 Task: Open a blank google sheet and write heading  Budget GuruAdd Categories in a column and its values below  'Housing, Transportation, Groceries, Utilities, Entertainment, Dining Out, Health, Miscellaneous, Savings & Total. 'Add Budgeted amount in next column and its values below  $1,500, $300, $400, $200, $150, $250, $100, $200, $500 & $4,600. Add Actual amountin next column and its values below   $1,400, $280, $420, $180, $170, $230, $120, $180, $520 & $4,500. Add Difference  in next column and its values below   -$100, -$20, +$20, -$20, +$20, -$20, +$20, -$20, +$20 & -$100Save page  Dollar Sense book
Action: Key pressed <Key.caps_lock>B<Key.caps_lock>udget<Key.space><Key.caps_lock>G<Key.caps_lock>uru
Screenshot: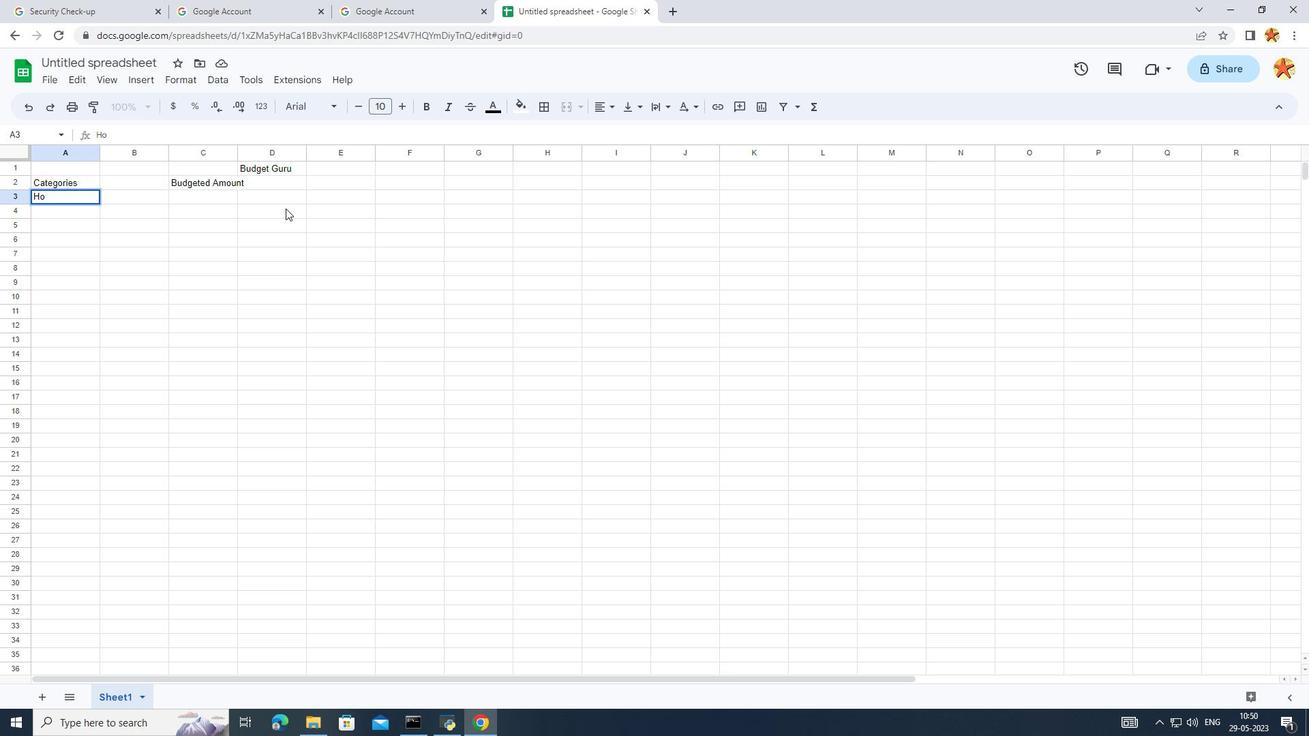 
Action: Mouse moved to (253, 315)
Screenshot: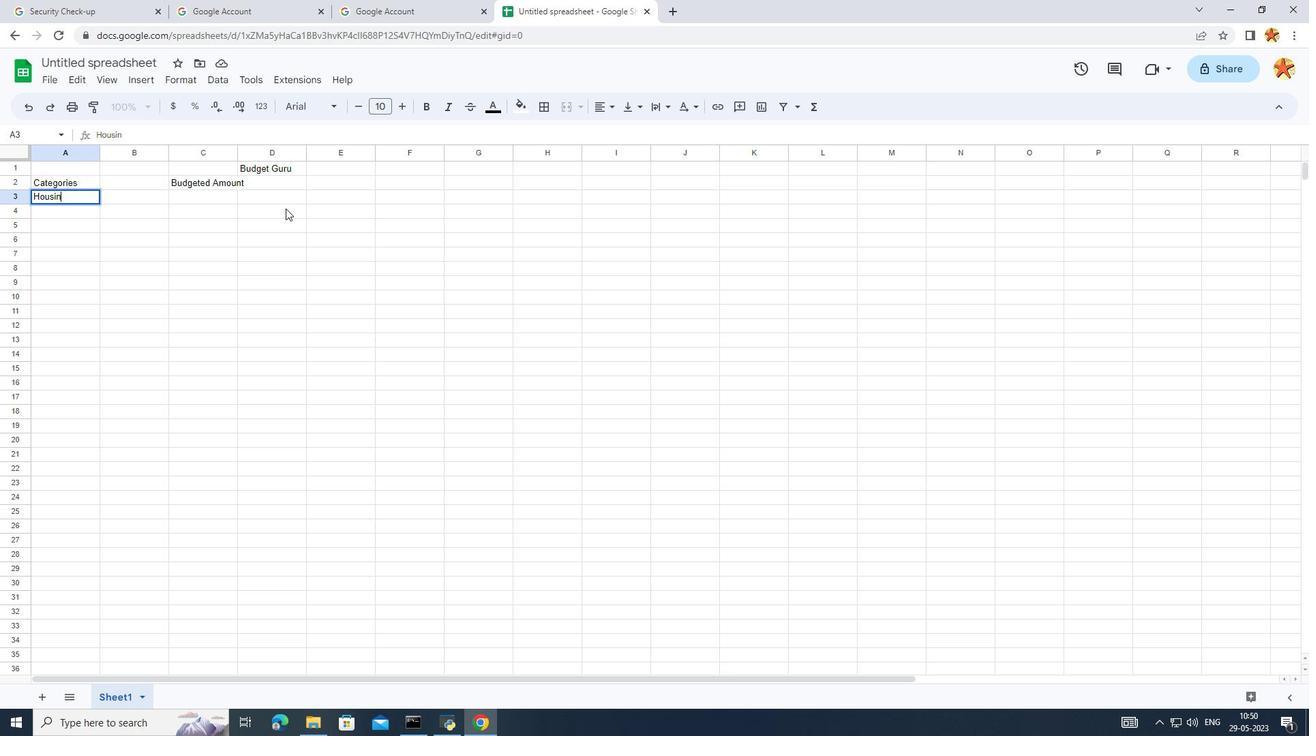 
Action: Mouse pressed left at (253, 315)
Screenshot: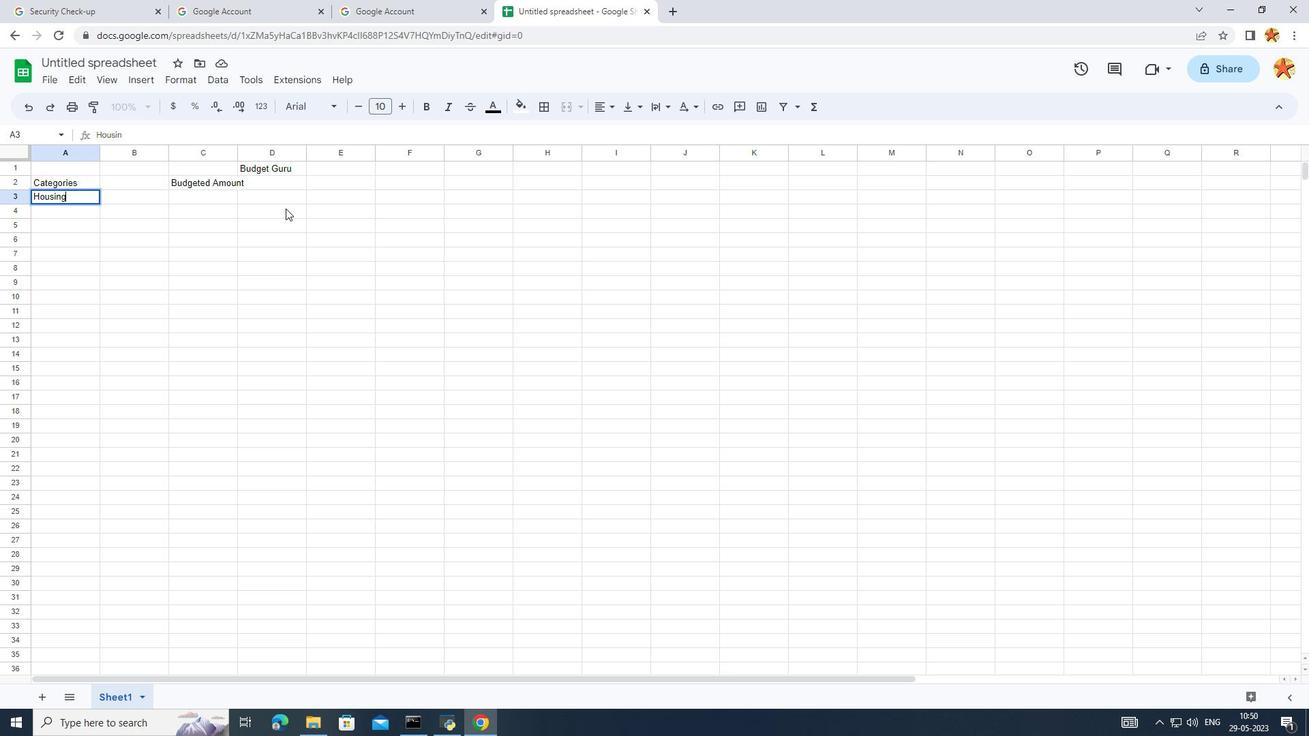 
Action: Mouse moved to (58, 190)
Screenshot: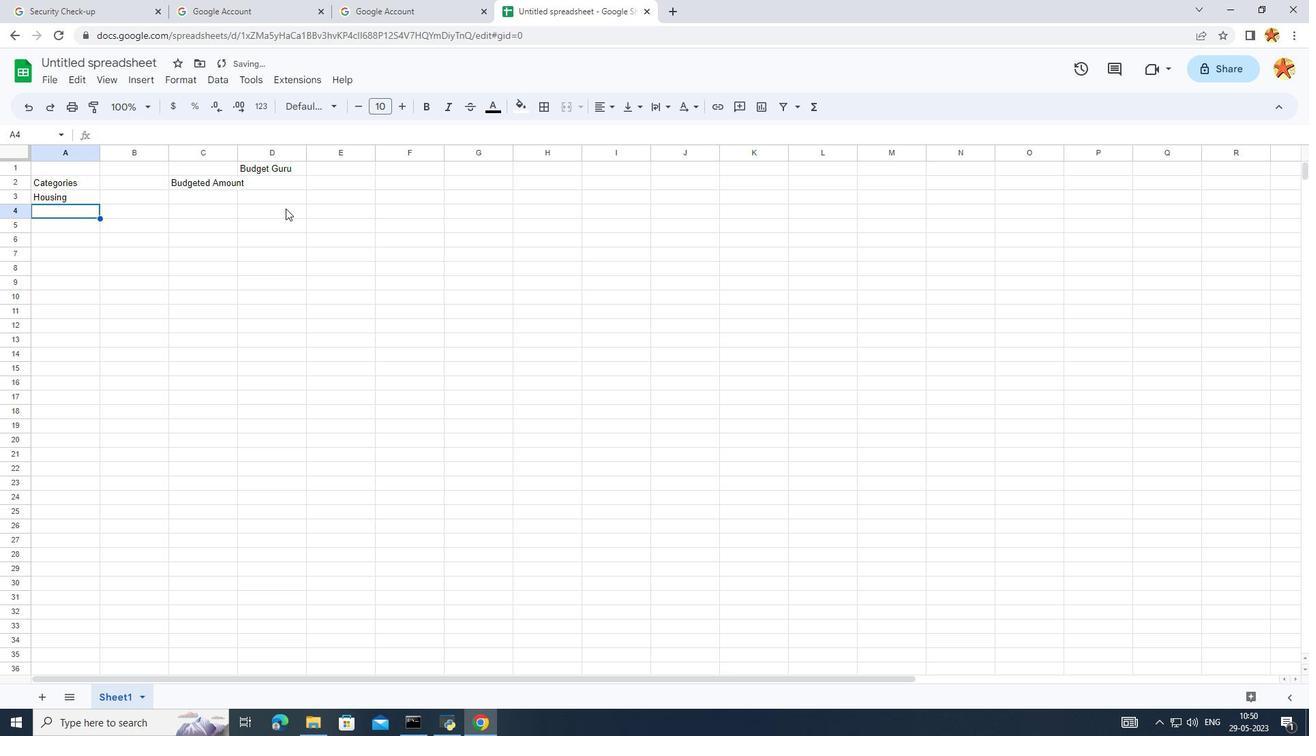 
Action: Mouse pressed left at (58, 190)
Screenshot: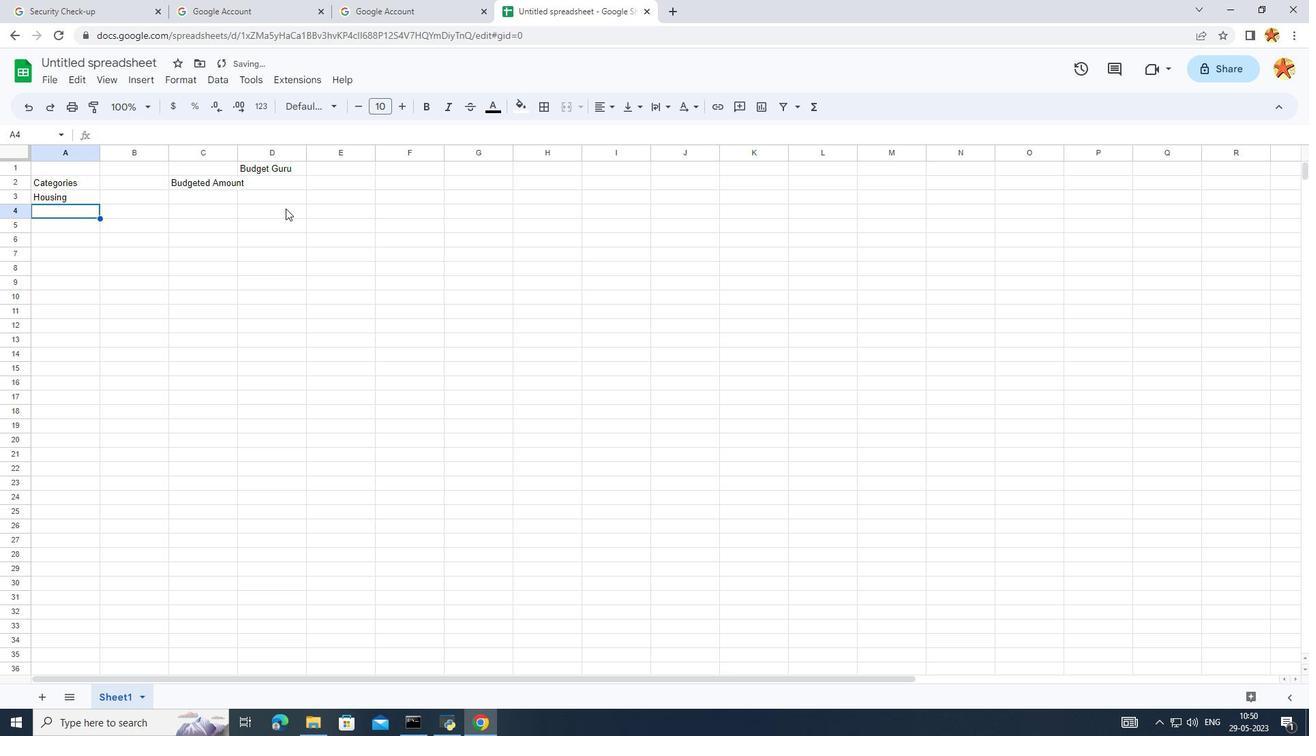 
Action: Mouse moved to (88, 169)
Screenshot: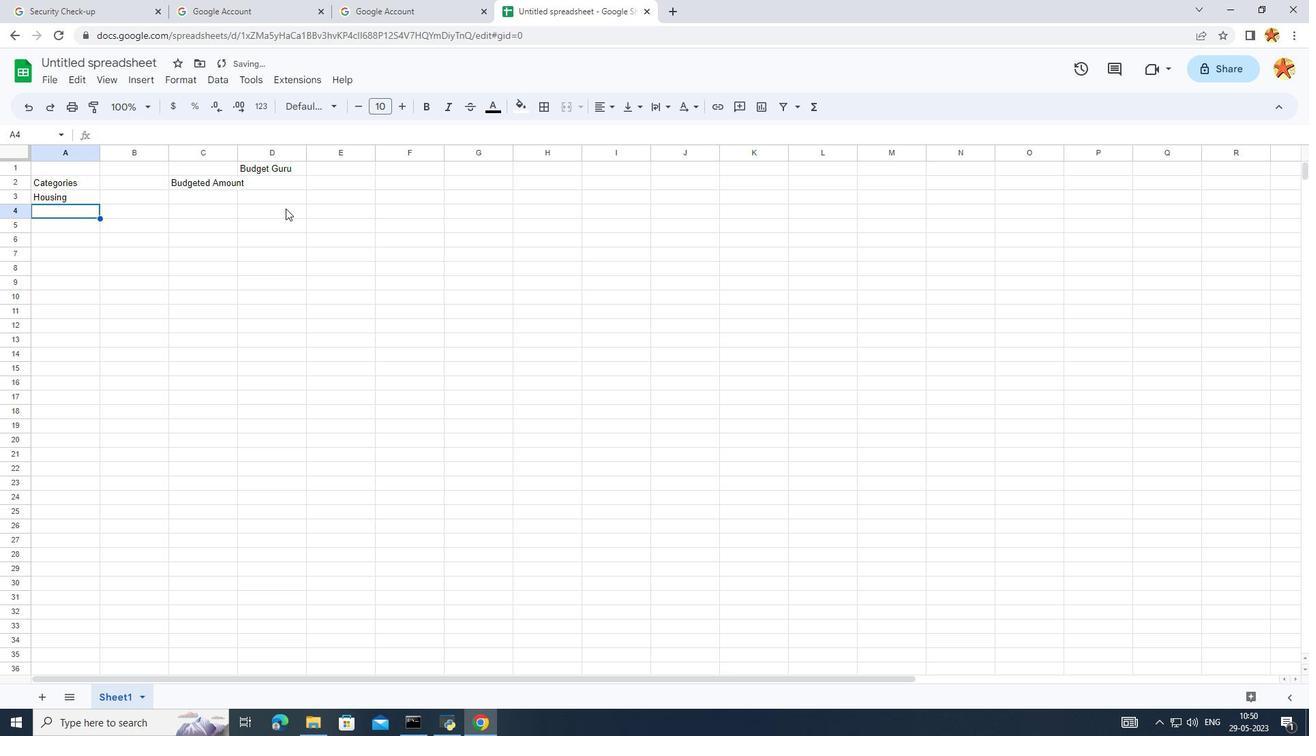 
Action: Mouse pressed left at (88, 169)
Screenshot: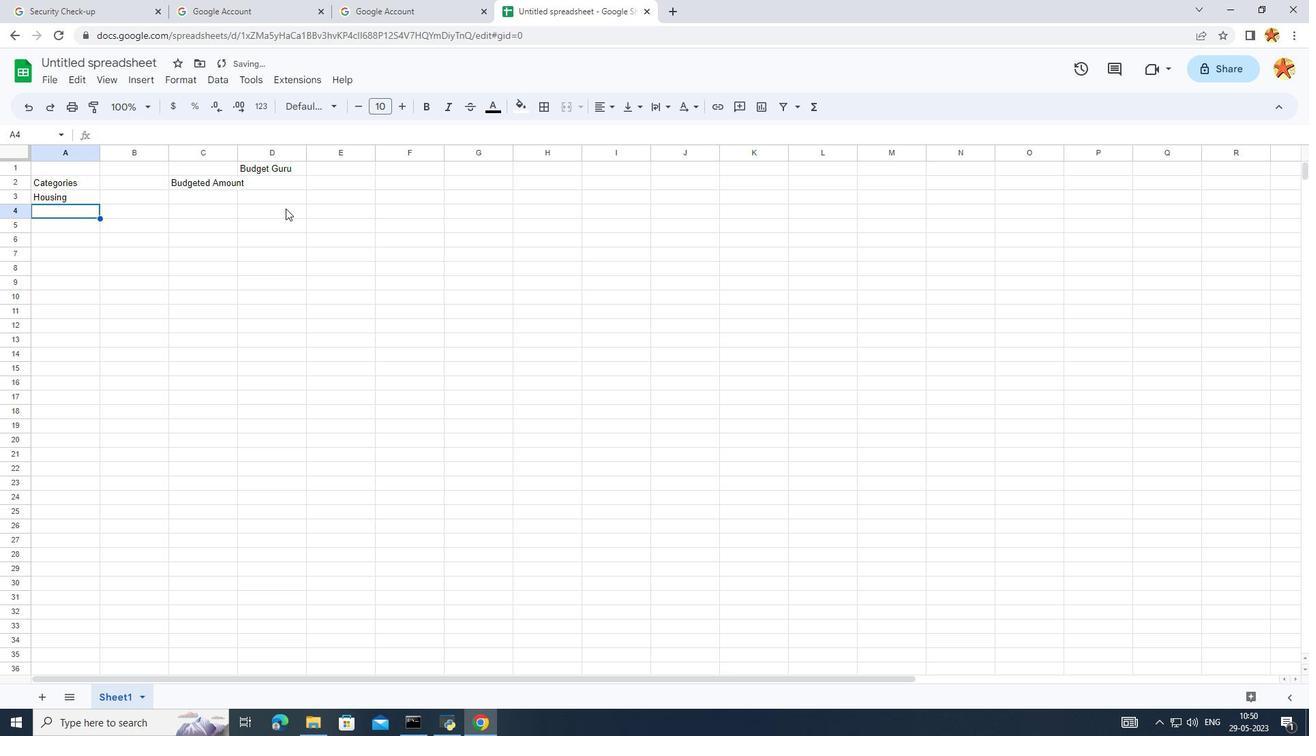 
Action: Mouse moved to (75, 179)
Screenshot: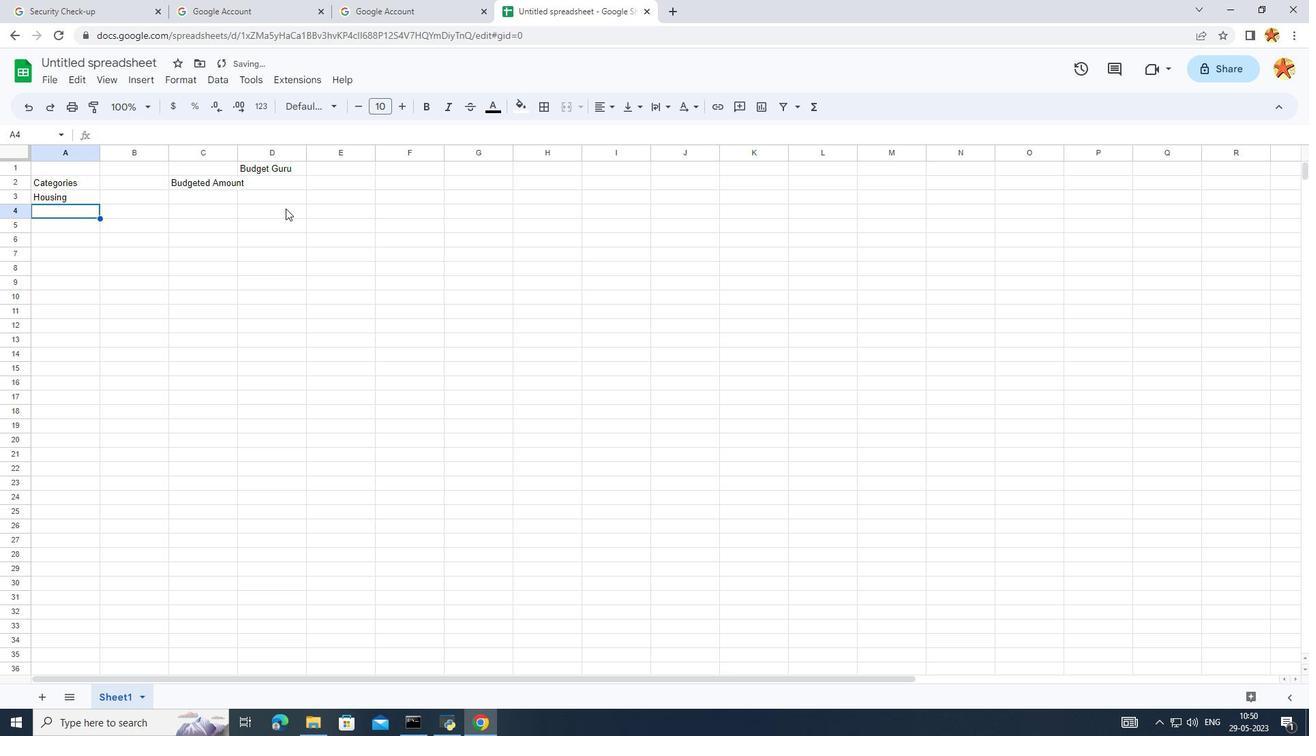 
Action: Mouse pressed left at (75, 179)
Screenshot: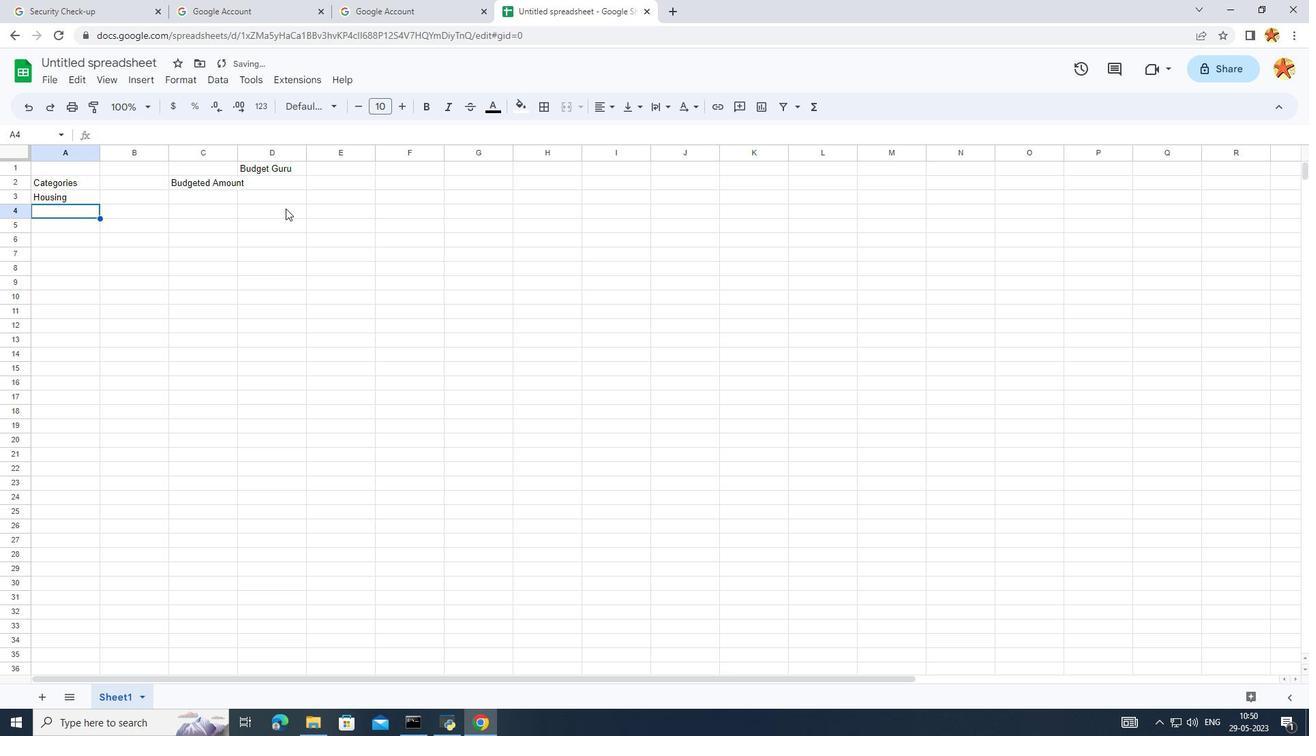 
Action: Mouse pressed left at (75, 179)
Screenshot: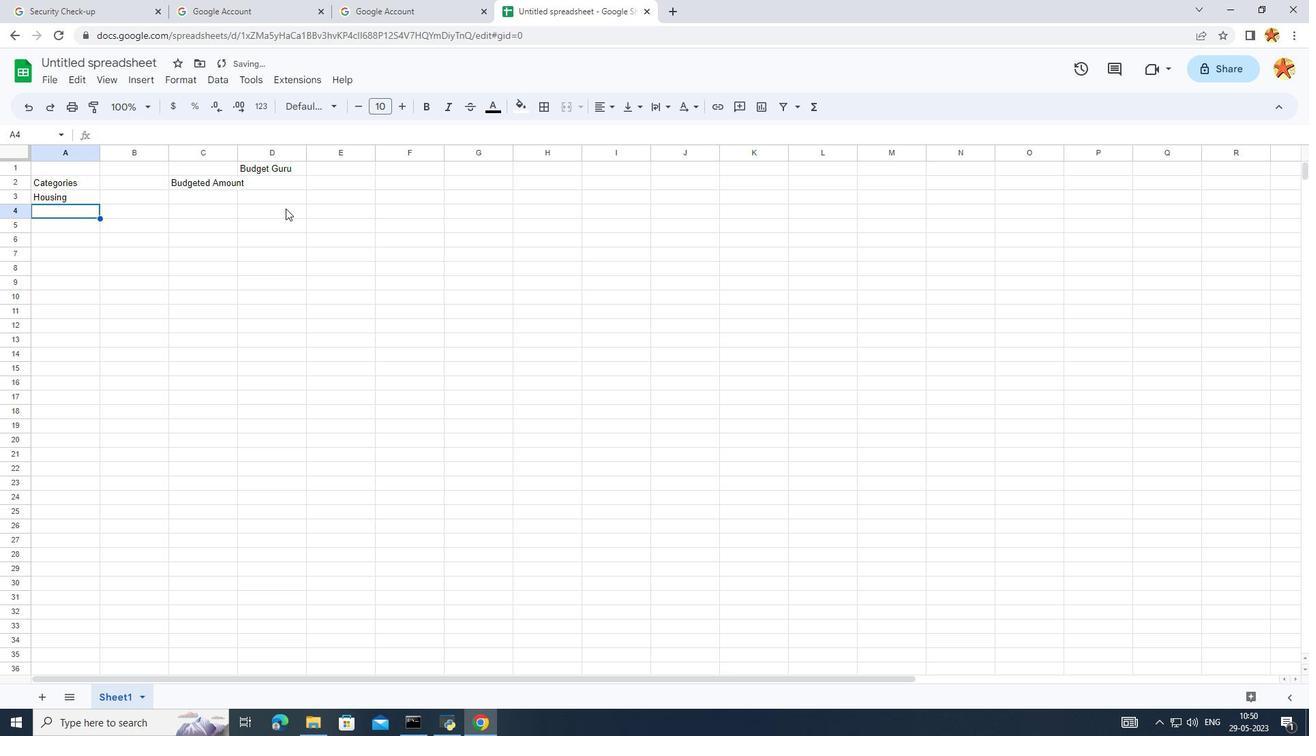 
Action: Key pressed <Key.caps_lock>C<Key.caps_lock>atef<Key.backspace>gories
Screenshot: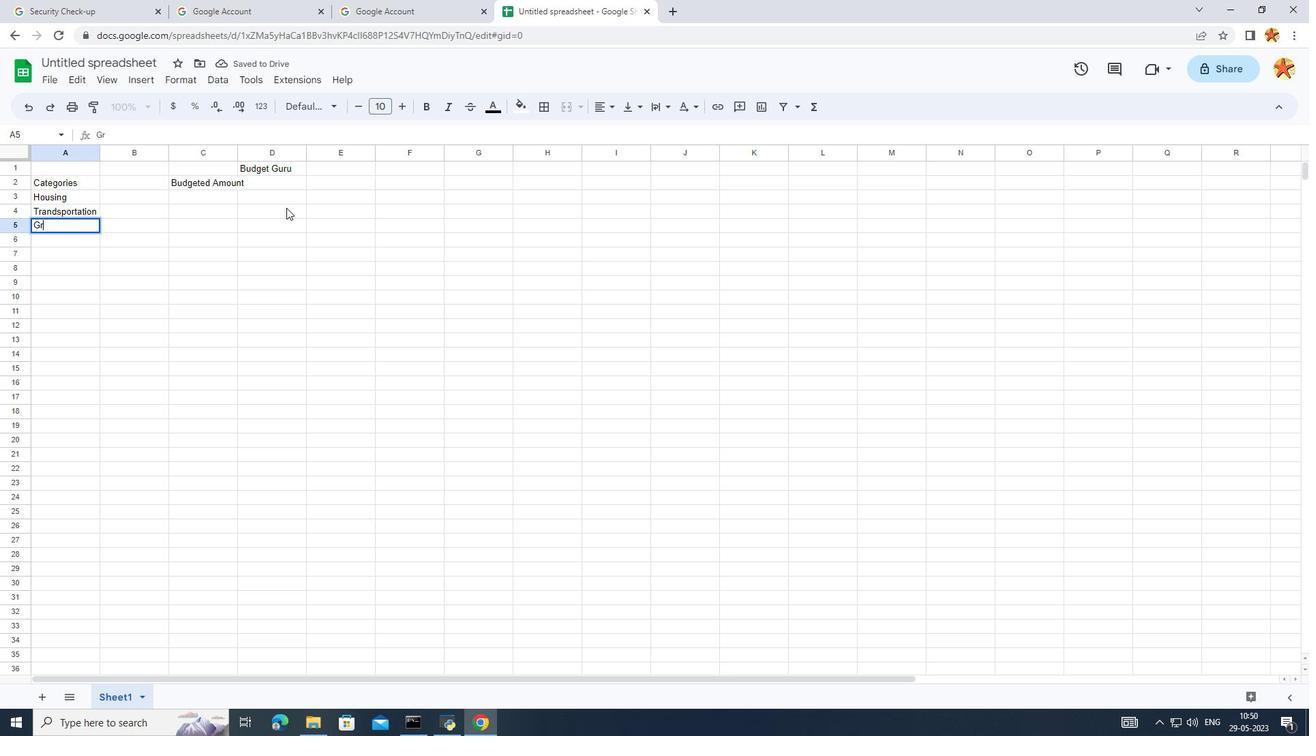 
Action: Mouse moved to (219, 179)
Screenshot: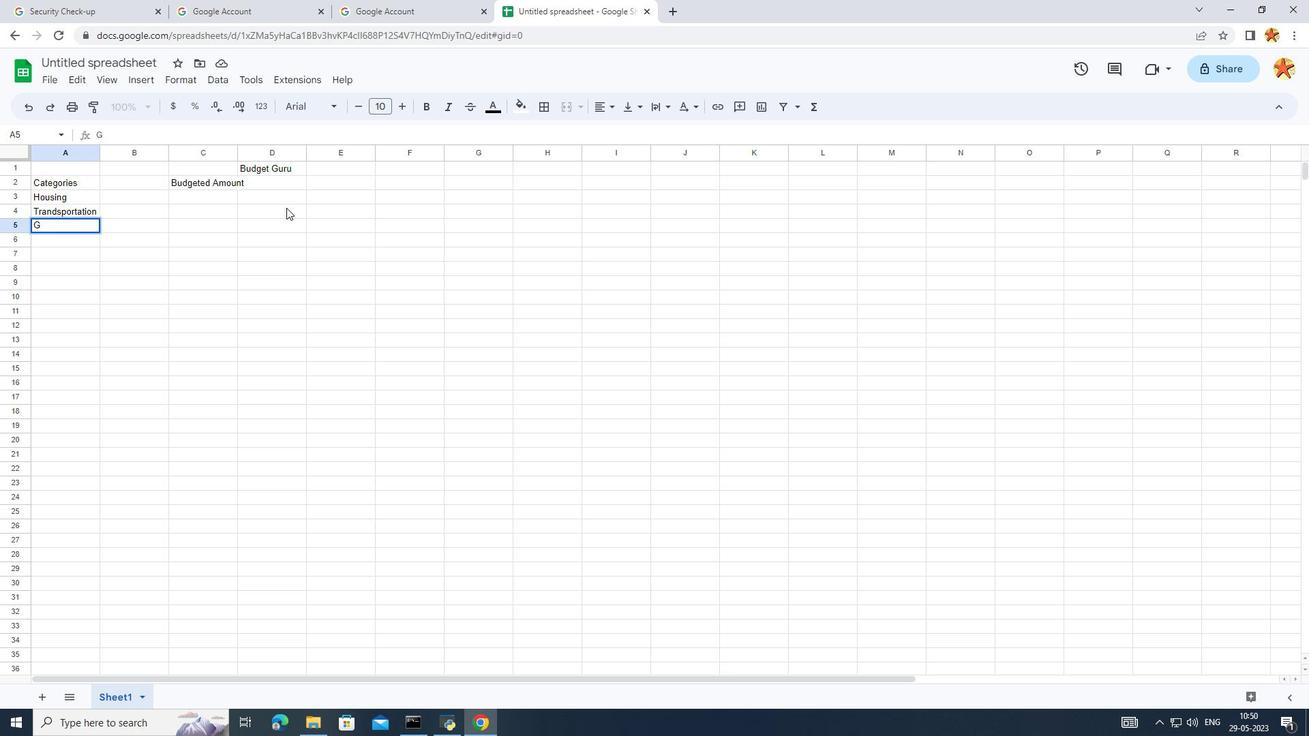 
Action: Mouse pressed left at (219, 179)
Screenshot: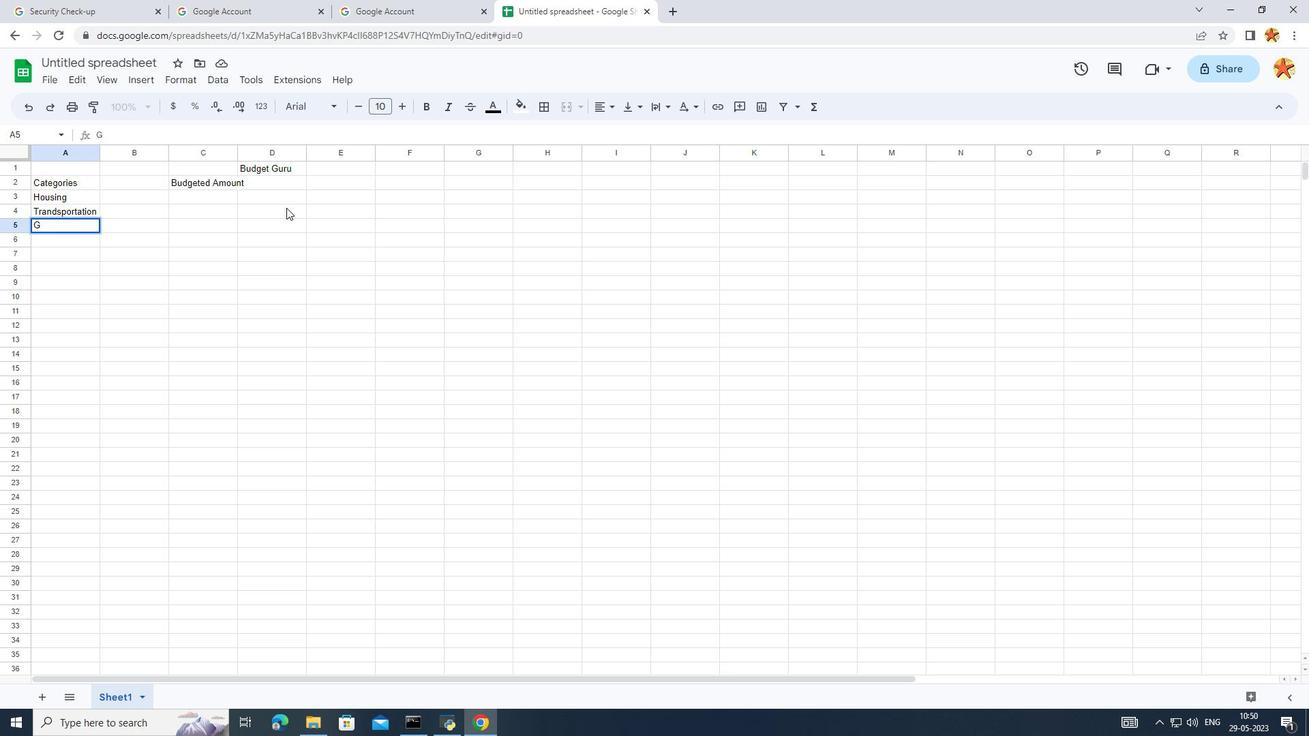 
Action: Mouse moved to (259, 179)
Screenshot: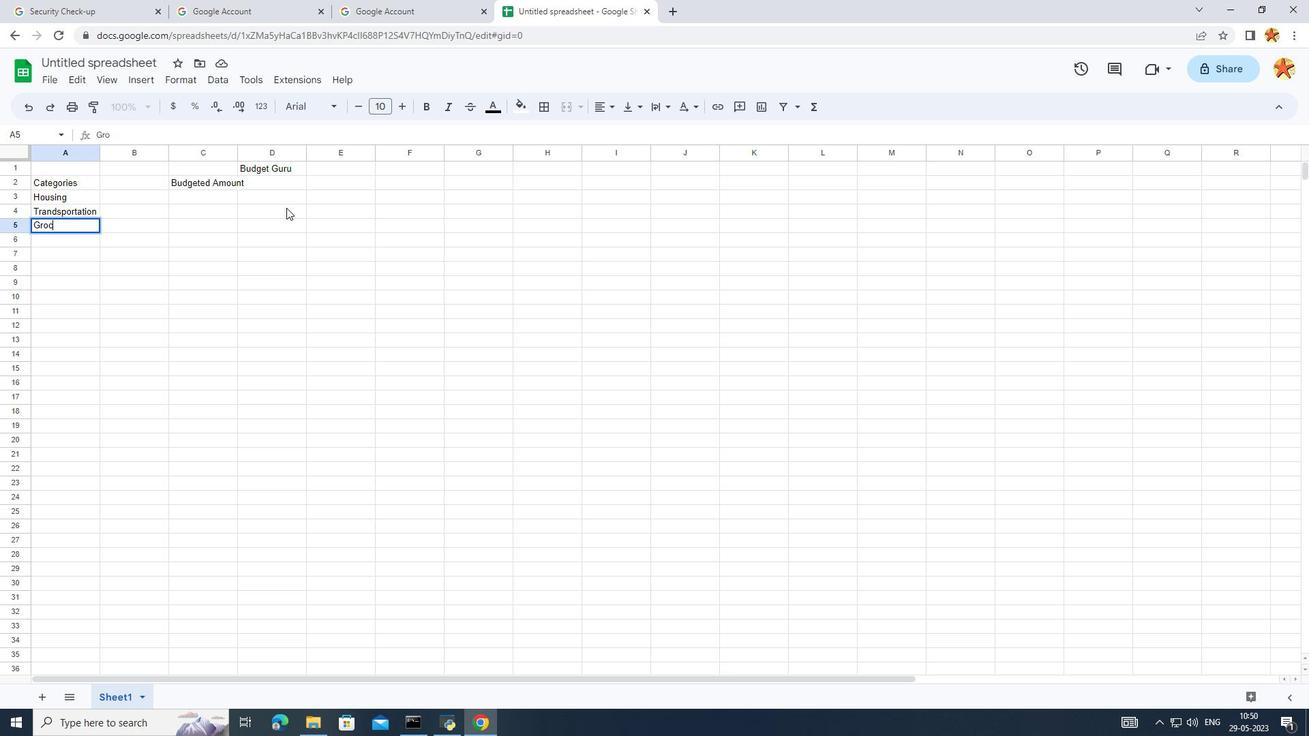 
Action: Mouse pressed left at (259, 179)
Screenshot: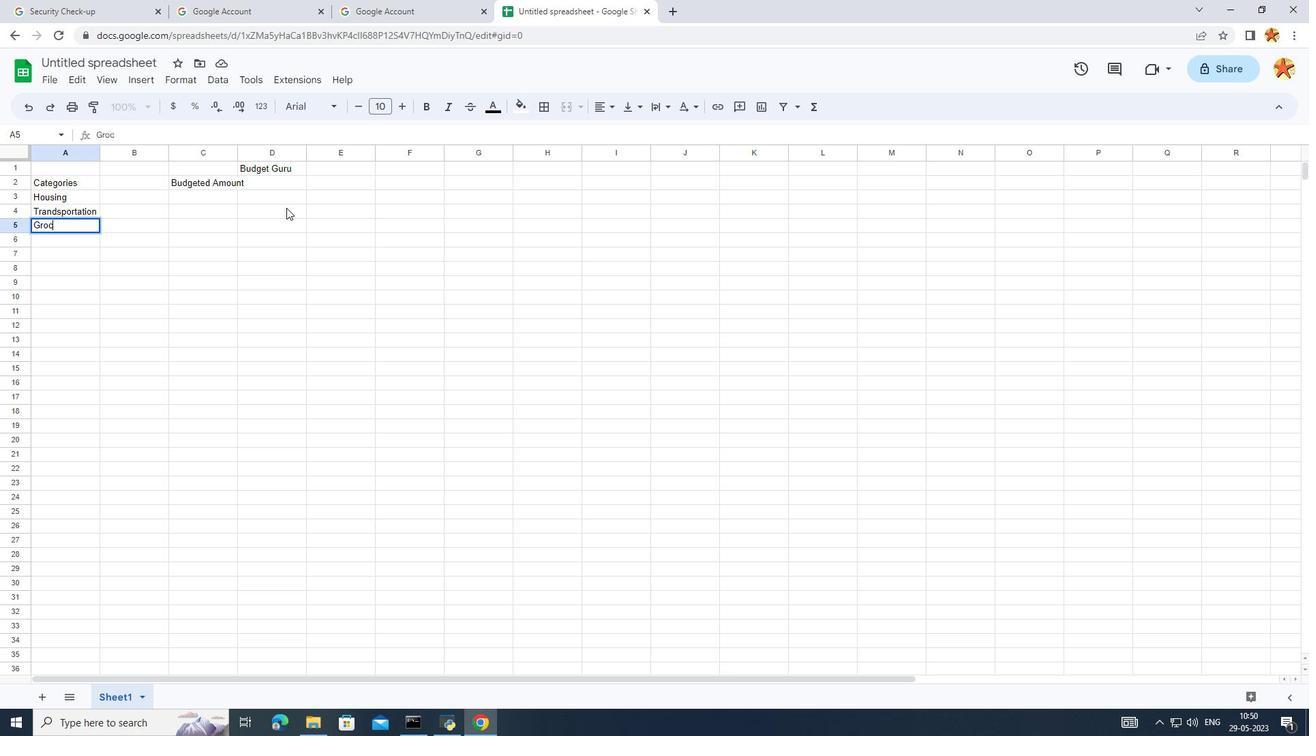 
Action: Mouse moved to (215, 183)
Screenshot: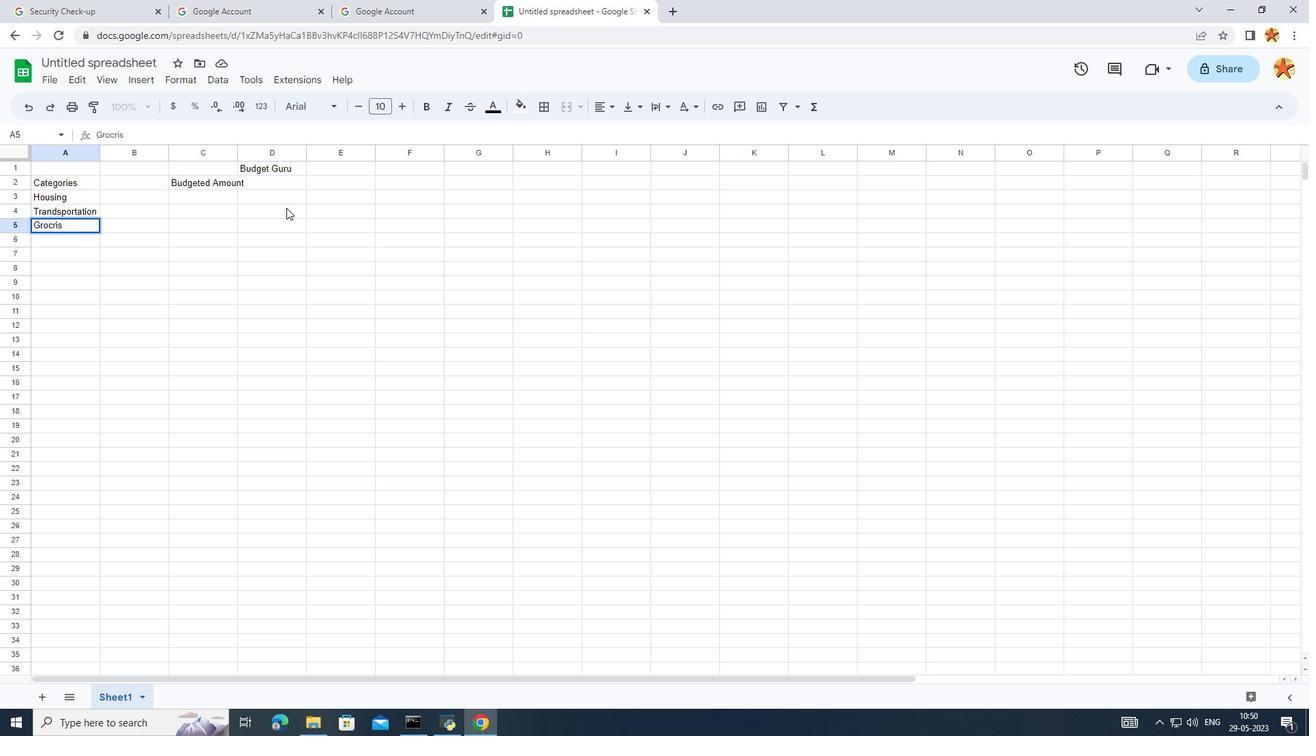 
Action: Mouse pressed left at (215, 183)
Screenshot: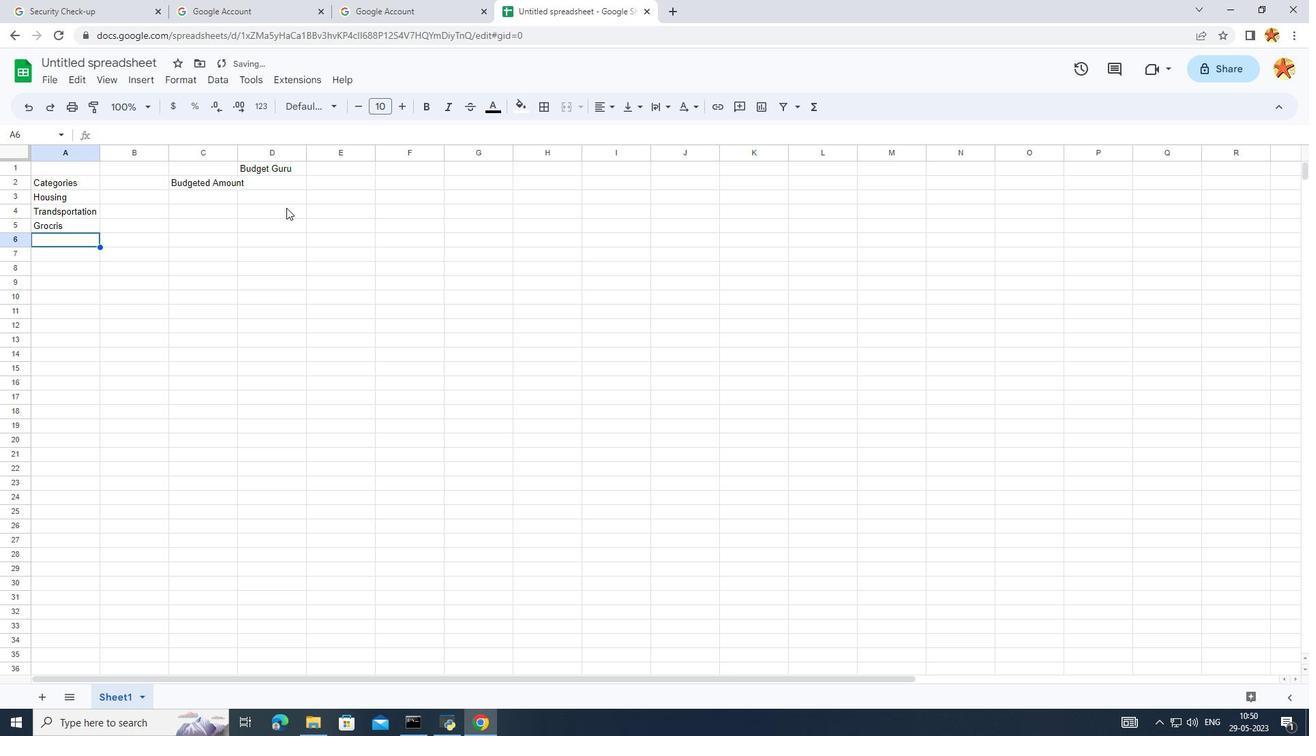 
Action: Mouse pressed left at (215, 183)
Screenshot: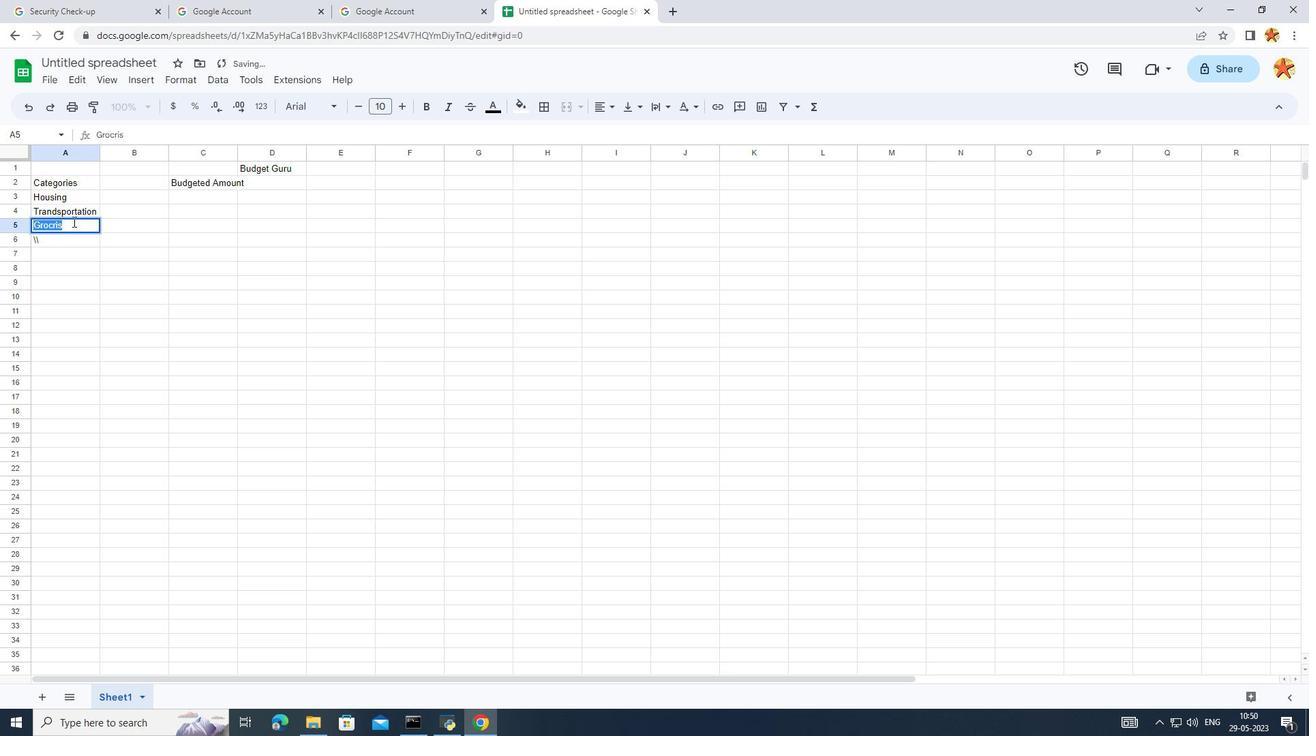 
Action: Mouse pressed left at (215, 183)
Screenshot: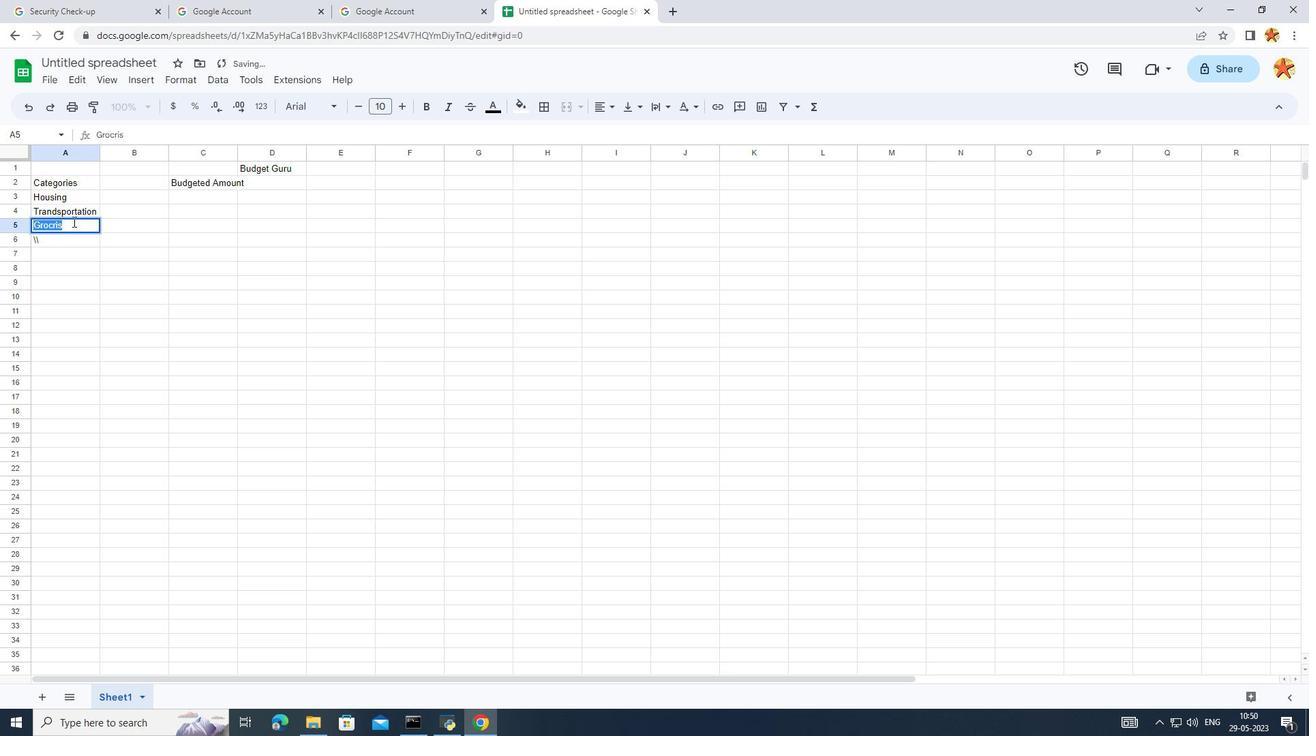 
Action: Key pressed <Key.caps_lock>B<Key.caps_lock>udgeted<Key.space><Key.caps_lock>AMOU<Key.backspace><Key.backspace><Key.backspace>M<Key.backspace><Key.caps_lock>ount
Screenshot: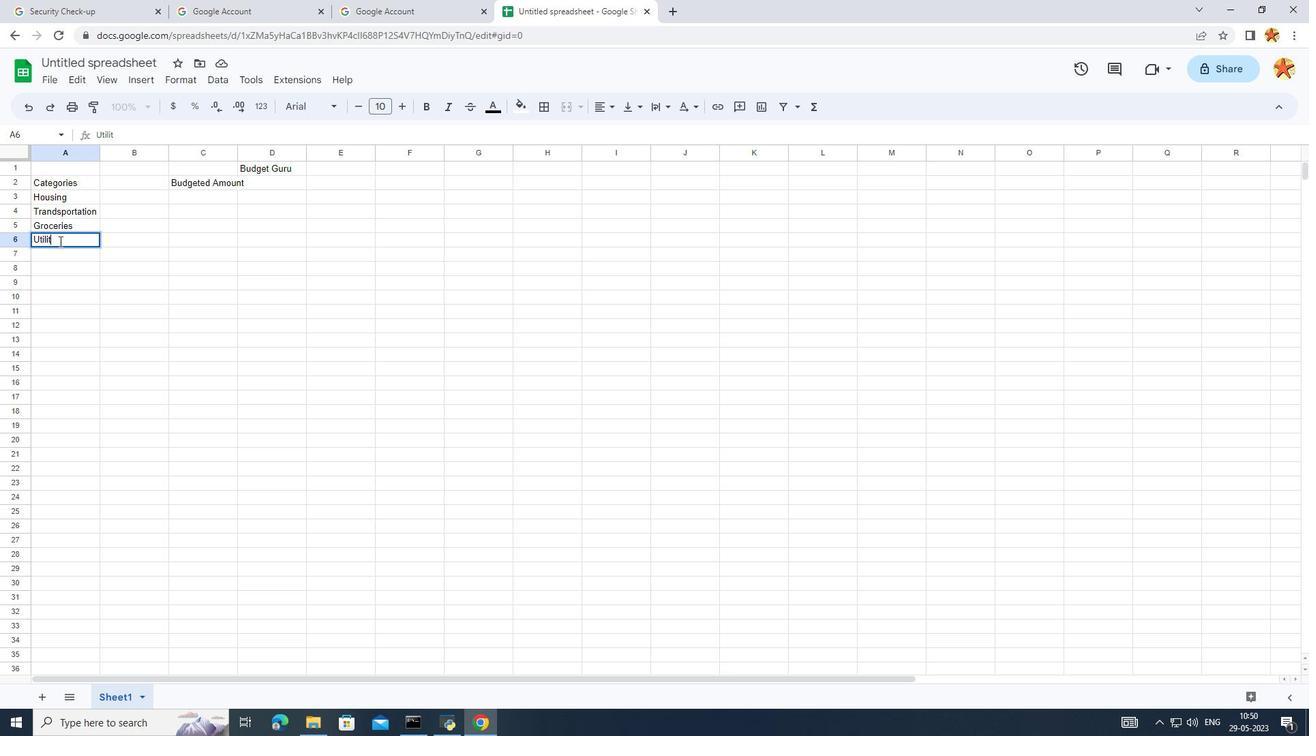 
Action: Mouse scrolled (215, 184) with delta (0, 0)
Screenshot: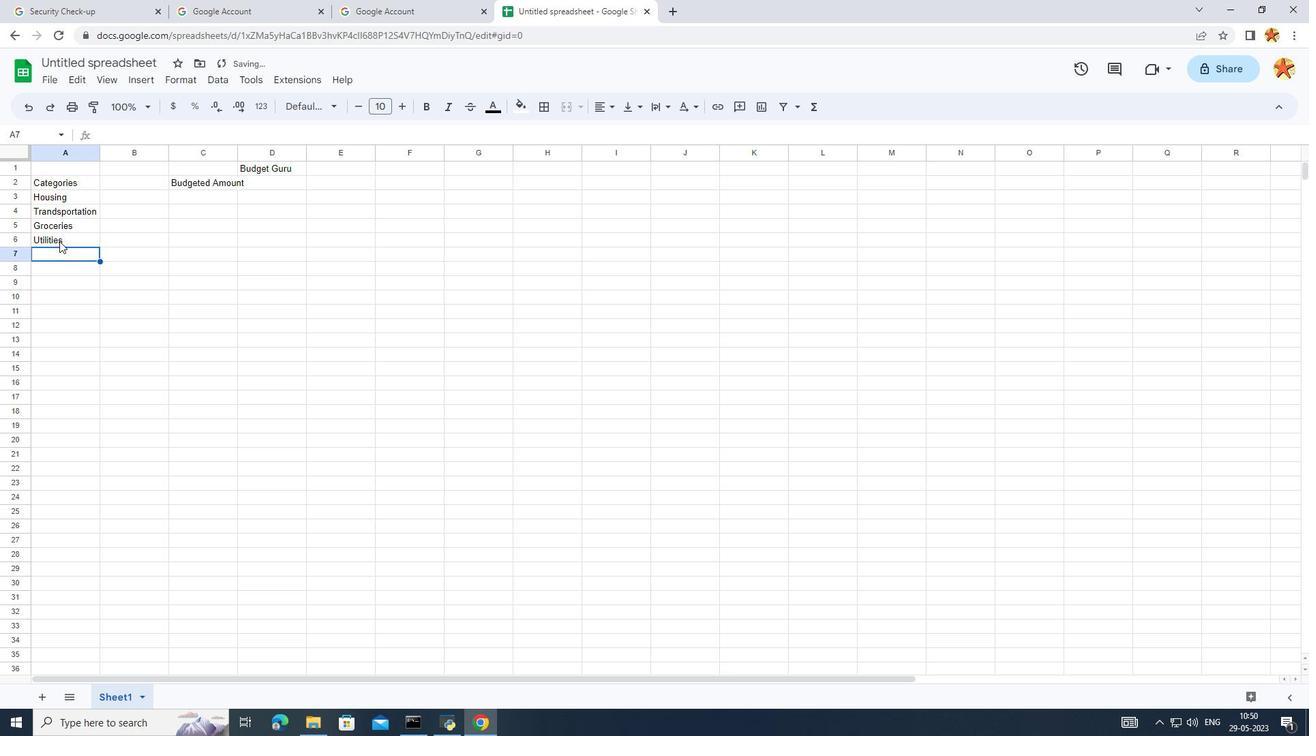 
Action: Mouse moved to (214, 182)
Screenshot: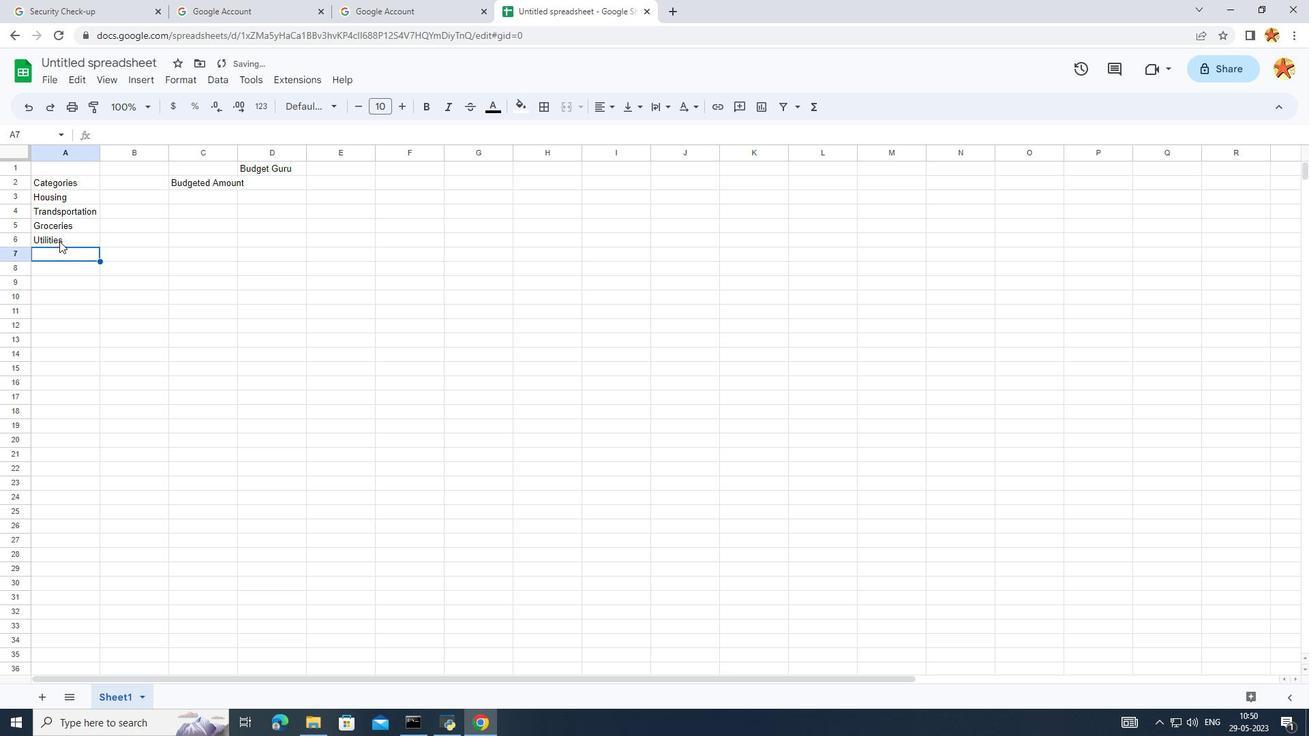 
Action: Mouse pressed left at (214, 182)
Screenshot: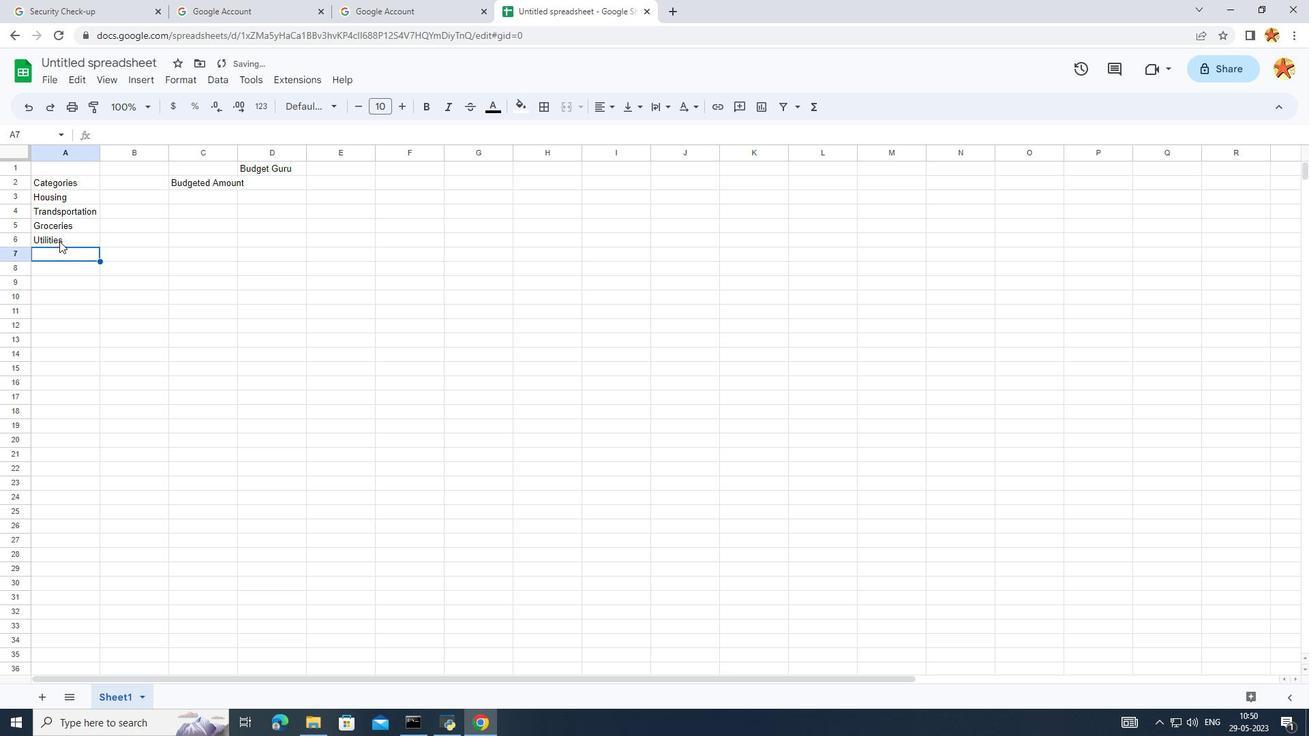 
Action: Key pressed m
Screenshot: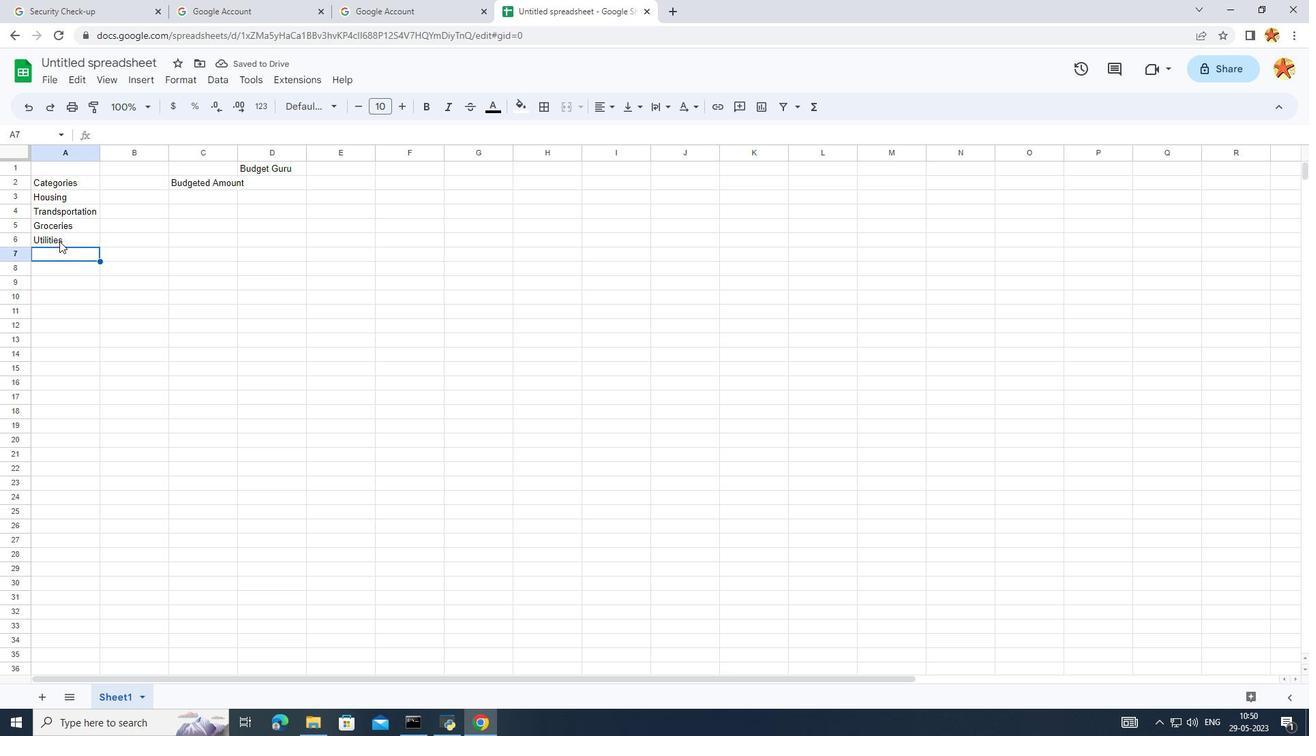 
Action: Mouse moved to (58, 205)
Screenshot: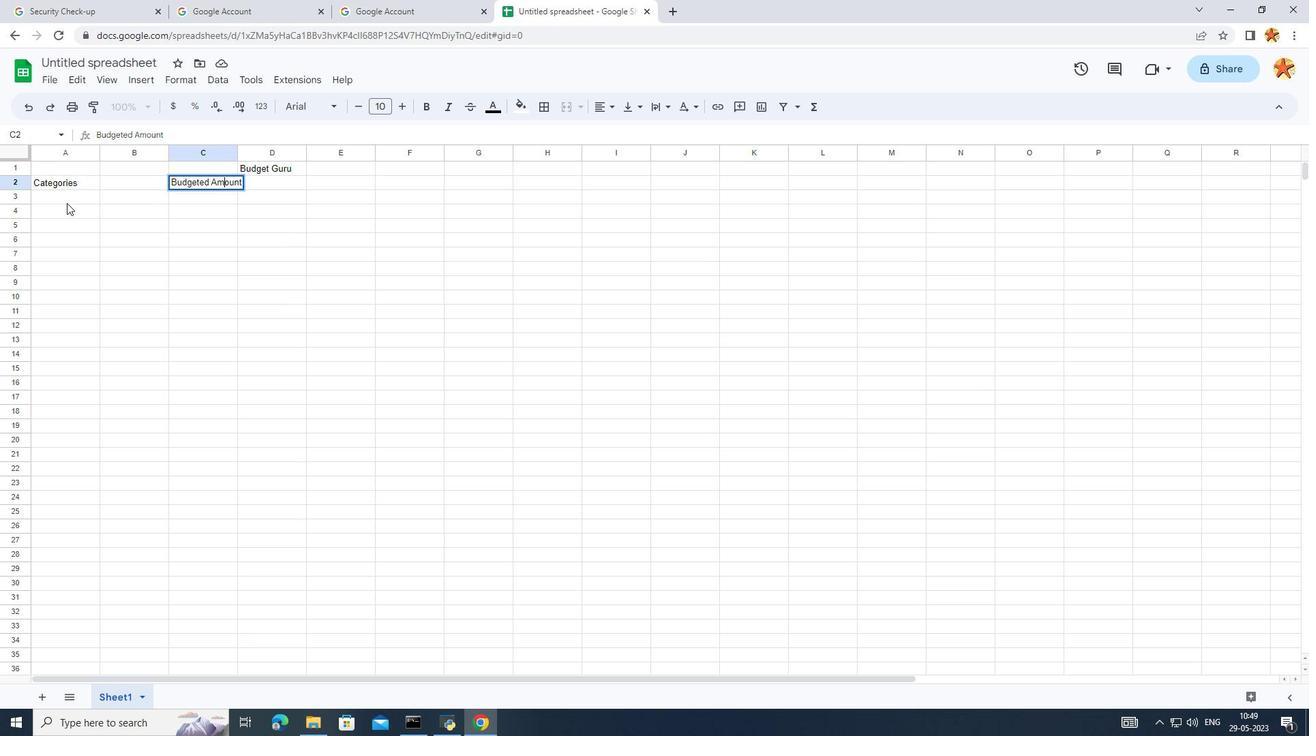 
Action: Mouse pressed left at (58, 205)
Screenshot: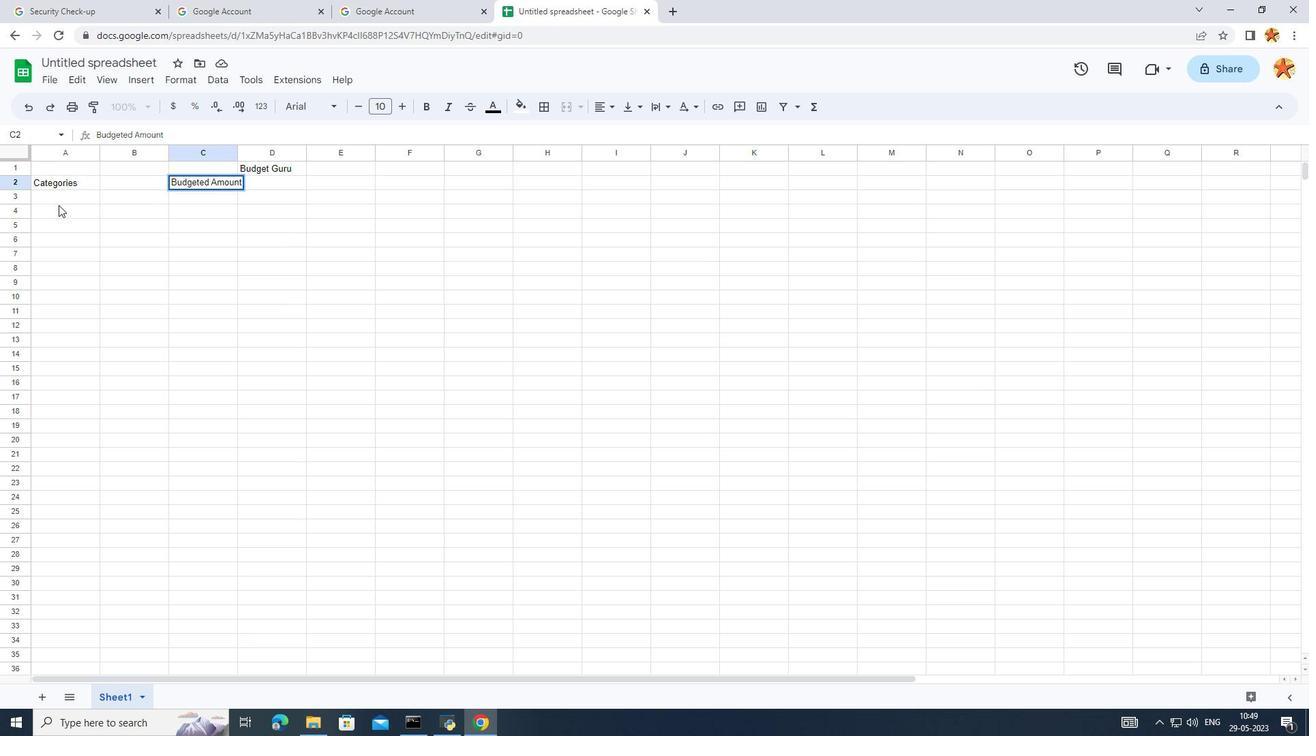 
Action: Mouse moved to (66, 196)
Screenshot: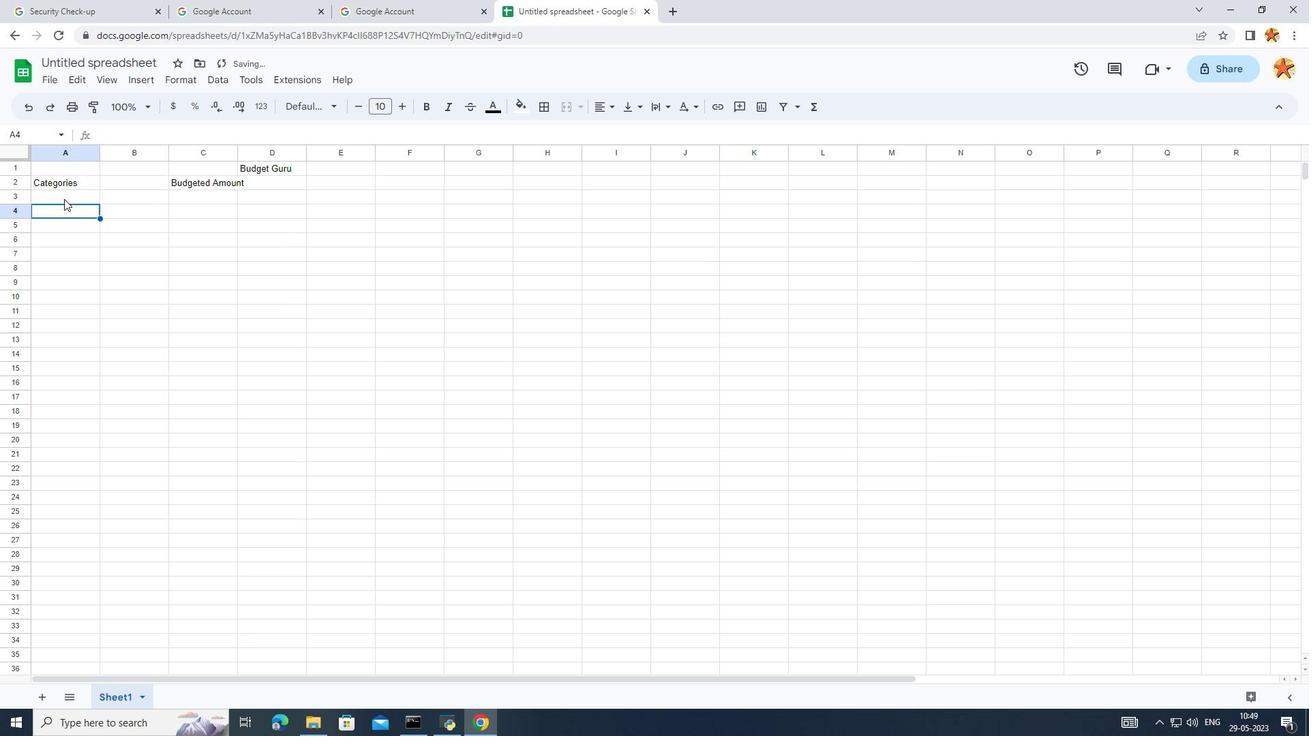 
Action: Mouse pressed left at (66, 196)
Screenshot: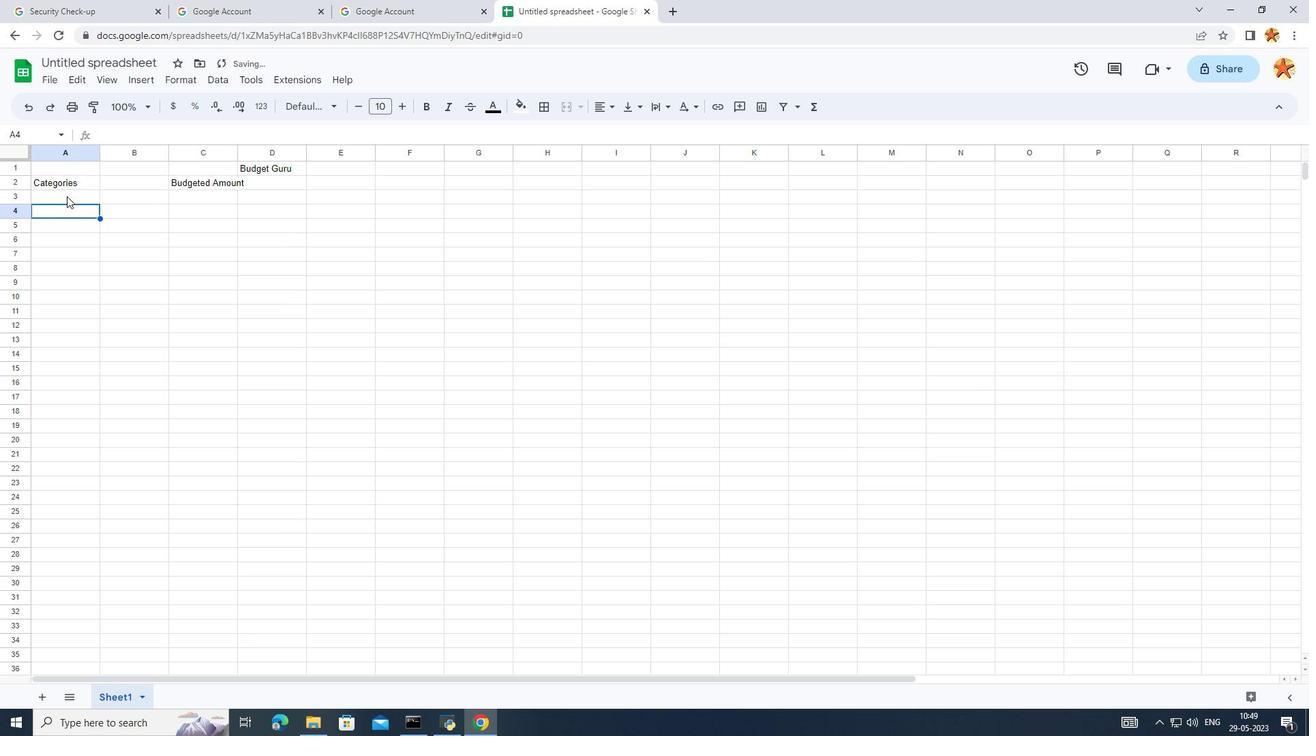 
Action: Mouse moved to (285, 208)
Screenshot: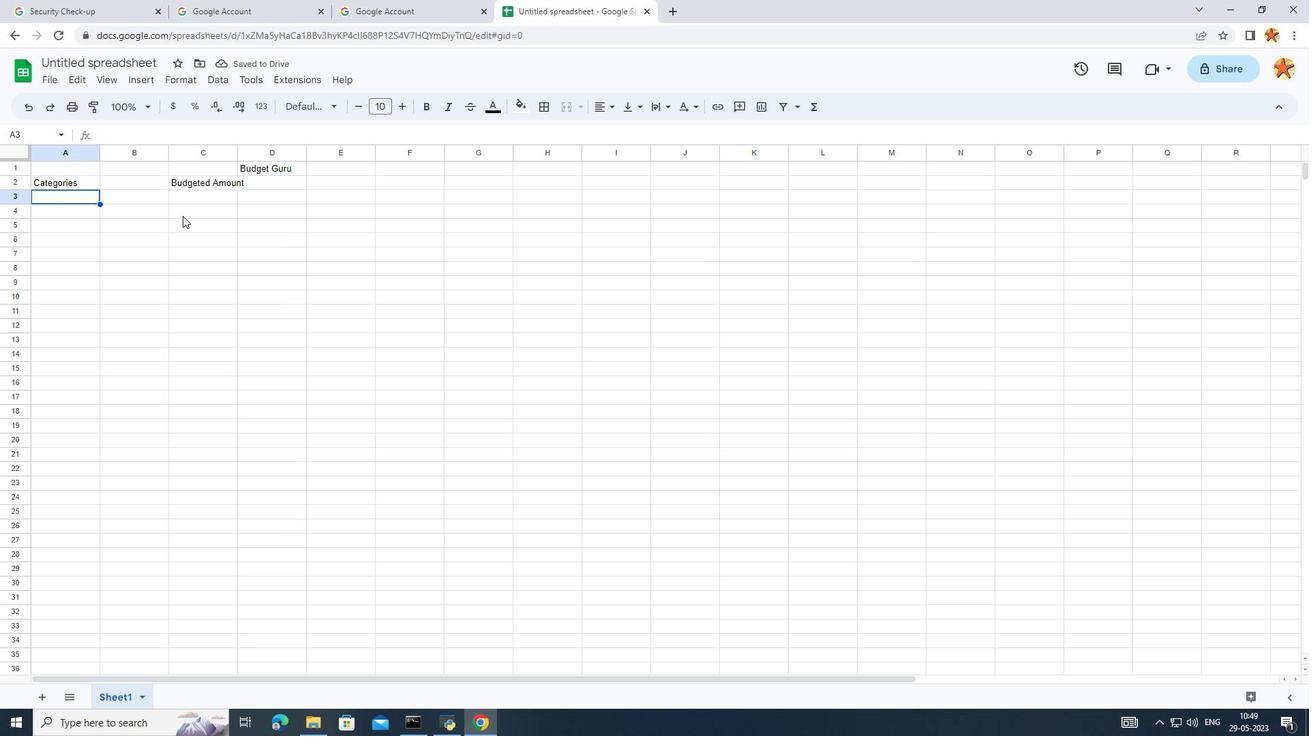 
Action: Key pressed <Key.caps_lock>H<Key.caps_lock>oys<Key.backspace><Key.backspace>using<Key.enter><Key.caps_lock>T
Screenshot: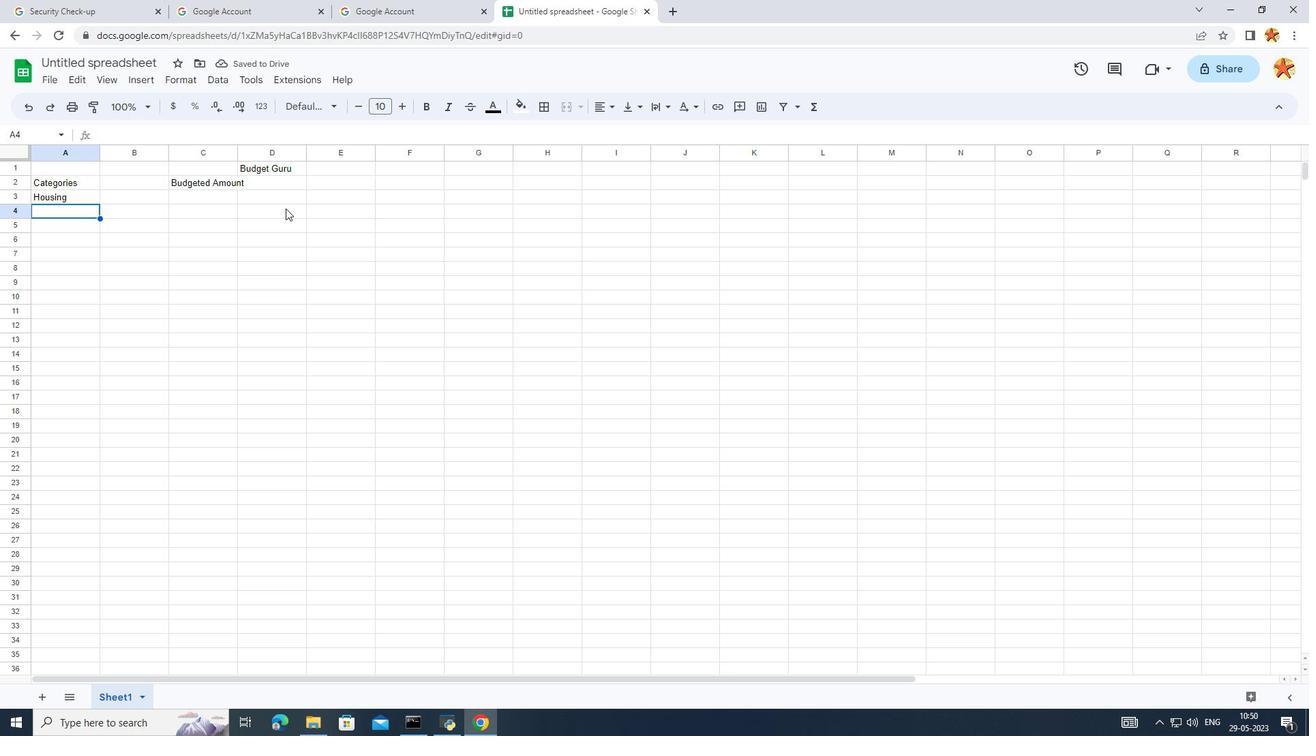 
Action: Mouse moved to (286, 208)
Screenshot: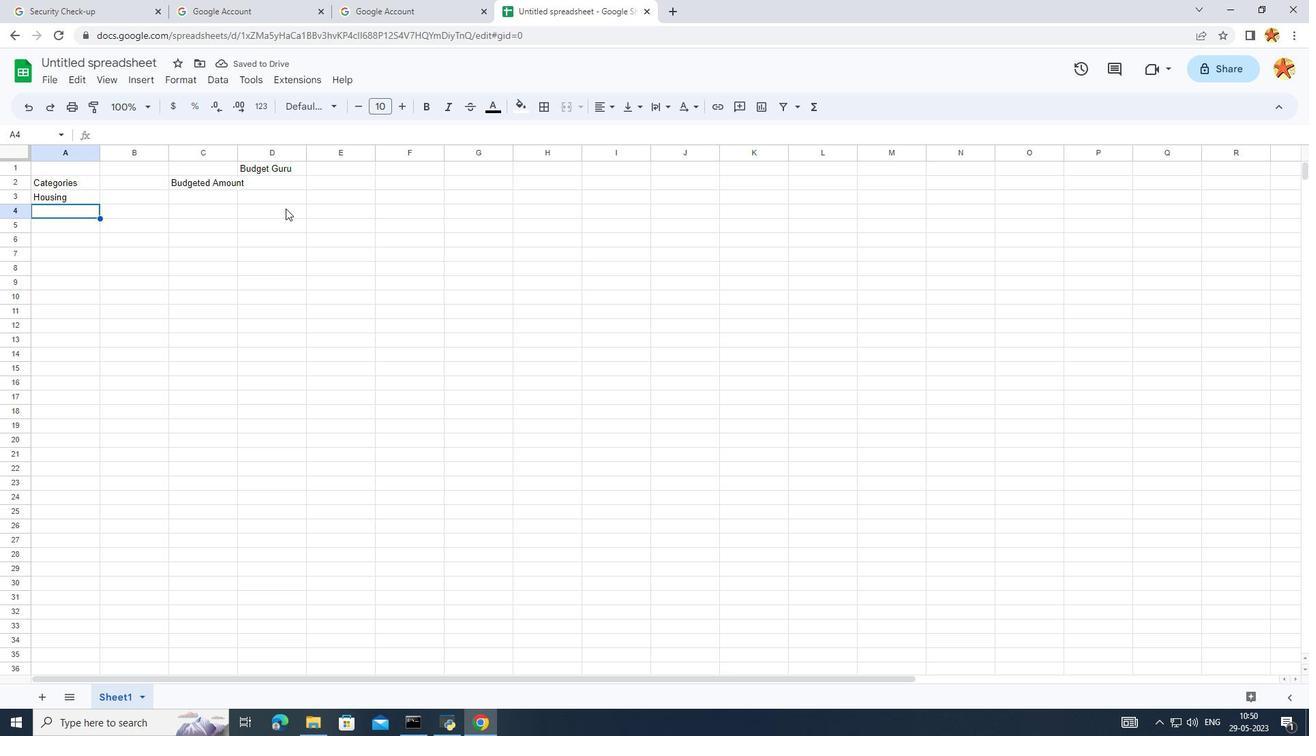 
Action: Key pressed <Key.caps_lock>randsportation<Key.enter><Key.caps_lock>G<Key.caps_lock>ri<Key.backspace><Key.backspace>rocris<Key.enter>\\
Screenshot: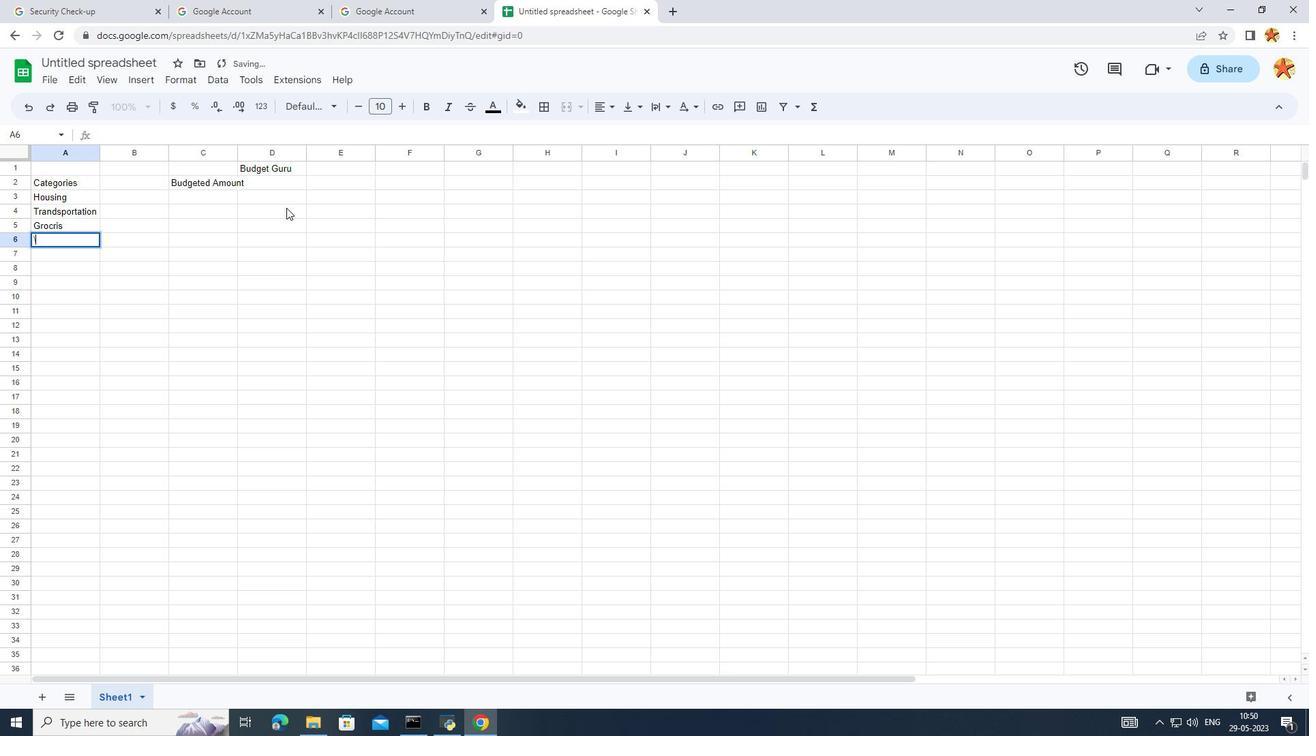 
Action: Mouse moved to (273, 5)
Screenshot: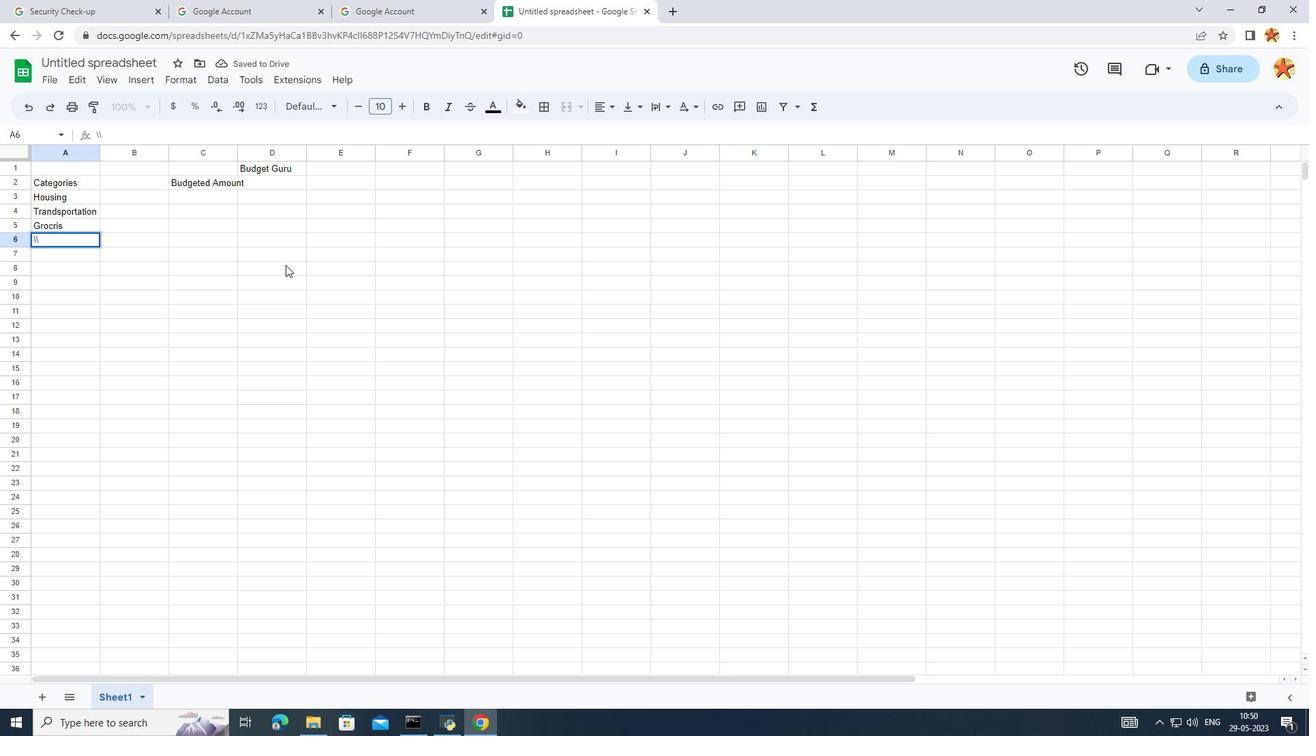 
Action: Mouse scrolled (291, 242) with delta (0, 0)
Screenshot: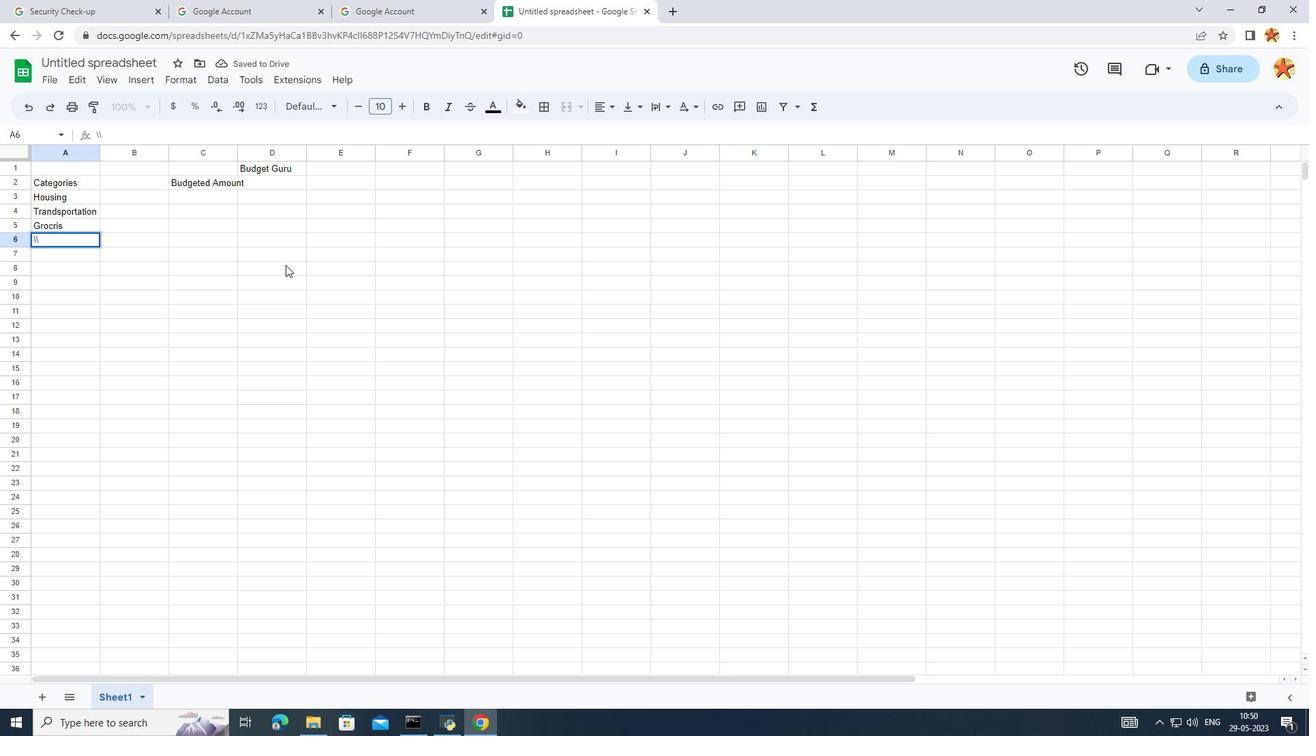 
Action: Mouse moved to (273, 4)
Screenshot: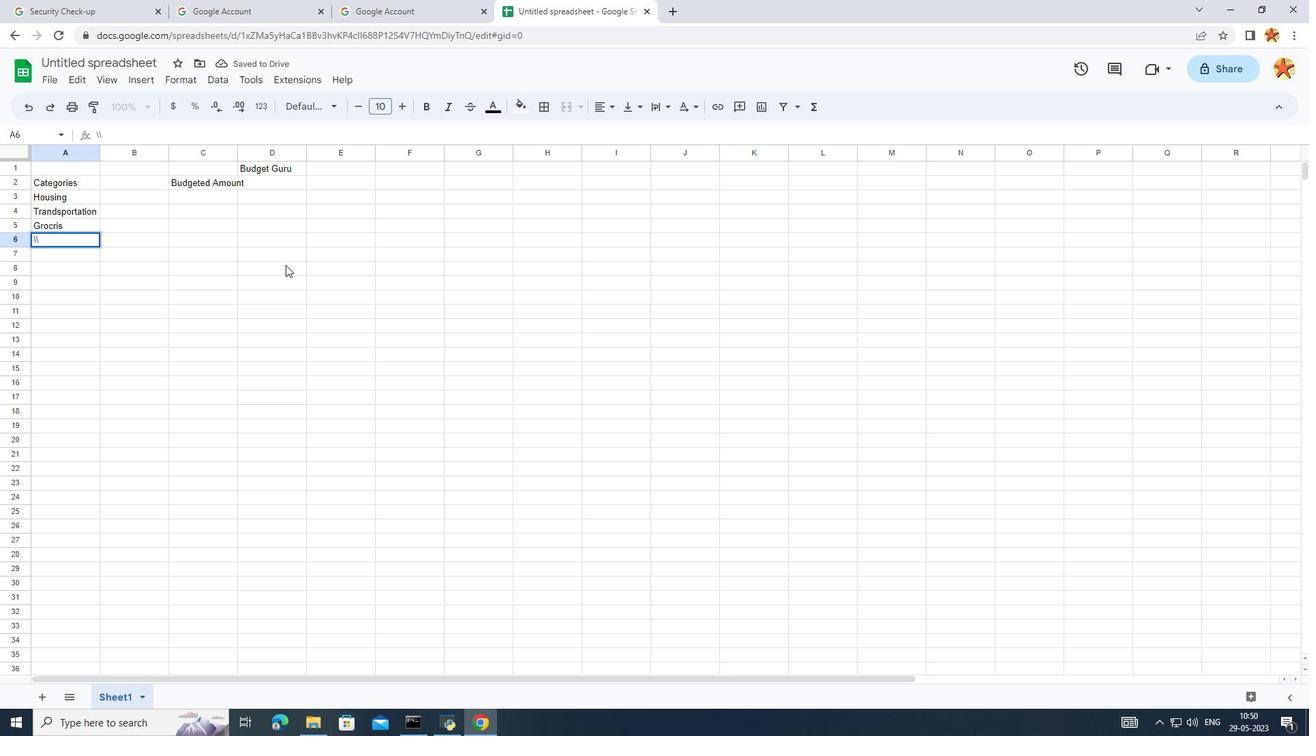 
Action: Mouse scrolled (273, 6) with delta (0, 0)
Screenshot: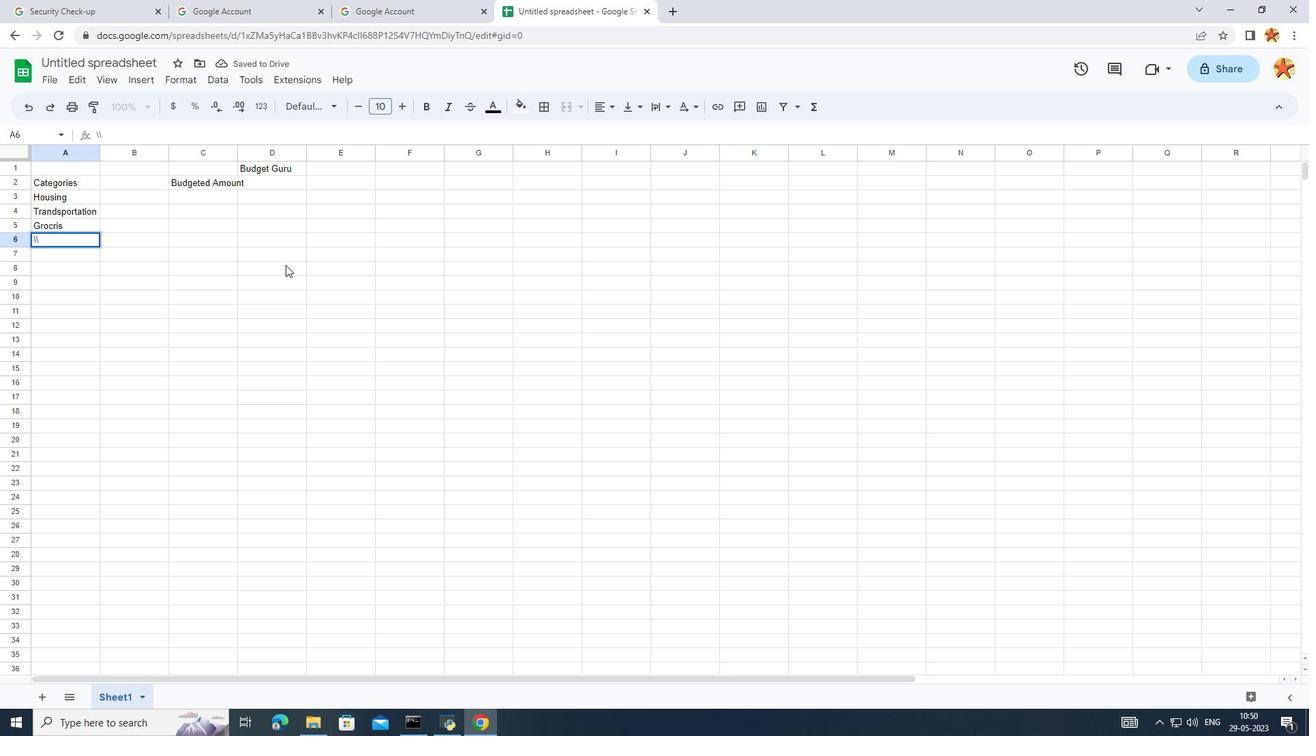 
Action: Mouse moved to (72, 221)
Screenshot: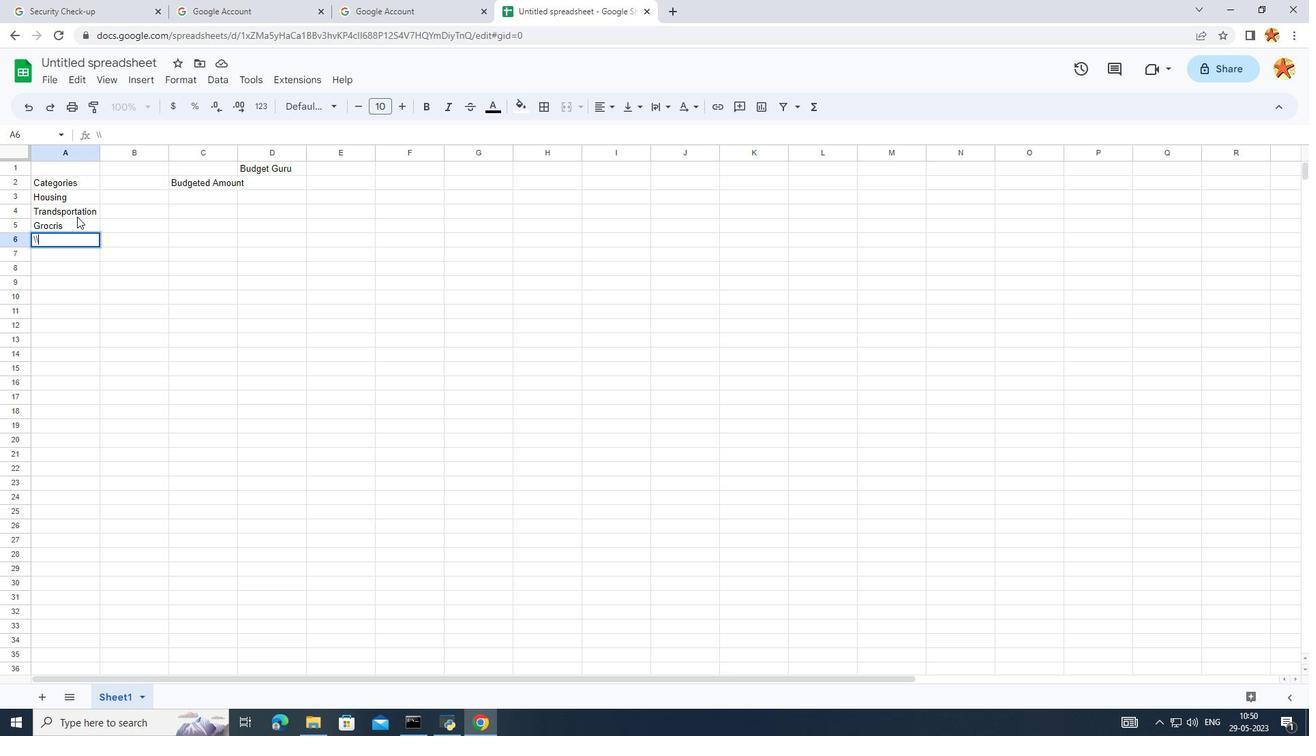 
Action: Mouse pressed left at (72, 221)
Screenshot: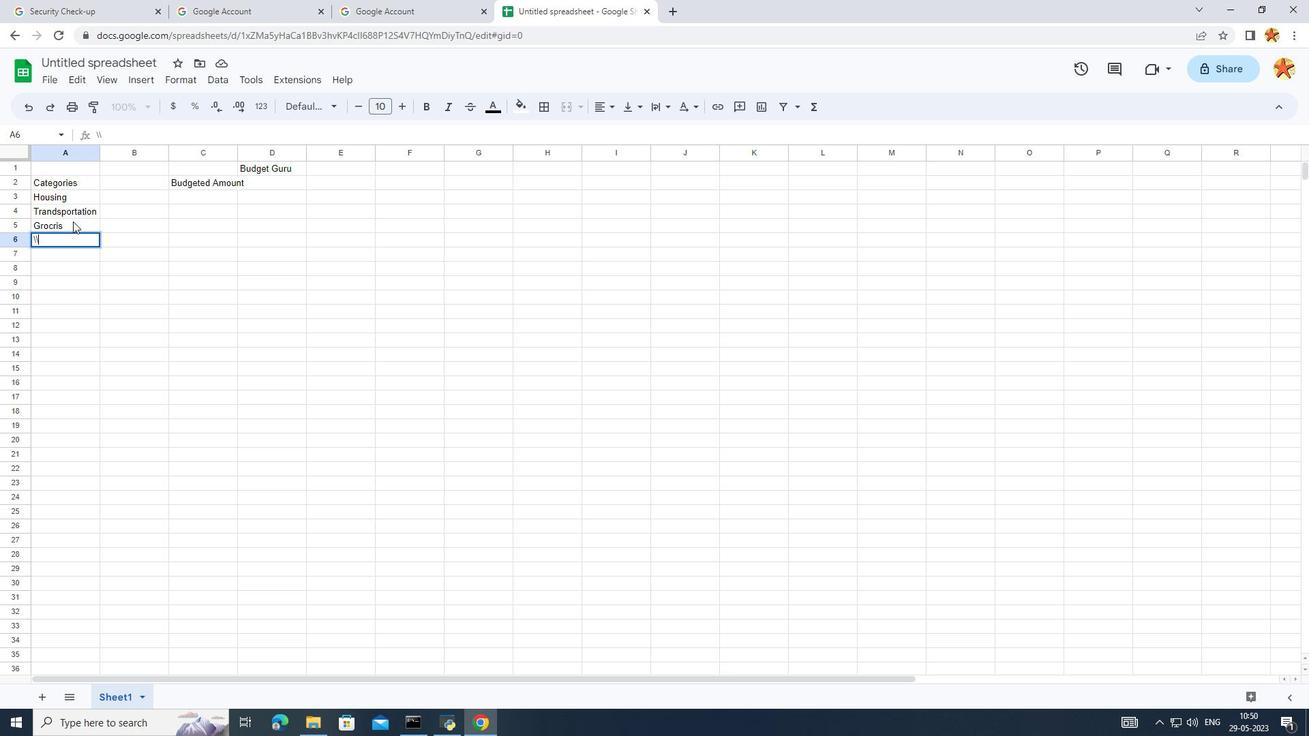
Action: Mouse pressed left at (72, 221)
Screenshot: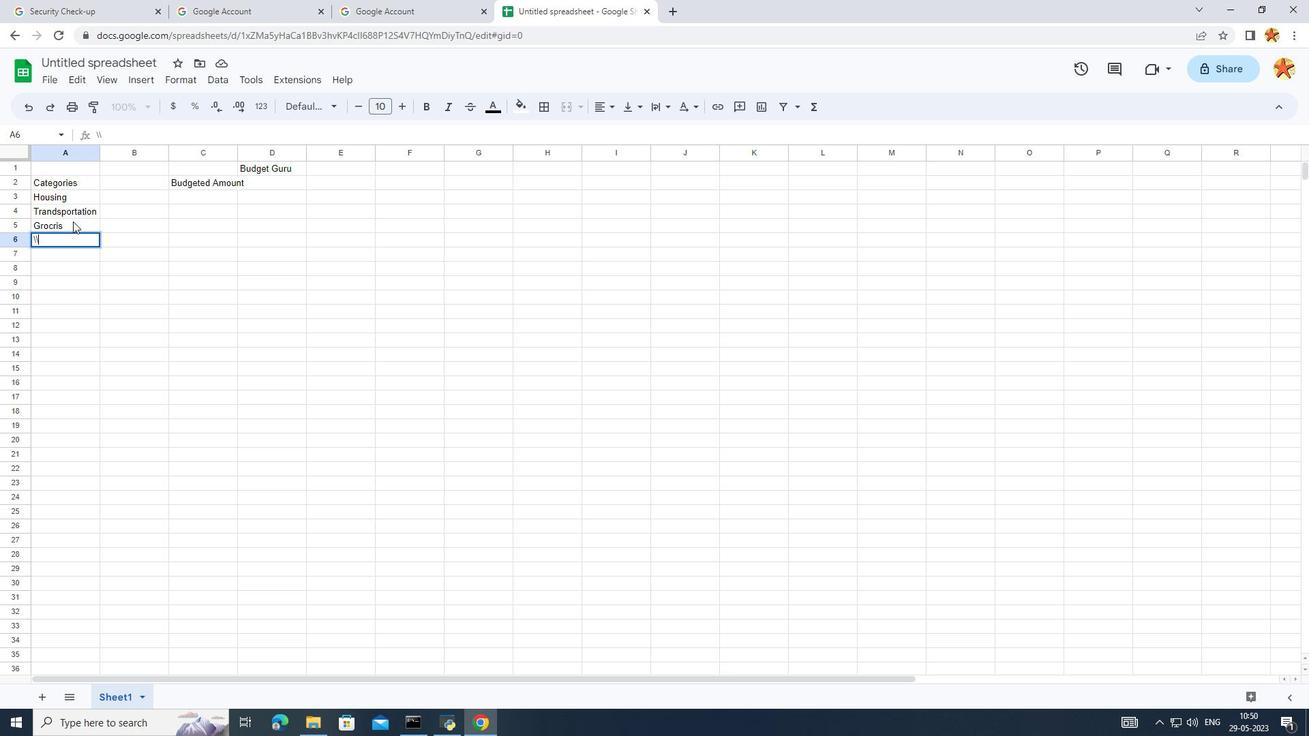 
Action: Mouse pressed left at (72, 221)
Screenshot: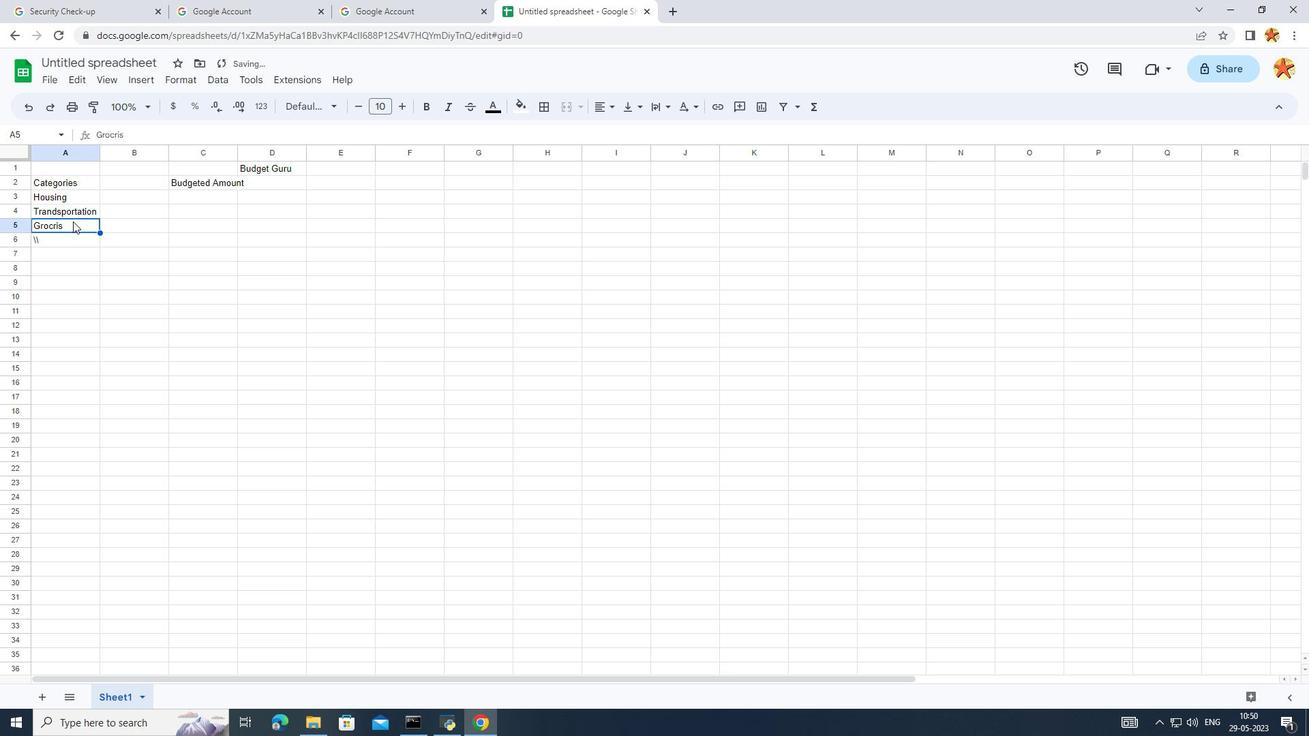 
Action: Key pressed <Key.backspace><Key.caps_lock>G<Key.caps_lock>ri<Key.backspace>oceries
Screenshot: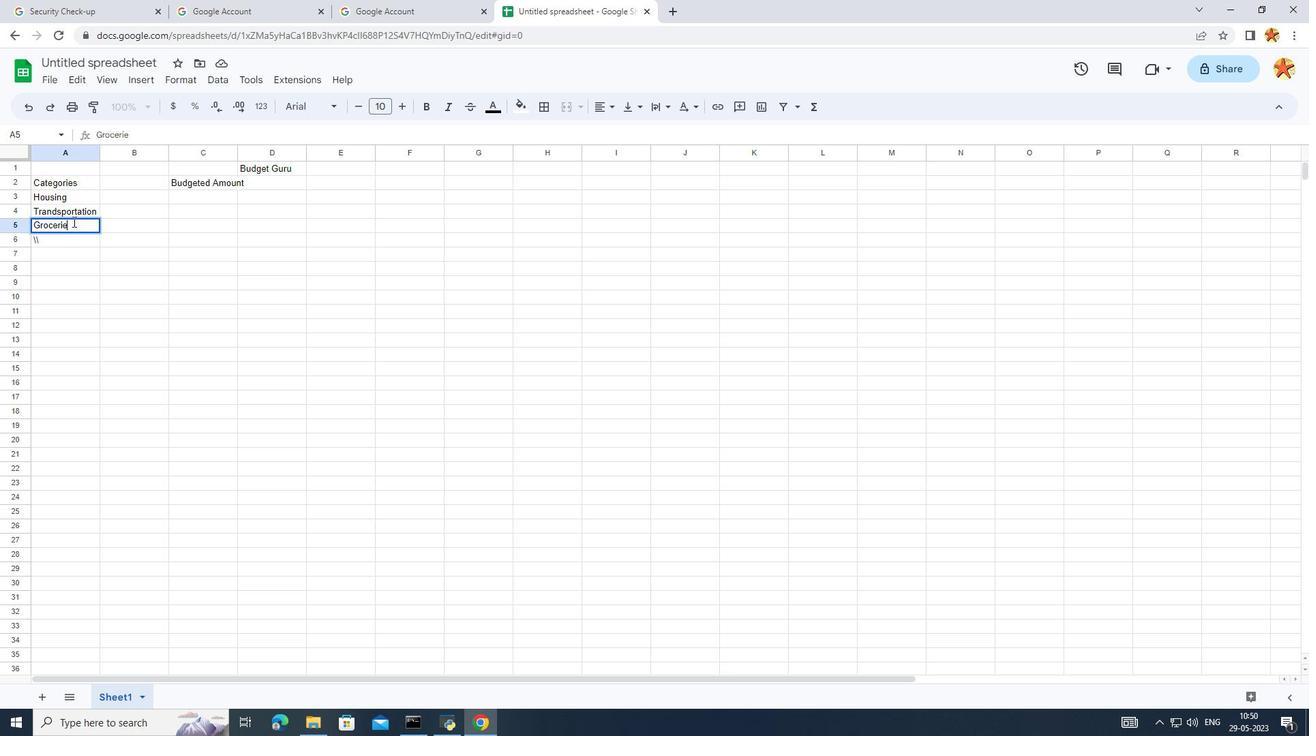 
Action: Mouse pressed left at (72, 221)
Screenshot: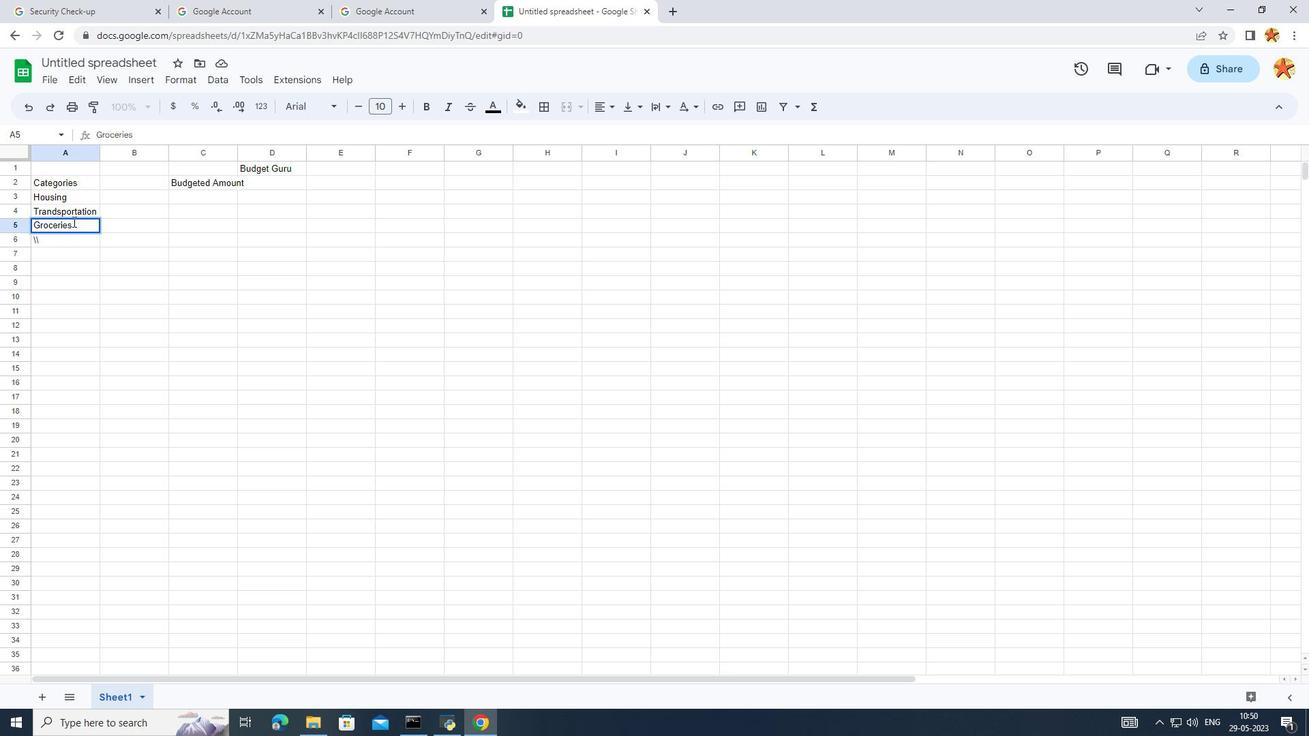 
Action: Mouse moved to (64, 236)
Screenshot: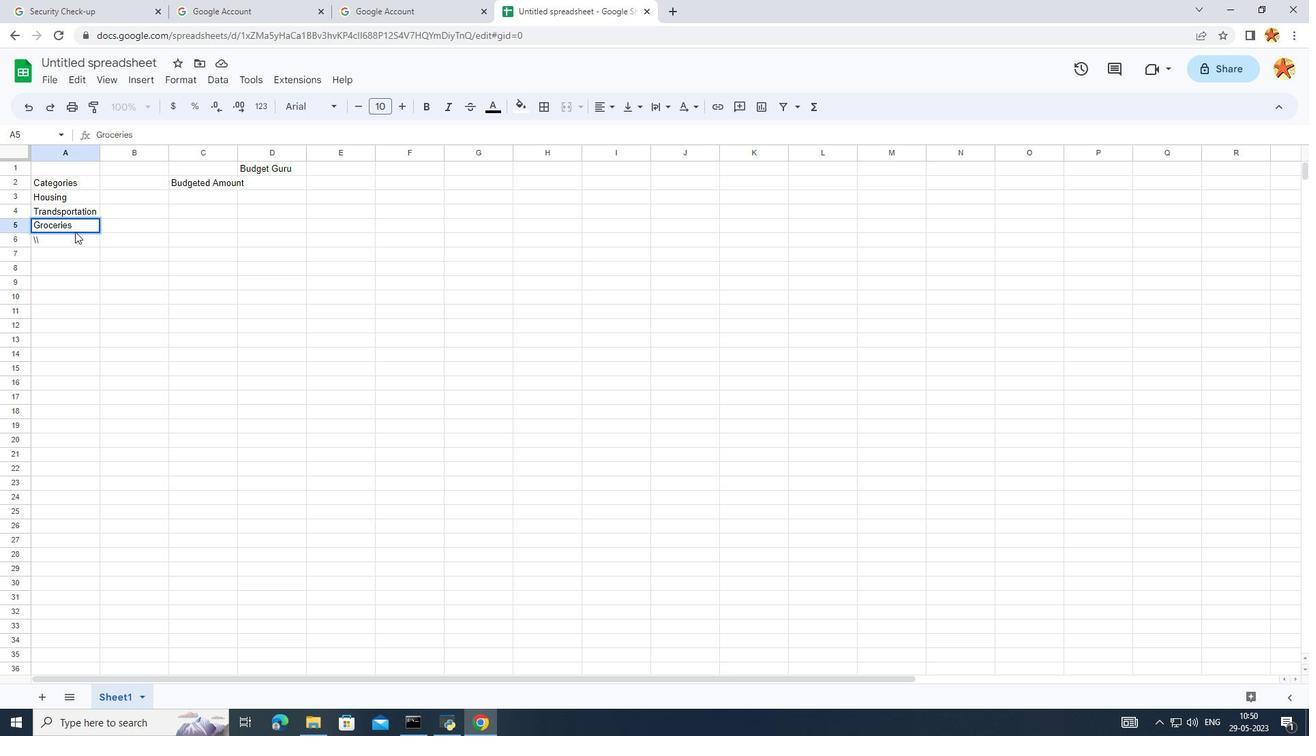 
Action: Mouse pressed left at (64, 236)
Screenshot: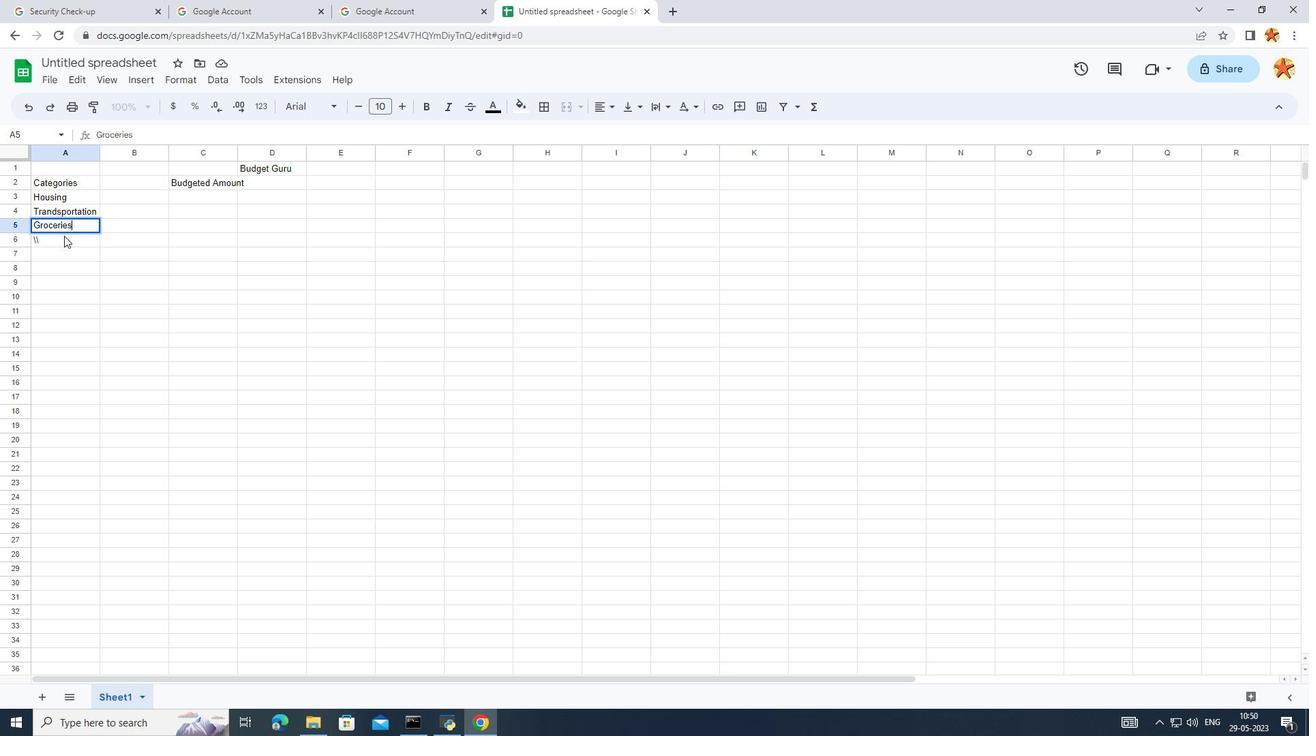 
Action: Mouse pressed left at (64, 236)
Screenshot: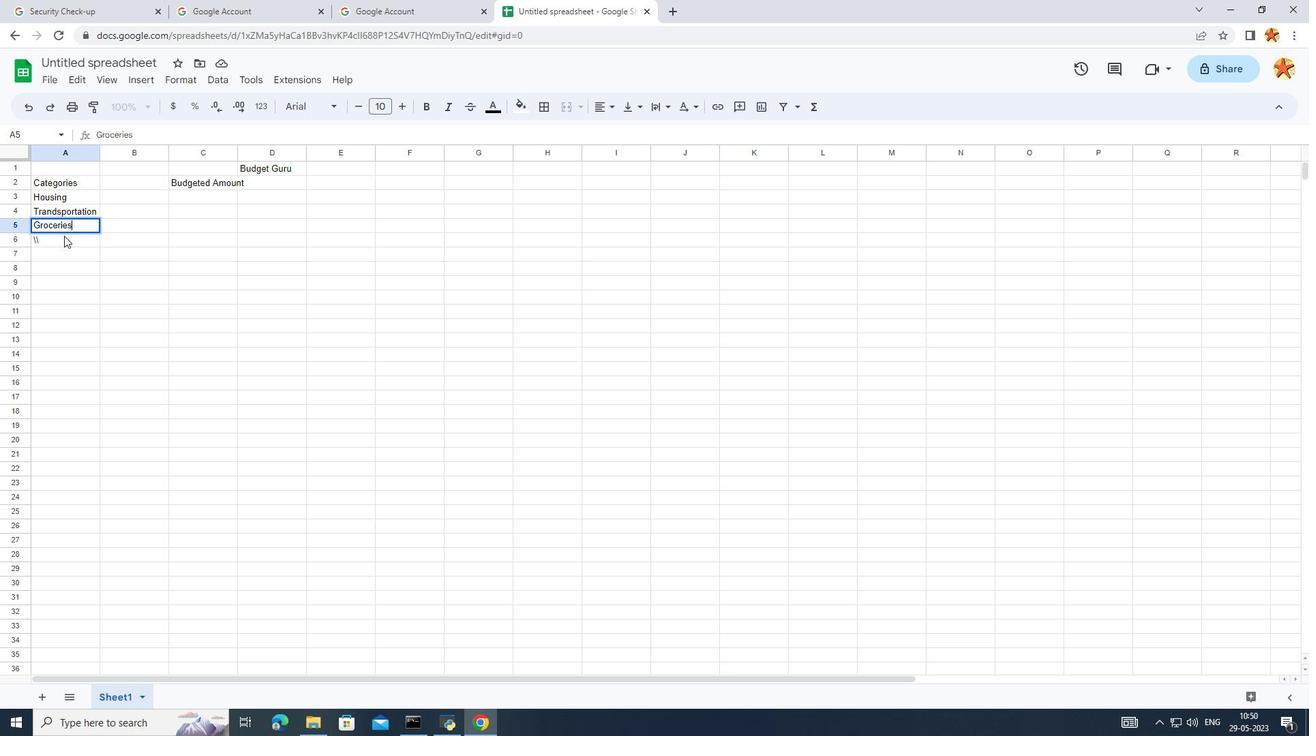 
Action: Mouse moved to (59, 241)
Screenshot: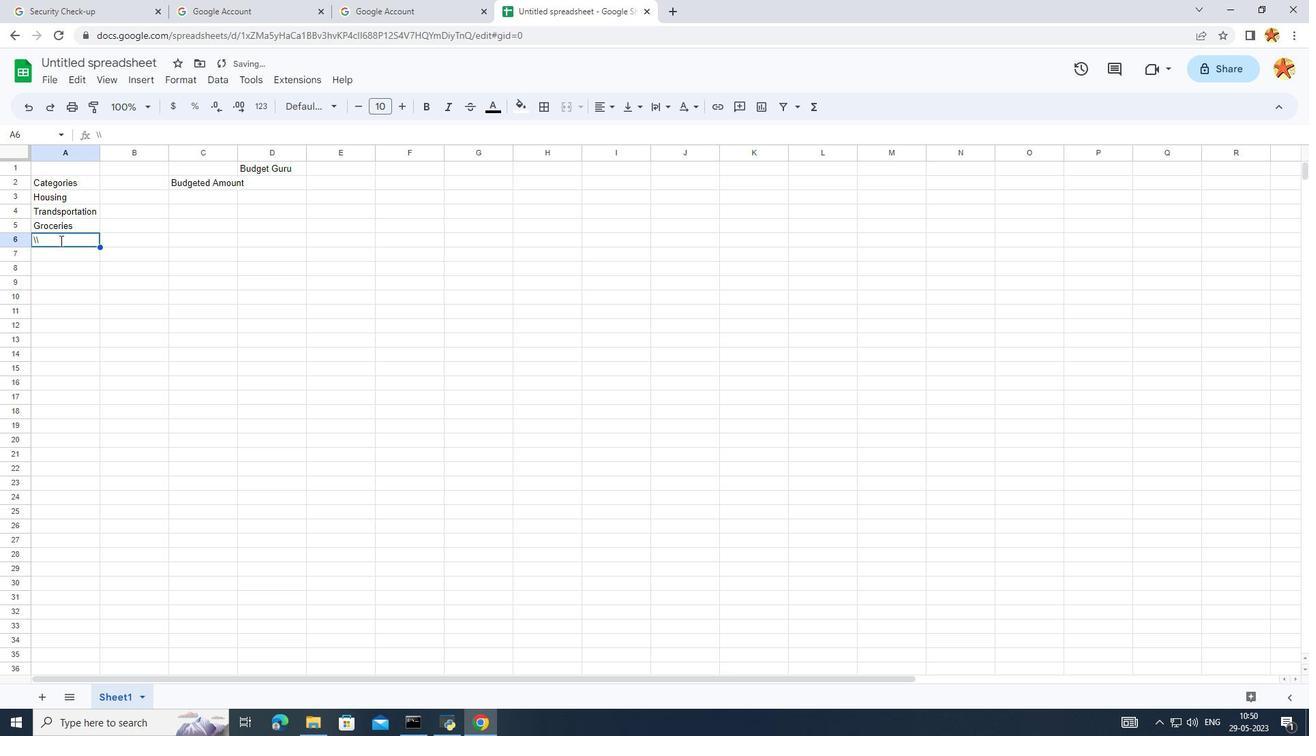 
Action: Mouse pressed left at (59, 241)
Screenshot: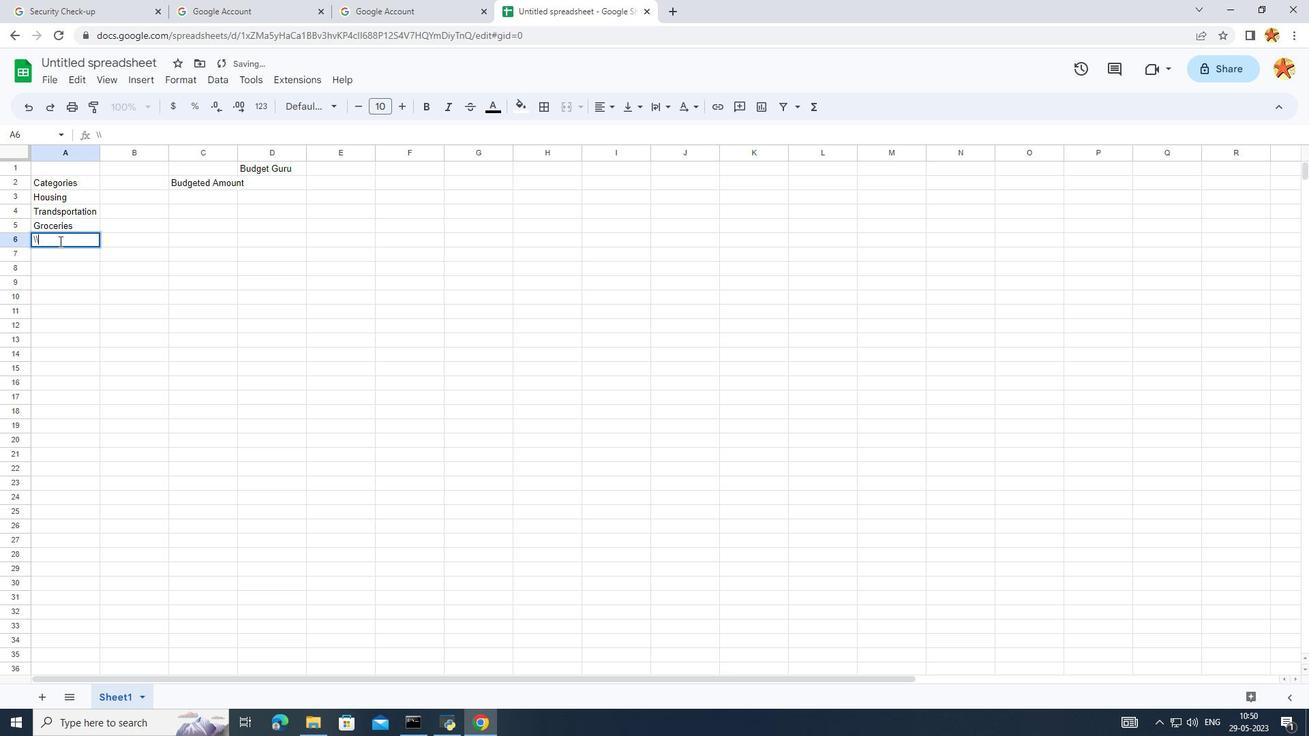 
Action: Key pressed <Key.backspace><Key.backspace><Key.caps_lock>U<Key.caps_lock>tilities<Key.enter><Key.caps_lock>E<Key.caps_lock>ntertainment
Screenshot: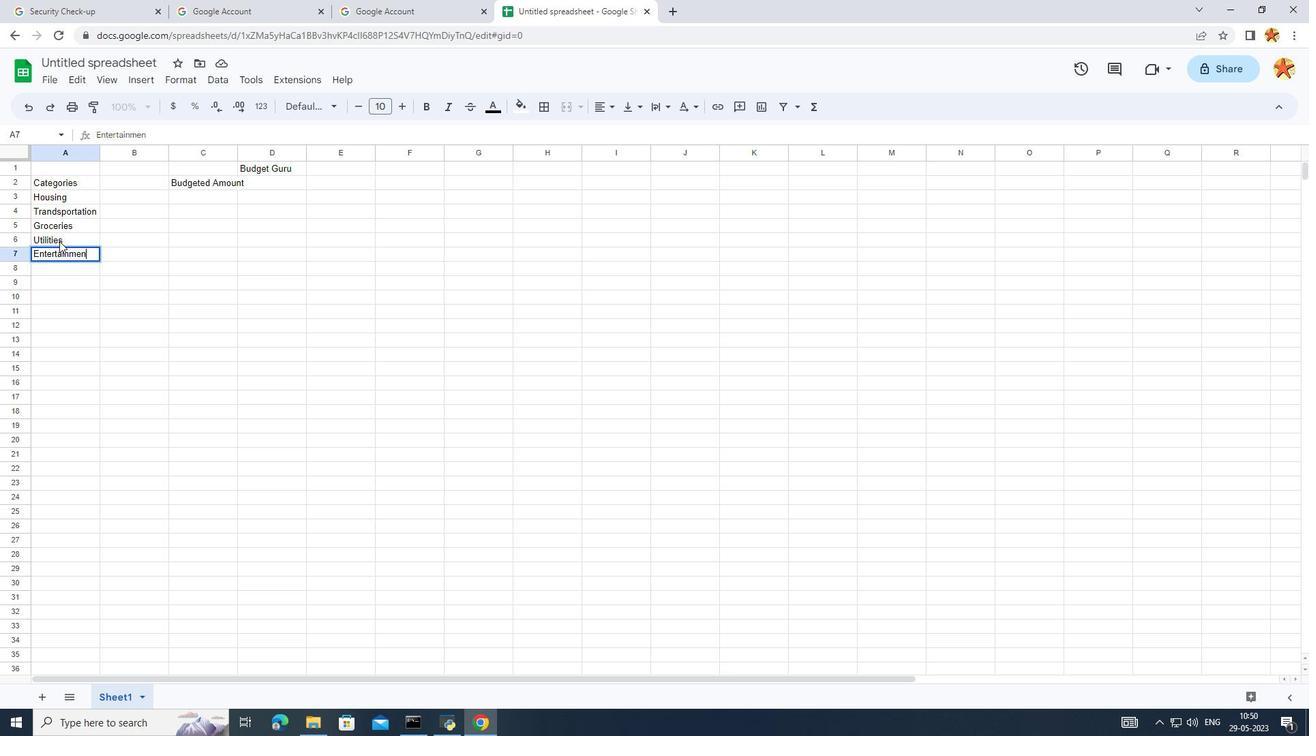 
Action: Mouse moved to (55, 279)
Screenshot: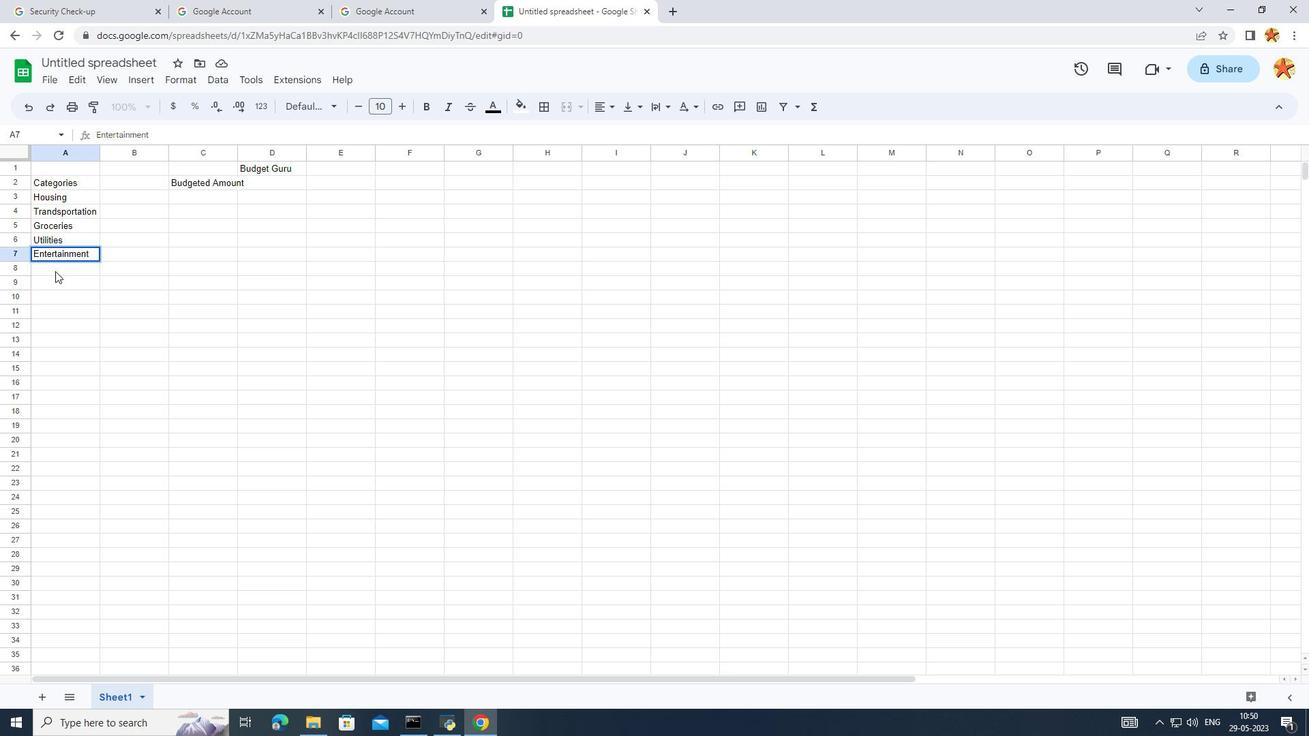 
Action: Mouse pressed left at (55, 279)
Screenshot: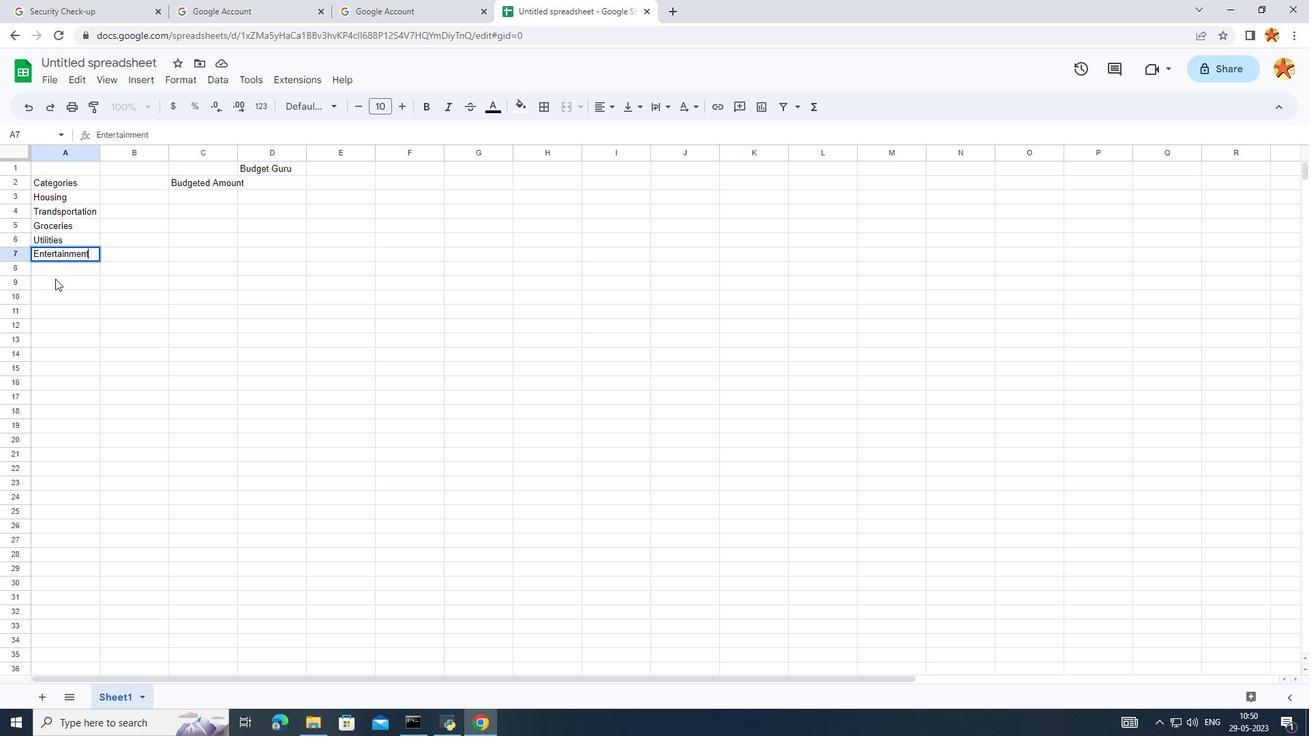 
Action: Mouse moved to (78, 259)
Screenshot: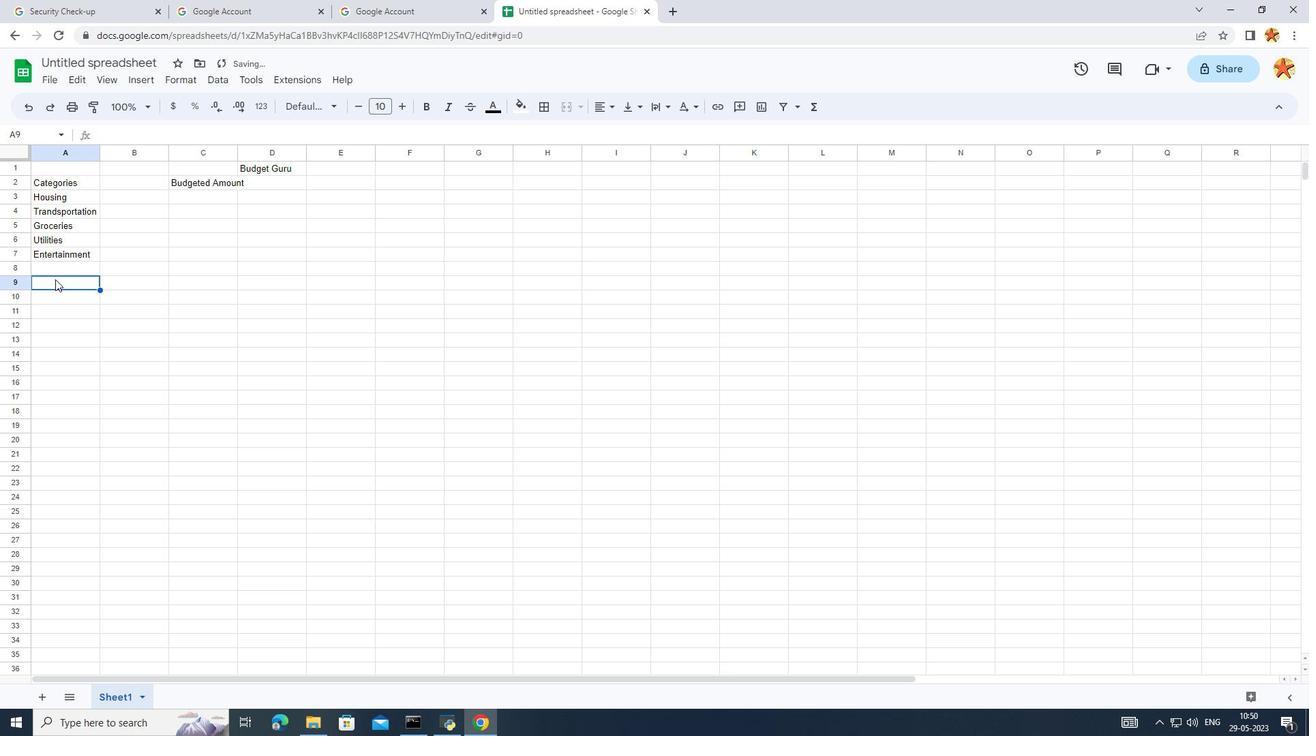 
Action: Mouse pressed left at (78, 259)
Screenshot: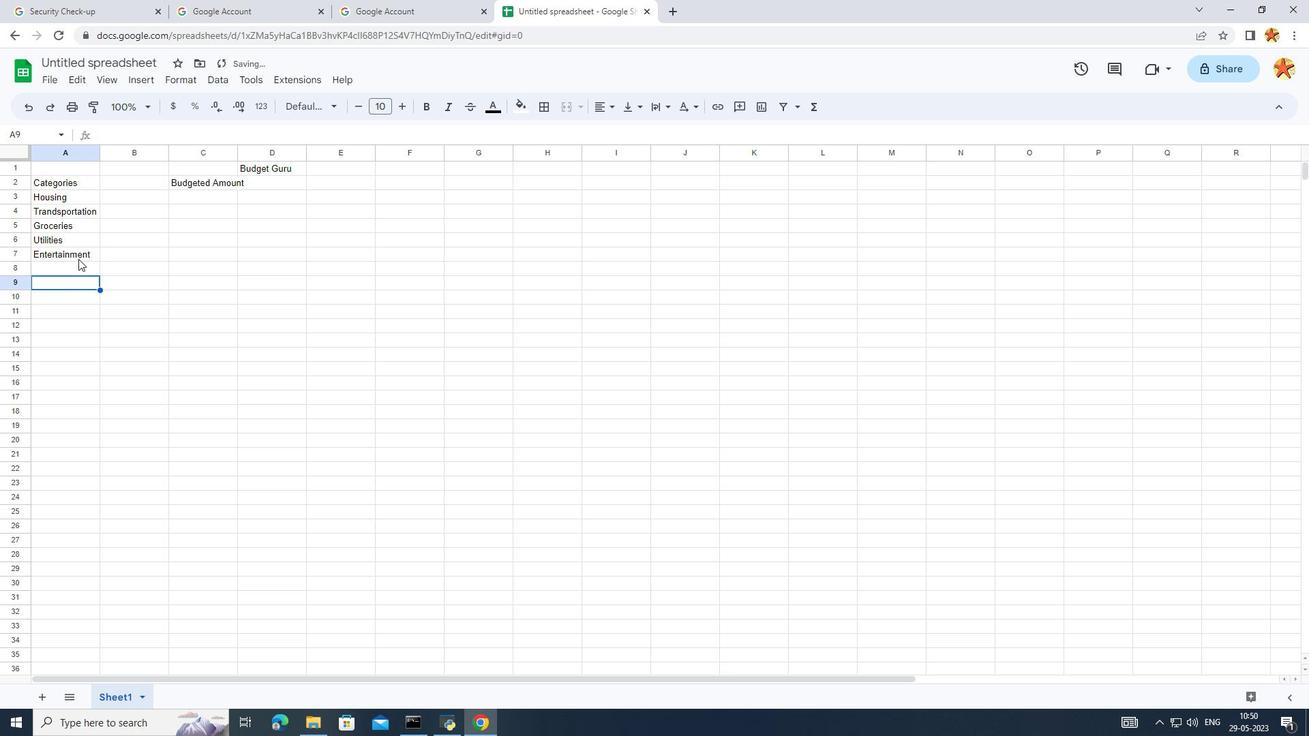 
Action: Mouse moved to (70, 265)
Screenshot: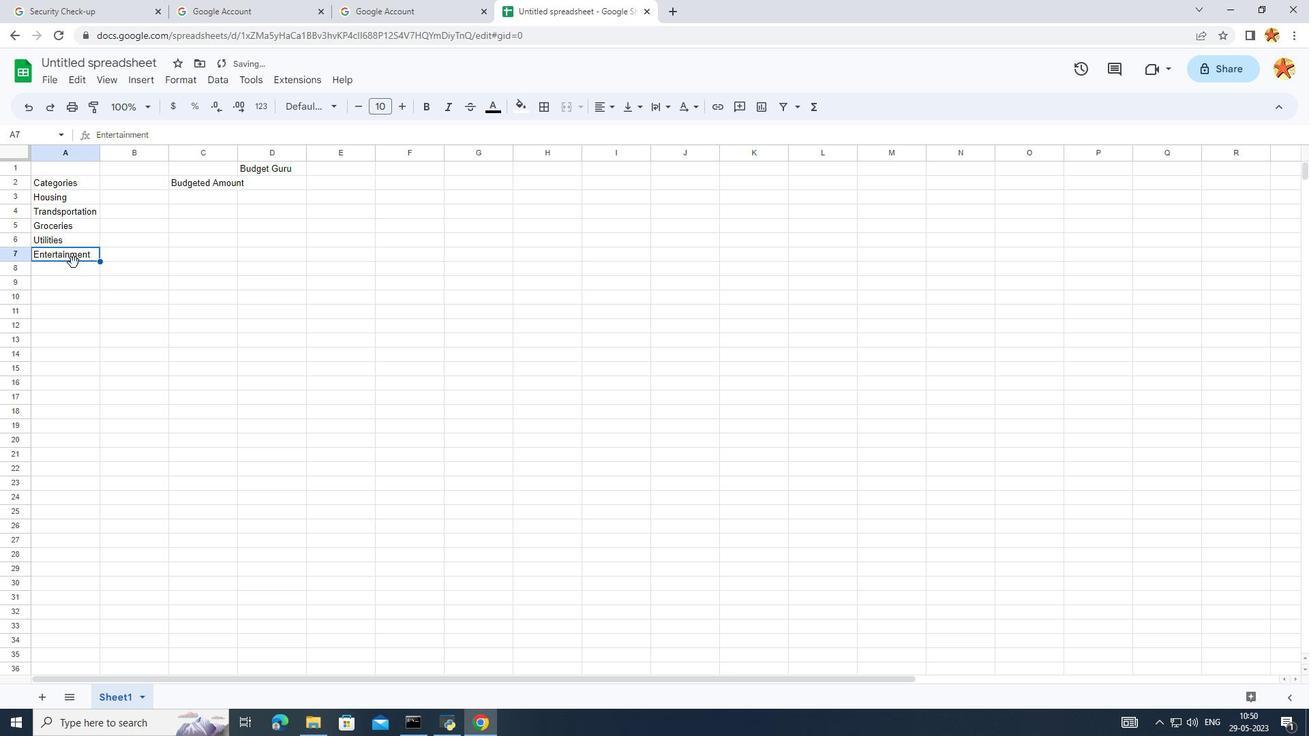 
Action: Mouse pressed left at (70, 265)
Screenshot: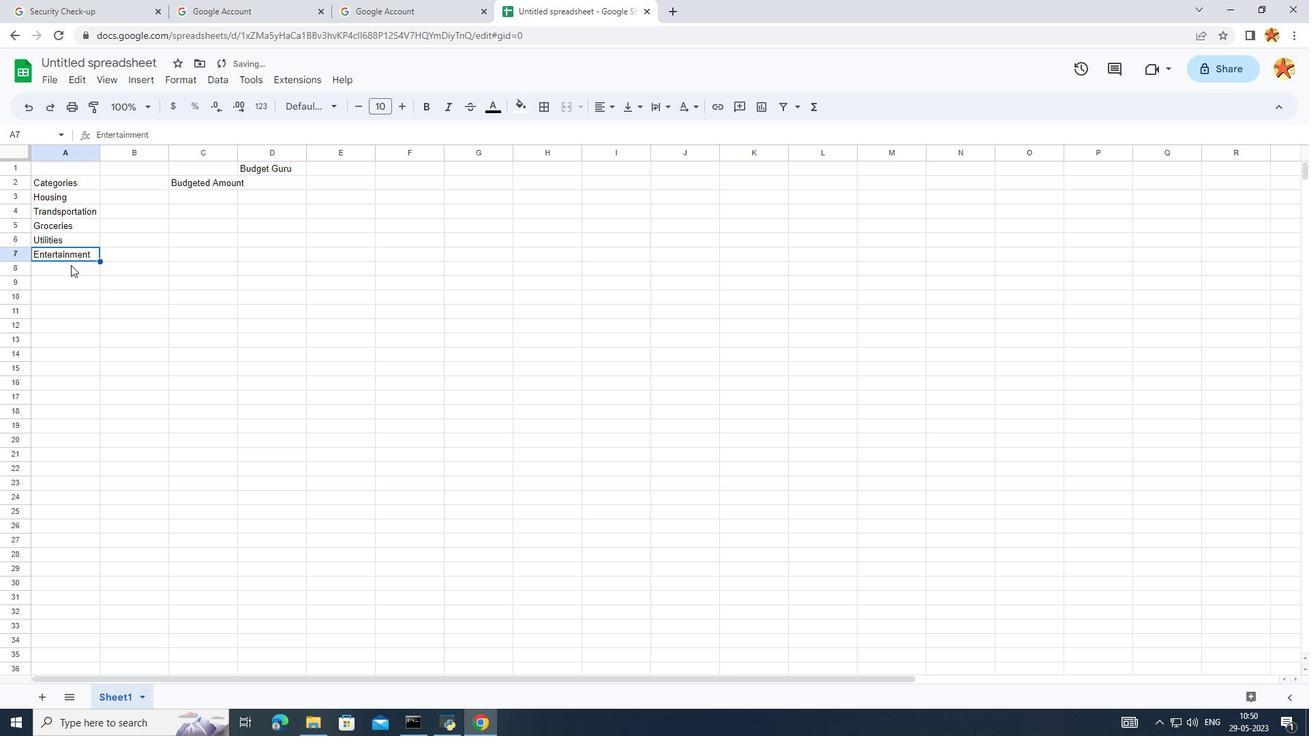 
Action: Mouse pressed left at (70, 265)
Screenshot: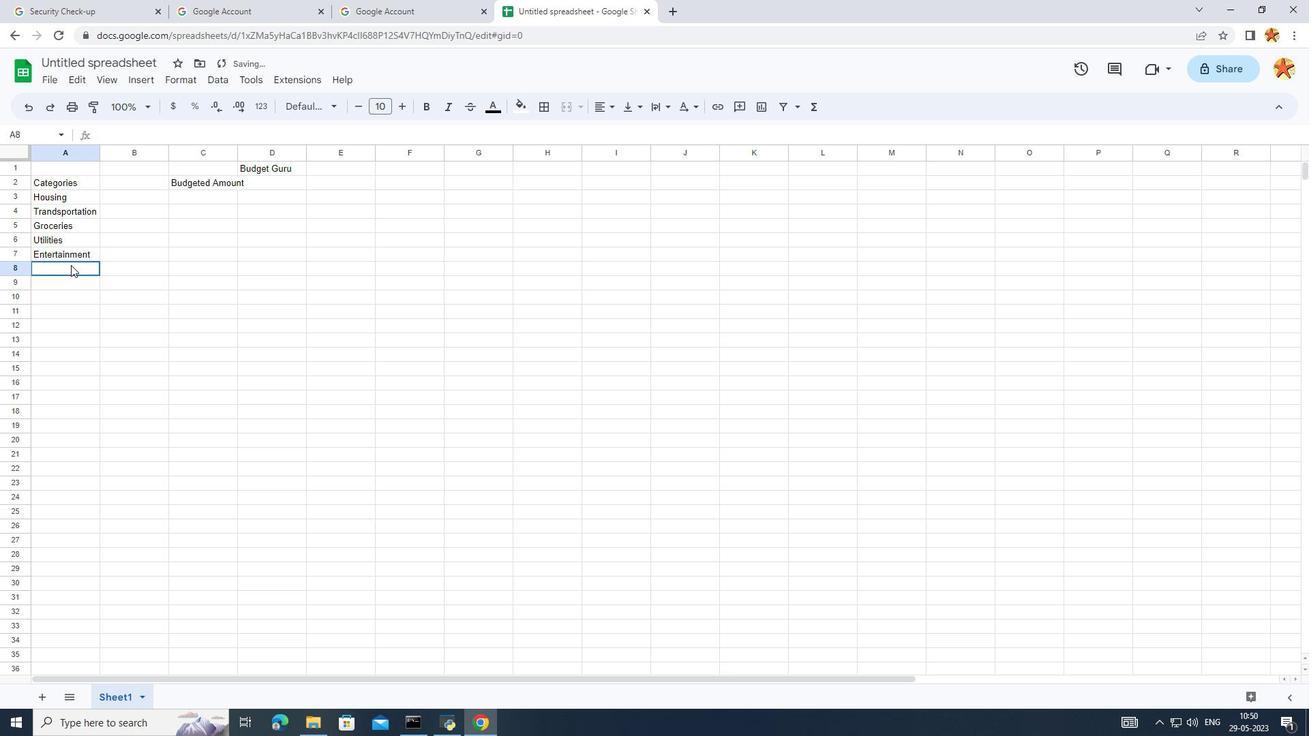
Action: Key pressed <Key.caps_lock>D<Key.caps_lock>ining<Key.space><Key.caps_lock>O<Key.caps_lock>ut
Screenshot: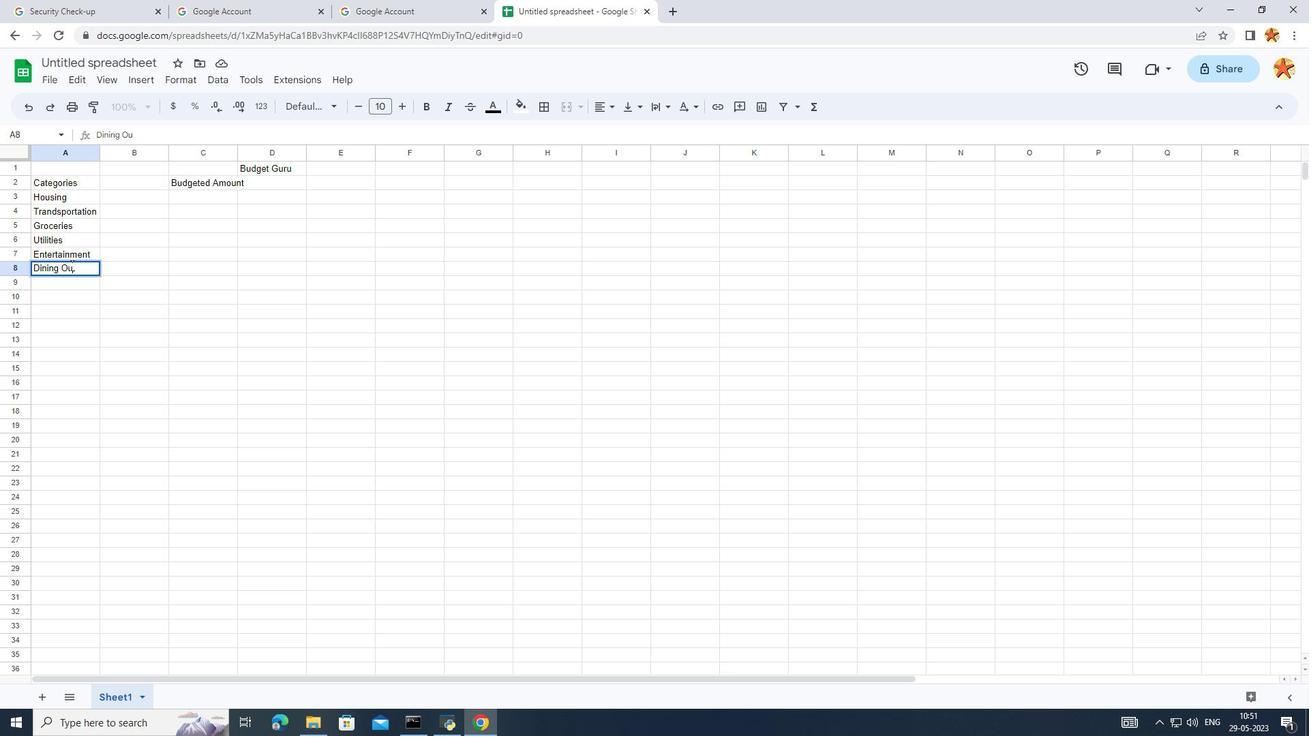 
Action: Mouse moved to (49, 290)
Screenshot: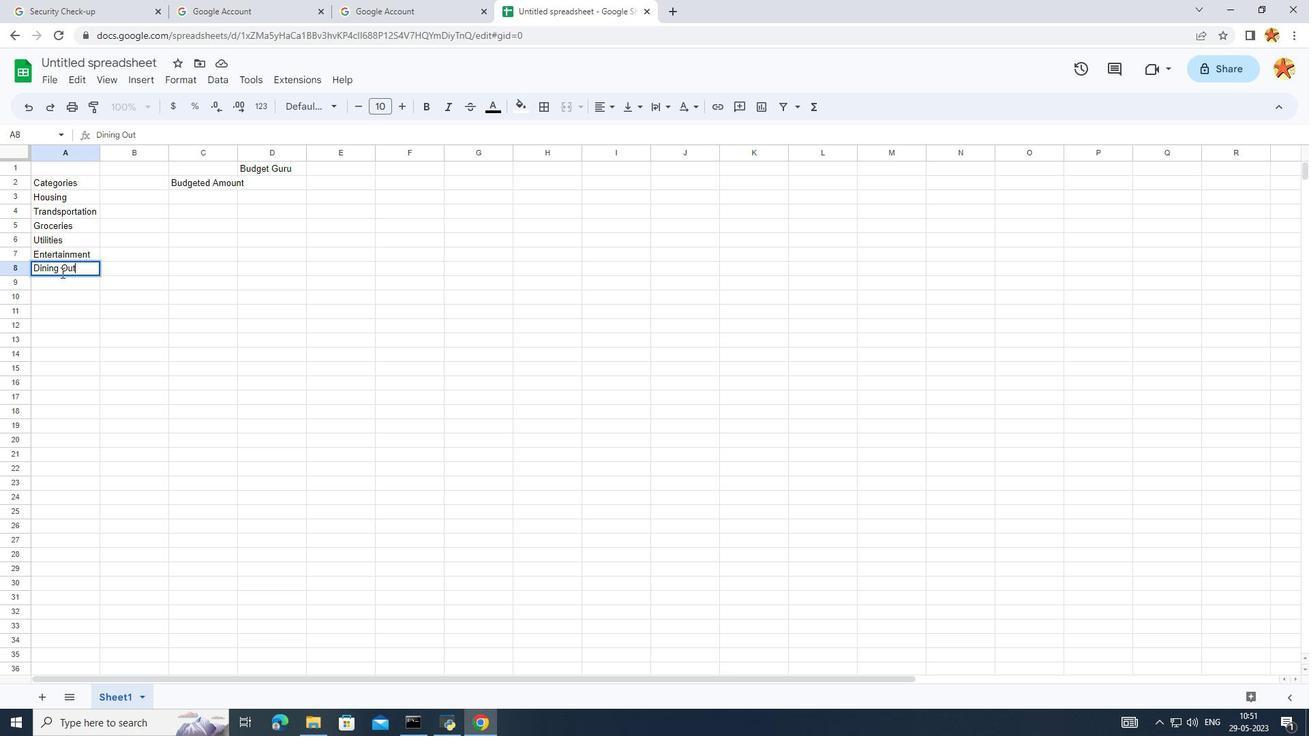 
Action: Mouse pressed left at (49, 290)
Screenshot: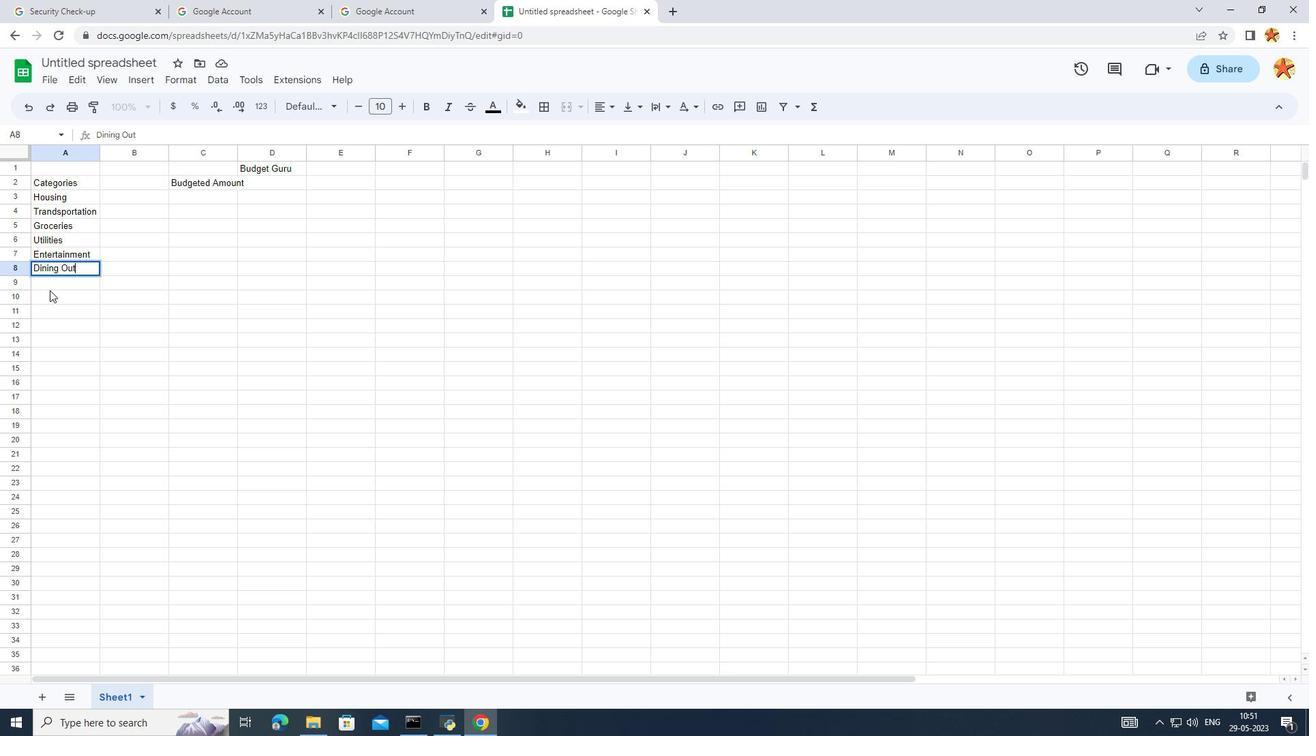 
Action: Mouse pressed left at (49, 290)
Screenshot: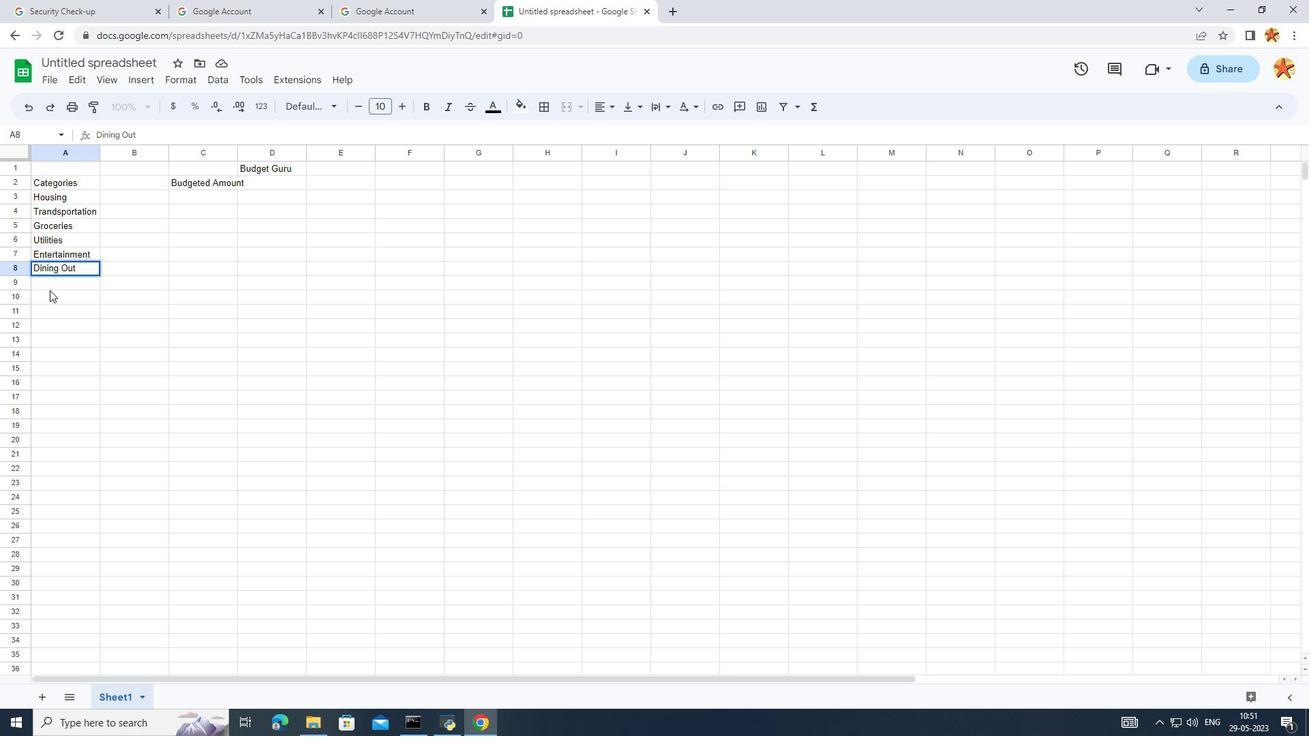
Action: Key pressed <Key.caps_lock>H<Key.caps_lock>ealth<Key.enter>m<Key.caps_lock>ISCELLANIOUS<Key.enter>
Screenshot: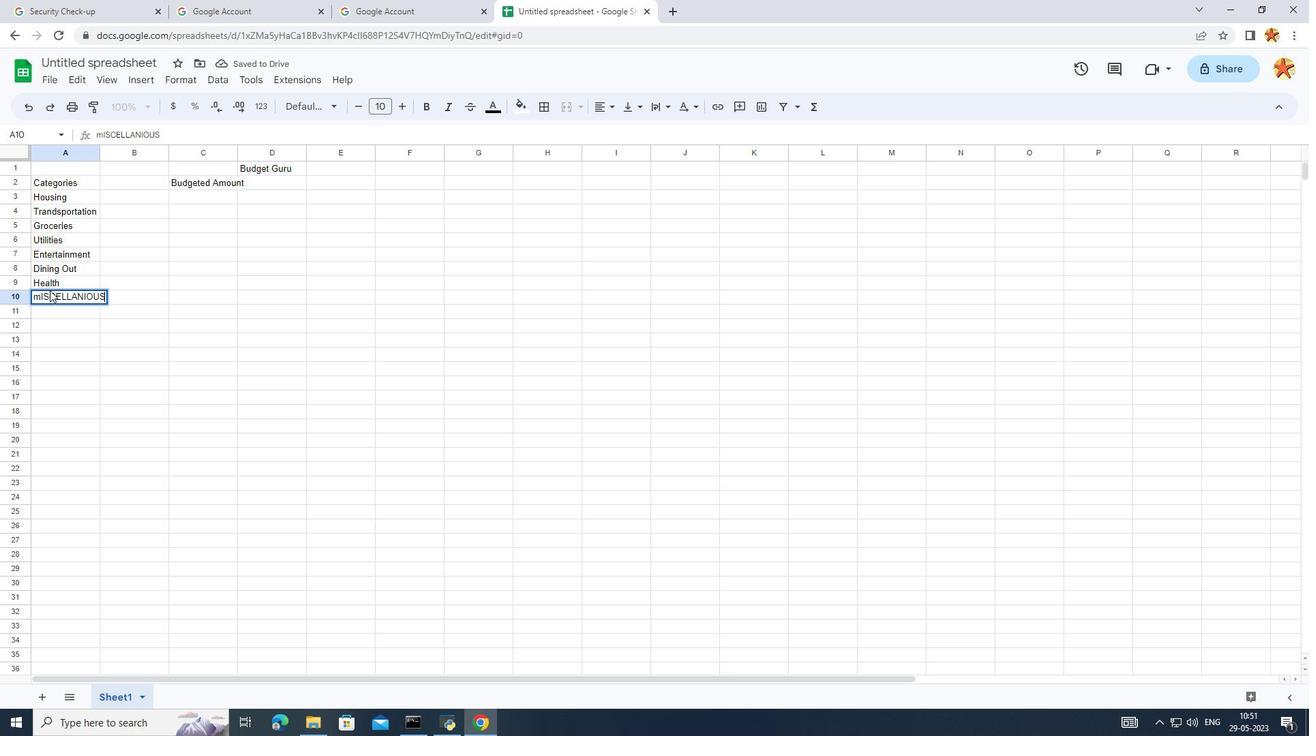 
Action: Mouse moved to (68, 287)
Screenshot: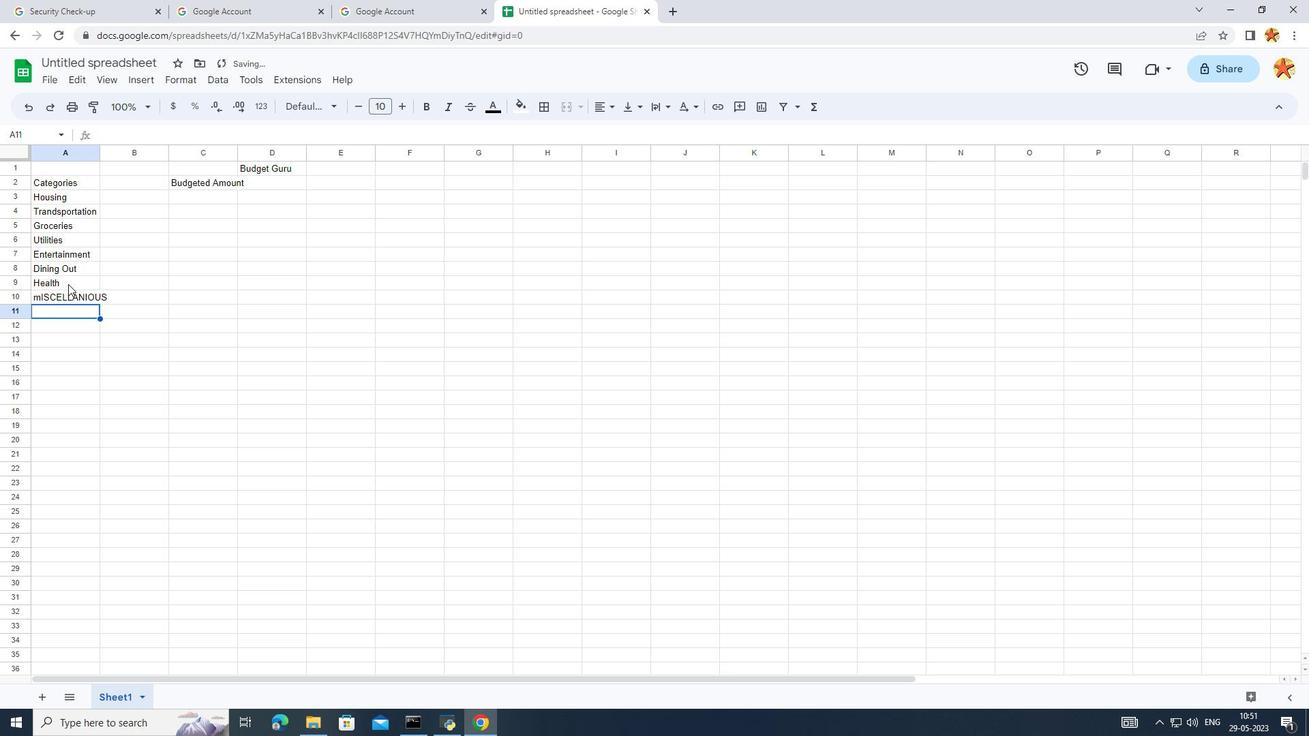 
Action: Mouse pressed left at (68, 287)
Screenshot: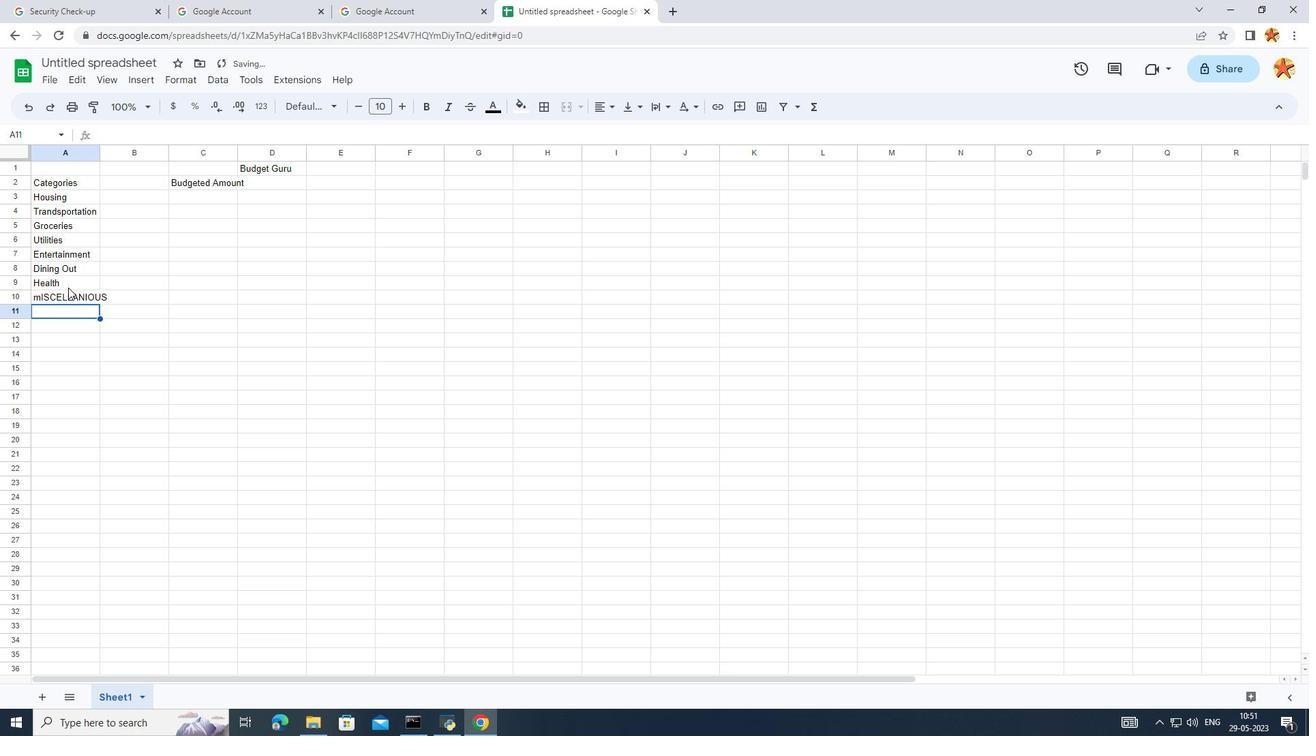 
Action: Mouse pressed left at (68, 287)
Screenshot: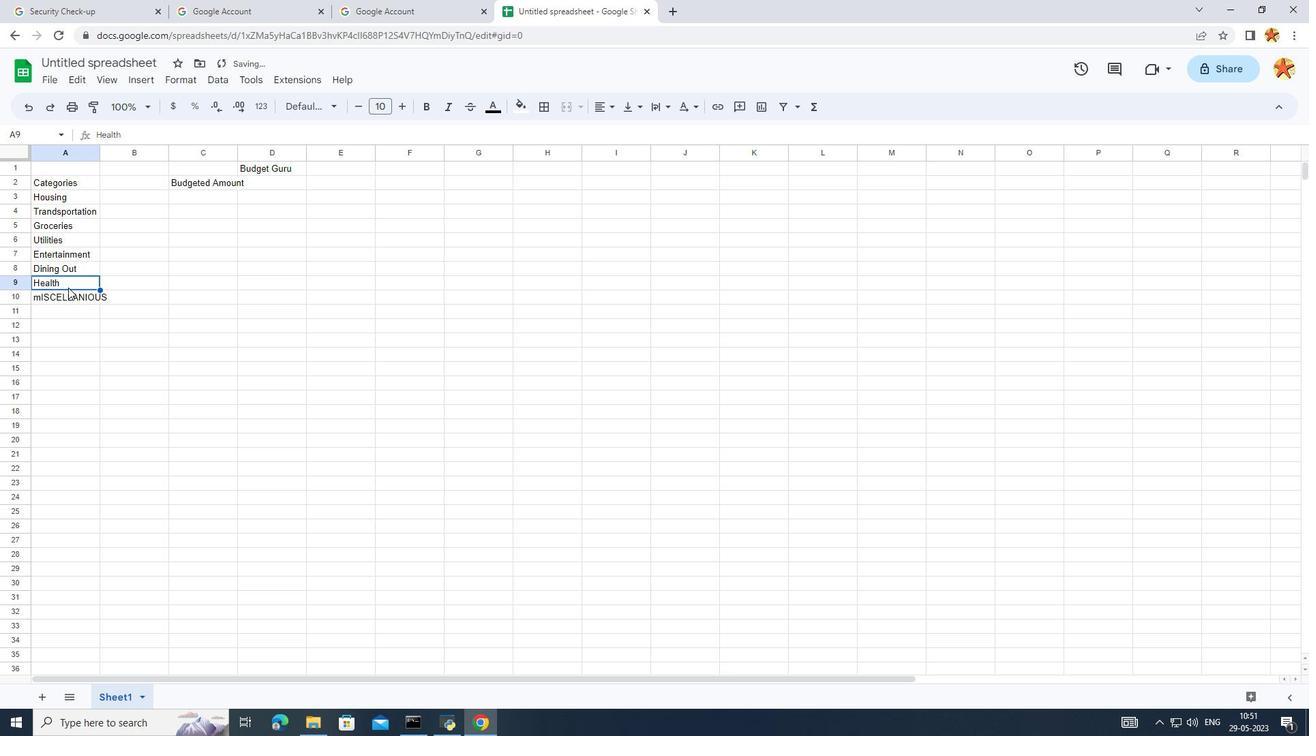 
Action: Mouse moved to (65, 296)
Screenshot: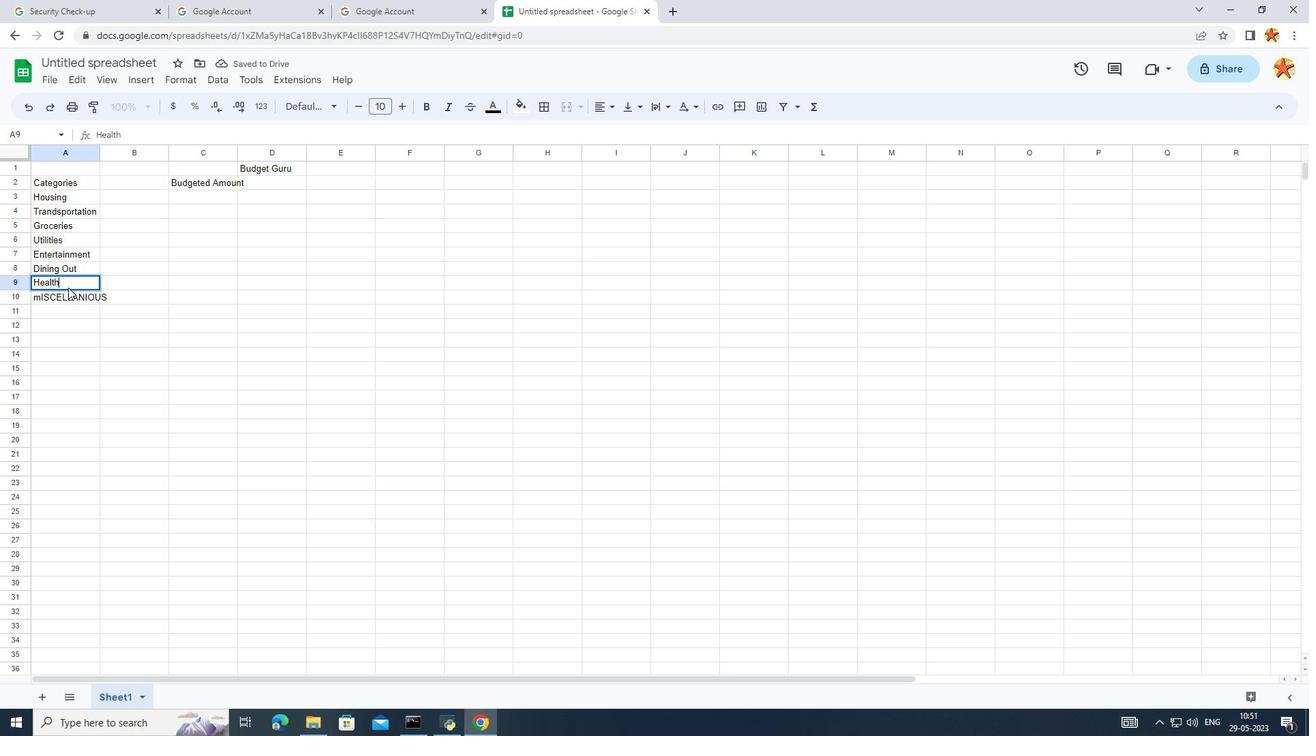 
Action: Mouse pressed left at (65, 296)
Screenshot: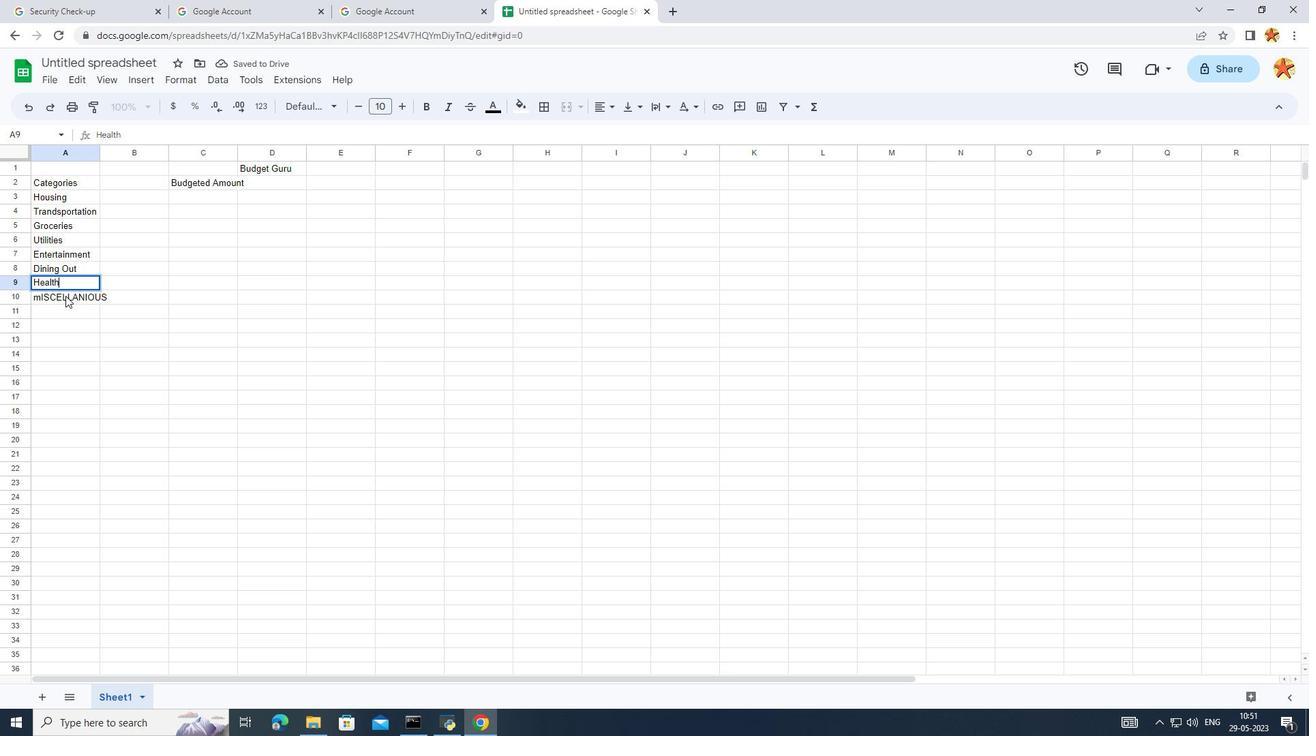 
Action: Mouse pressed left at (65, 296)
Screenshot: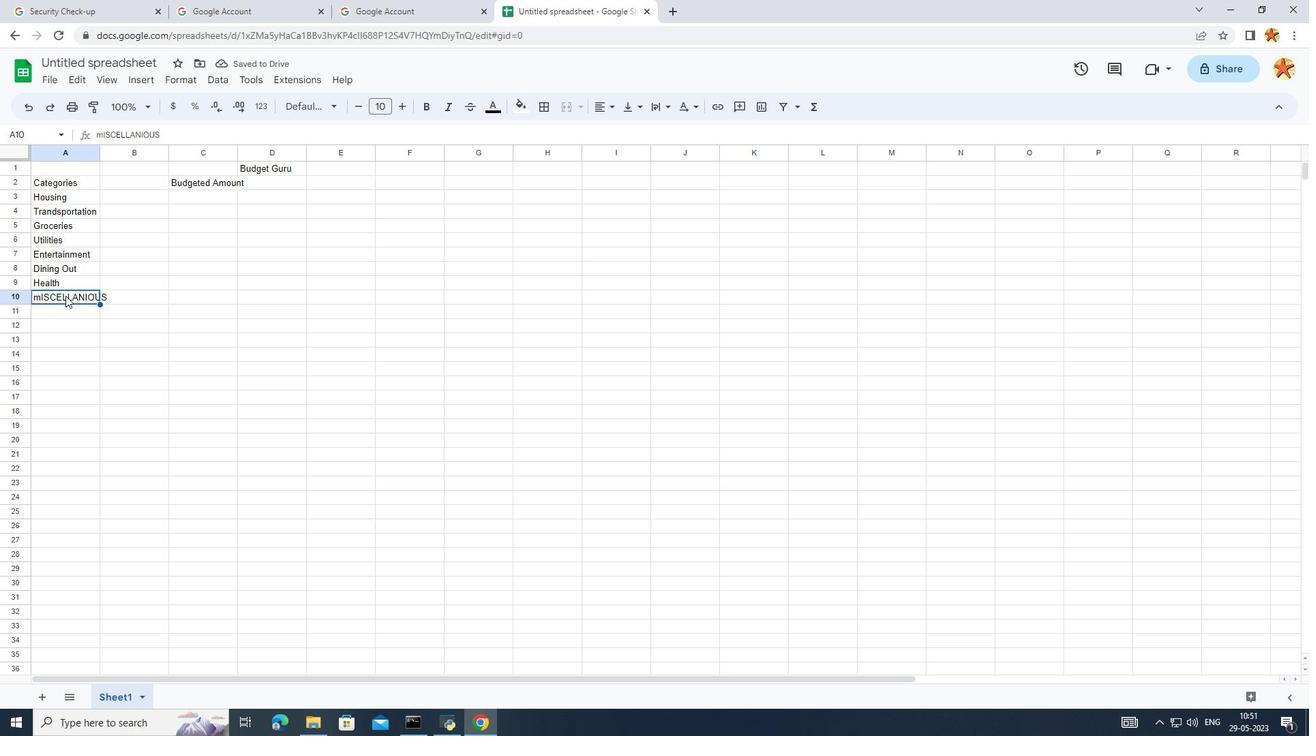 
Action: Mouse moved to (105, 276)
Screenshot: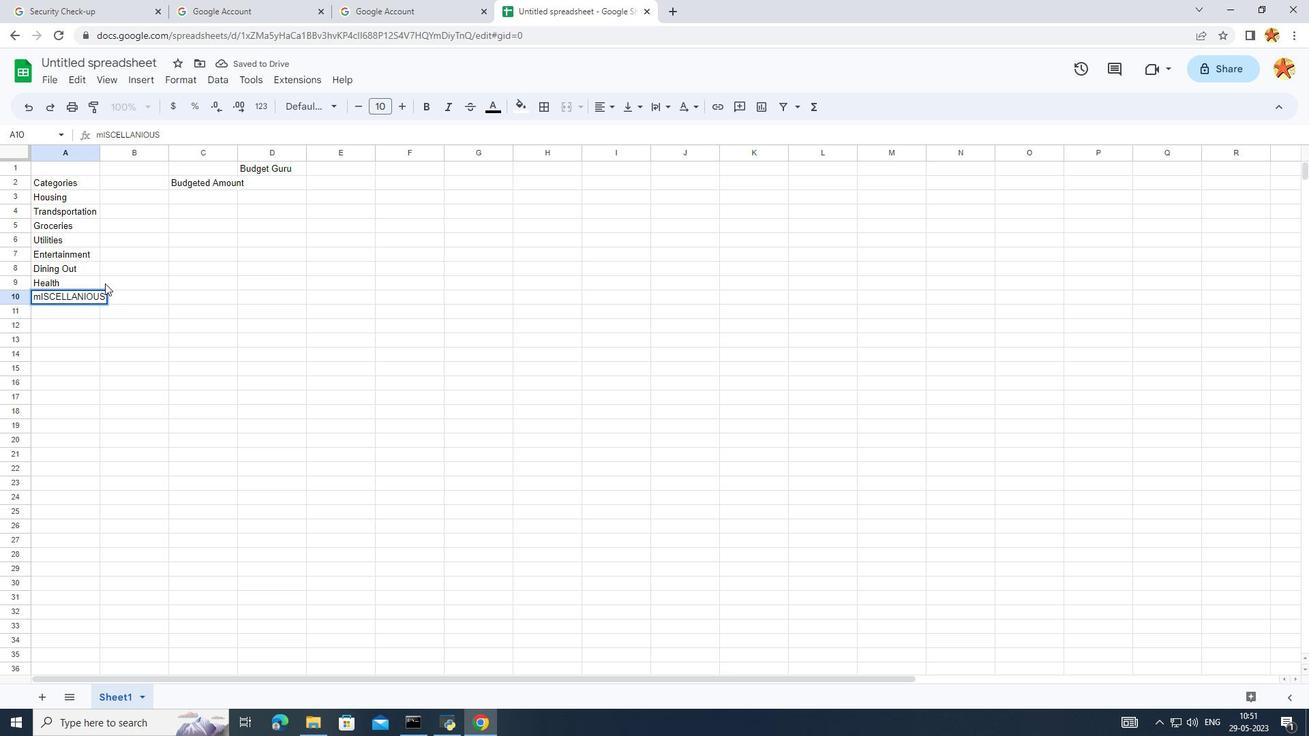
Action: Key pressed <Key.backspace><Key.backspace><Key.backspace><Key.backspace><Key.backspace><Key.backspace><Key.backspace><Key.backspace><Key.backspace><Key.backspace><Key.backspace><Key.backspace><Key.backspace><Key.backspace><Key.backspace><Key.backspace><Key.backspace><Key.backspace>M<Key.caps_lock>ixcellanious
Screenshot: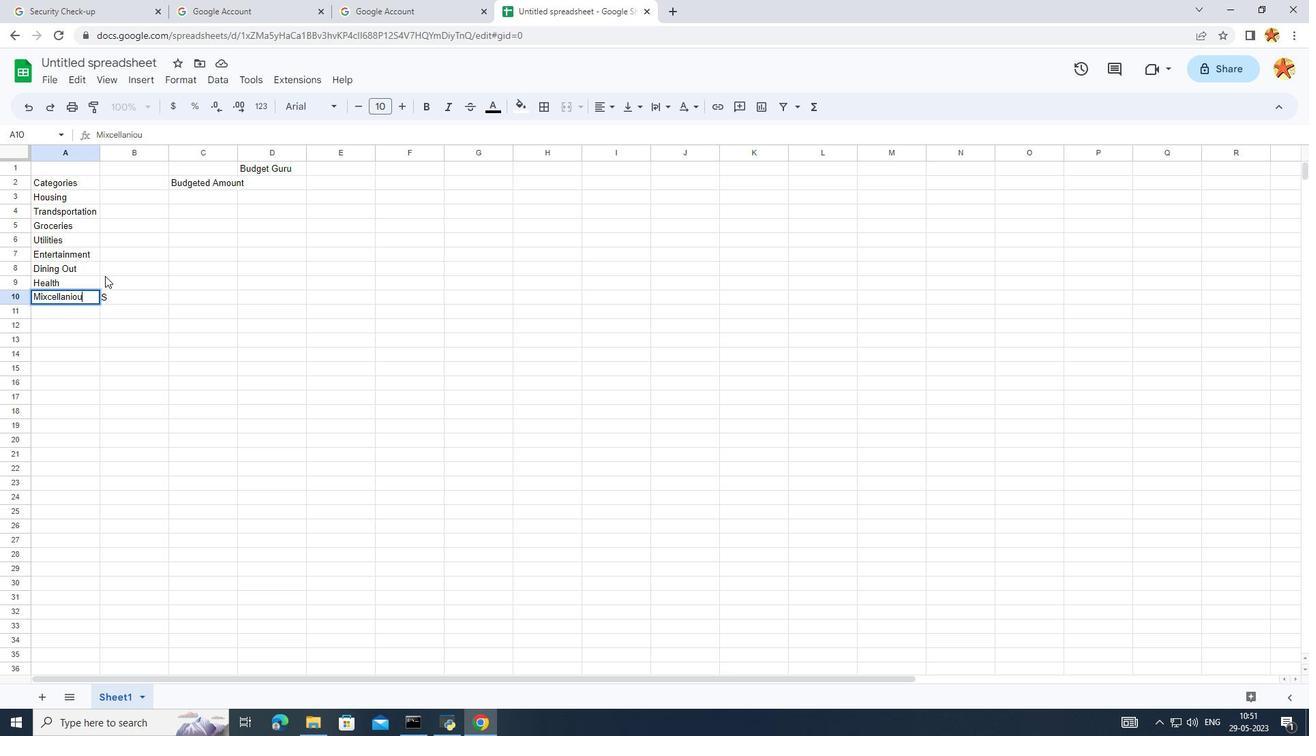
Action: Mouse moved to (45, 289)
Screenshot: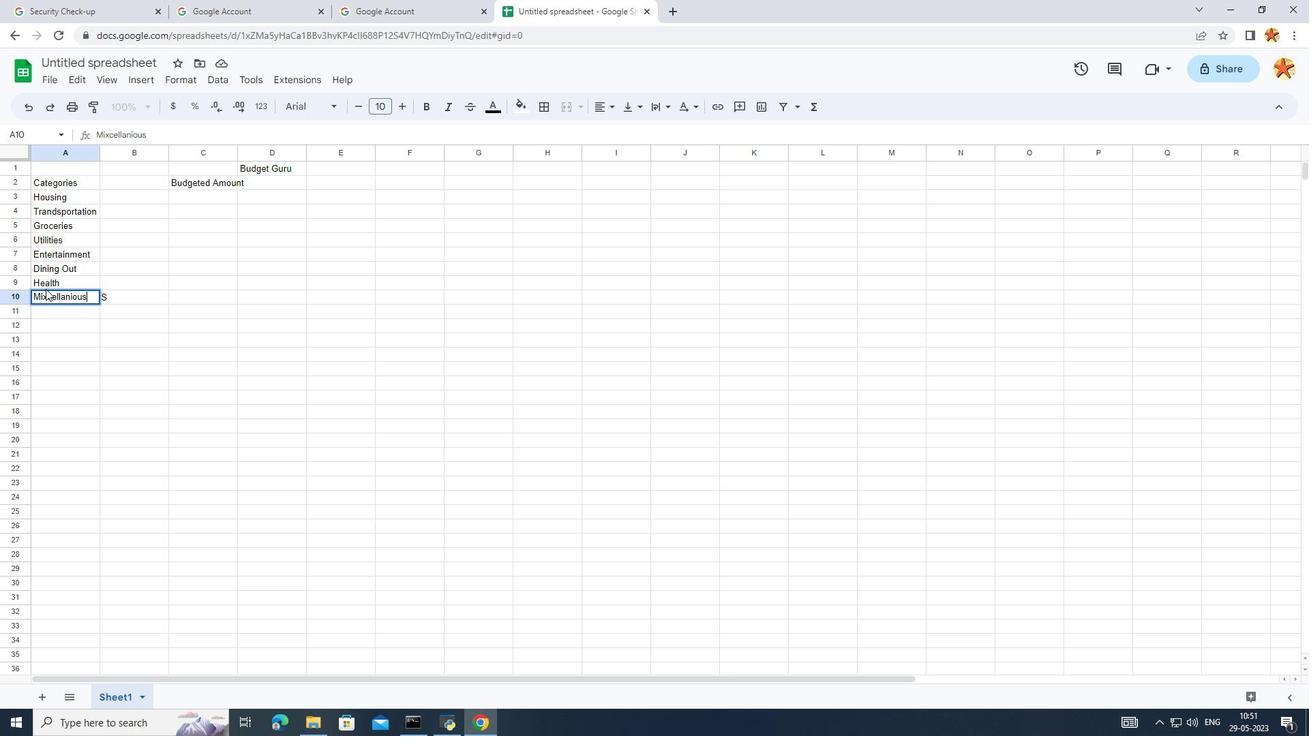 
Action: Mouse pressed left at (45, 289)
Screenshot: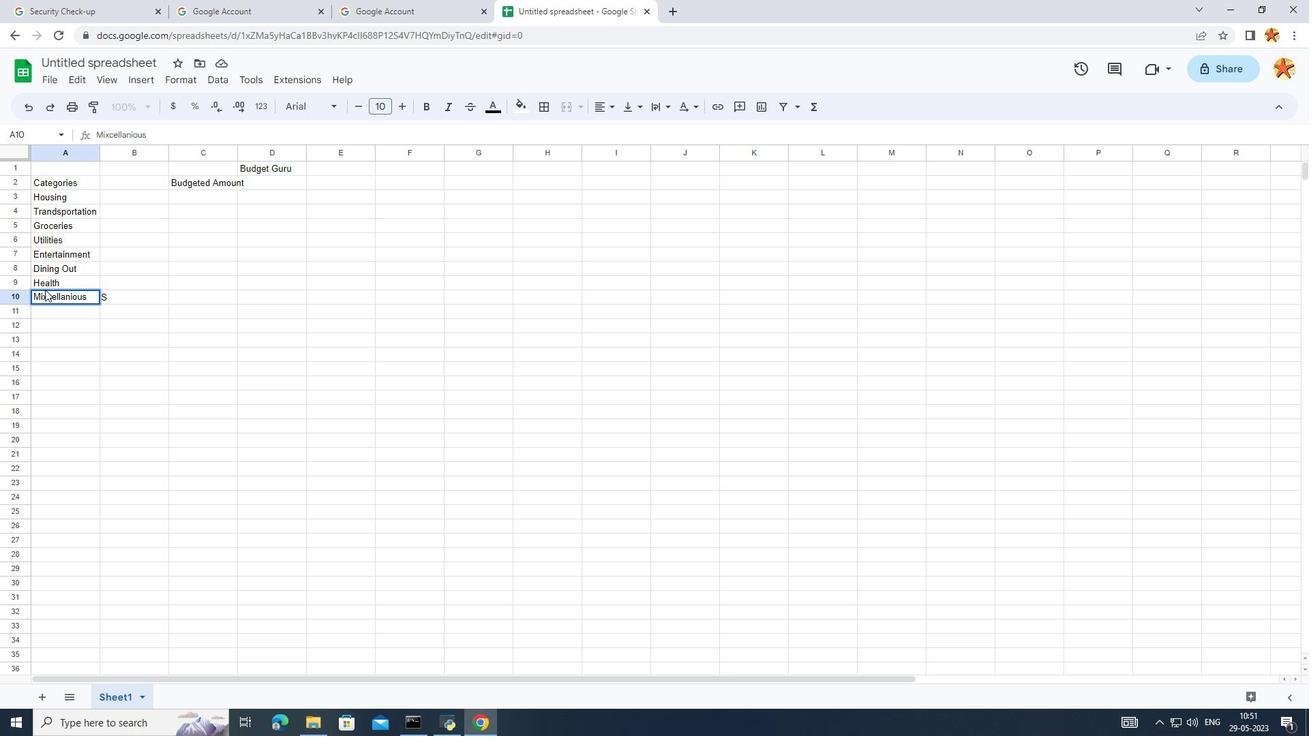 
Action: Mouse pressed left at (45, 289)
Screenshot: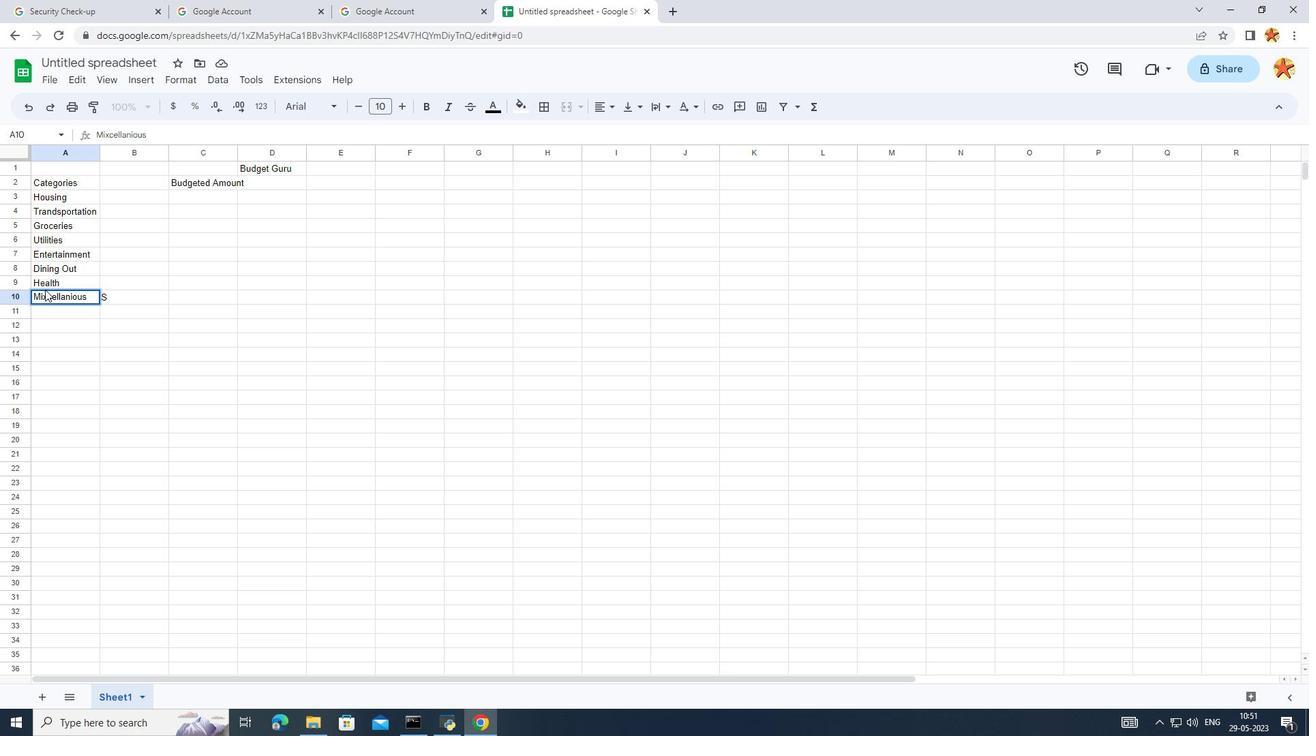 
Action: Mouse moved to (42, 294)
Screenshot: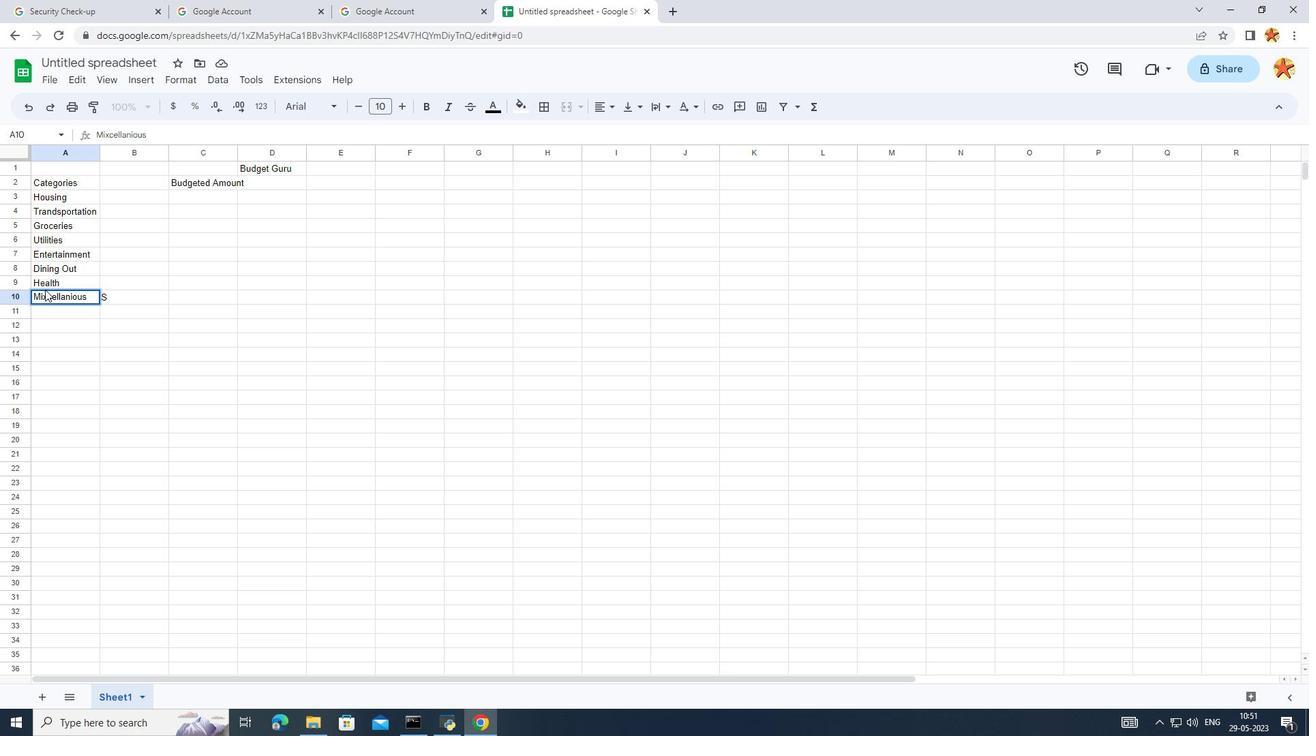 
Action: Mouse pressed left at (42, 294)
Screenshot: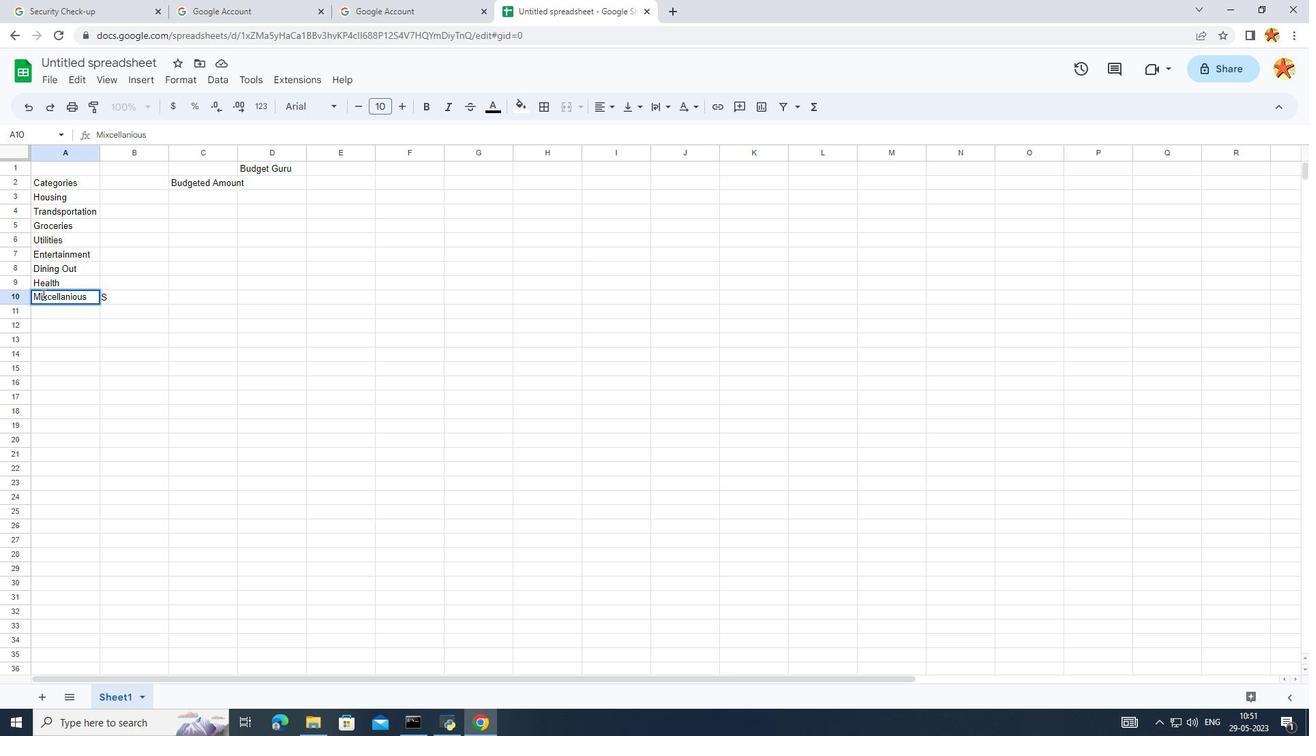 
Action: Mouse moved to (44, 294)
Screenshot: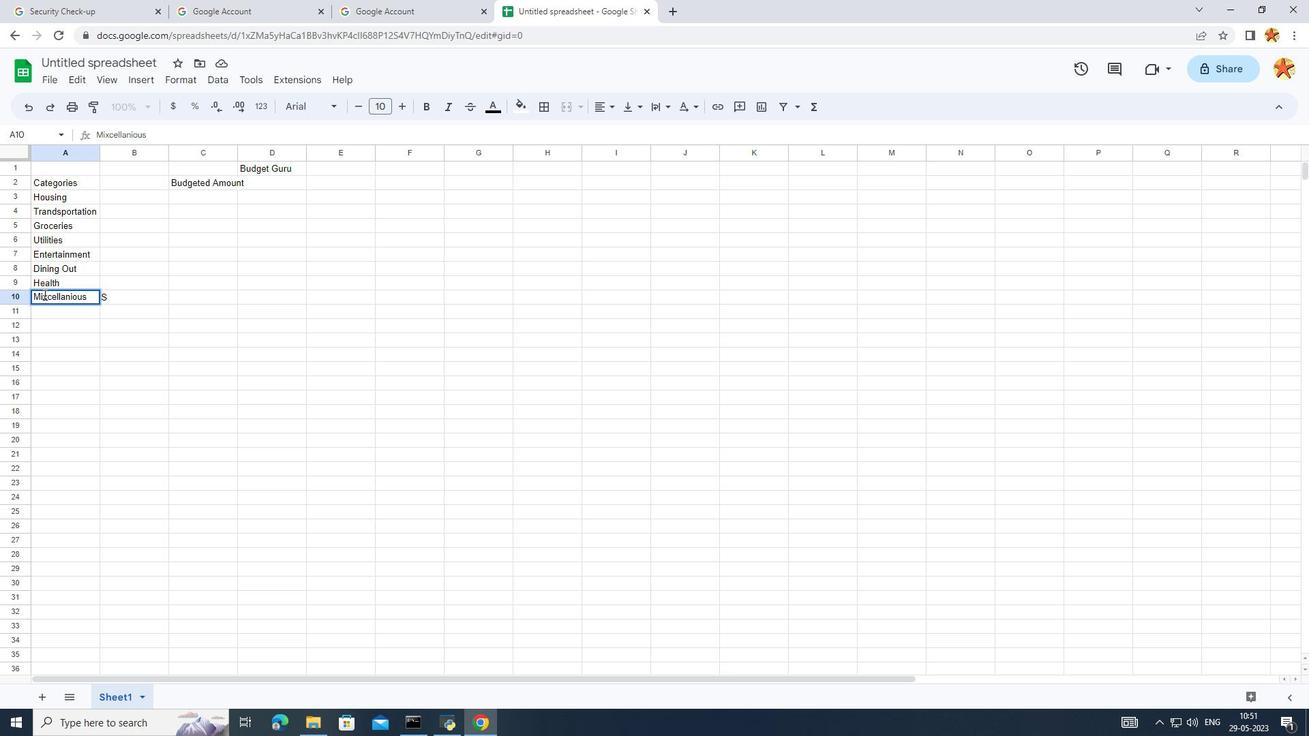 
Action: Mouse pressed left at (44, 294)
Screenshot: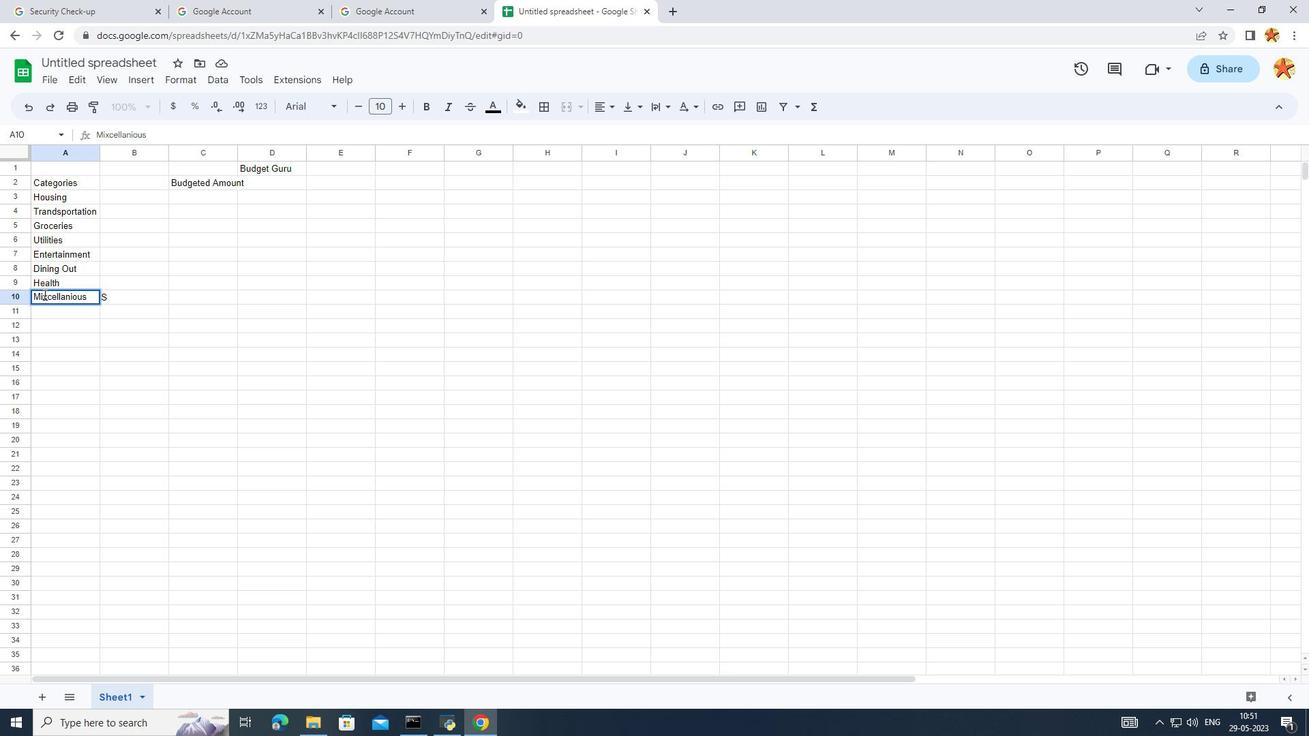
Action: Mouse moved to (48, 293)
Screenshot: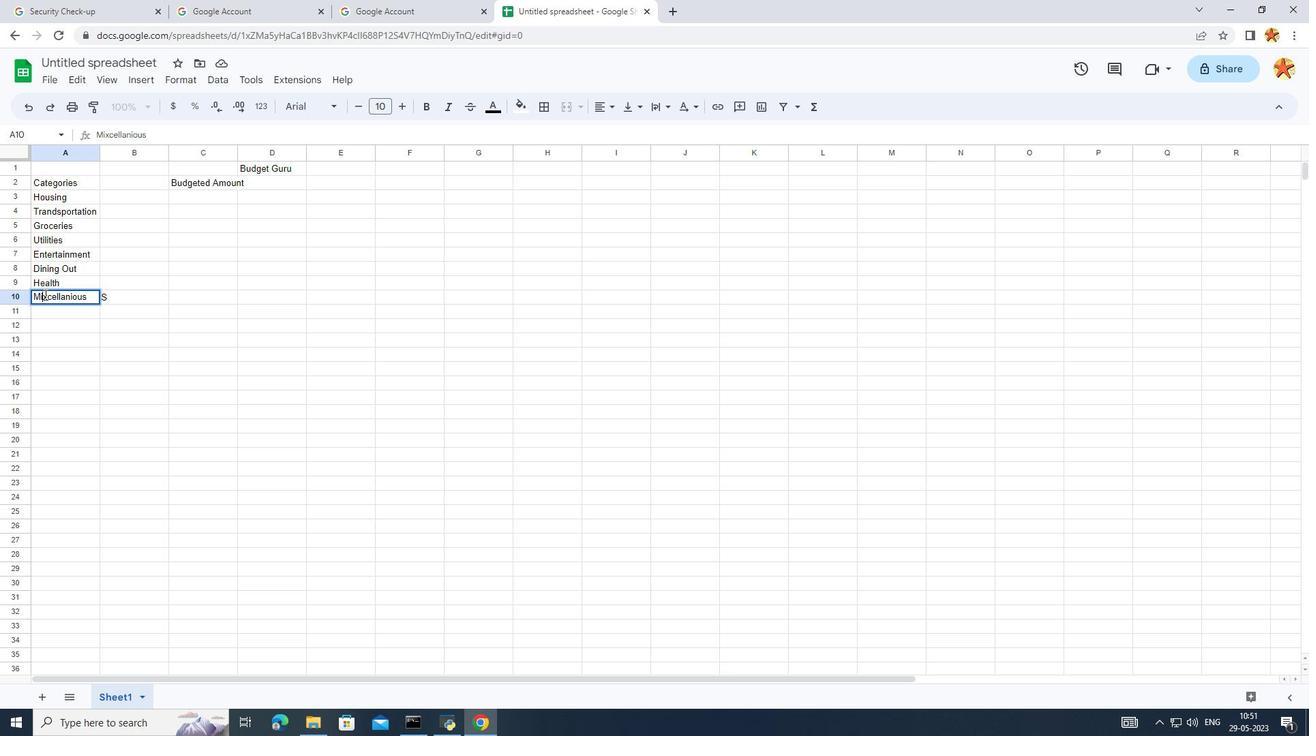 
Action: Mouse pressed left at (48, 293)
Screenshot: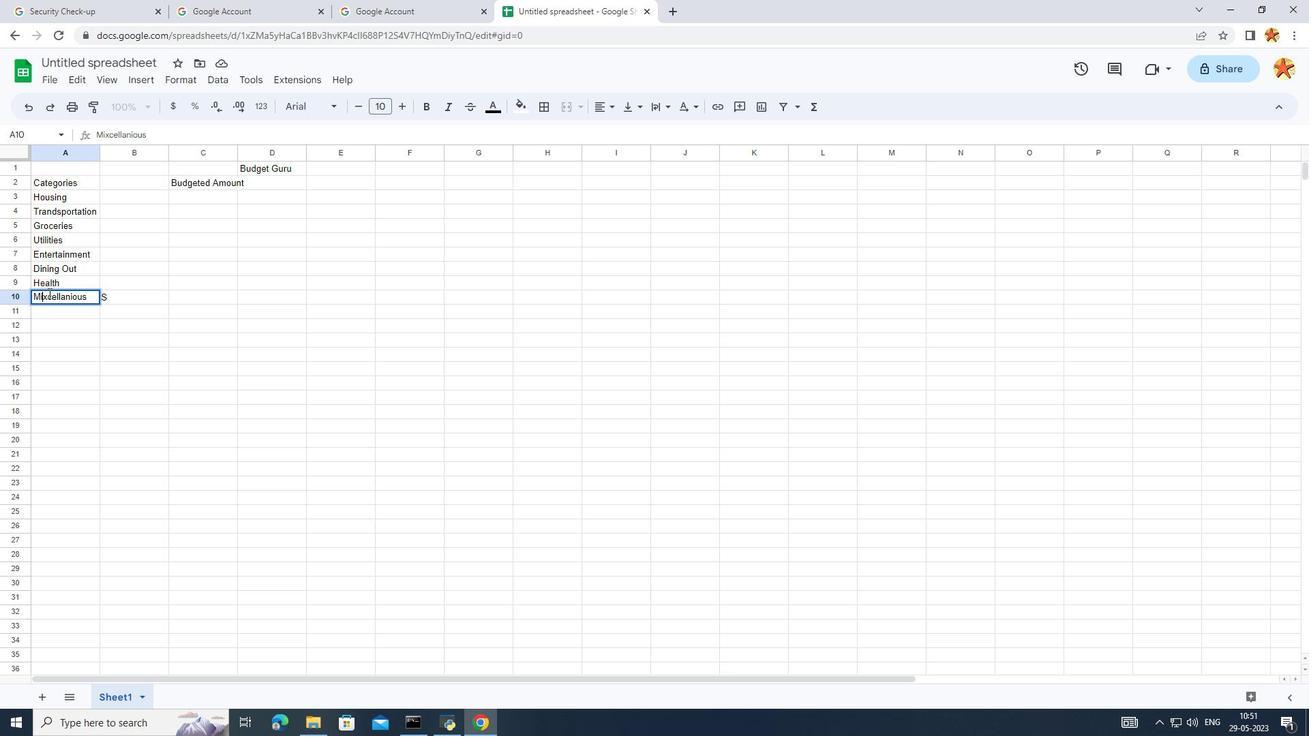
Action: Key pressed s
Screenshot: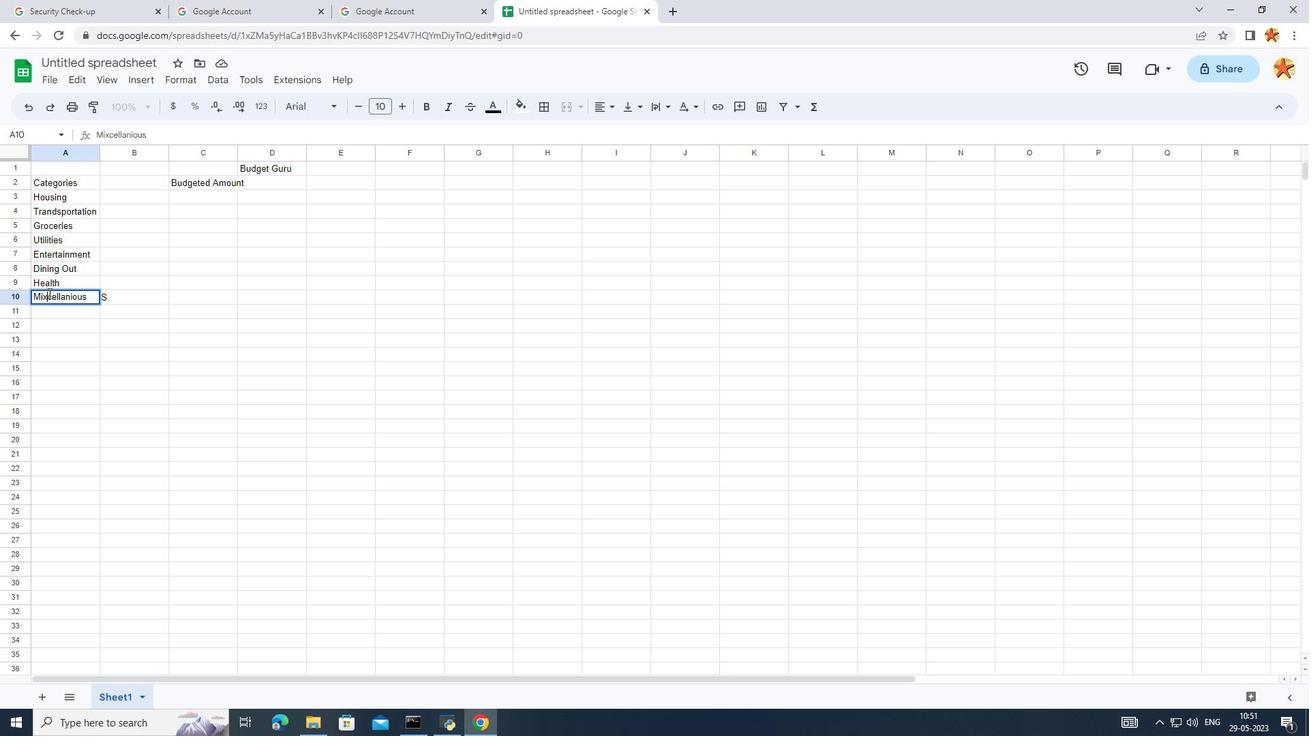 
Action: Mouse moved to (49, 318)
Screenshot: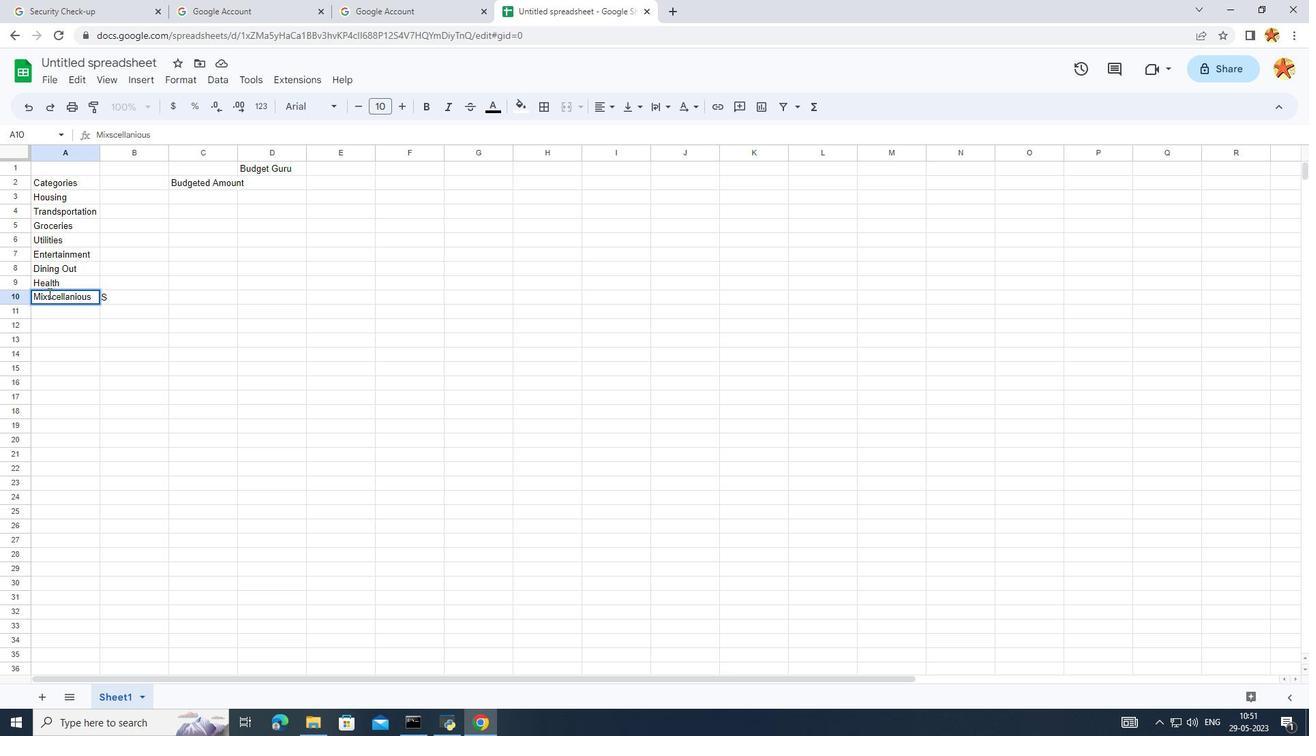 
Action: Key pressed <Key.backspace><Key.backspace>s
Screenshot: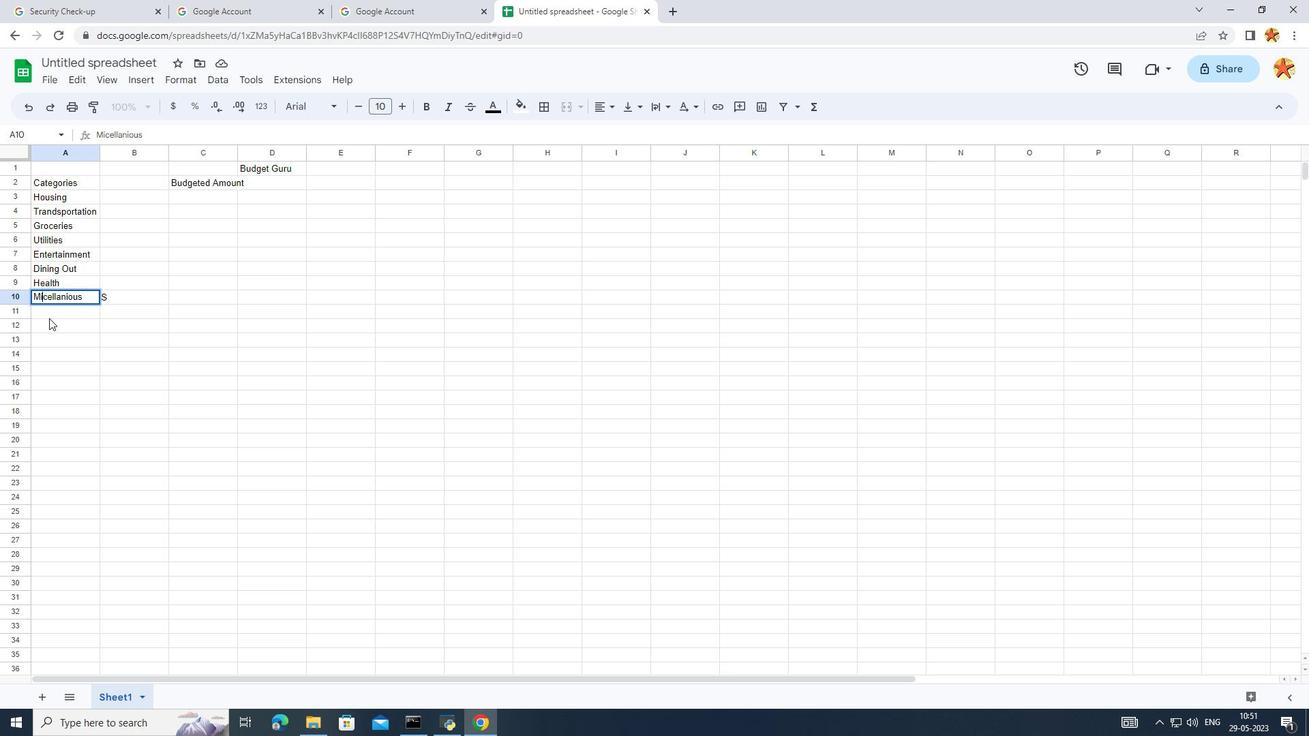 
Action: Mouse pressed left at (49, 318)
Screenshot: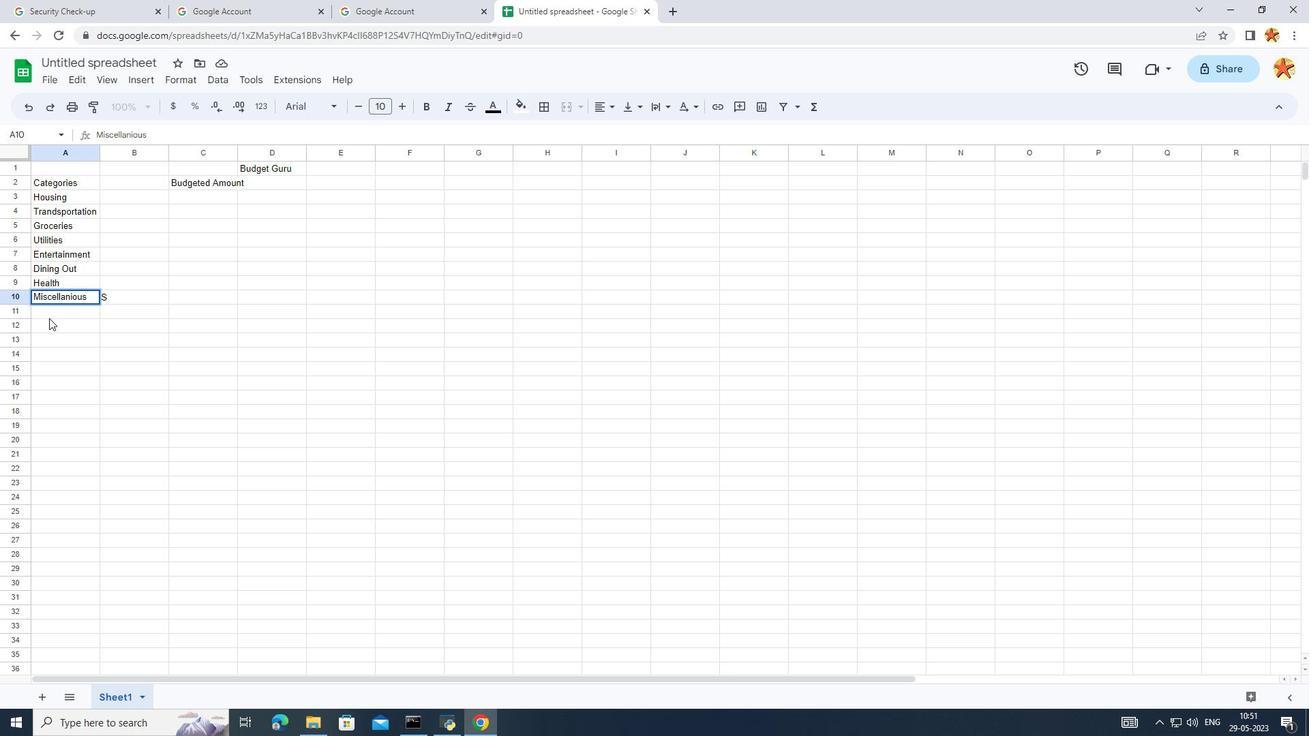 
Action: Mouse pressed left at (49, 318)
Screenshot: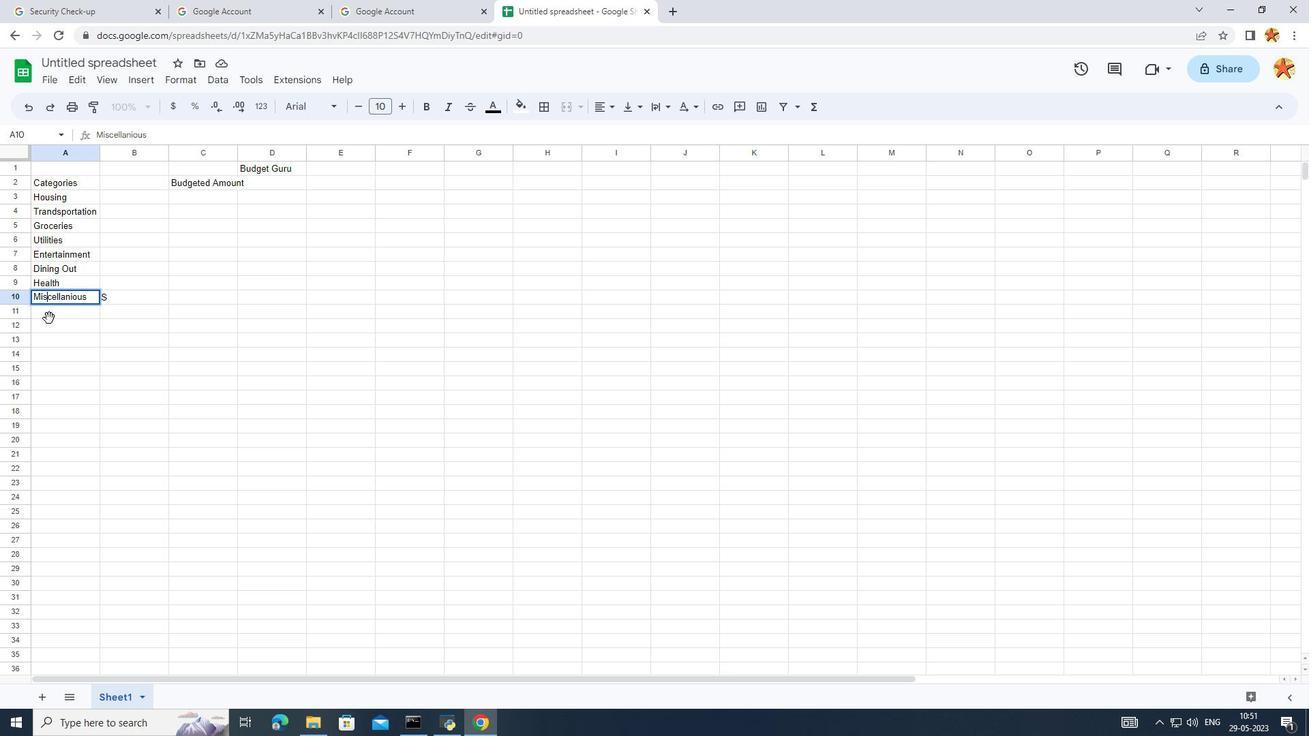 
Action: Mouse moved to (53, 313)
Screenshot: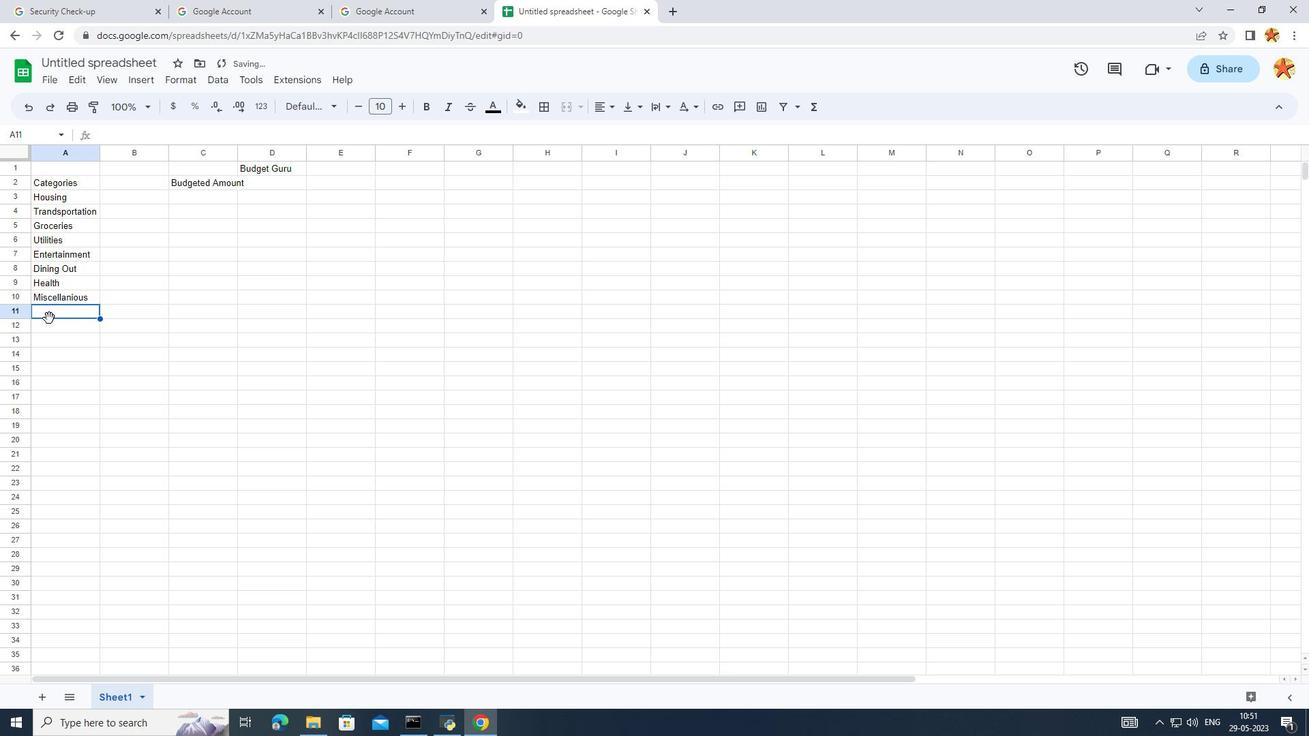 
Action: Mouse pressed left at (53, 313)
Screenshot: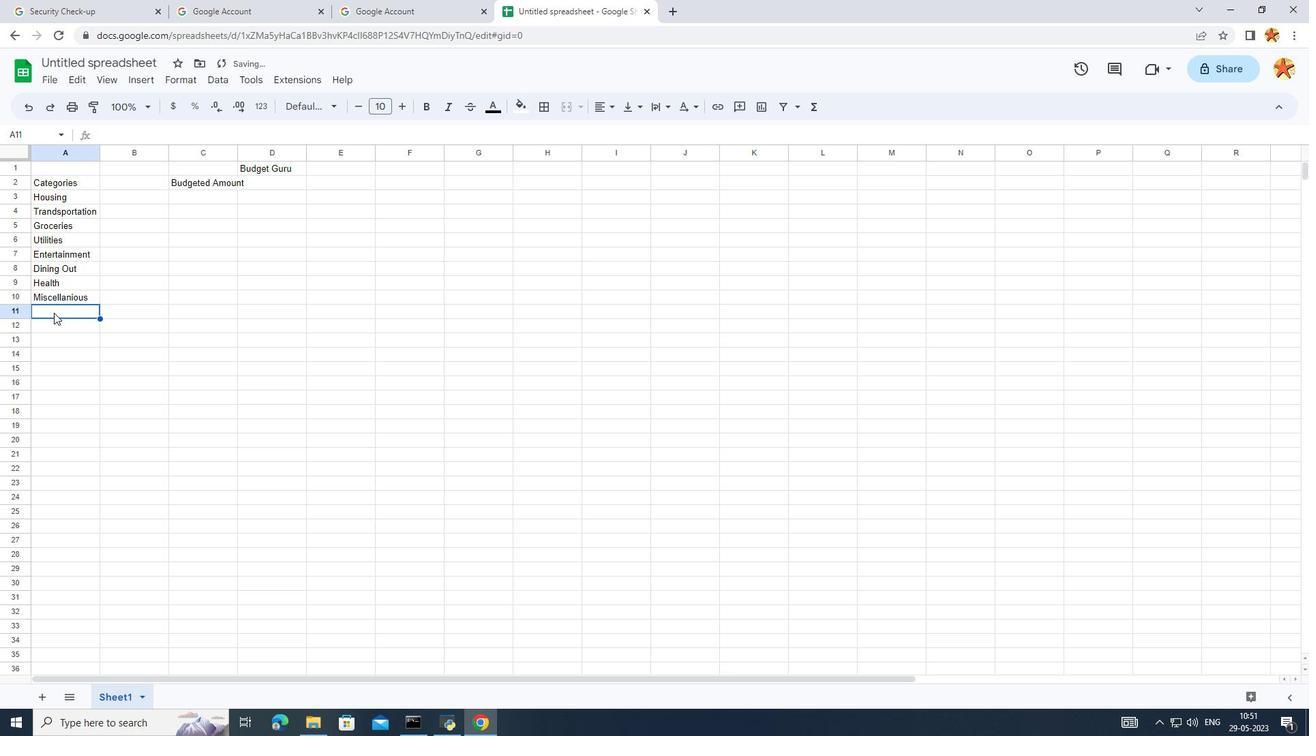 
Action: Mouse pressed left at (53, 313)
Screenshot: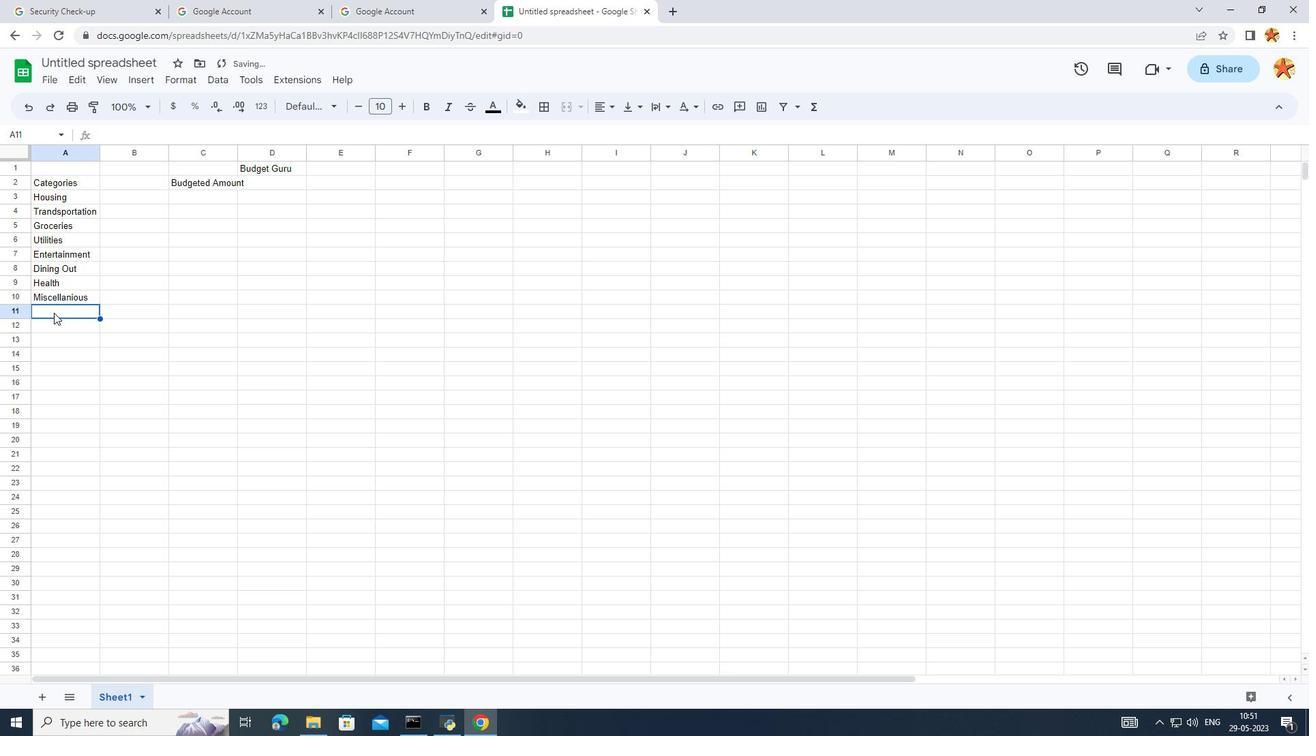 
Action: Mouse pressed left at (53, 313)
Screenshot: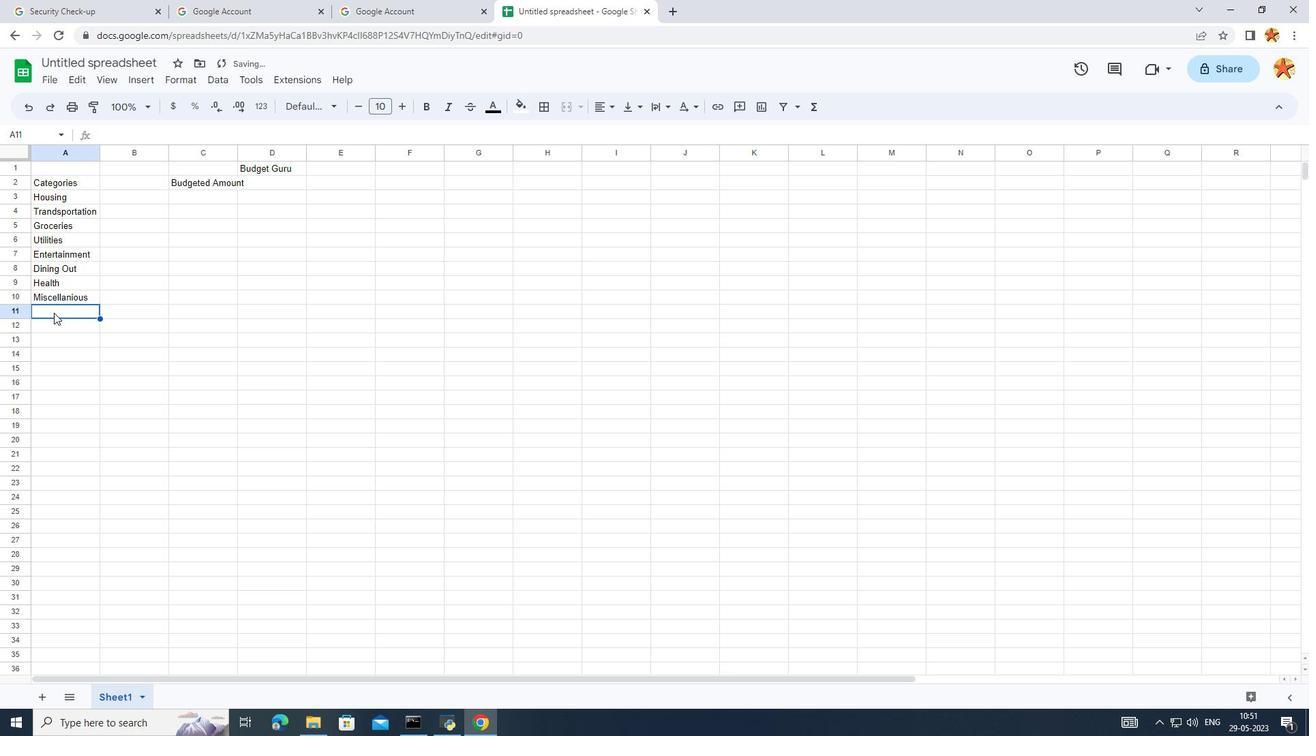 
Action: Key pressed <Key.caps_lock>S<Key.caps_lock>avingd<Key.backspace>s<Key.enter>t<Key.backspace>\<Key.backspace><Key.backspace><Key.caps_lock>T<Key.caps_lock>otal
Screenshot: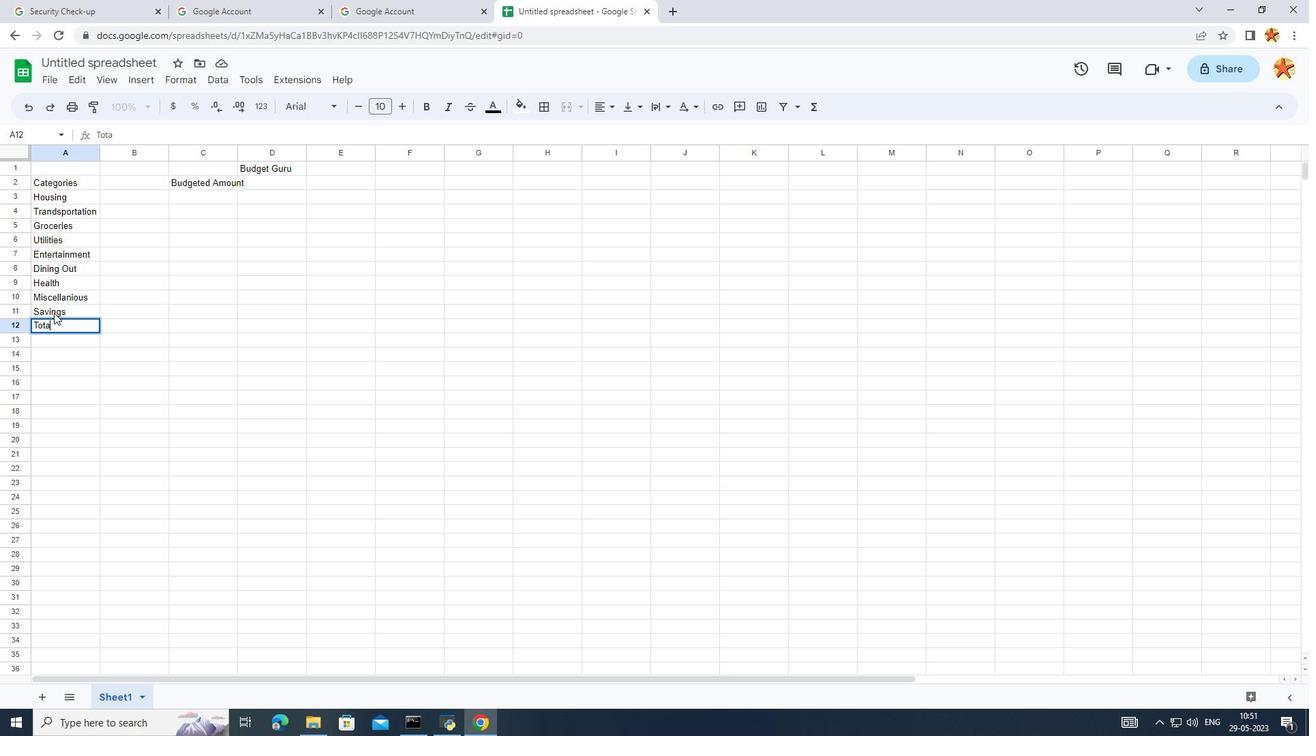 
Action: Mouse moved to (339, 246)
Screenshot: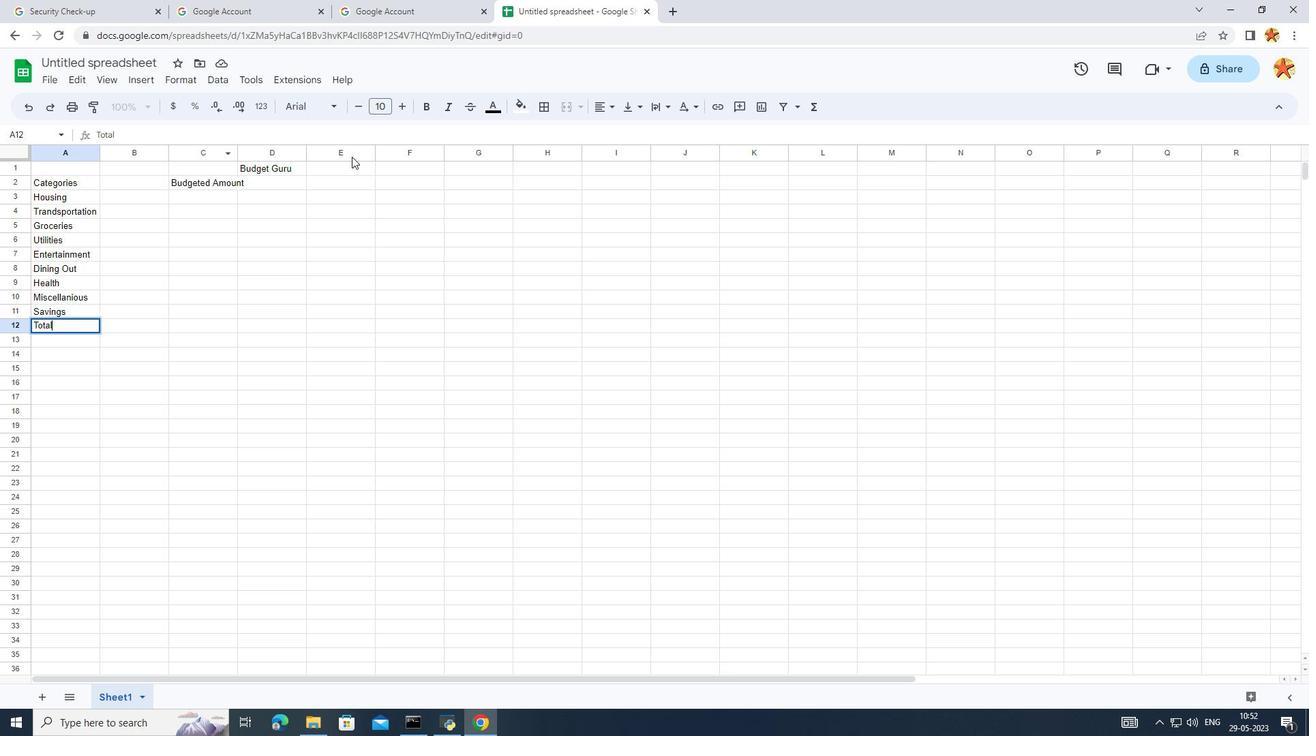 
Action: Mouse pressed left at (339, 246)
Screenshot: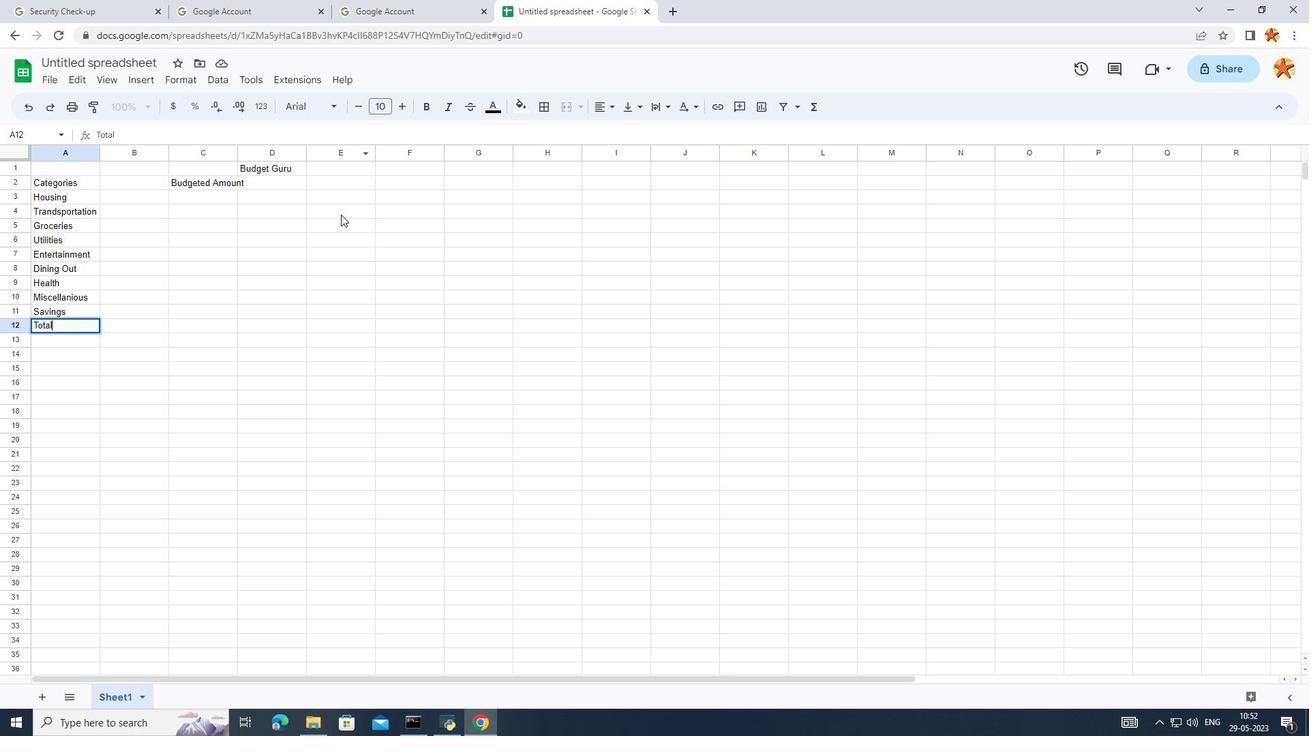 
Action: Mouse moved to (219, 191)
Screenshot: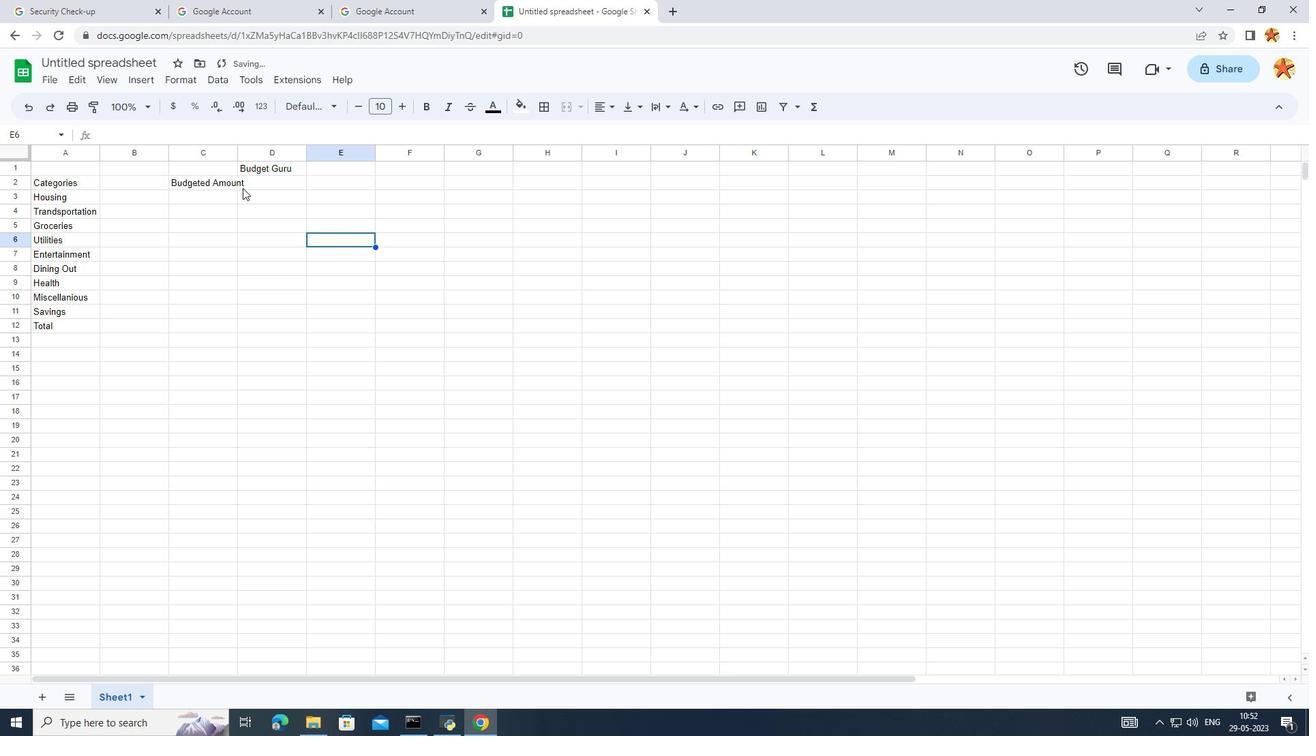 
Action: Mouse pressed left at (219, 191)
Screenshot: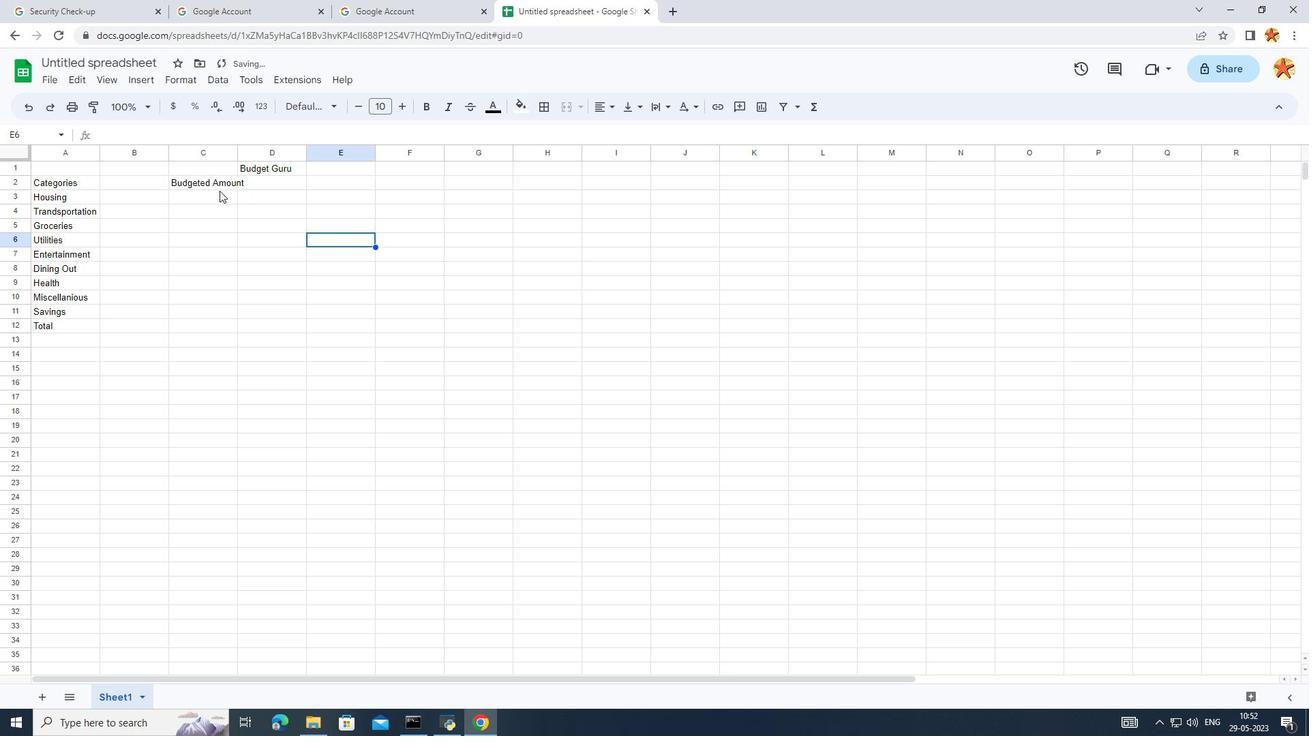 
Action: Mouse pressed left at (219, 191)
Screenshot: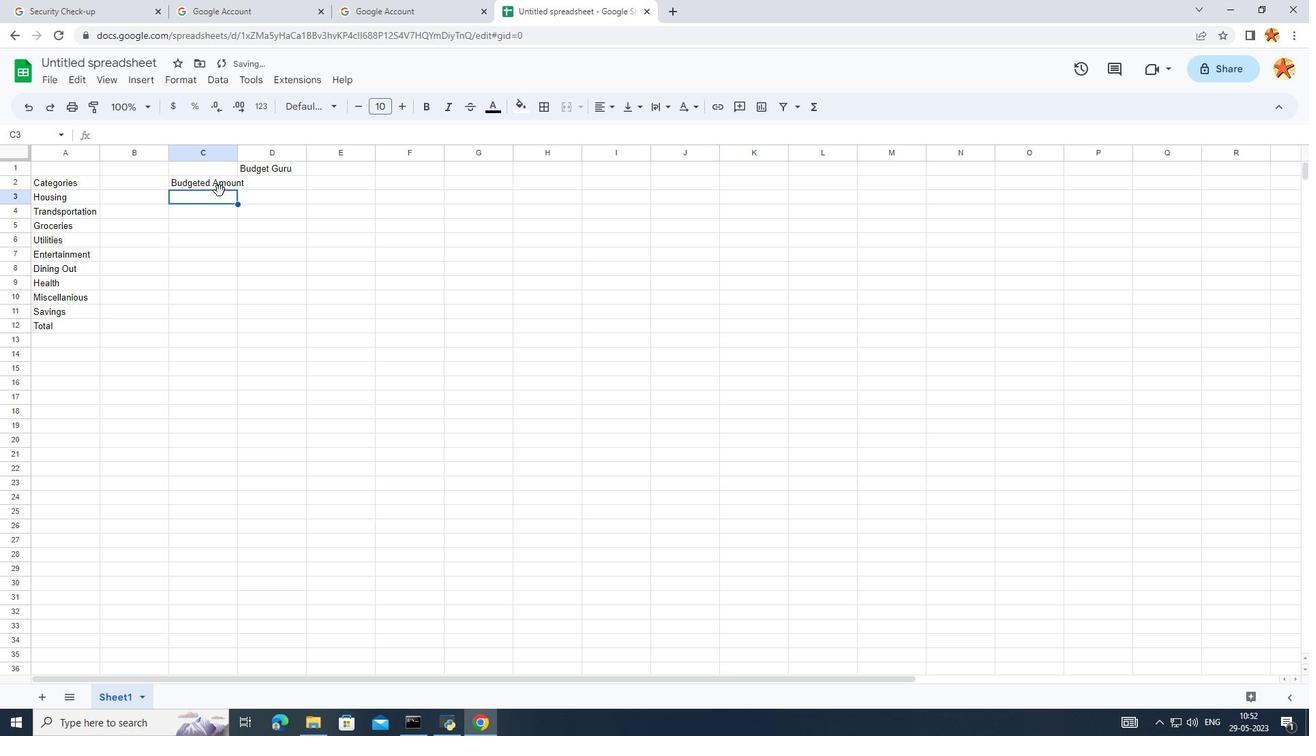 
Action: Key pressed <Key.shift_r><Key.shift_r>$14<Key.backspace>500<Key.enter><Key.shift_r><Key.shift_r><Key.shift_r><Key.shift_r><Key.shift_r><Key.shift_r>$300<Key.enter><Key.shift_r>$400<Key.enter><Key.shift_r><Key.shift_r><Key.shift_r><Key.shift_r><Key.shift_r><Key.shift_r><Key.shift_r><Key.shift_r><Key.shift_r>$200<Key.enter><Key.shift_r><Key.shift_r><Key.shift_r><Key.shift_r><Key.shift_r><Key.shift_r><Key.shift_r><Key.shift_r><Key.shift_r><Key.shift_r><Key.shift_r><Key.shift_r><Key.shift_r><Key.shift_r><Key.shift_r><Key.shift_r><Key.shift_r><Key.shift_r><Key.shift_r><Key.shift_r><Key.shift_r><Key.shift_r><Key.shift_r><Key.shift_r><Key.shift_r><Key.shift_r><Key.shift_r><Key.shift_r><Key.shift_r><Key.shift_r><Key.shift_r>$150<Key.enter><Key.shift_r><Key.shift_r><Key.shift_r><Key.shift_r><Key.shift_r><Key.shift_r><Key.shift_r><Key.shift_r><Key.shift_r><Key.shift_r><Key.shift_r><Key.shift_r><Key.shift_r><Key.shift_r><Key.shift_r><Key.shift_r><Key.shift_r><Key.shift_r><Key.shift_r><Key.shift_r><Key.shift_r><Key.shift_r><Key.shift_r><Key.shift_r><Key.shift_r><Key.shift_r><Key.shift_r><Key.shift_r><Key.shift_r><Key.shift_r><Key.shift_r><Key.shift_r><Key.shift_r><Key.shift_r><Key.shift_r><Key.shift_r><Key.shift_r>$250<Key.enter><Key.shift_r><Key.shift_r><Key.shift_r><Key.shift_r><Key.shift_r><Key.shift_r><Key.shift_r><Key.shift_r><Key.shift_r><Key.shift_r><Key.shift_r><Key.shift_r><Key.shift_r><Key.shift_r><Key.shift_r><Key.shift_r><Key.shift_r><Key.shift_r><Key.shift_r><Key.shift_r>@<Key.backspace><Key.shift_r>$100<Key.enter><Key.shift_r><Key.shift_r><Key.shift_r><Key.shift_r><Key.shift_r><Key.shift_r><Key.shift_r><Key.shift_r><Key.shift_r><Key.shift_r><Key.shift_r><Key.shift_r><Key.shift_r><Key.shift_r><Key.shift_r><Key.shift_r><Key.shift_r><Key.shift_r><Key.shift_r><Key.shift_r><Key.shift_r><Key.shift_r><Key.shift_r><Key.shift_r><Key.shift_r><Key.shift_r><Key.shift_r><Key.shift_r><Key.shift_r><Key.shift_r><Key.shift_r><Key.shift_r><Key.shift_r><Key.shift_r><Key.shift_r><Key.shift_r><Key.shift_r><Key.shift_r><Key.shift_r><Key.shift_r><Key.shift_r><Key.shift_r><Key.shift_r><Key.shift_r><Key.shift_r>$200<Key.enter><Key.shift_r><Key.shift_r><Key.shift_r><Key.shift_r><Key.shift_r><Key.shift_r><Key.shift_r><Key.shift_r><Key.shift_r><Key.shift_r><Key.shift_r><Key.shift_r><Key.shift_r><Key.shift_r><Key.shift_r><Key.shift_r><Key.shift_r><Key.shift_r><Key.shift_r><Key.shift_r><Key.shift_r><Key.shift_r><Key.shift_r><Key.shift_r><Key.shift_r><Key.shift_r><Key.shift_r><Key.shift_r><Key.shift_r><Key.shift_r><Key.shift_r><Key.shift_r><Key.shift_r><Key.shift_r><Key.shift_r><Key.shift_r><Key.shift_r><Key.shift_r><Key.shift_r><Key.shift_r><Key.shift_r><Key.shift_r><Key.shift_r>$500<Key.enter><Key.shift_r><Key.shift_r><Key.shift_r><Key.shift_r><Key.shift_r><Key.shift_r><Key.shift_r><Key.shift_r><Key.shift_r><Key.shift_r><Key.shift_r><Key.shift_r><Key.shift_r><Key.shift_r><Key.shift_r><Key.shift_r><Key.shift_r><Key.shift_r><Key.shift_r><Key.shift_r>$4600<Key.enter>
Screenshot: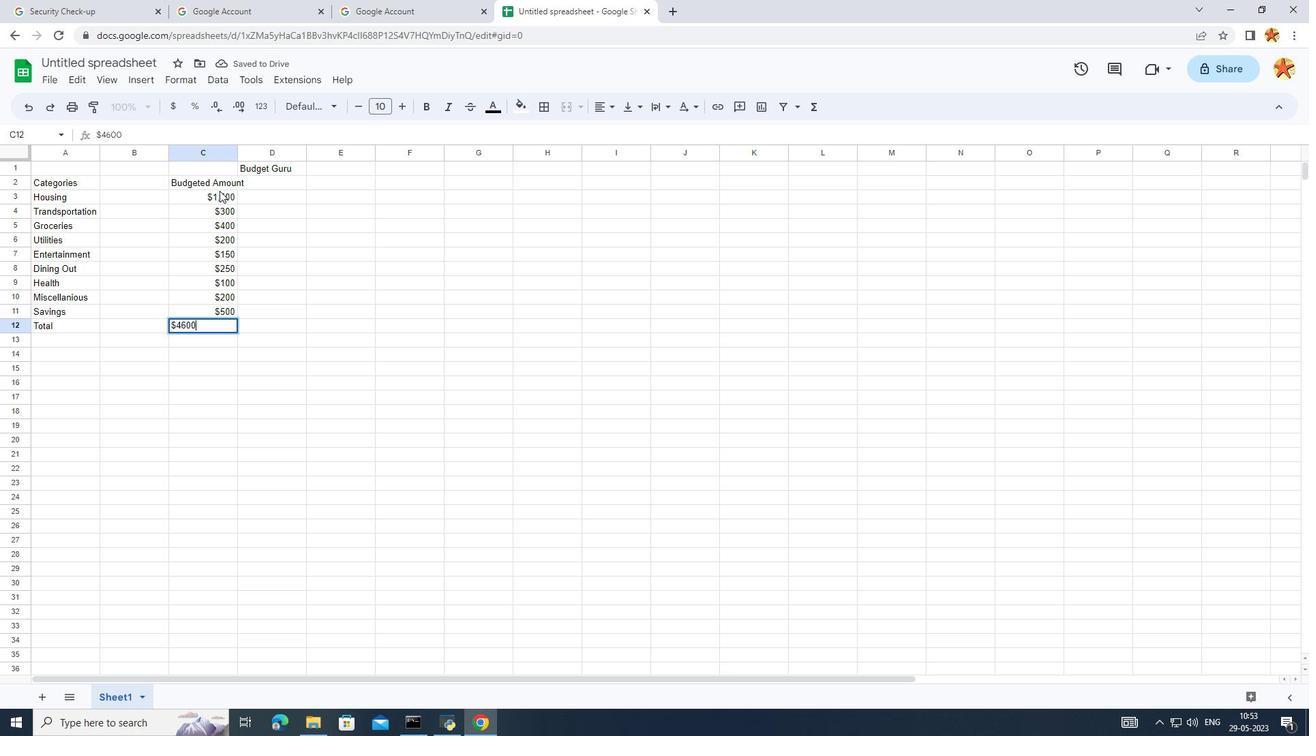 
Action: Mouse moved to (337, 170)
Screenshot: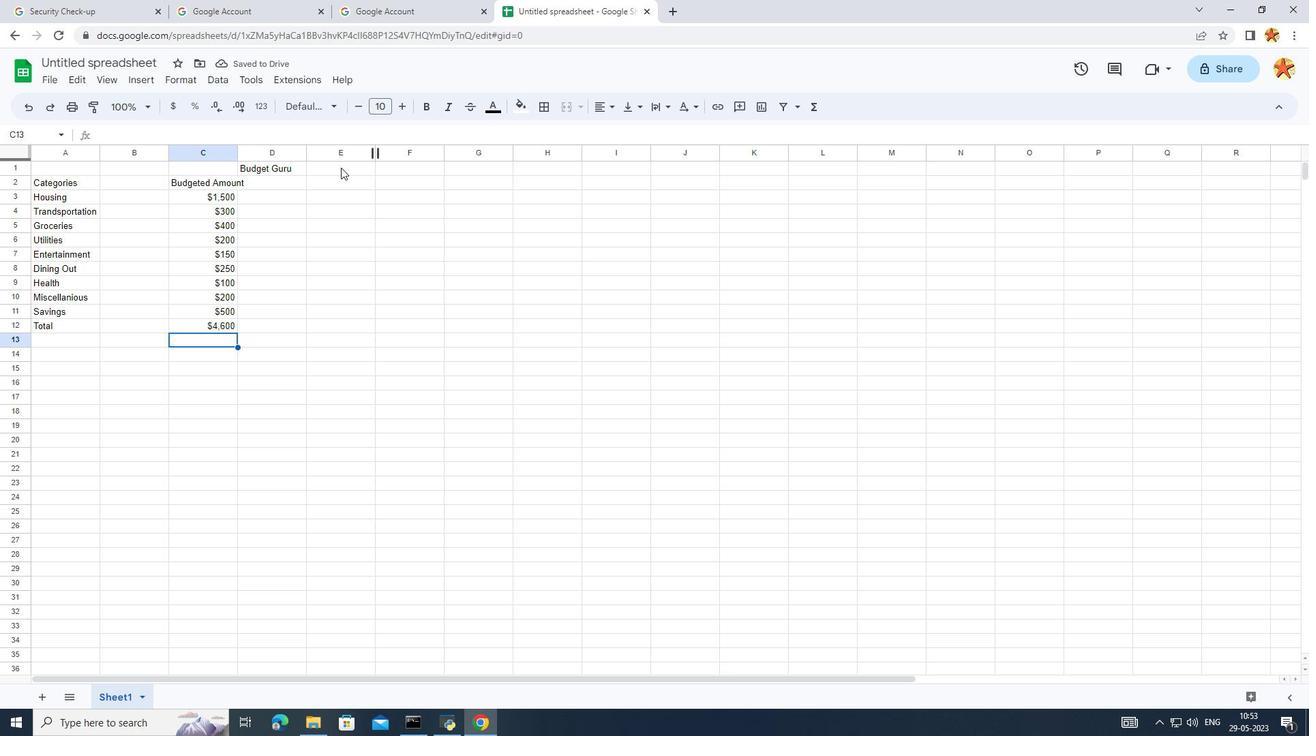 
Action: Mouse pressed left at (337, 170)
Screenshot: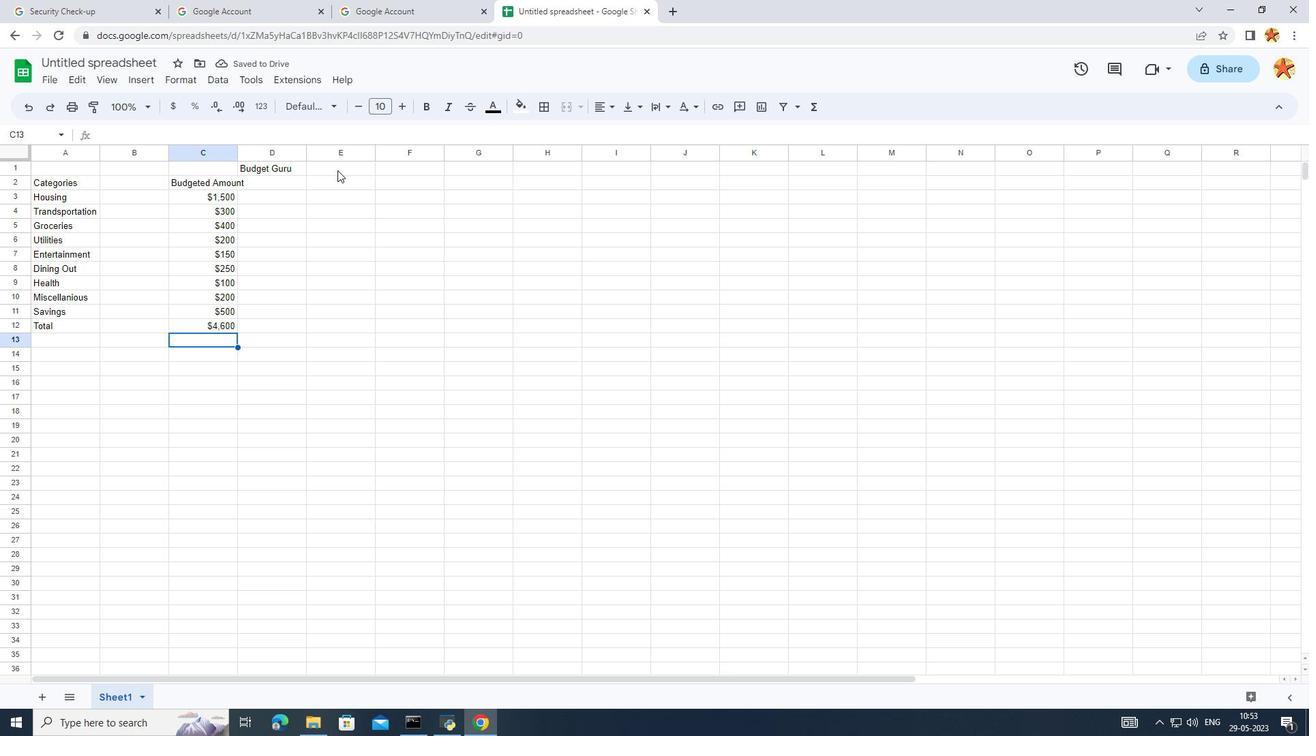 
Action: Mouse moved to (357, 186)
Screenshot: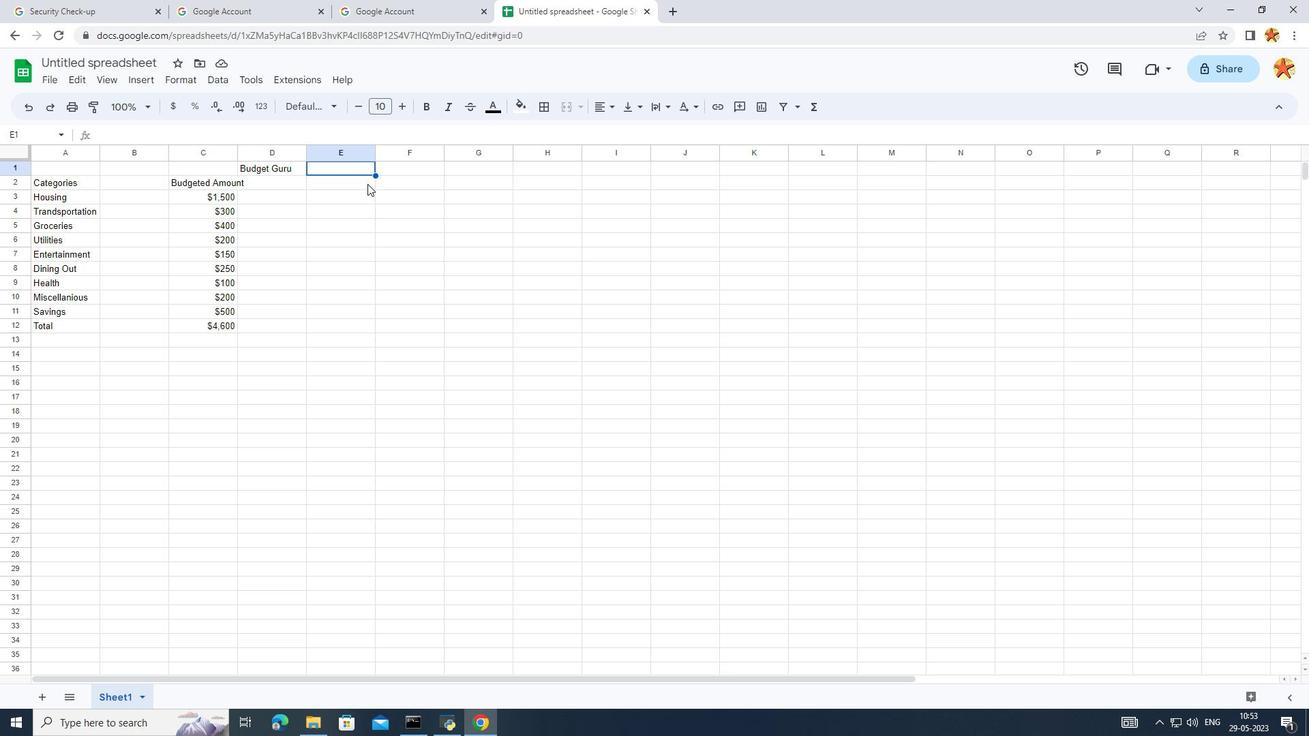 
Action: Mouse pressed left at (357, 186)
Screenshot: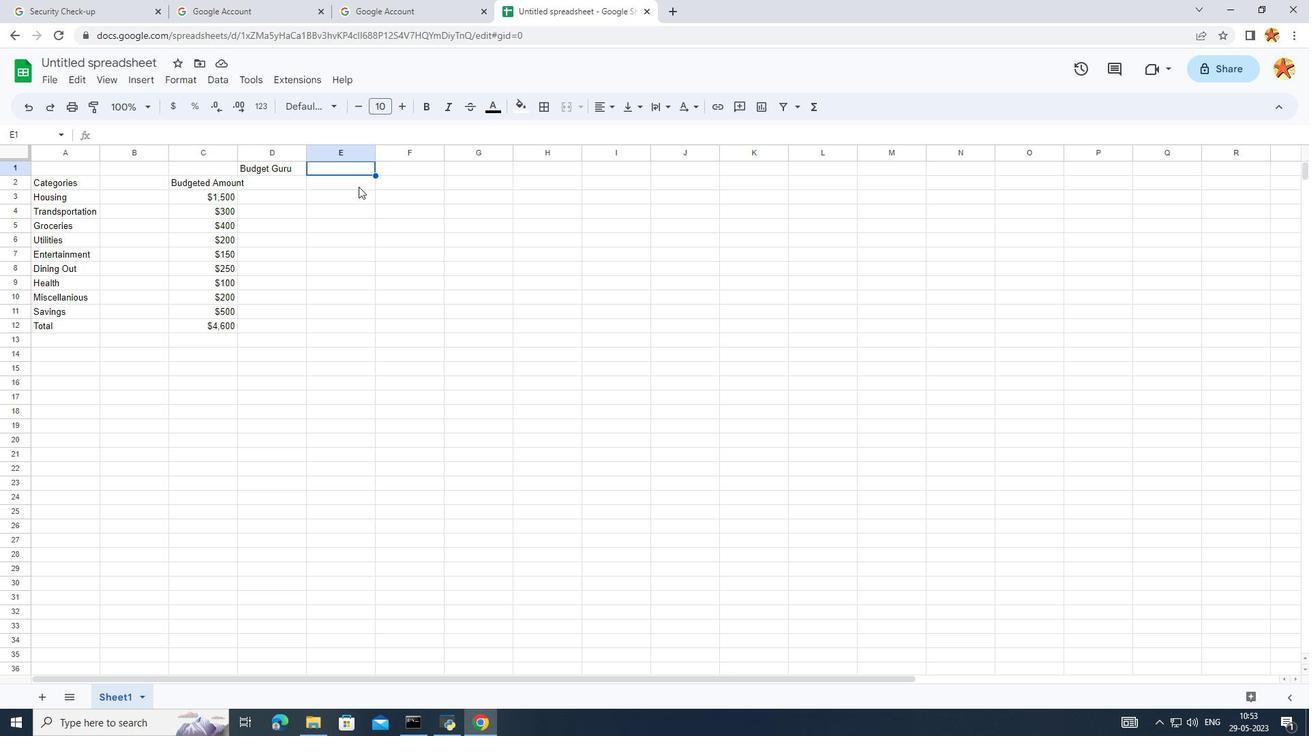 
Action: Mouse pressed left at (357, 186)
Screenshot: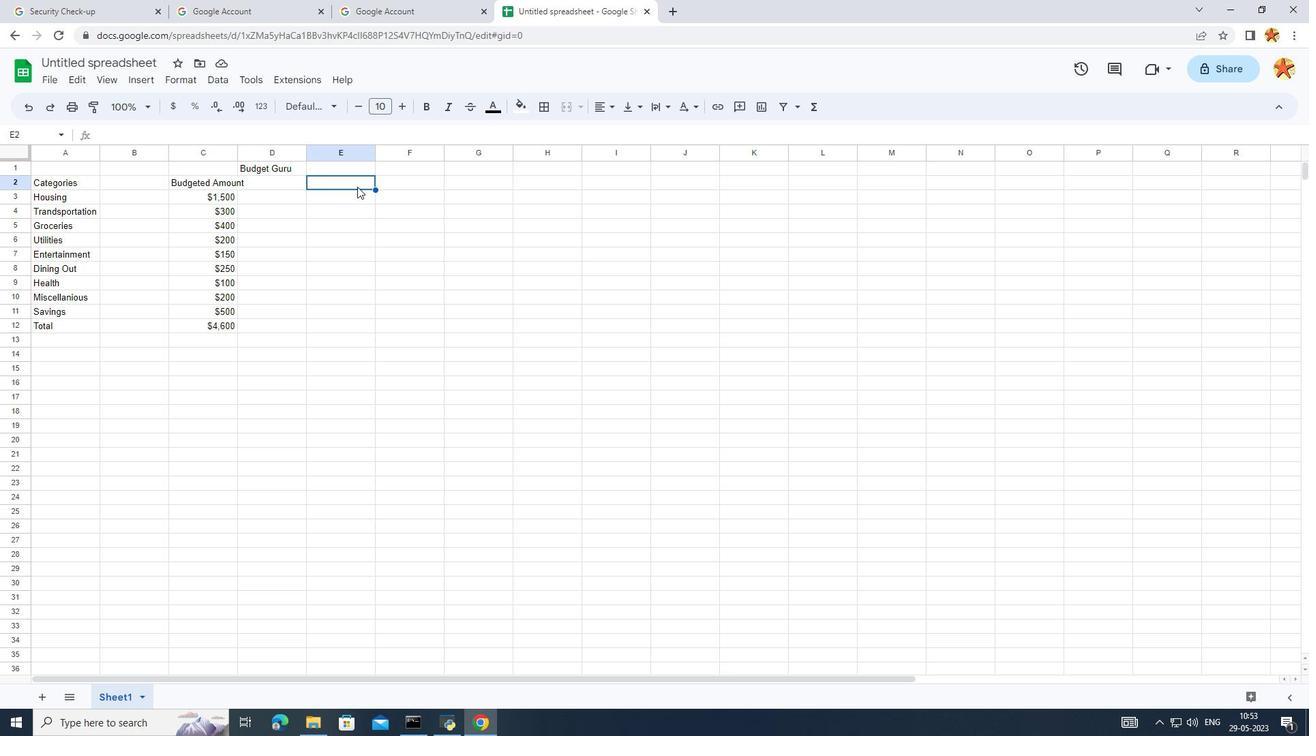 
Action: Mouse moved to (357, 181)
Screenshot: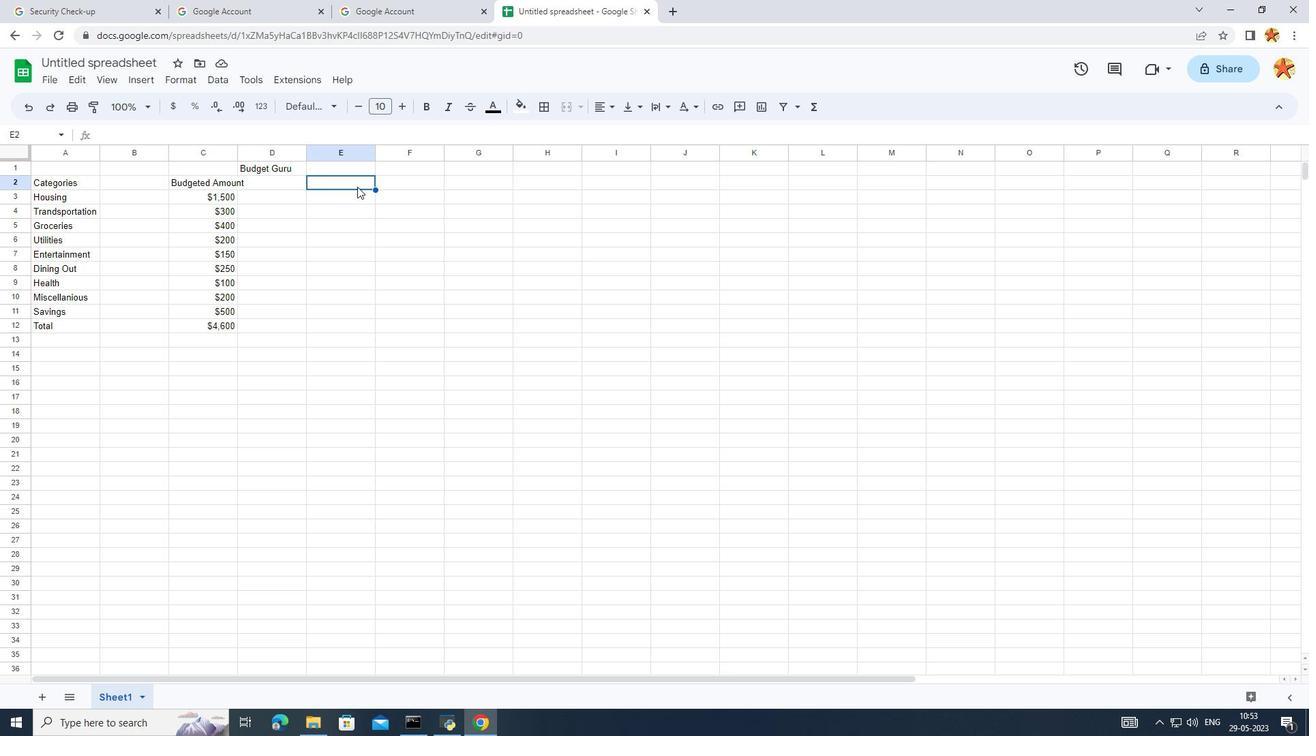 
Action: Mouse pressed left at (357, 181)
Screenshot: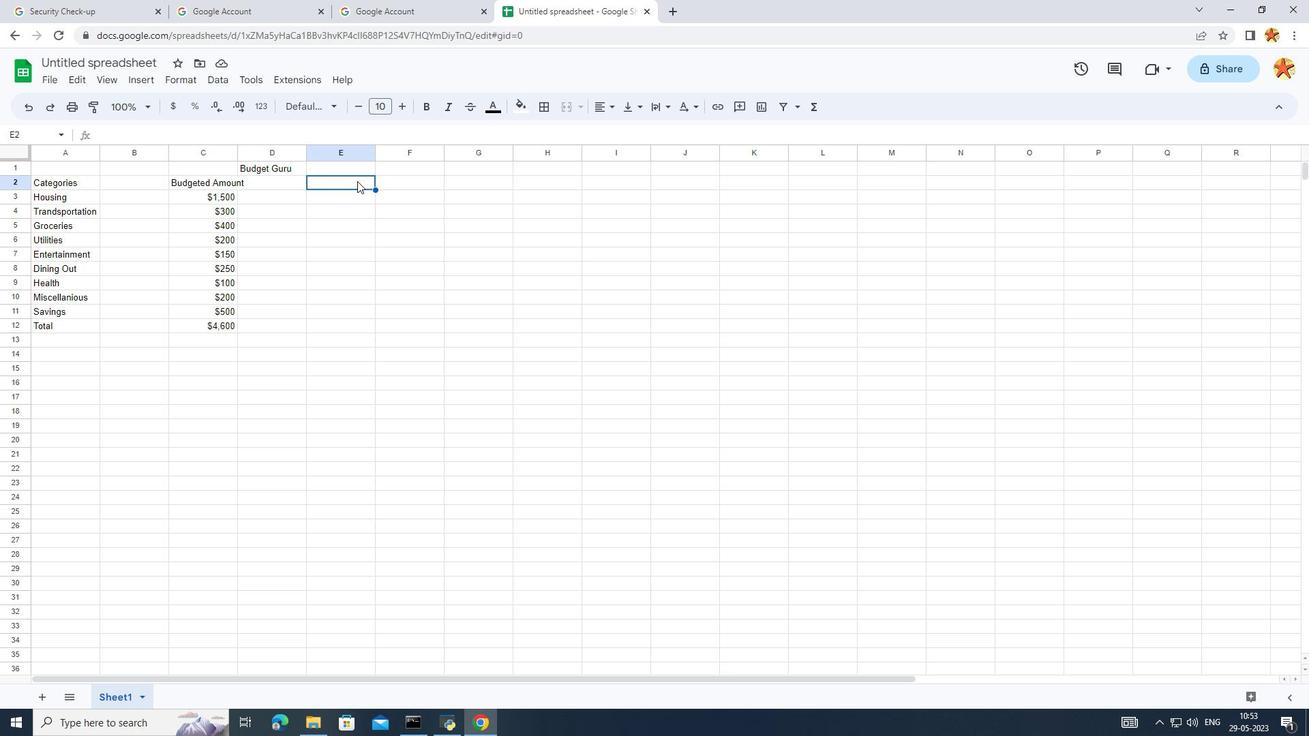 
Action: Mouse pressed left at (357, 181)
Screenshot: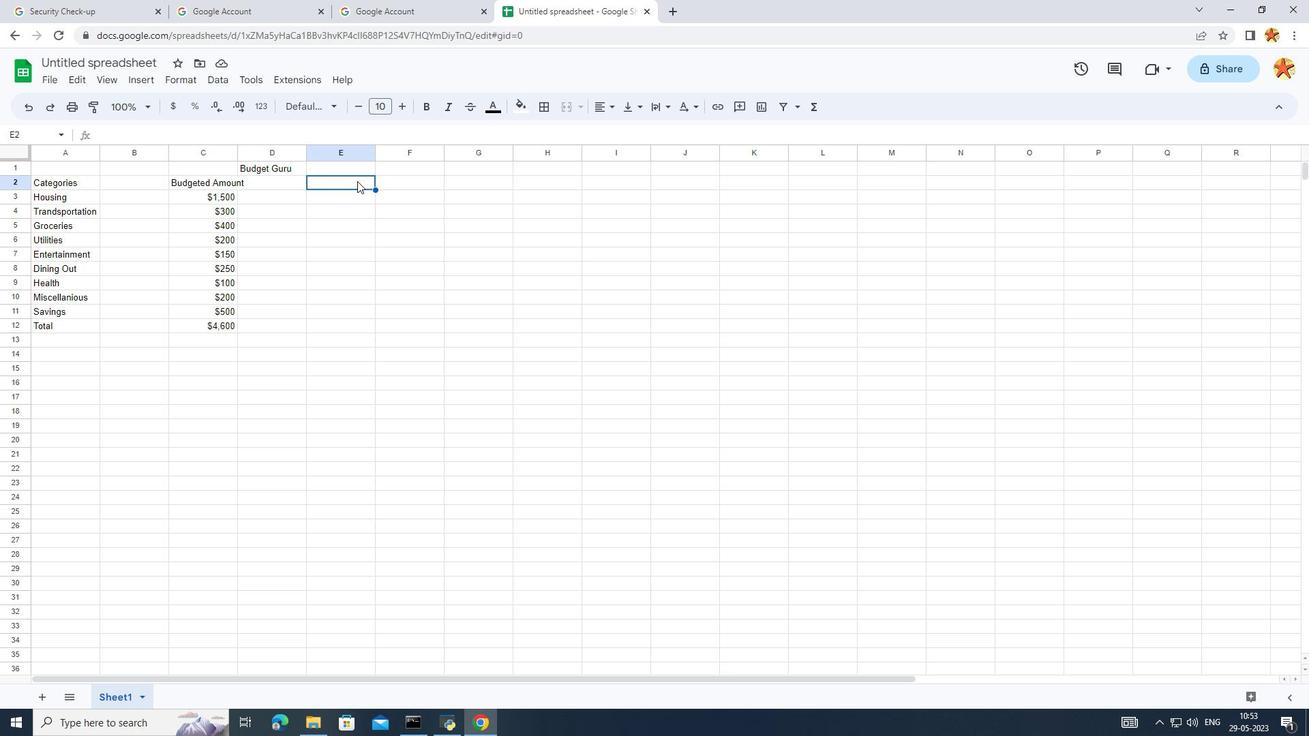 
Action: Key pressed <Key.caps_lock>A<Key.caps_lock>ctual<Key.space><Key.caps_lock>A<Key.caps_lock>mopunt
Screenshot: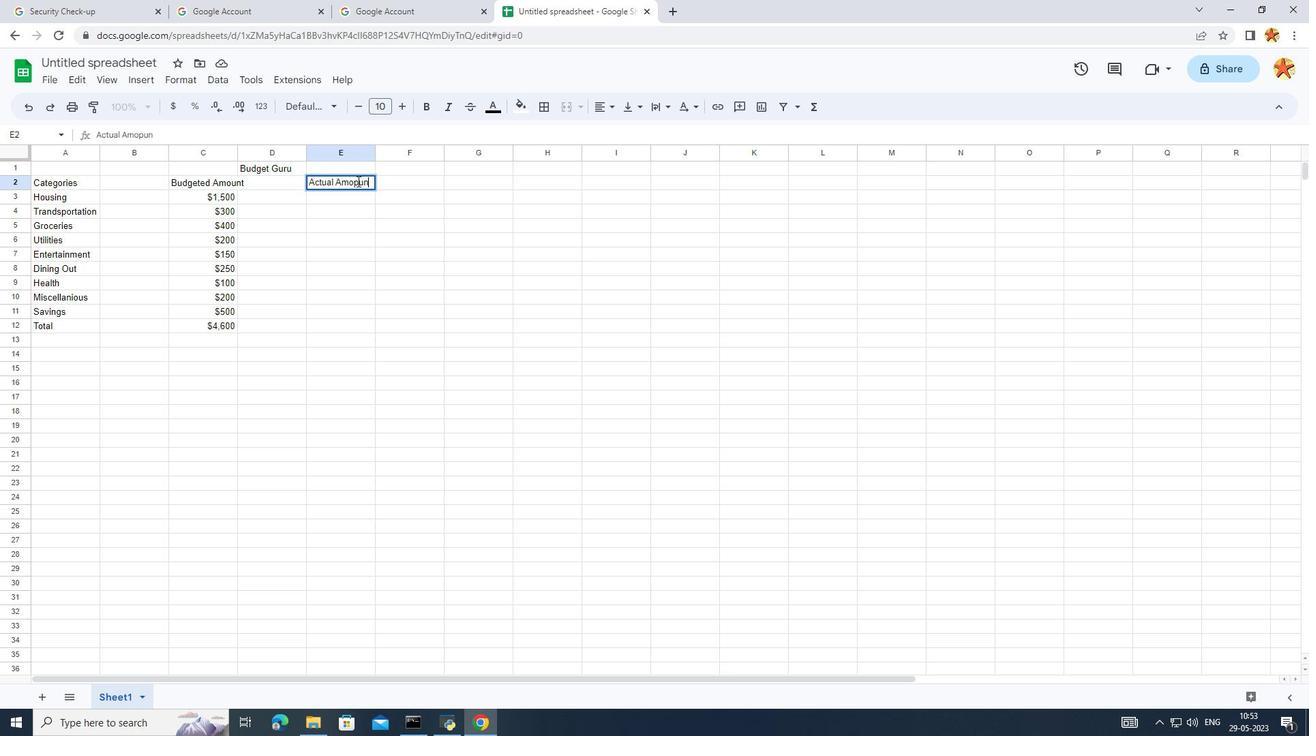 
Action: Mouse moved to (355, 178)
Screenshot: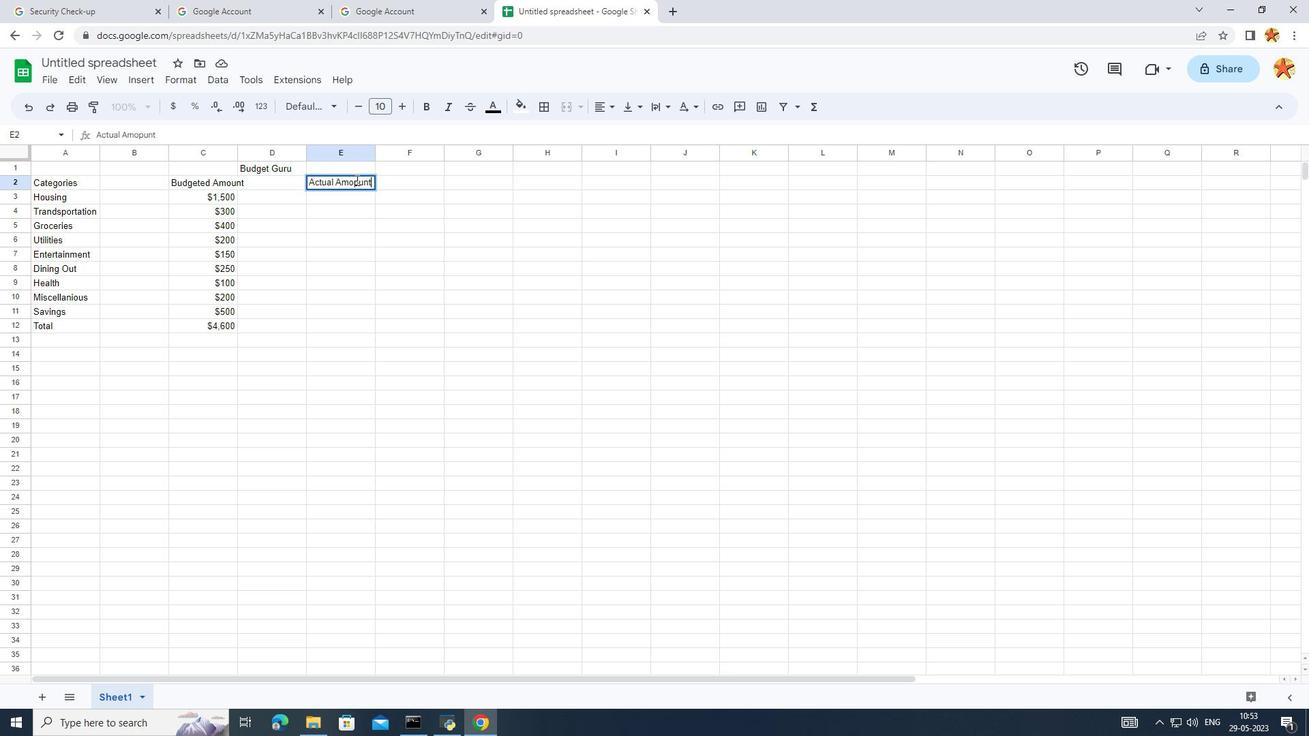 
Action: Mouse pressed left at (355, 178)
Screenshot: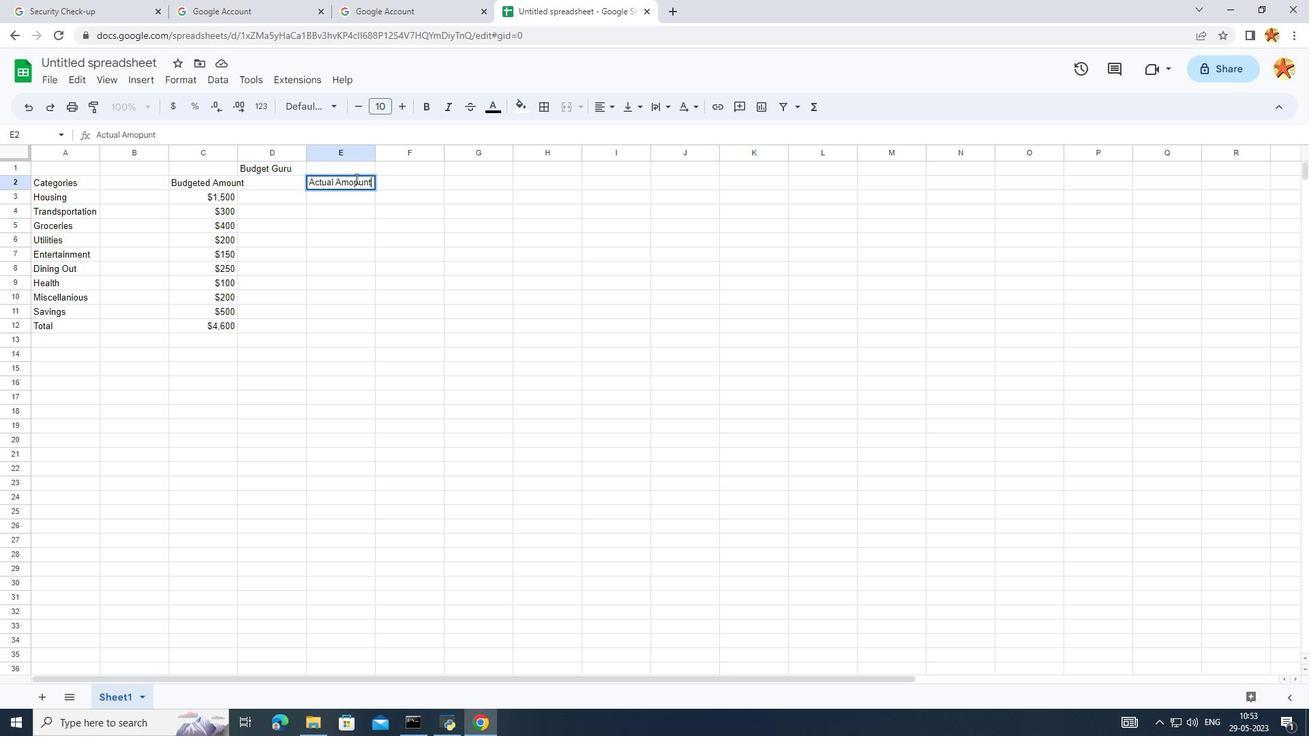 
Action: Mouse moved to (353, 181)
Screenshot: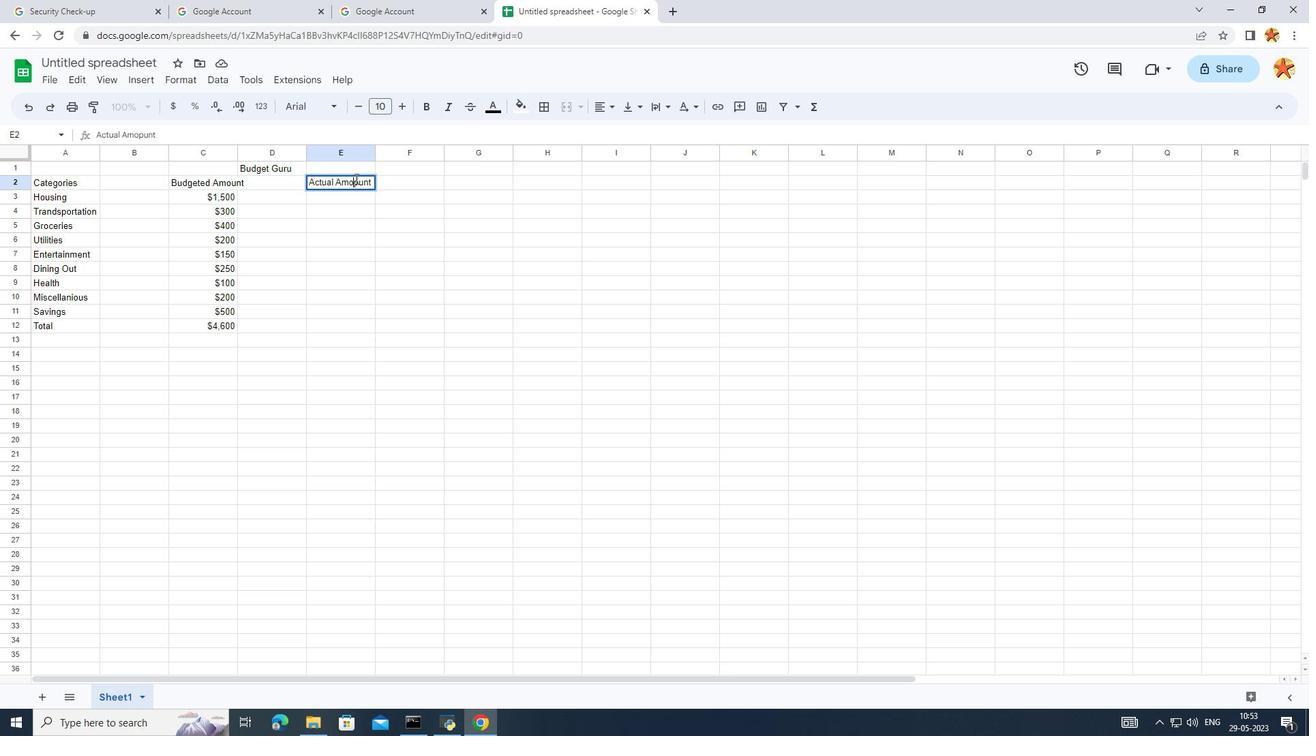 
Action: Mouse pressed left at (353, 181)
Screenshot: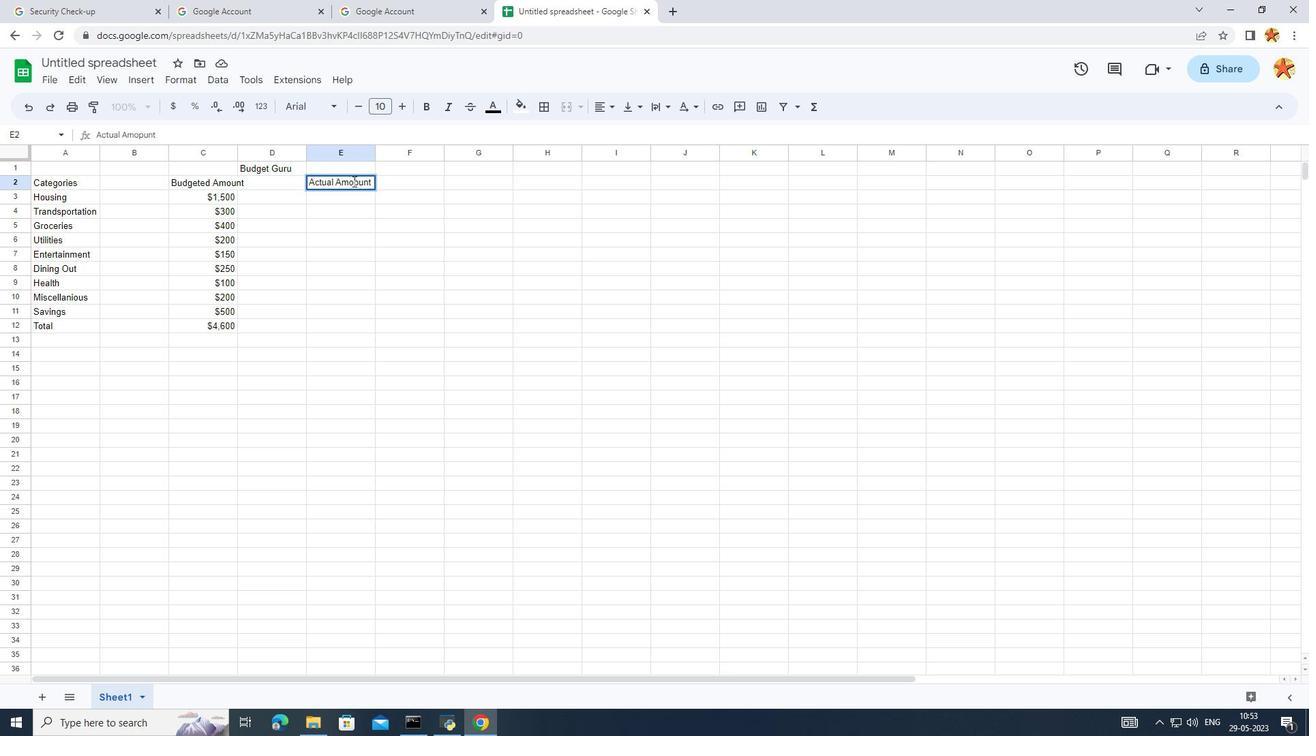 
Action: Mouse moved to (356, 182)
Screenshot: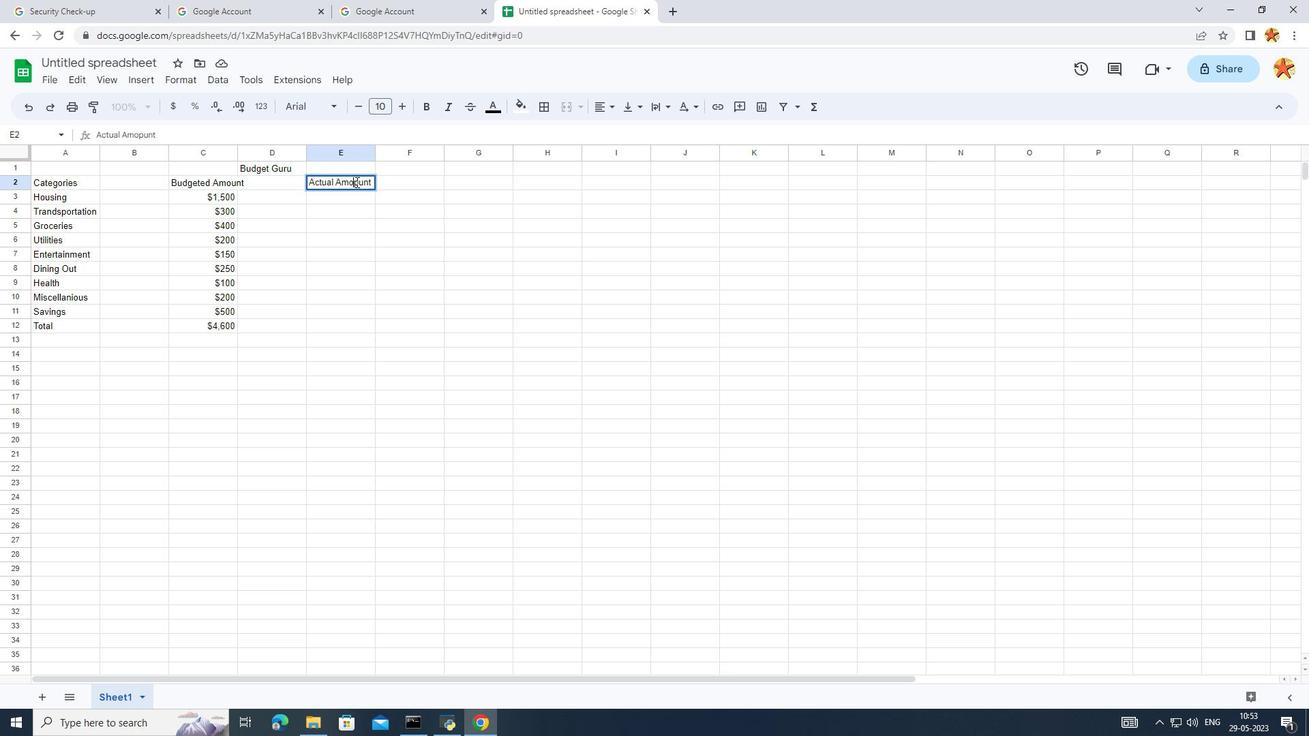 
Action: Mouse pressed left at (356, 182)
Screenshot: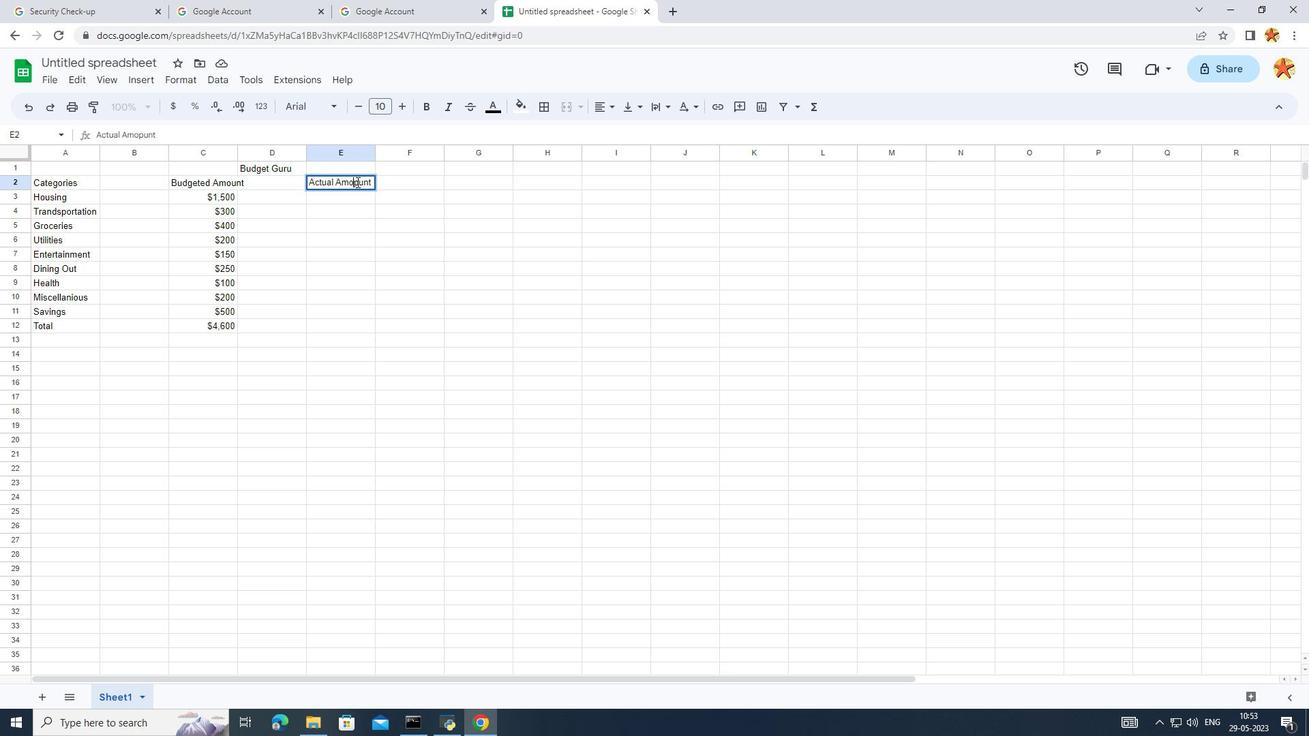 
Action: Key pressed <Key.backspace>
Screenshot: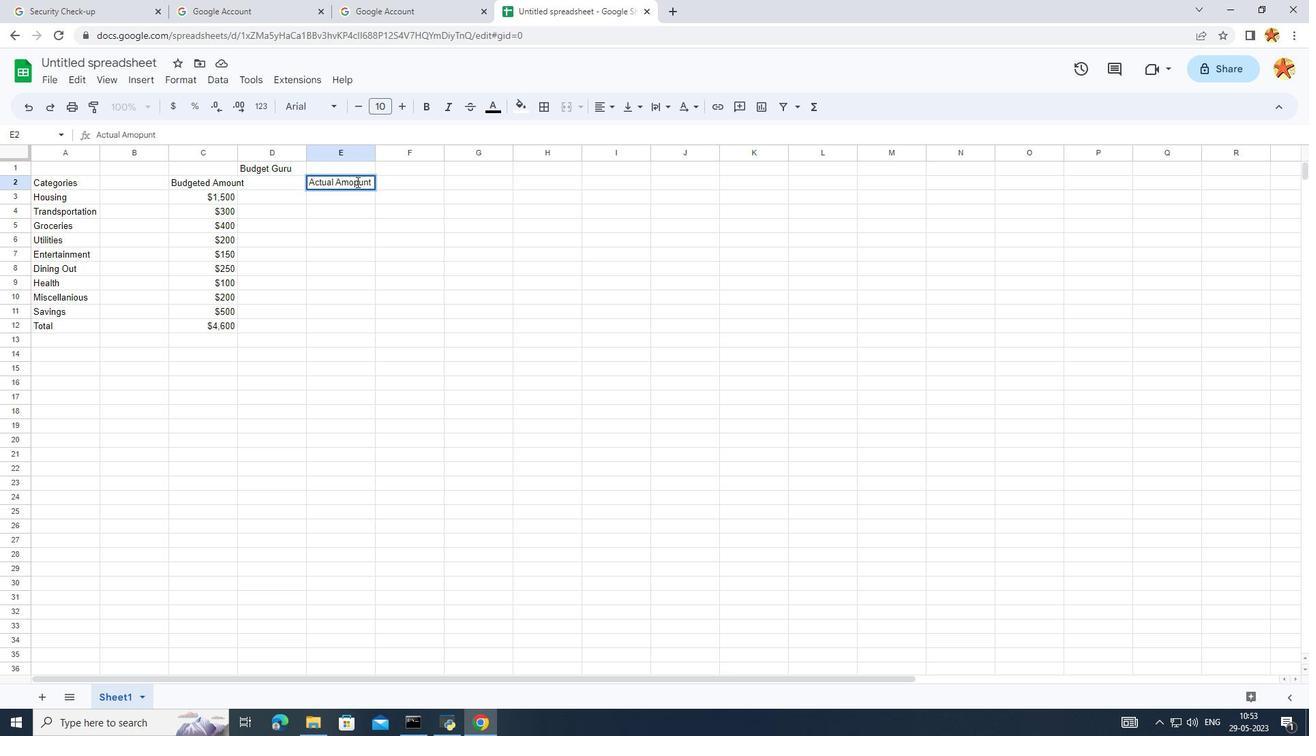 
Action: Mouse moved to (330, 201)
Screenshot: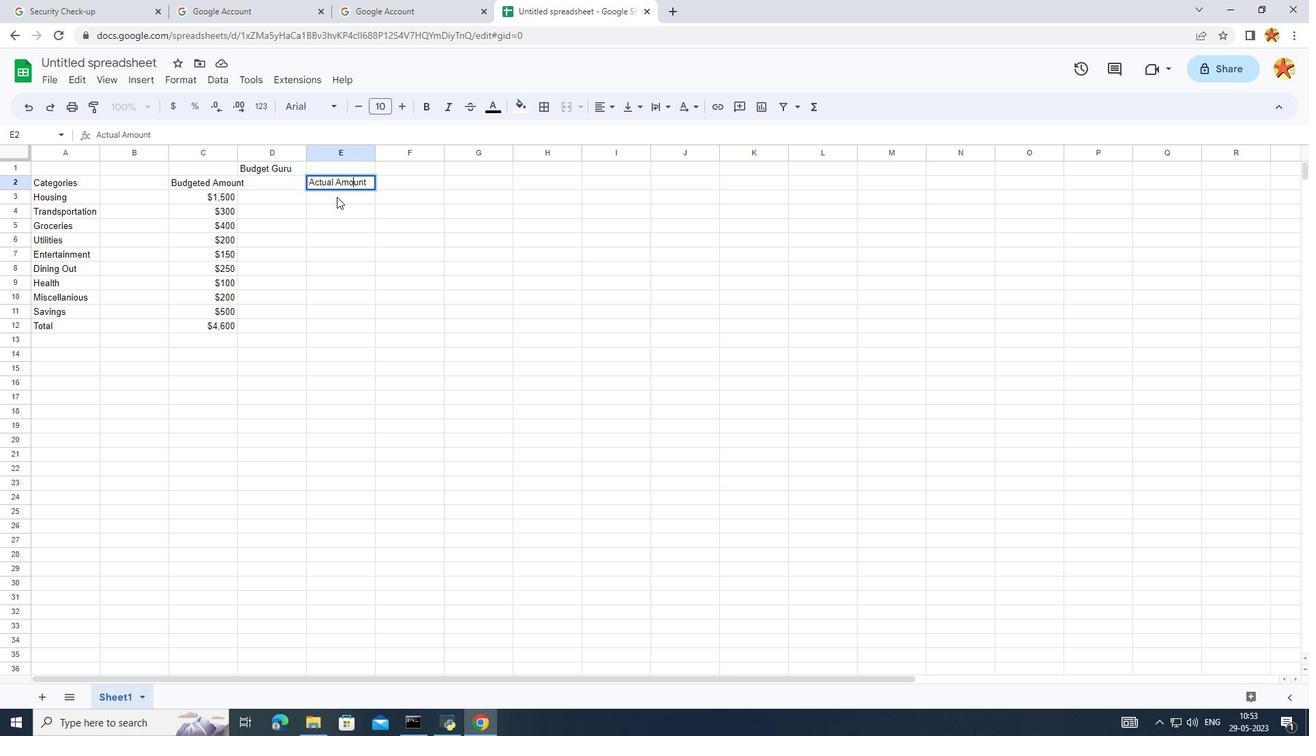 
Action: Mouse pressed left at (330, 201)
Screenshot: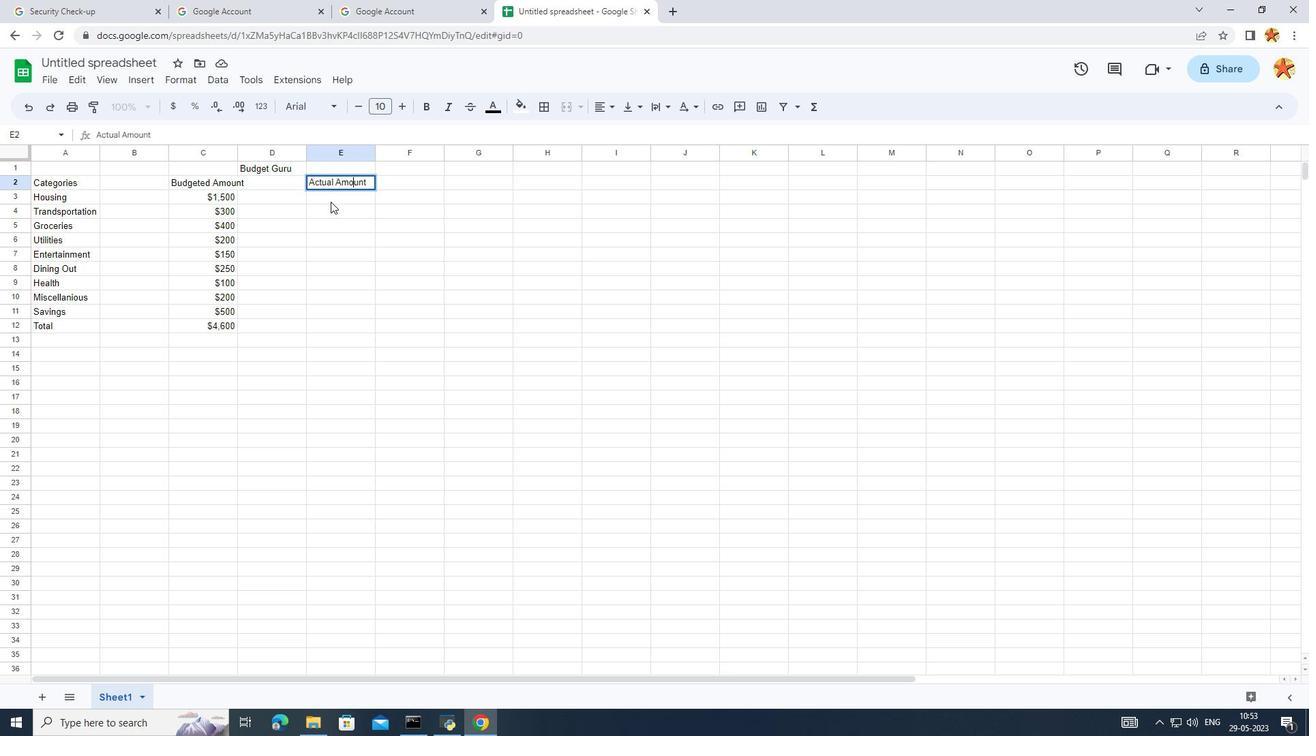 
Action: Mouse pressed left at (330, 201)
Screenshot: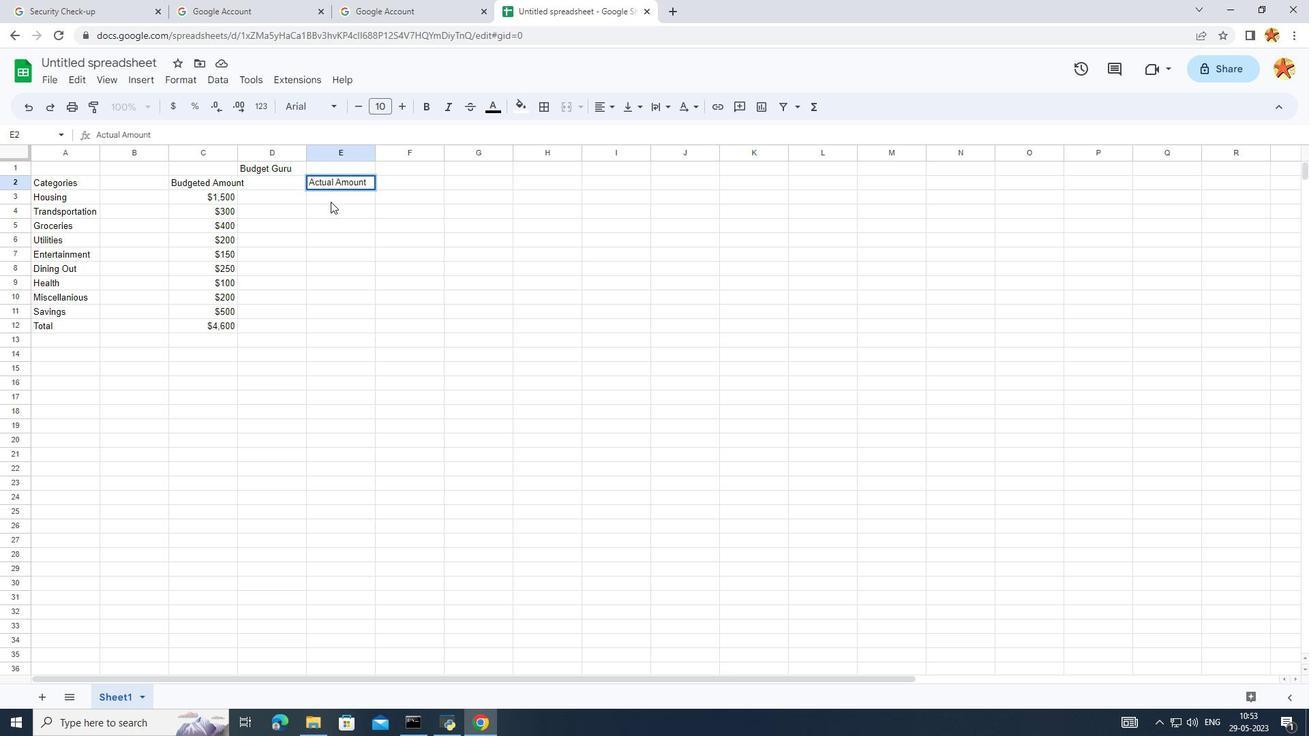 
Action: Key pressed <Key.shift_r><Key.shift_r><Key.shift_r><Key.shift_r>$<Key.space>1400<Key.enter><Key.shift_r><Key.shift_r><Key.shift_r><Key.shift_r><Key.shift_r><Key.shift_r><Key.shift_r><Key.shift_r><Key.shift_r><Key.shift_r><Key.shift_r><Key.shift_r><Key.shift_r><Key.shift_r><Key.shift_r><Key.shift_r><Key.shift_r><Key.shift_r><Key.shift_r><Key.shift_r><Key.shift_r><Key.shift_r><Key.shift_r><Key.shift_r><Key.shift_r><Key.shift_r>$280<Key.enter><Key.shift_r><Key.shift_r><Key.shift_r><Key.shift_r><Key.shift_r><Key.shift_r><Key.shift_r><Key.shift_r><Key.shift_r><Key.shift_r><Key.shift_r><Key.shift_r><Key.shift_r><Key.shift_r><Key.shift_r><Key.shift_r><Key.shift_r><Key.shift_r><Key.shift_r><Key.shift_r><Key.shift_r><Key.shift_r><Key.shift_r>$420<Key.enter><Key.shift_r><Key.shift_r>$18-<Key.backspace>0<Key.enter><Key.shift_r><Key.shift_r><Key.shift_r><Key.shift_r><Key.shift_r><Key.shift_r><Key.shift_r><Key.shift_r><Key.shift_r><Key.shift_r><Key.shift_r><Key.shift_r><Key.shift_r><Key.shift_r><Key.shift_r><Key.shift_r><Key.shift_r><Key.shift_r><Key.shift_r><Key.shift_r><Key.shift_r><Key.shift_r><Key.shift_r><Key.shift_r><Key.shift_r><Key.shift_r><Key.shift_r><Key.shift_r><Key.shift_r><Key.shift_r><Key.shift_r><Key.shift_r>$170<Key.enter><Key.shift_r><Key.shift_r><Key.shift_r><Key.shift_r><Key.shift_r><Key.shift_r><Key.shift_r><Key.shift_r><Key.shift_r><Key.shift_r><Key.shift_r><Key.shift_r><Key.shift_r><Key.shift_r>$230<Key.enter><Key.enter><Key.shift_r><Key.shift_r><Key.shift_r><Key.shift_r><Key.shift_r><Key.shift_r><Key.shift_r><Key.shift_r><Key.shift_r><Key.shift_r><Key.shift_r><Key.shift_r><Key.shift_r><Key.shift_r><Key.shift_r><Key.shift_r><Key.shift_r><Key.shift_r><Key.shift_r><Key.shift_r><Key.shift_r><Key.shift_r><Key.shift_r><Key.shift_r><Key.shift_r><Key.shift_r><Key.shift_r><Key.shift_r><Key.shift_r><Key.shift_r><Key.shift_r><Key.shift_r><Key.shift_r><Key.shift_r><Key.shift_r><Key.shift_r><Key.shift_r><Key.shift_r><Key.shift_r><Key.shift_r><Key.shift_r><Key.shift_r><Key.shift_r><Key.shift_r><Key.shift_r><Key.shift_r><Key.shift_r><Key.shift_r><Key.shift_r><Key.shift_r><Key.shift_r><Key.shift_r><Key.shift_r><Key.shift_r><Key.shift_r><Key.shift_r><Key.shift_r><Key.shift_r><Key.shift_r><Key.shift_r><Key.shift_r><Key.shift_r><Key.shift_r><Key.shift_r><Key.shift_r><Key.shift_r><Key.shift_r><Key.shift_r><Key.shift_r><Key.shift_r>$120<Key.enter><Key.shift_r><Key.shift_r><Key.shift_r><Key.shift_r><Key.shift_r><Key.shift_r><Key.shift_r><Key.shift_r>#\<Key.shift_r><Key.shift_r><Key.shift_r><Key.shift_r><Key.shift_r><Key.shift_r>$\<Key.backspace><Key.backspace><Key.backspace><Key.backspace><Key.backspace><Key.backspace><Key.backspace><Key.backspace><Key.backspace><Key.backspace><Key.backspace><Key.shift_r><Key.shift_r><Key.shift_r><Key.shift_r><Key.shift_r><Key.shift_r><Key.shift_r><Key.shift_r><Key.shift_r><Key.shift_r><Key.shift_r><Key.shift_r><Key.shift_r><Key.shift_r><Key.shift_r><Key.shift_r><Key.shift_r><Key.shift_r><Key.shift_r><Key.shift_r><Key.shift_r><Key.shift_r><Key.shift_r><Key.shift_r><Key.shift_r><Key.shift_r><Key.shift_r><Key.shift_r><Key.shift_r><Key.shift_r><Key.shift_r><Key.shift_r><Key.shift_r><Key.shift_r>$1\<Key.backspace><Key.backspace><Key.backspace><Key.shift_r><Key.enter>$180<Key.enter><Key.shift_r><Key.shift_r><Key.shift_r><Key.shift_r><Key.shift_r><Key.shift_r><Key.shift_r><Key.shift_r><Key.shift_r><Key.shift_r><Key.shift_r><Key.shift_r><Key.shift_r><Key.shift_r><Key.shift_r><Key.shift_r><Key.shift_r><Key.shift_r><Key.shift_r><Key.shift_r><Key.shift_r><Key.shift_r><Key.shift_r><Key.shift_r>$520<Key.shift_r><Key.shift_r><Key.shift_r><Key.enter><Key.shift_r><Key.shift_r><Key.shift_r><Key.shift_r><Key.shift_r><Key.shift_r><Key.shift_r><Key.shift_r><Key.shift_r><Key.shift_r>$3<Key.backspace>4500
Screenshot: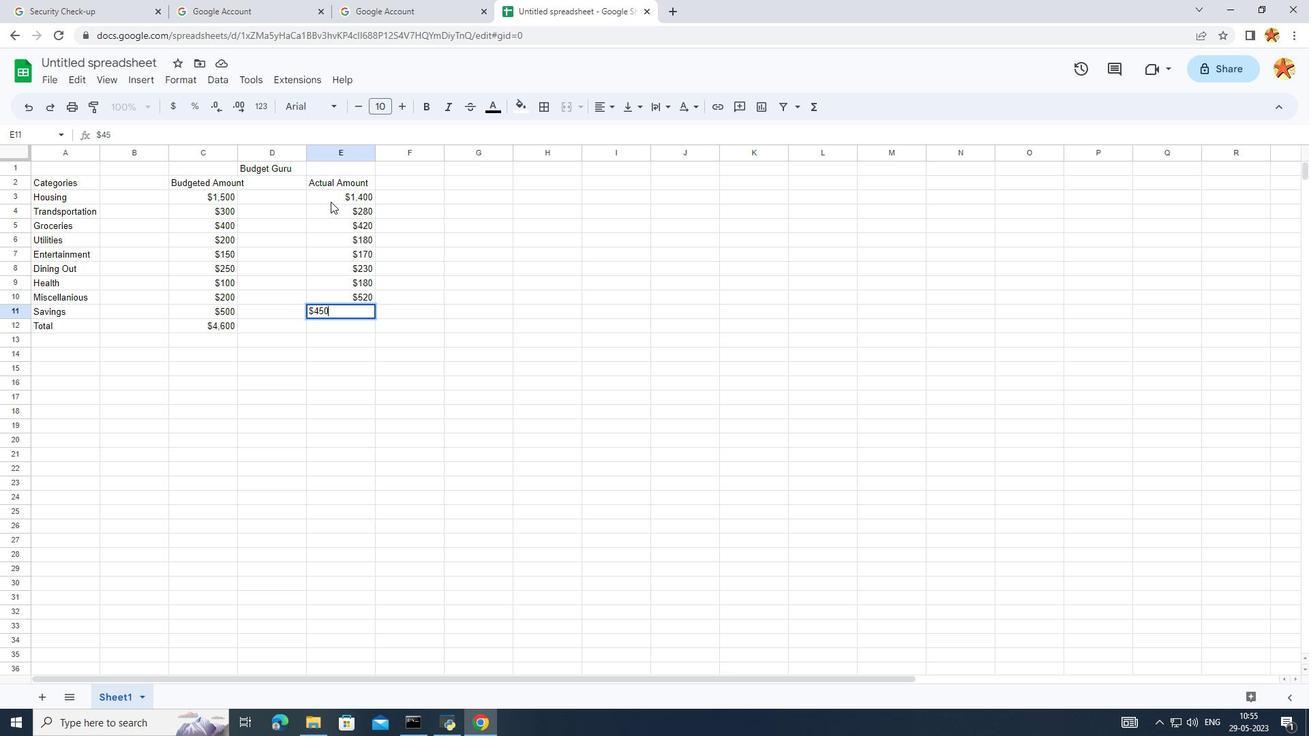 
Action: Mouse moved to (262, 349)
Screenshot: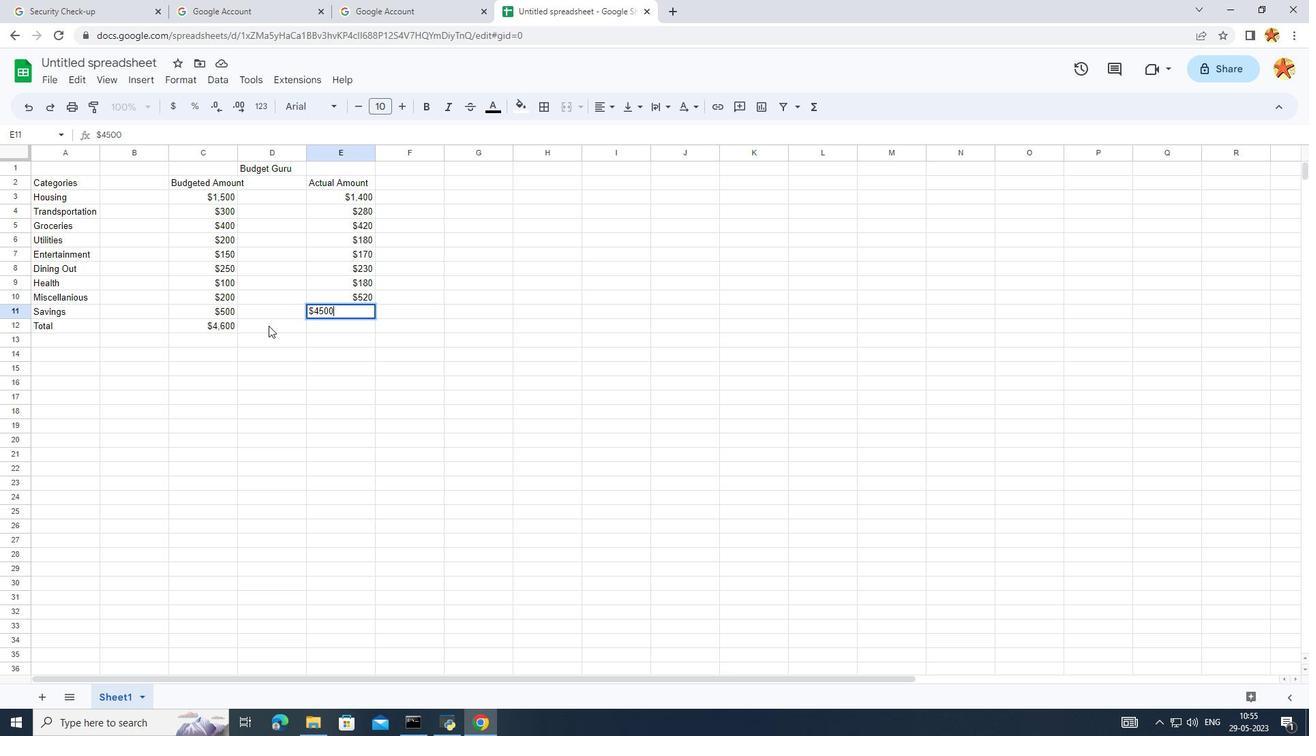 
Action: Mouse pressed left at (262, 349)
Screenshot: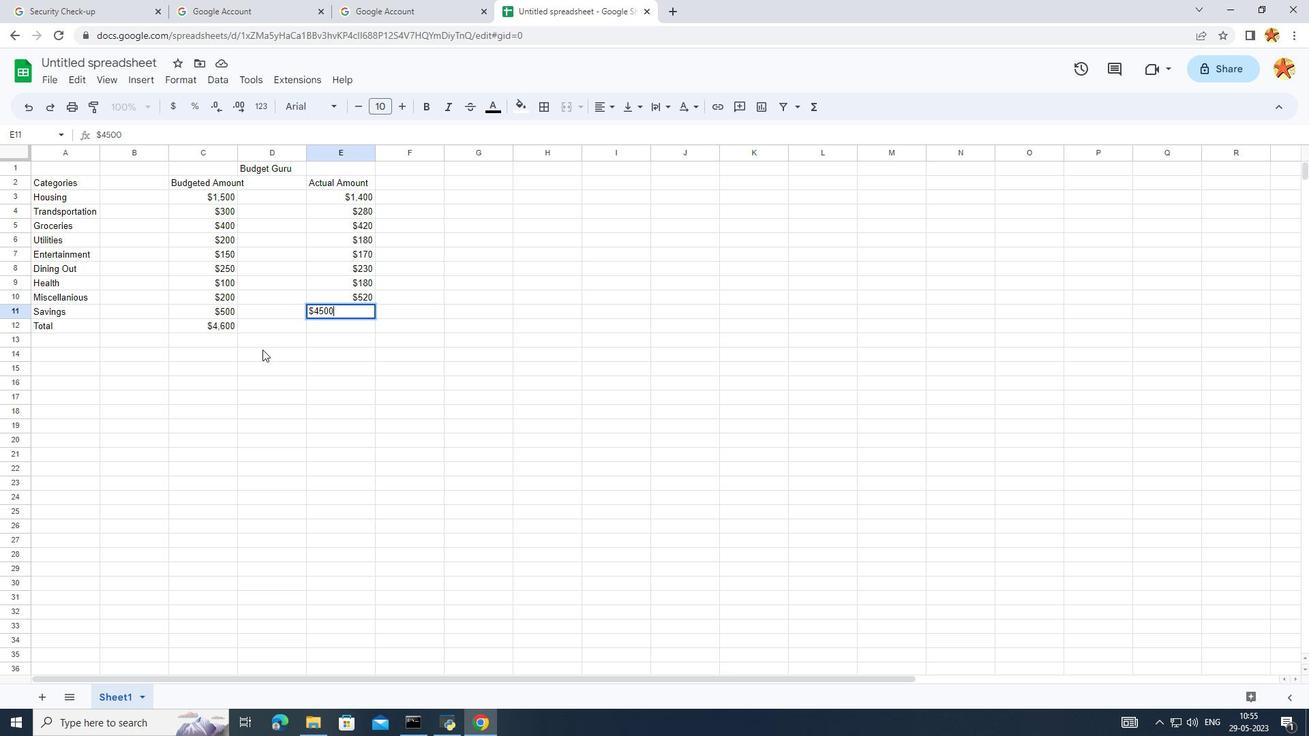 
Action: Mouse moved to (343, 306)
Screenshot: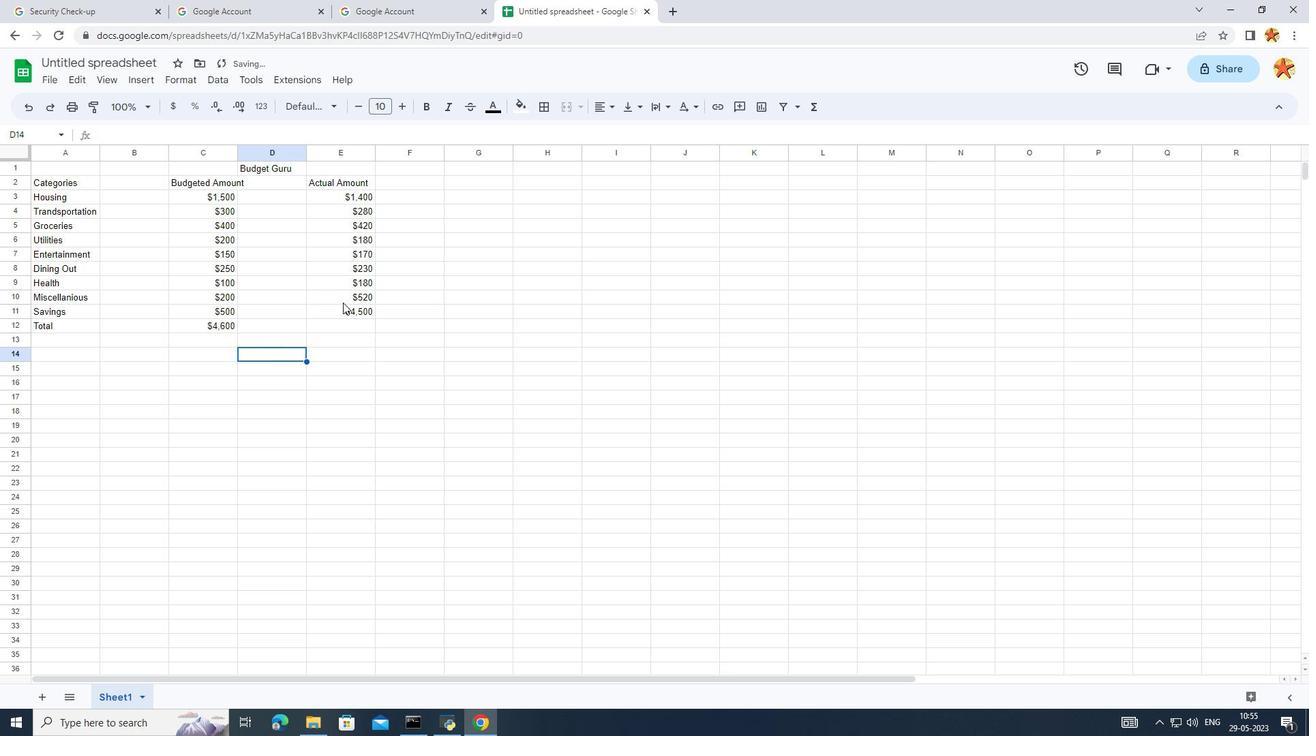 
Action: Mouse pressed left at (343, 306)
Screenshot: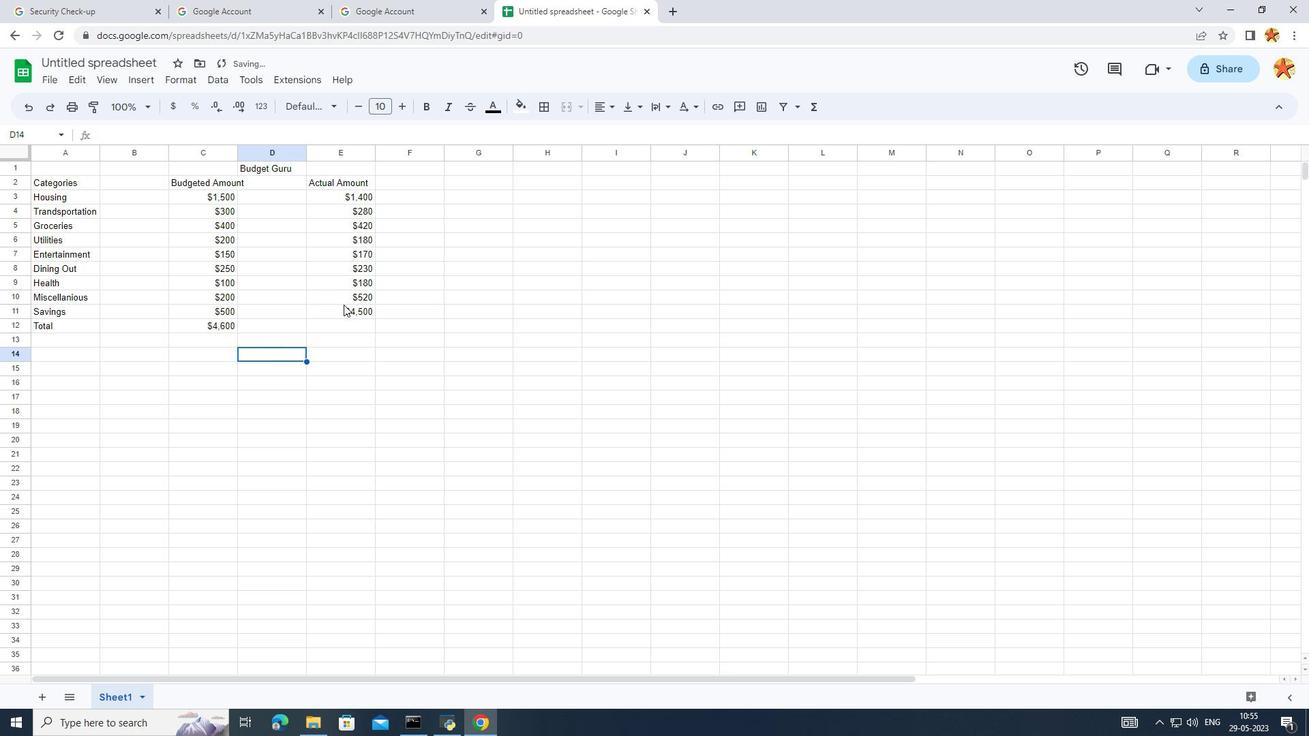 
Action: Mouse pressed right at (343, 306)
Screenshot: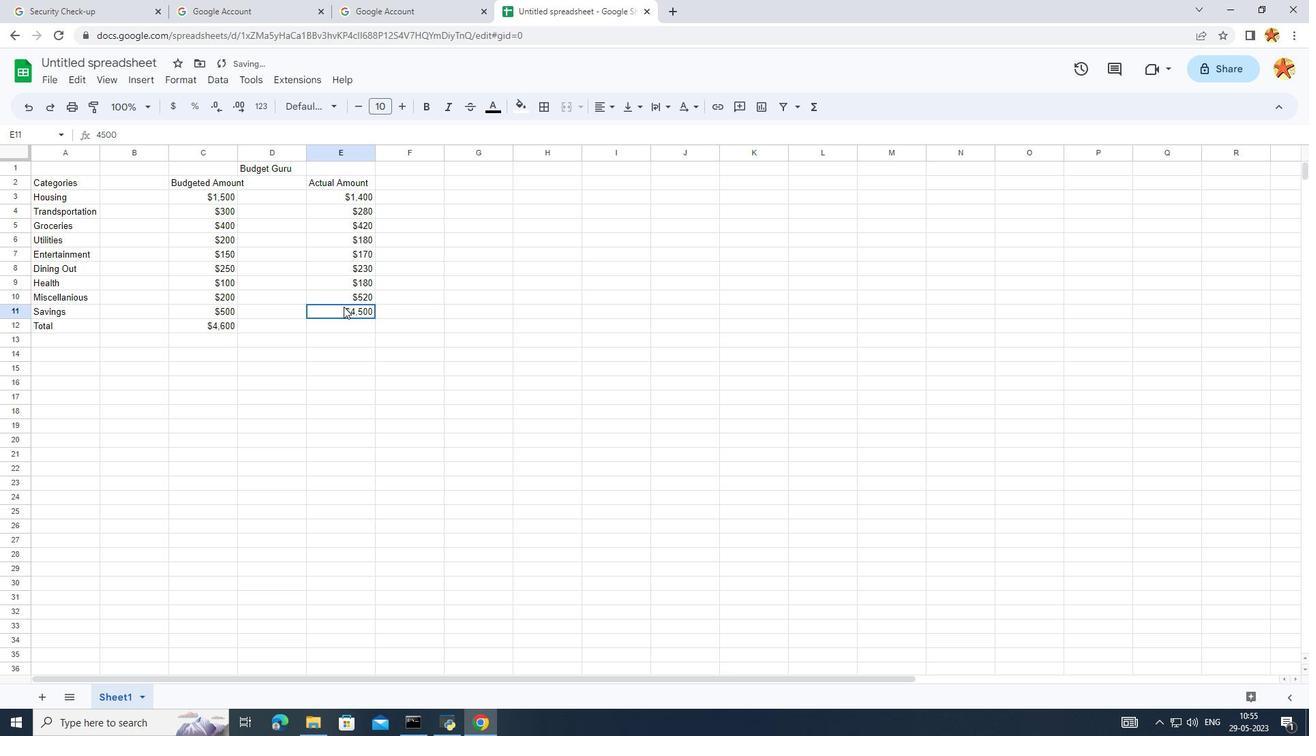 
Action: Mouse moved to (384, 234)
Screenshot: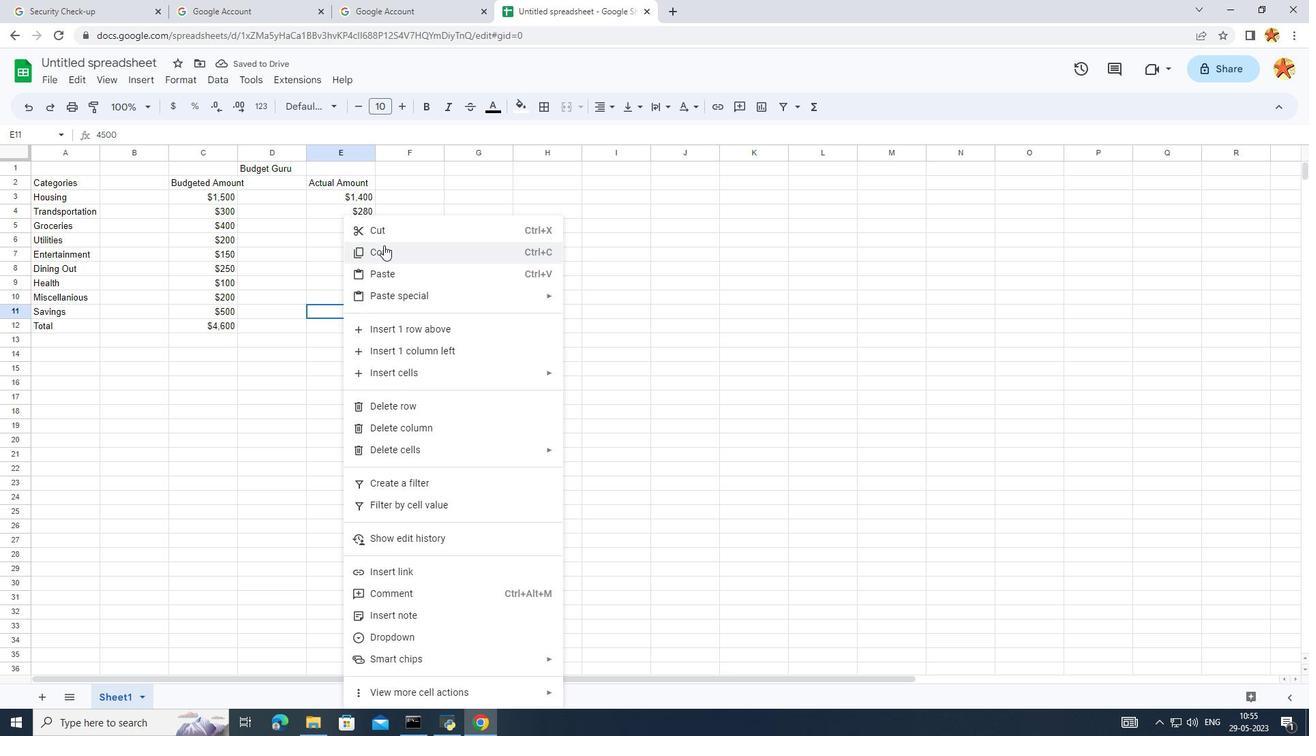 
Action: Mouse pressed left at (384, 234)
Screenshot: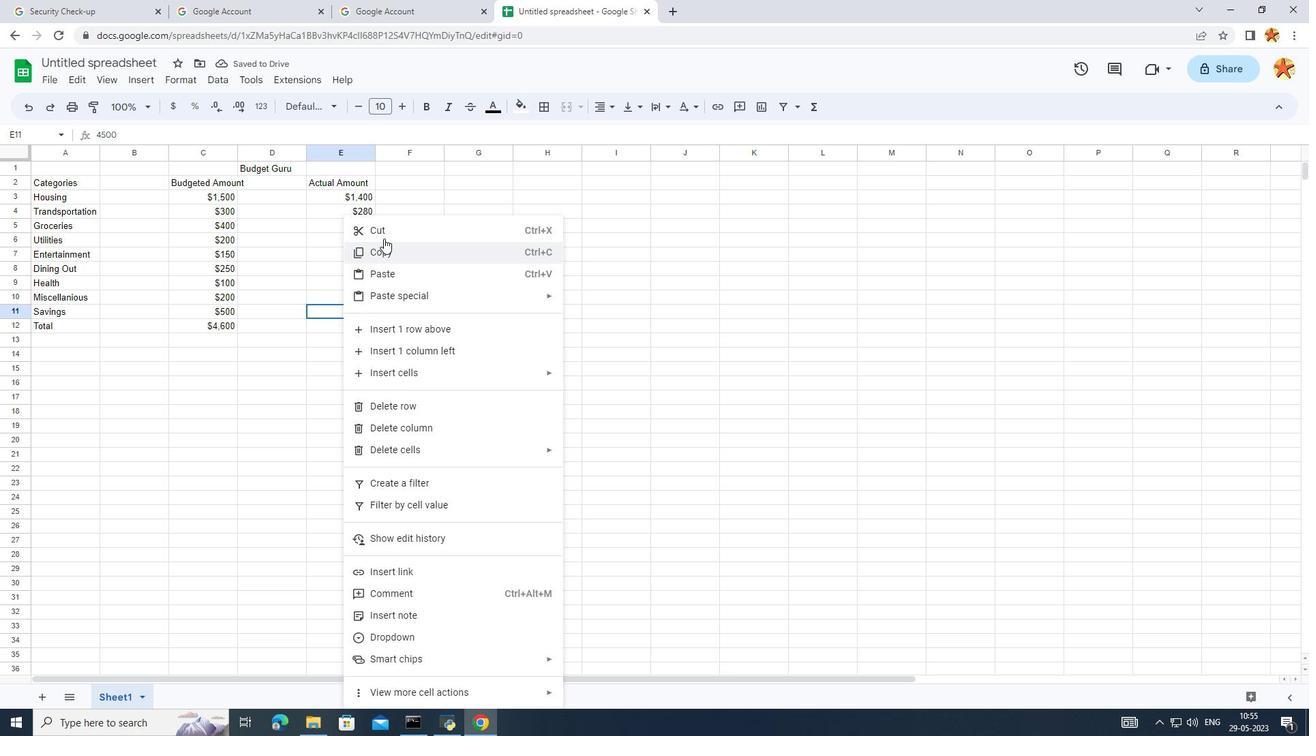 
Action: Mouse moved to (352, 327)
Screenshot: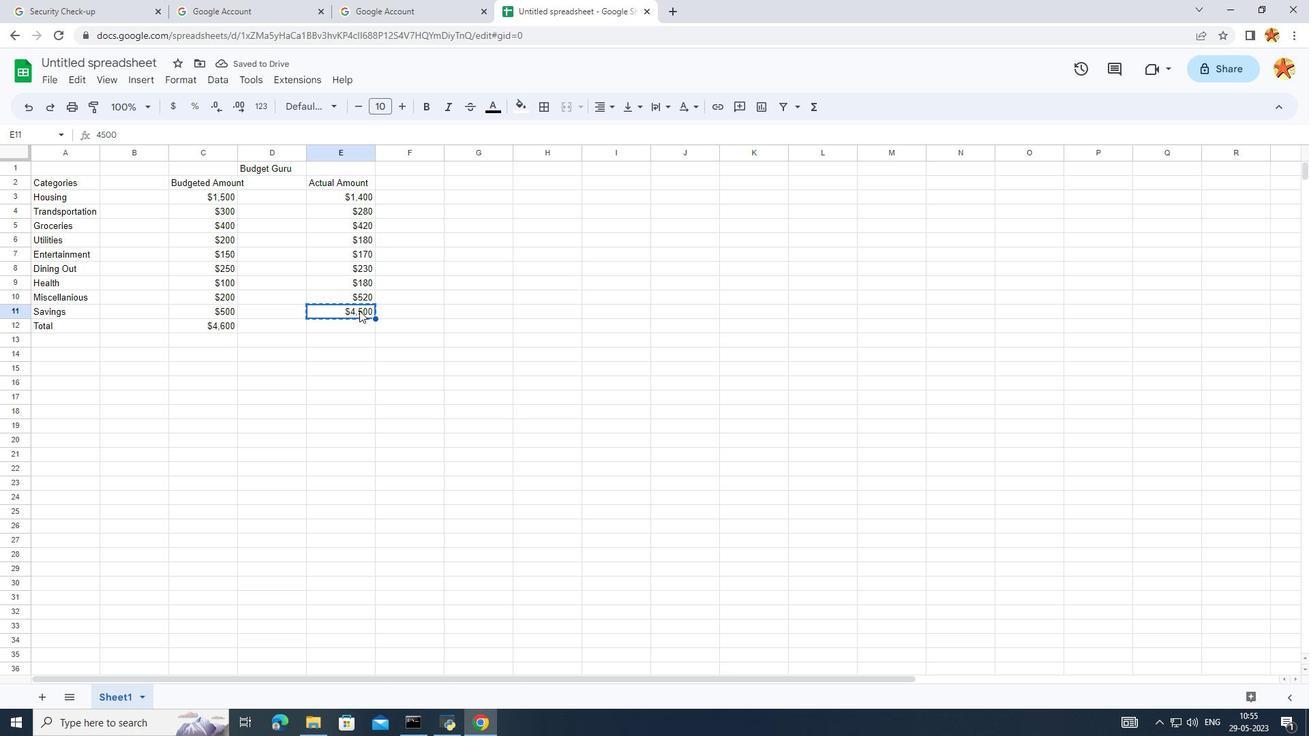 
Action: Mouse pressed left at (352, 327)
Screenshot: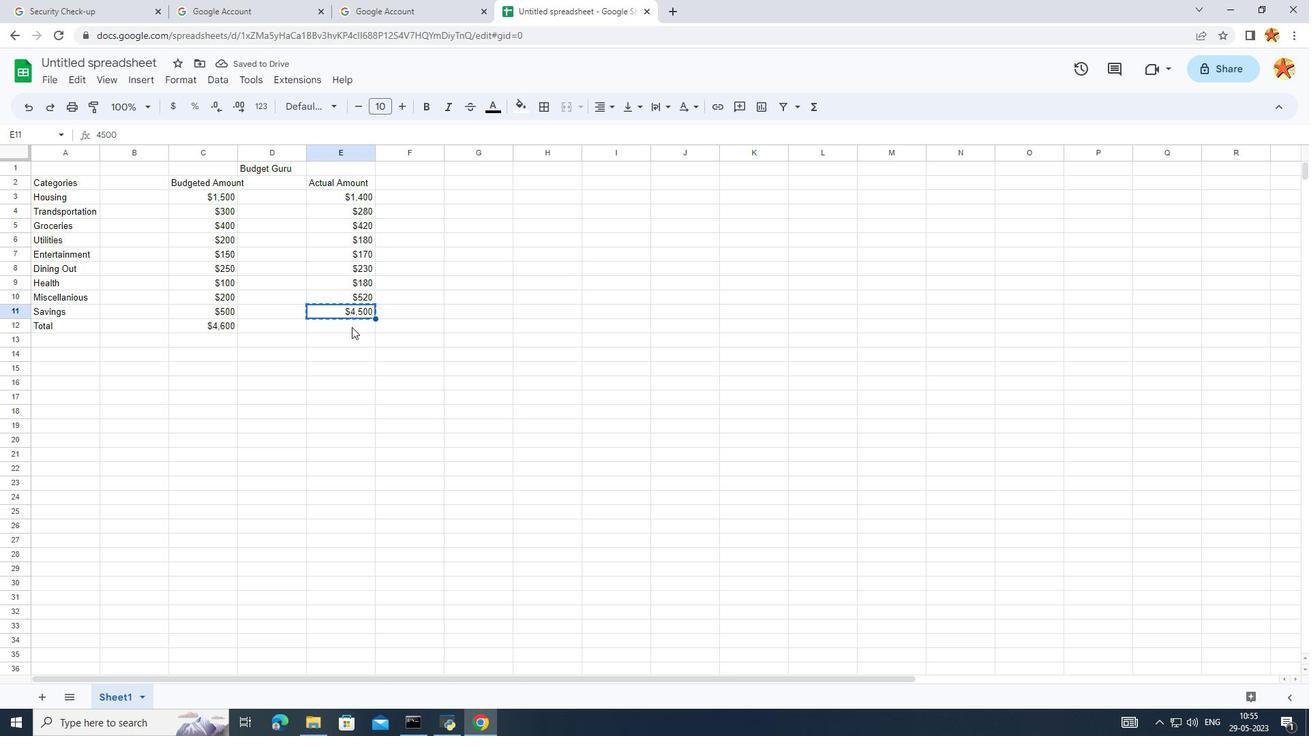 
Action: Mouse pressed right at (352, 327)
Screenshot: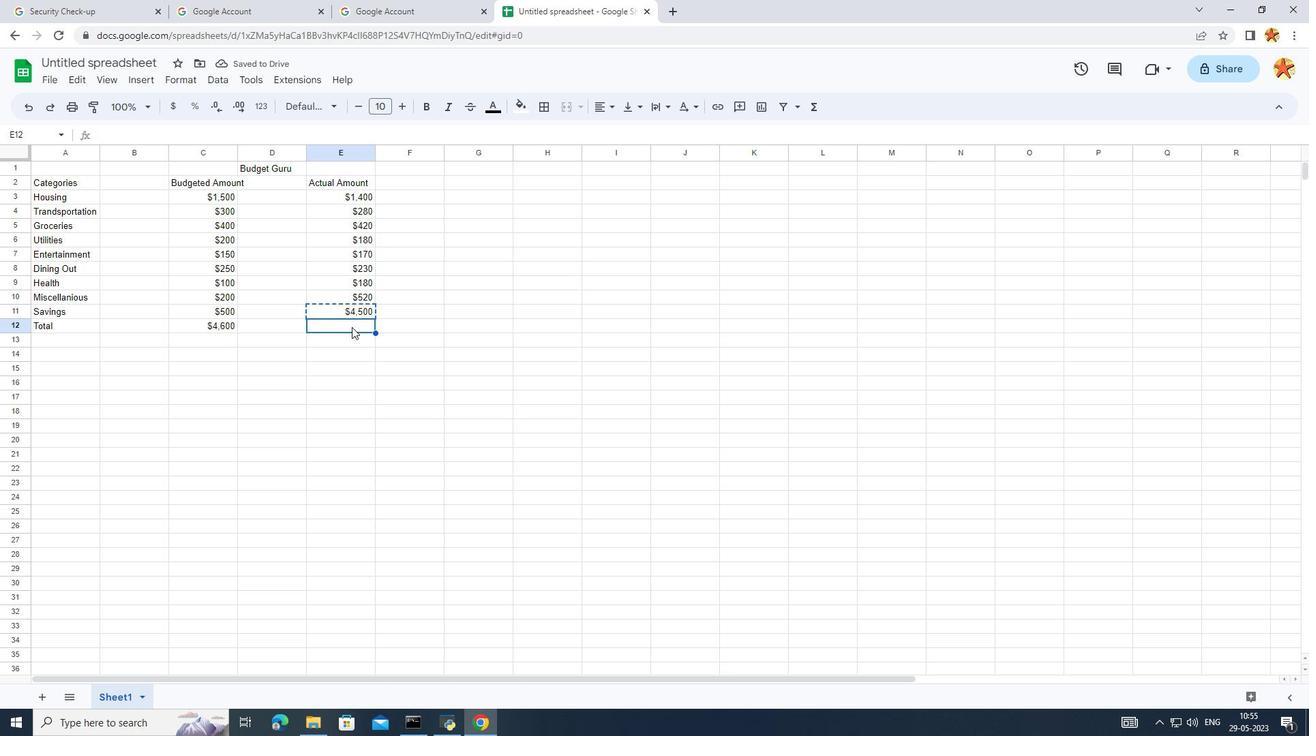 
Action: Mouse moved to (437, 264)
Screenshot: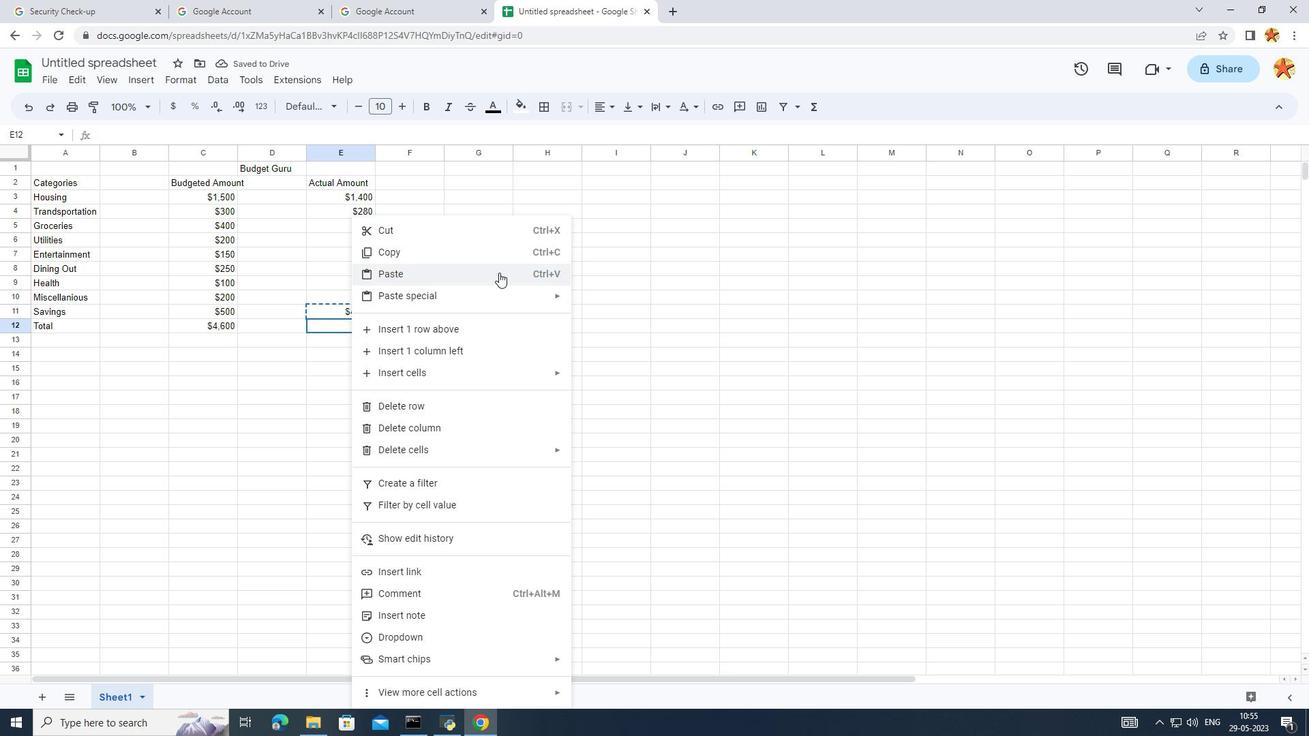 
Action: Mouse pressed left at (437, 264)
Screenshot: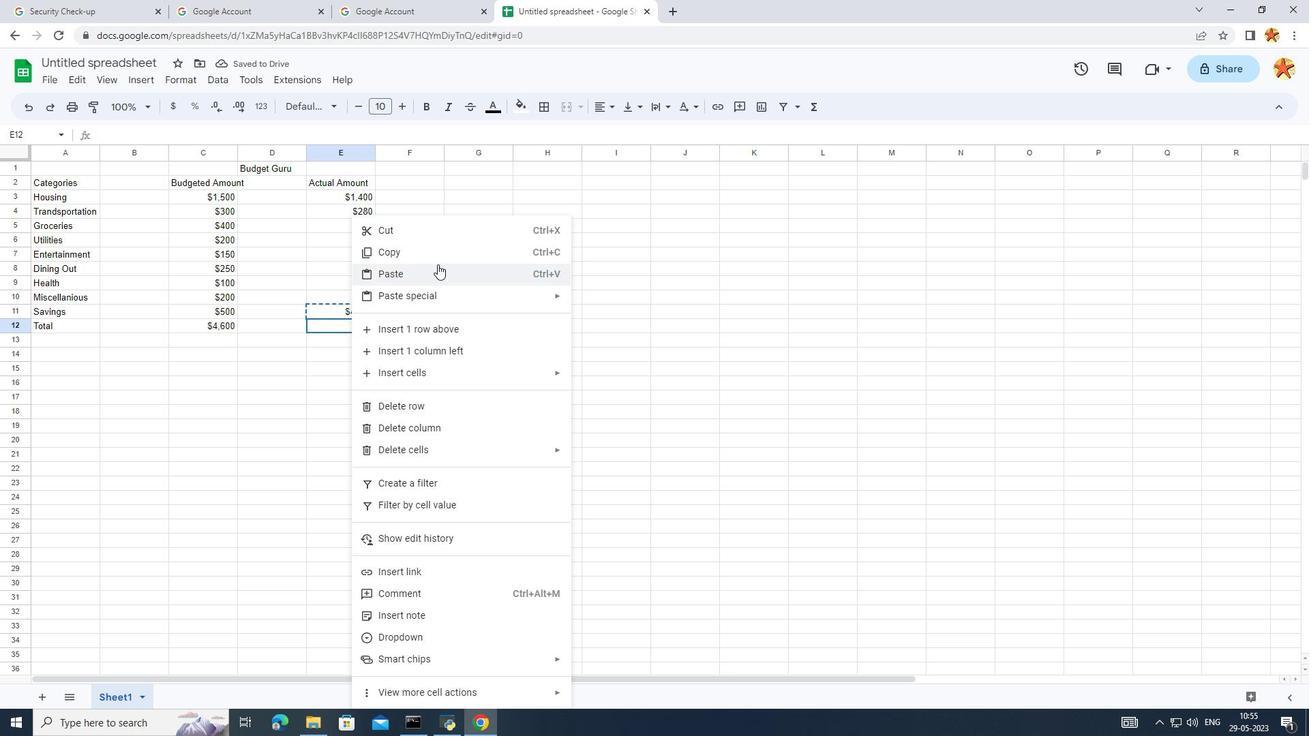 
Action: Mouse moved to (371, 297)
Screenshot: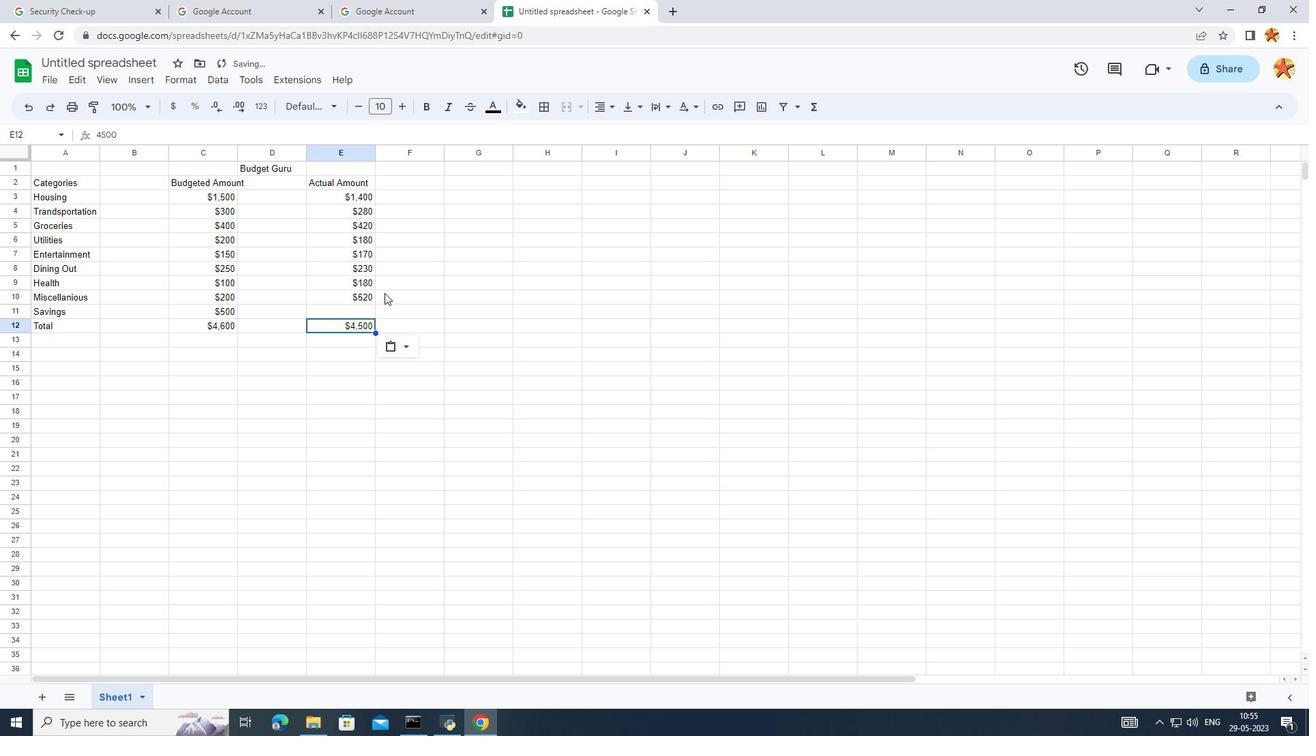 
Action: Mouse pressed left at (371, 297)
Screenshot: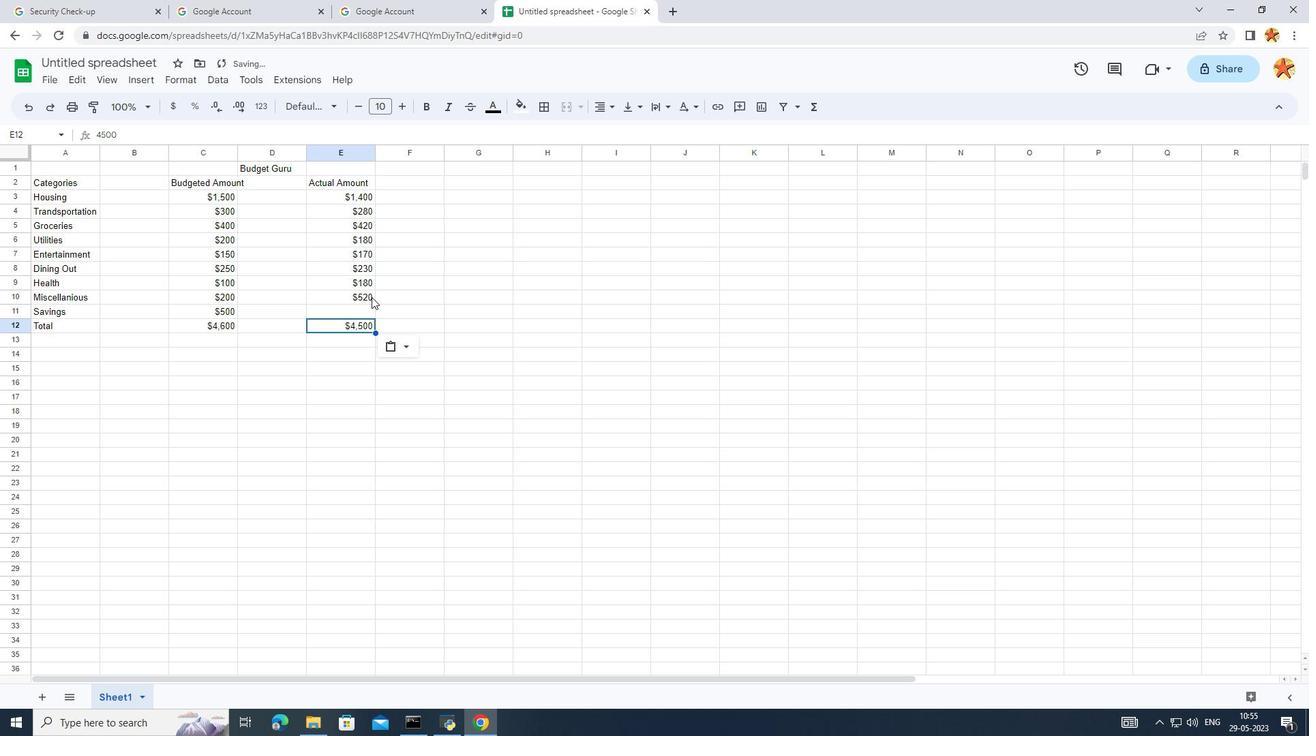 
Action: Mouse pressed left at (371, 297)
Screenshot: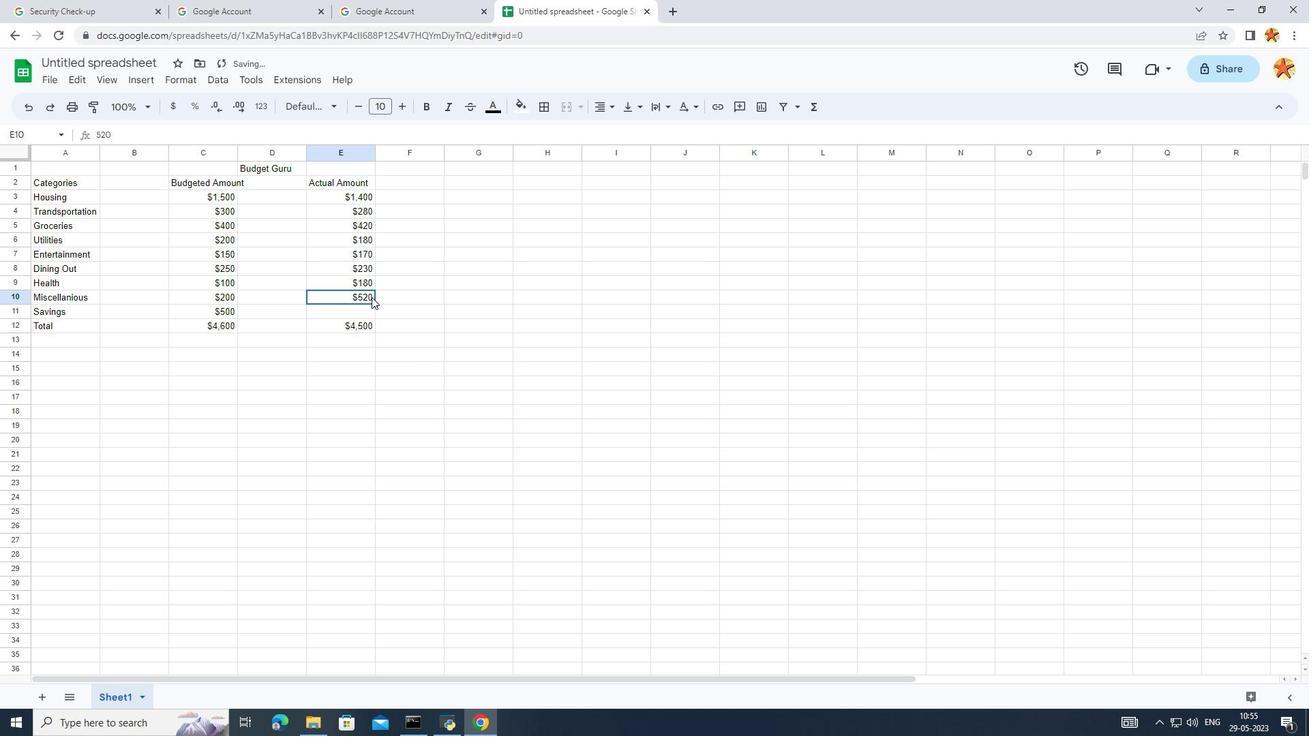 
Action: Mouse pressed right at (371, 297)
Screenshot: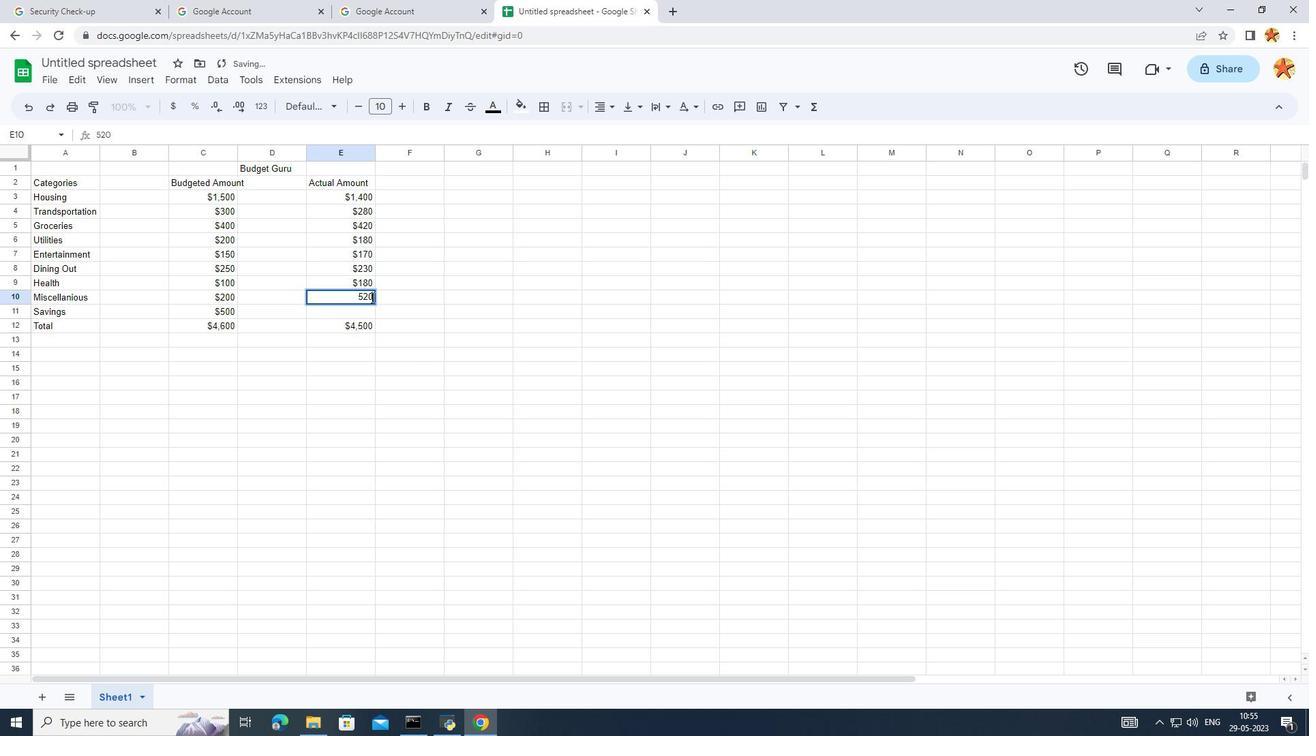 
Action: Mouse moved to (416, 223)
Screenshot: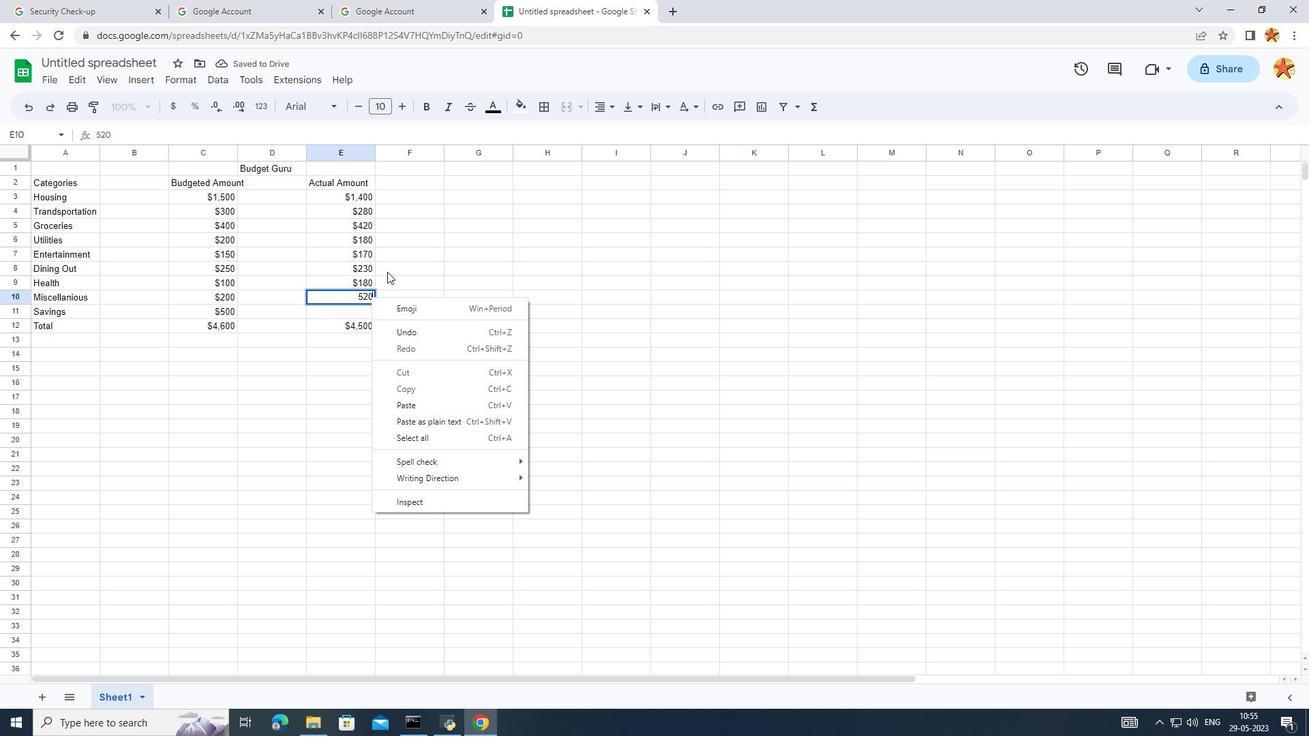 
Action: Mouse pressed left at (416, 223)
Screenshot: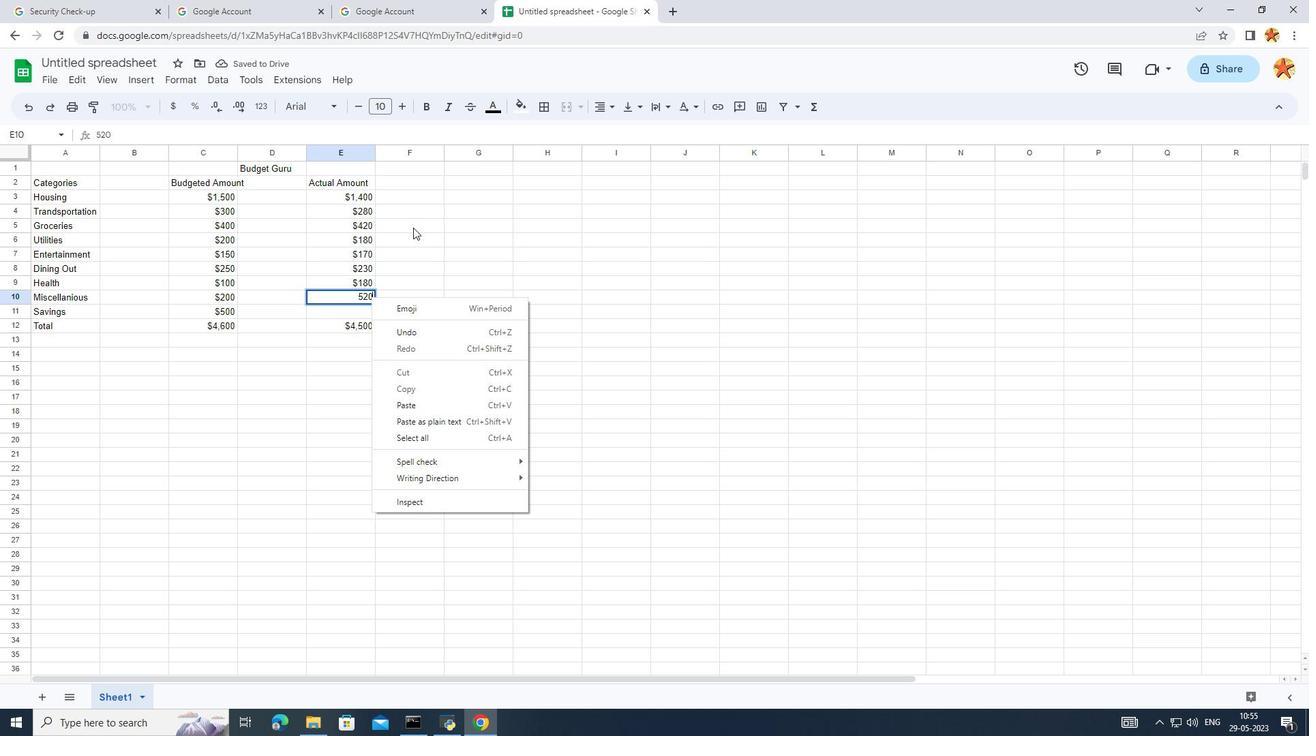 
Action: Mouse moved to (371, 276)
Screenshot: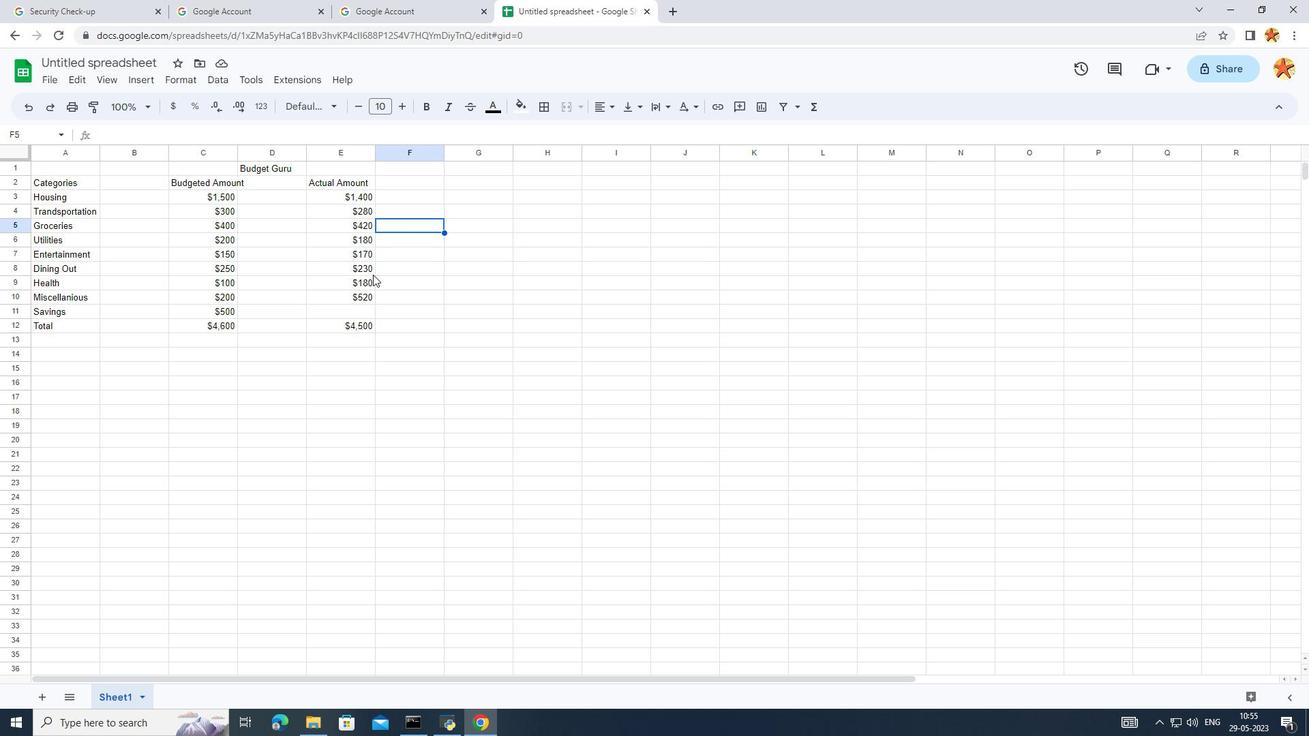 
Action: Mouse pressed left at (371, 276)
Screenshot: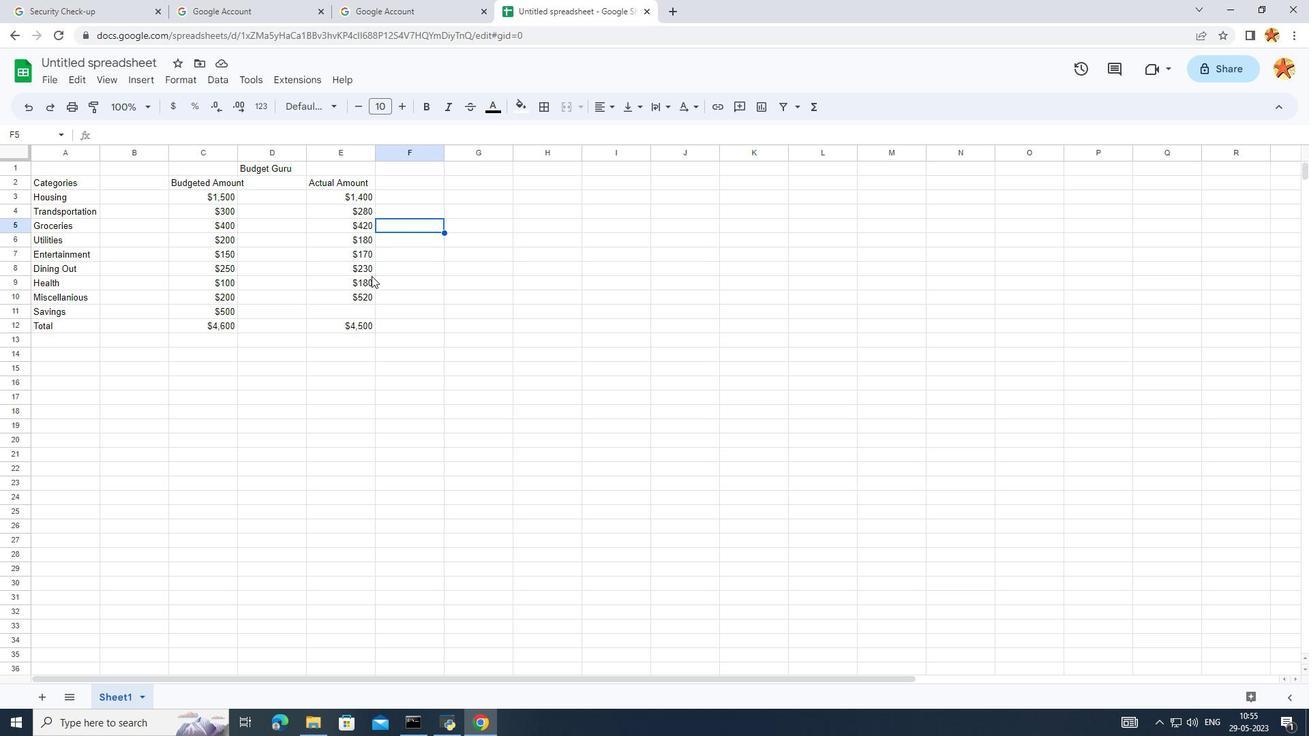 
Action: Mouse pressed left at (371, 276)
Screenshot: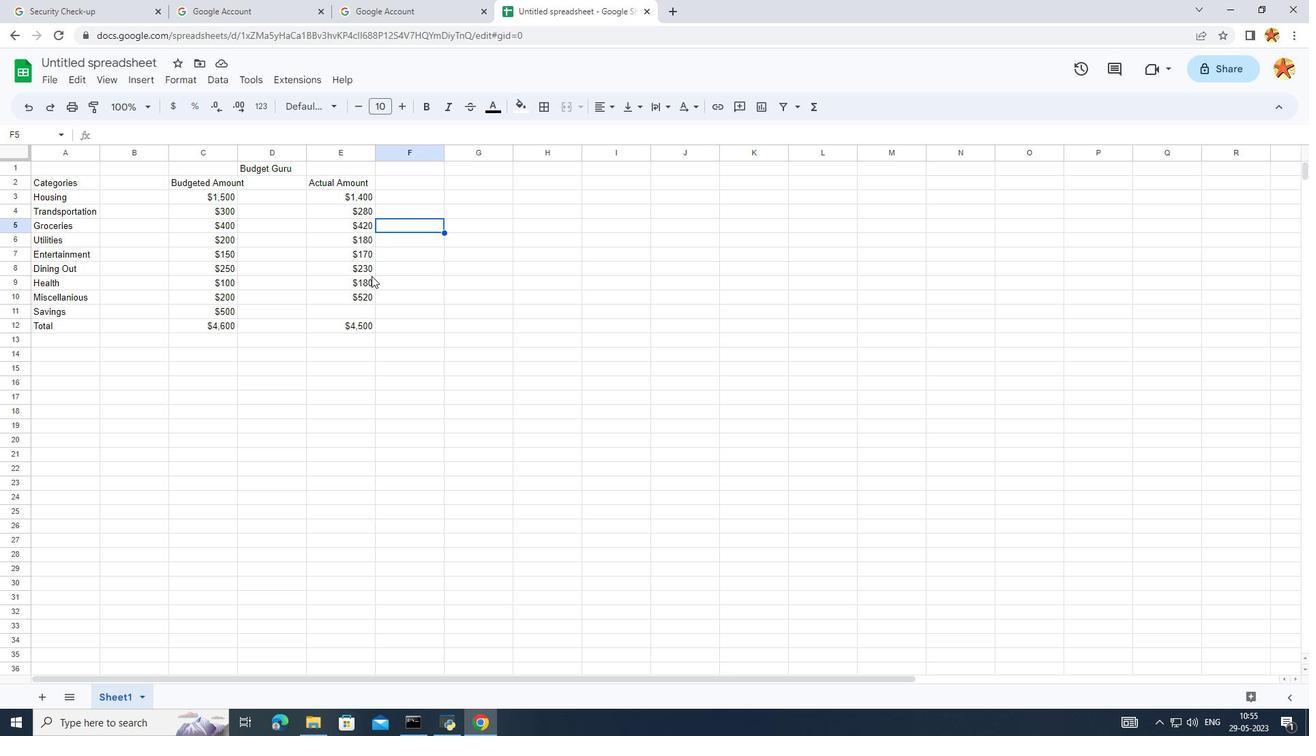 
Action: Mouse moved to (362, 283)
Screenshot: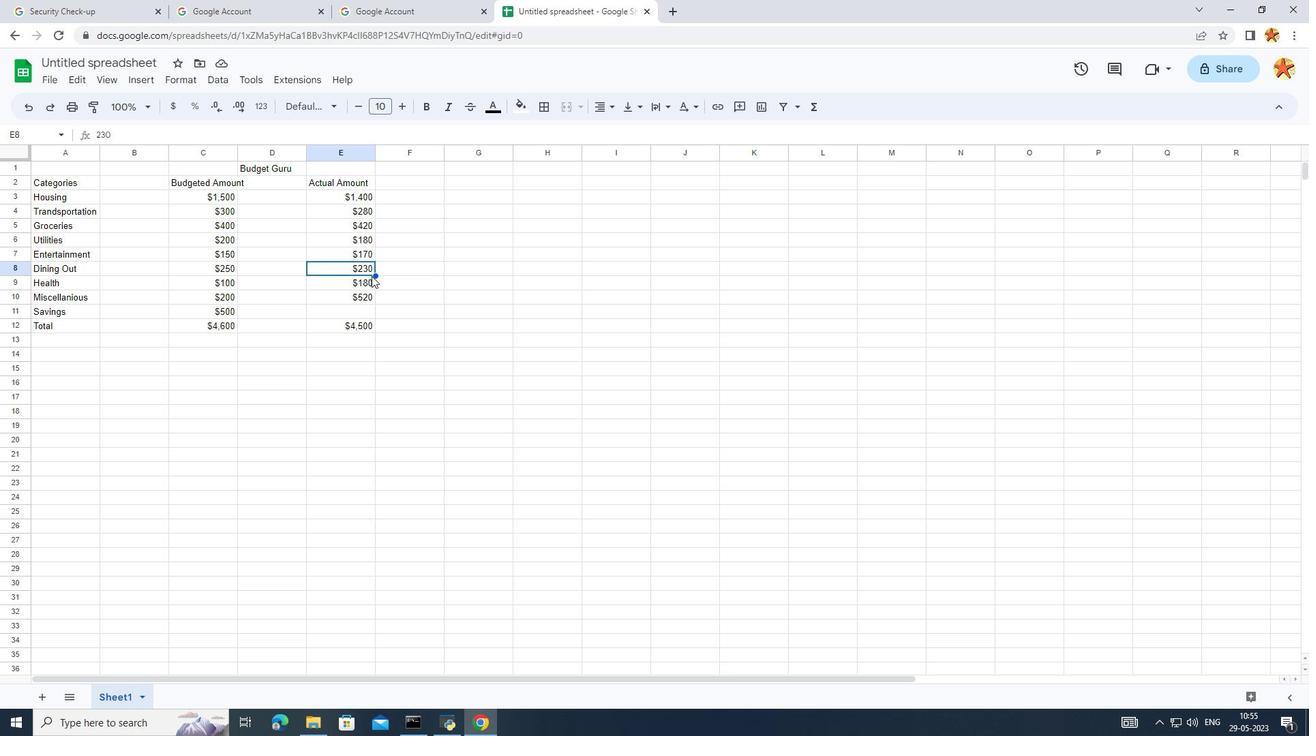 
Action: Mouse pressed left at (362, 283)
Screenshot: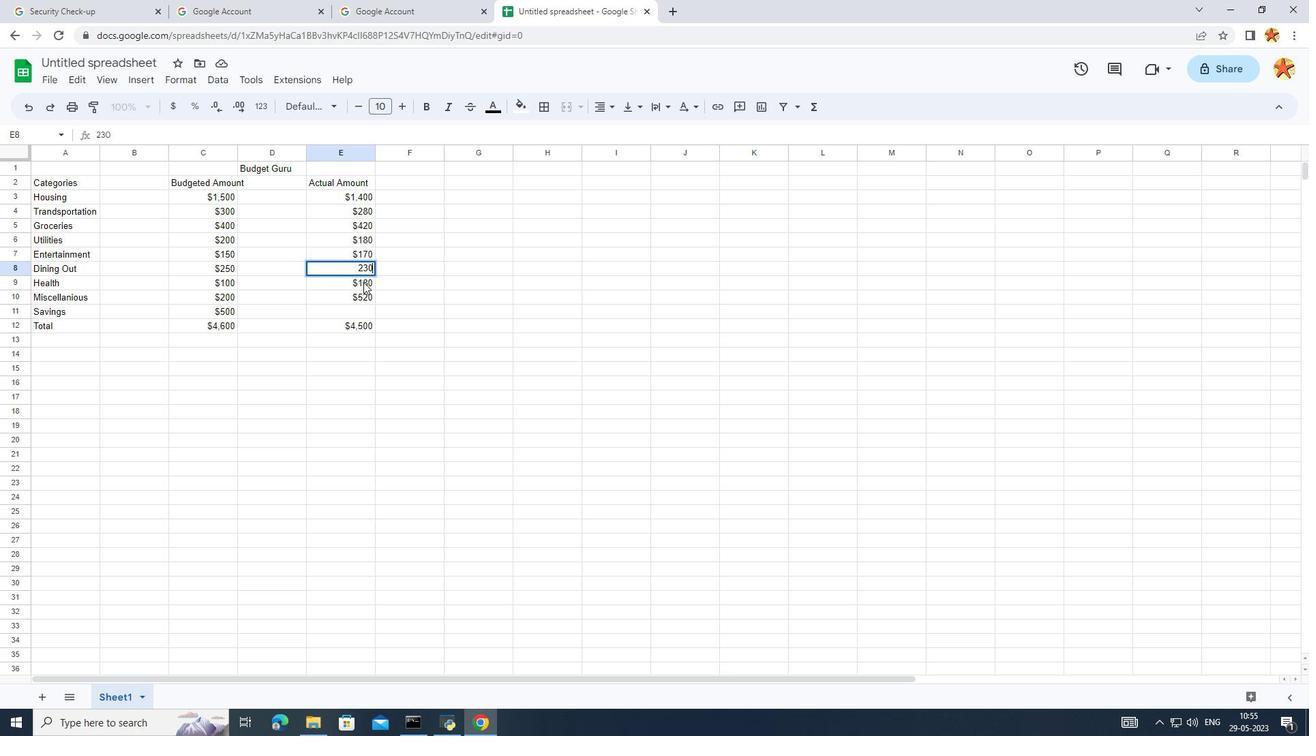 
Action: Mouse pressed left at (362, 283)
Screenshot: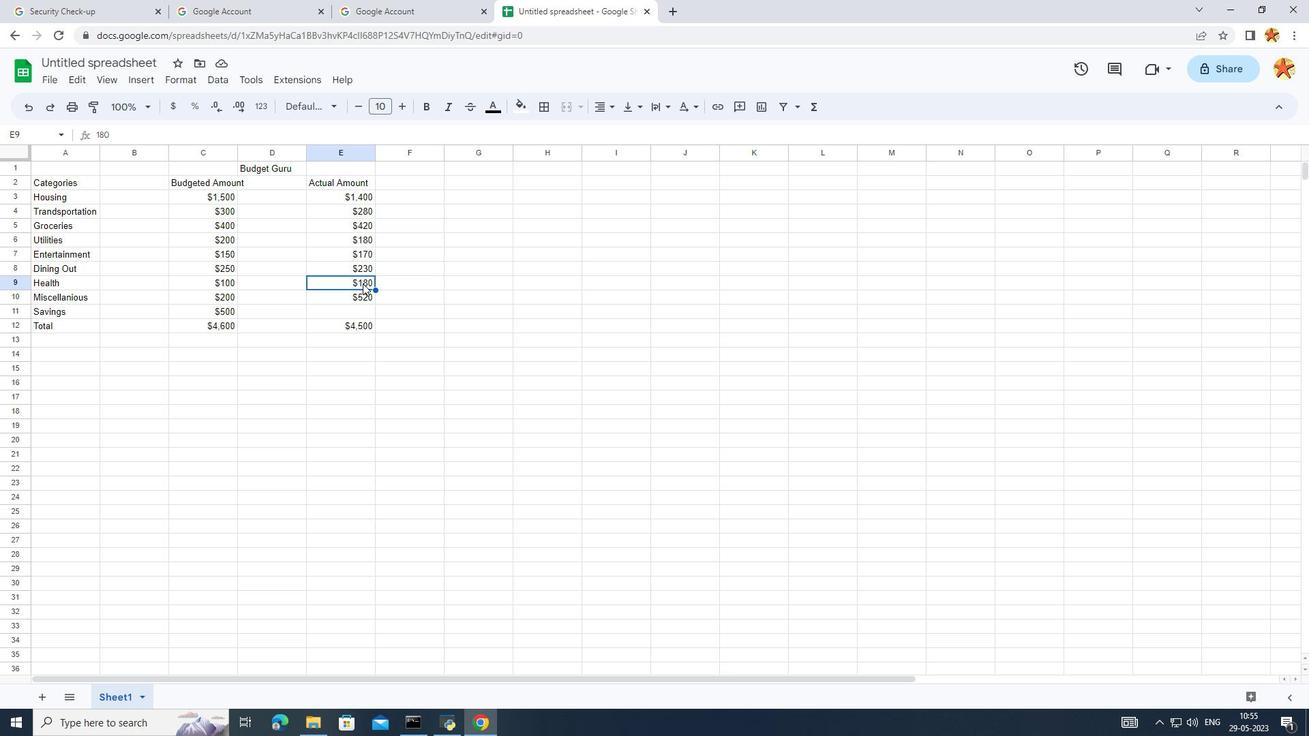 
Action: Mouse moved to (385, 270)
Screenshot: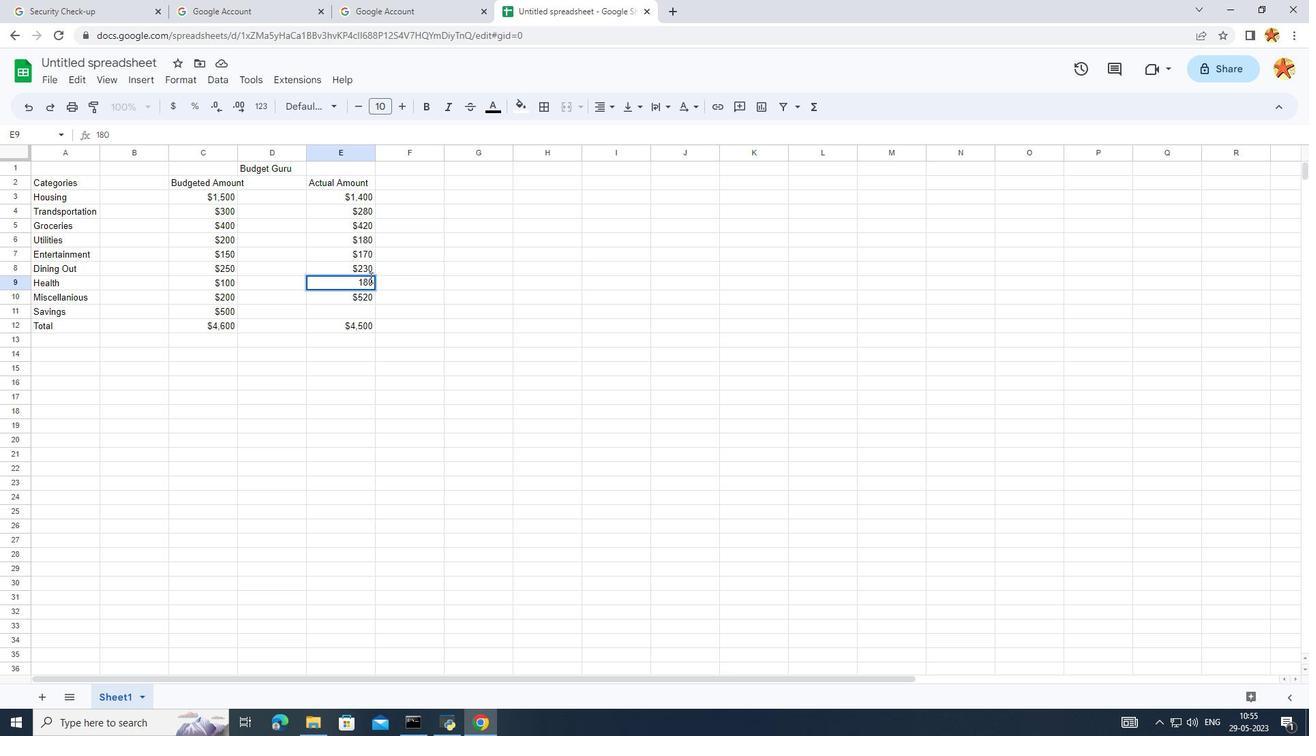 
Action: Key pressed <Key.backspace><Key.backspace><Key.backspace><Key.shift_r><Key.shift_r><Key.shift_r><Key.shift_r><Key.shift_r><Key.shift_r><Key.shift_r><Key.shift_r><Key.shift_r><Key.shift_r><Key.shift_r>$120
Screenshot: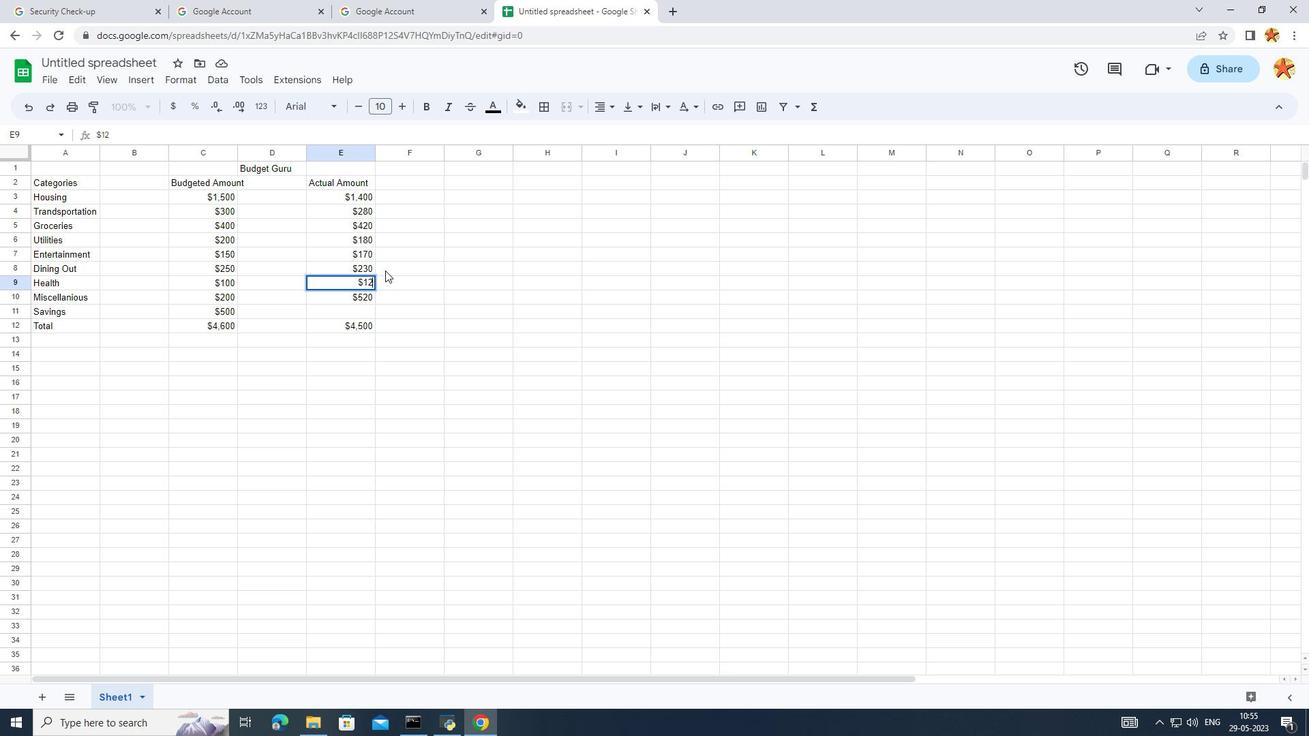 
Action: Mouse moved to (364, 293)
Screenshot: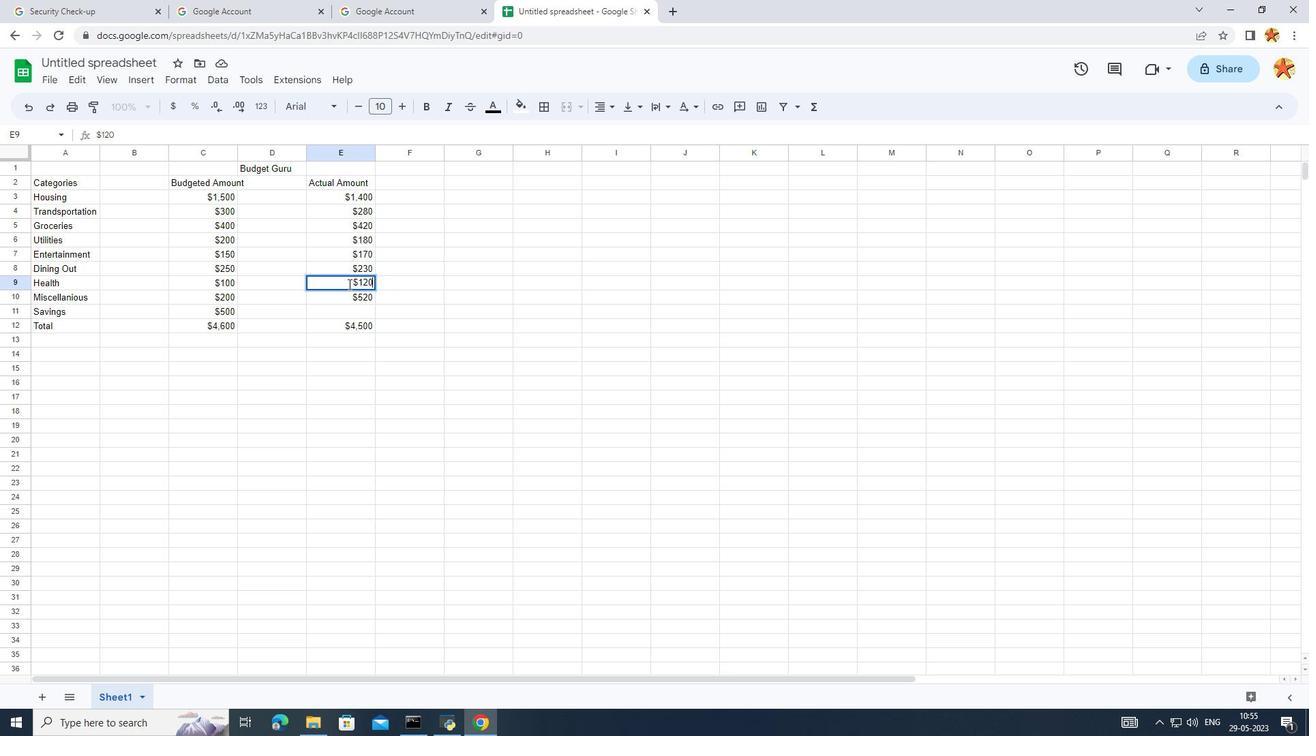 
Action: Mouse pressed left at (364, 293)
Screenshot: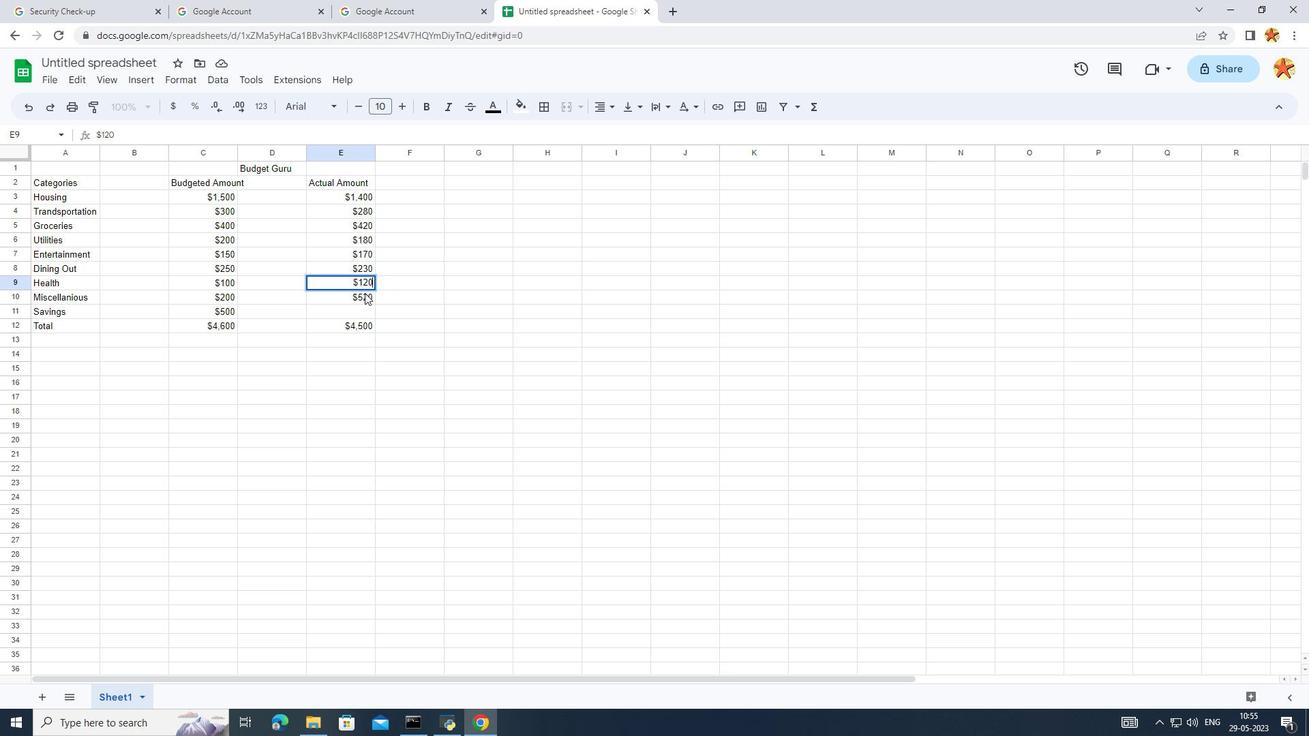 
Action: Mouse pressed left at (364, 293)
Screenshot: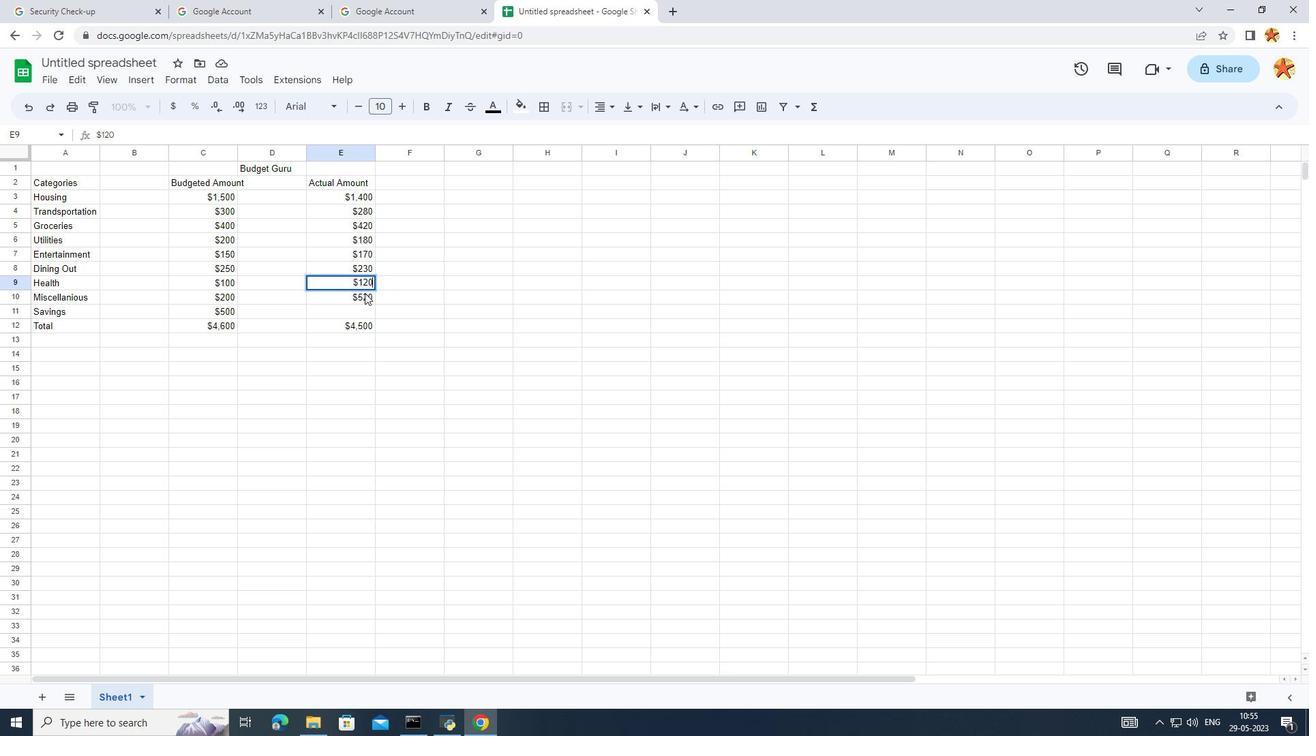 
Action: Mouse pressed left at (364, 293)
Screenshot: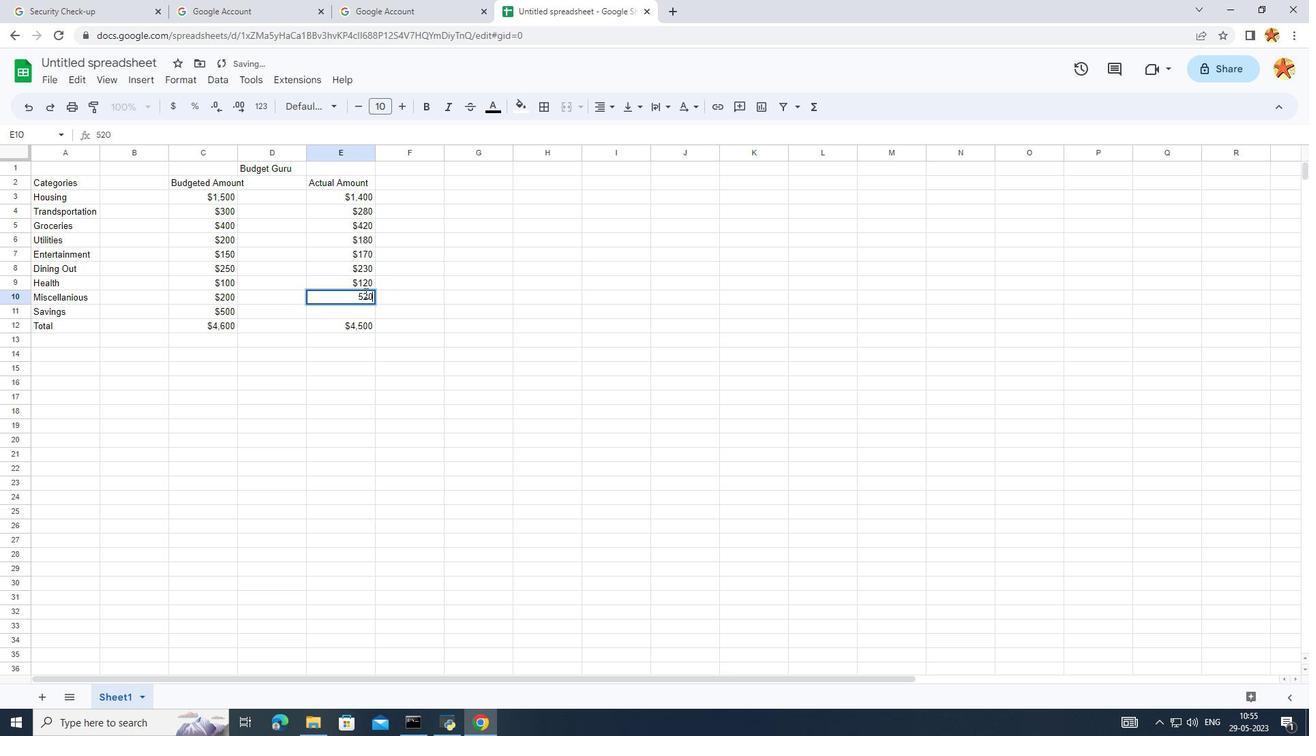 
Action: Mouse pressed right at (364, 293)
Screenshot: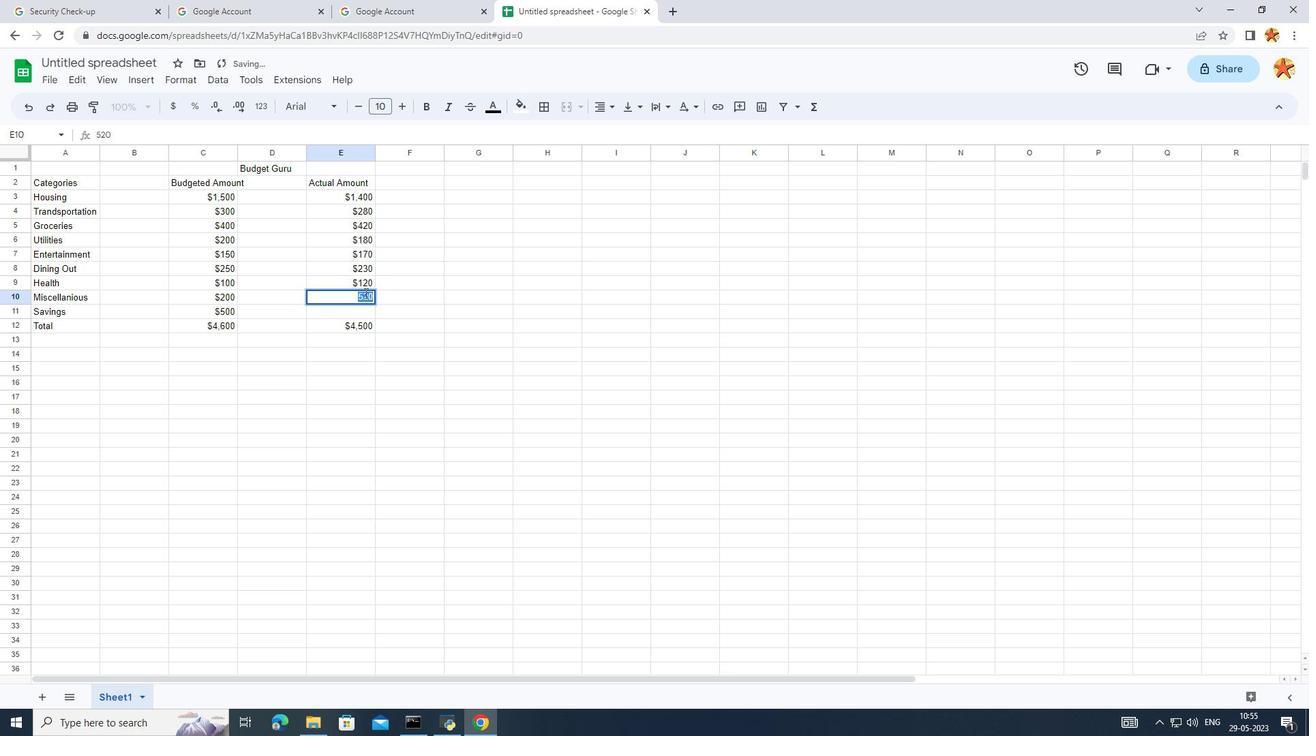 
Action: Key pressed <Key.backspace><Key.backspace>
Screenshot: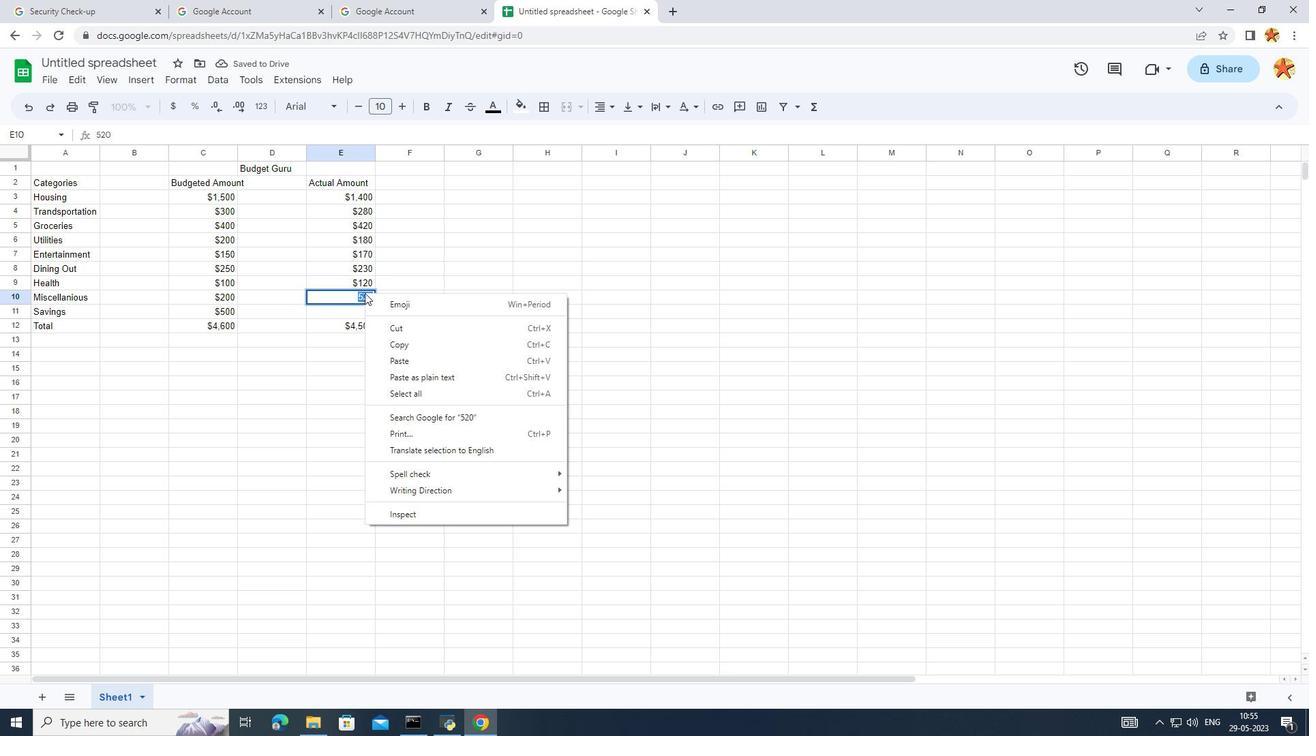 
Action: Mouse moved to (390, 322)
Screenshot: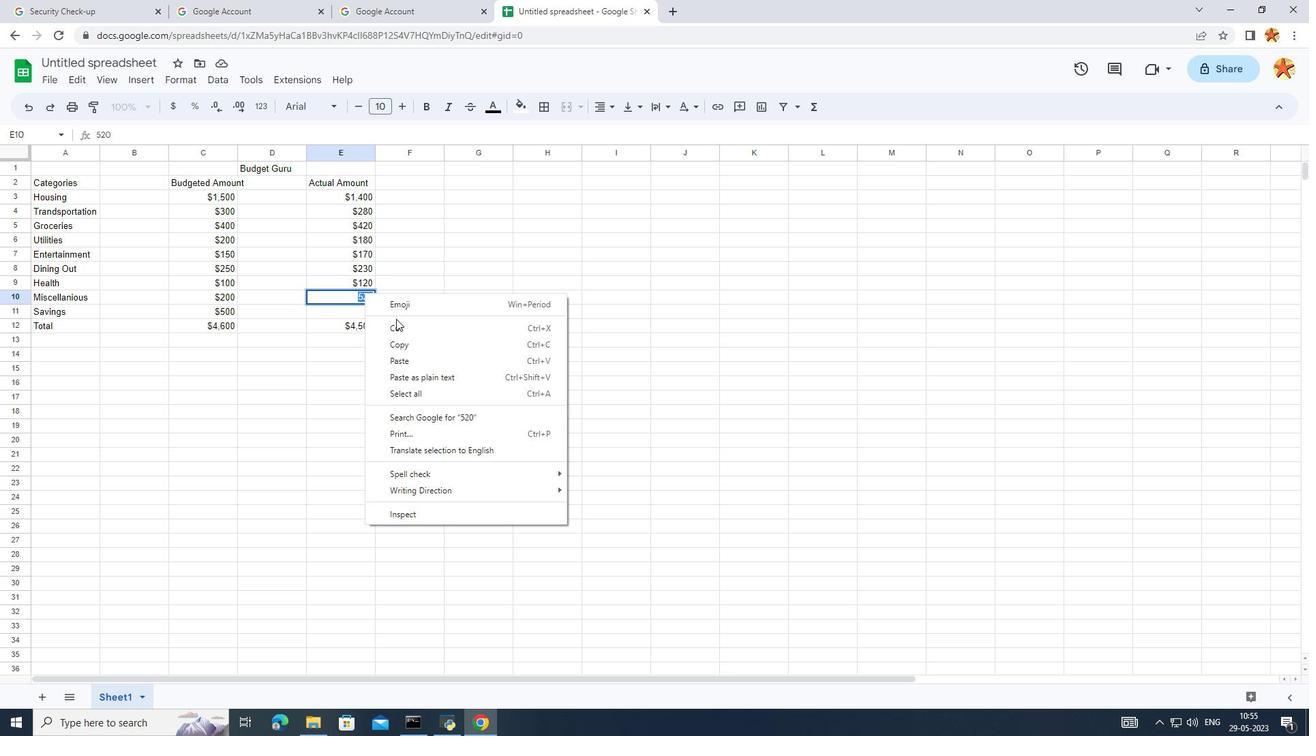 
Action: Mouse pressed left at (390, 322)
Screenshot: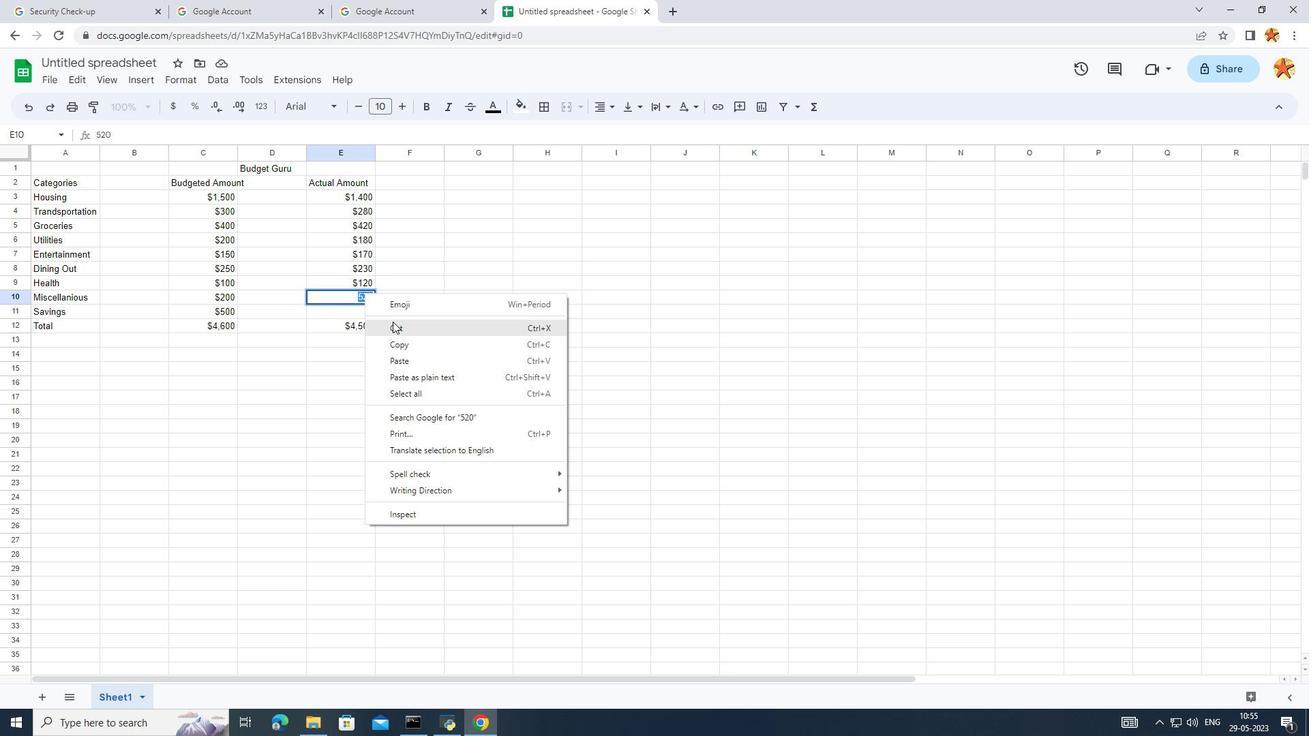 
Action: Mouse moved to (324, 311)
Screenshot: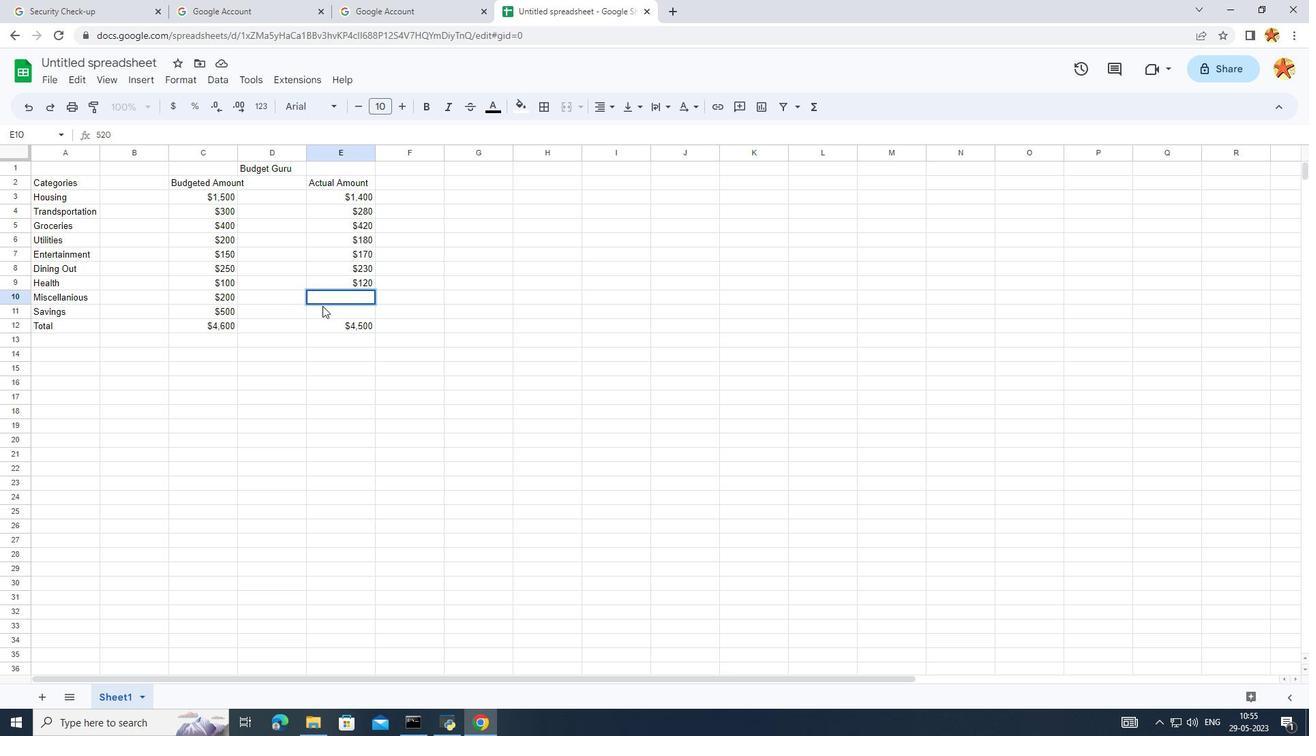 
Action: Mouse pressed left at (324, 311)
Screenshot: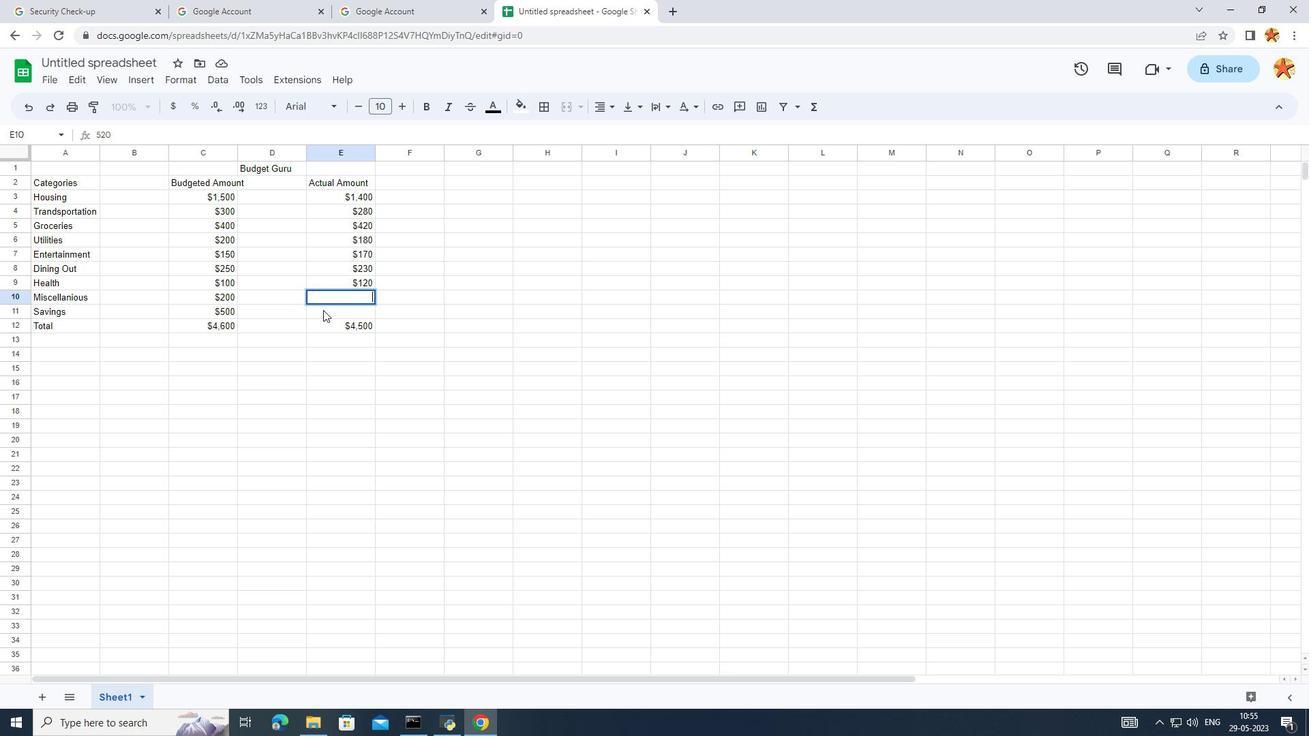 
Action: Mouse pressed left at (324, 311)
Screenshot: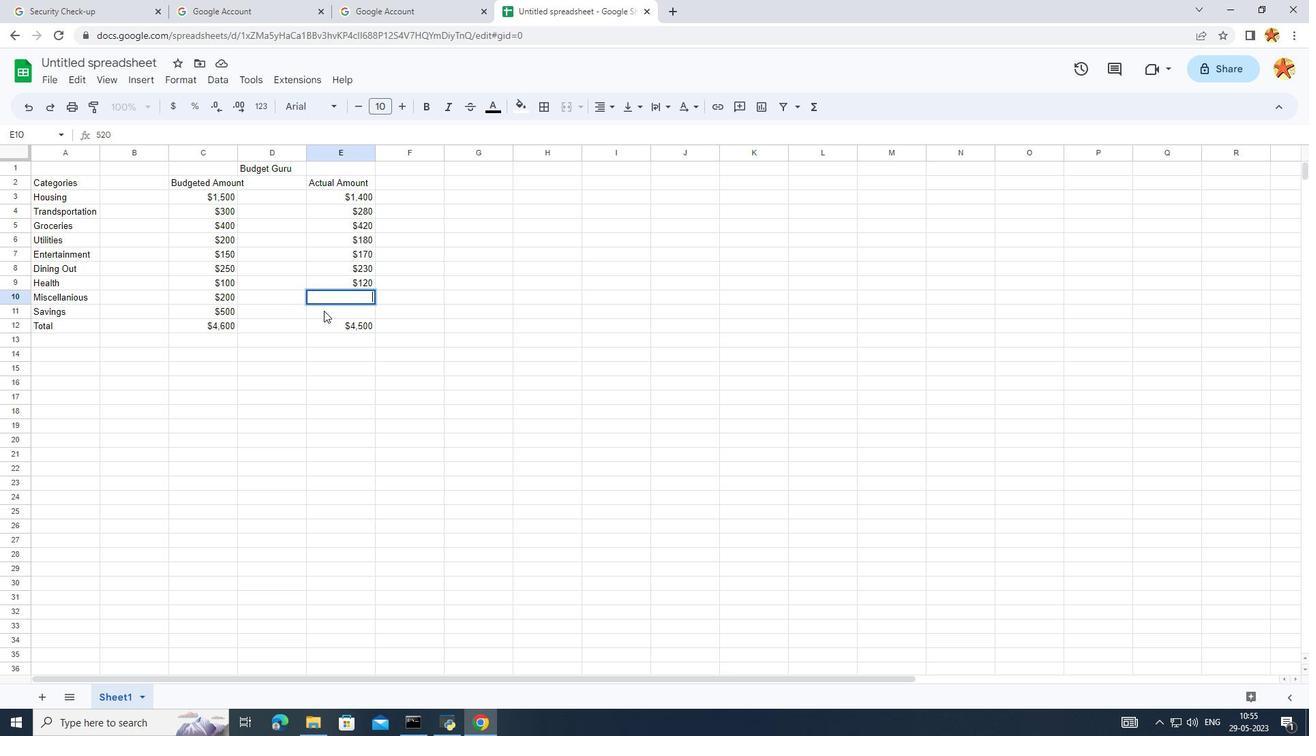 
Action: Mouse pressed right at (324, 311)
Screenshot: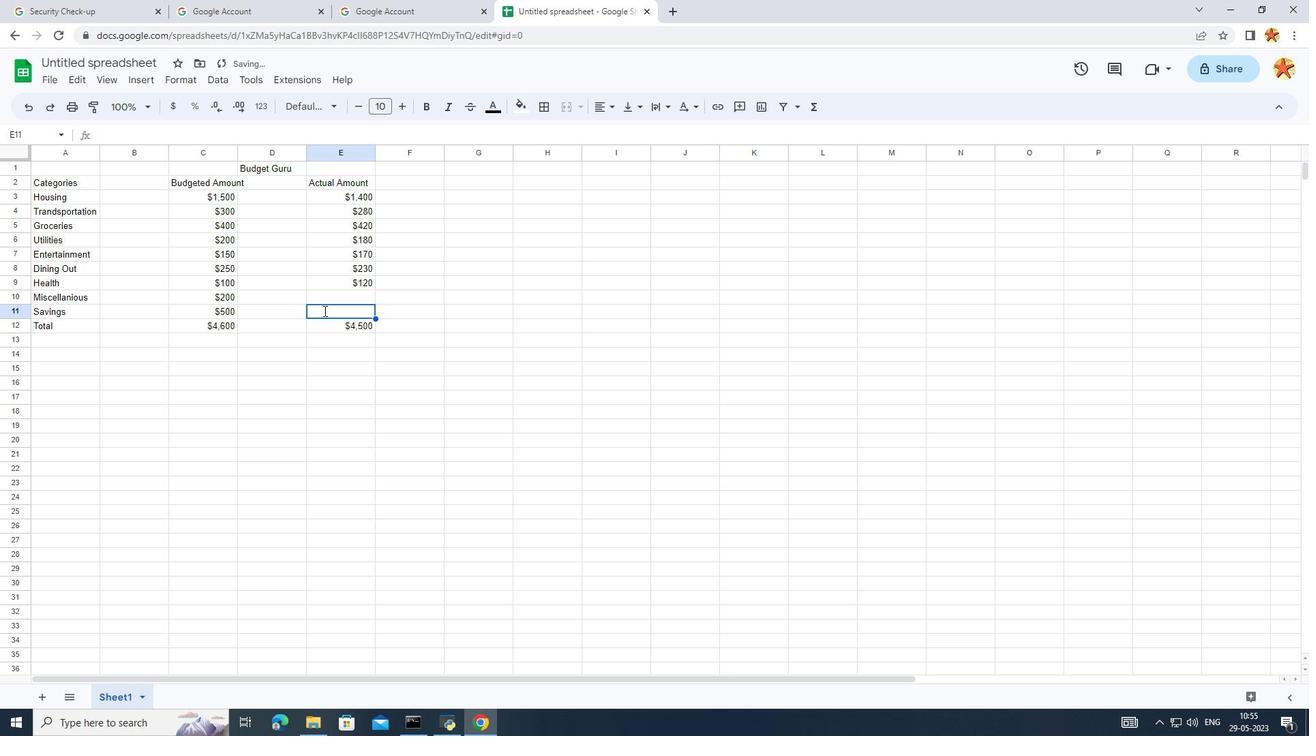 
Action: Mouse moved to (375, 414)
Screenshot: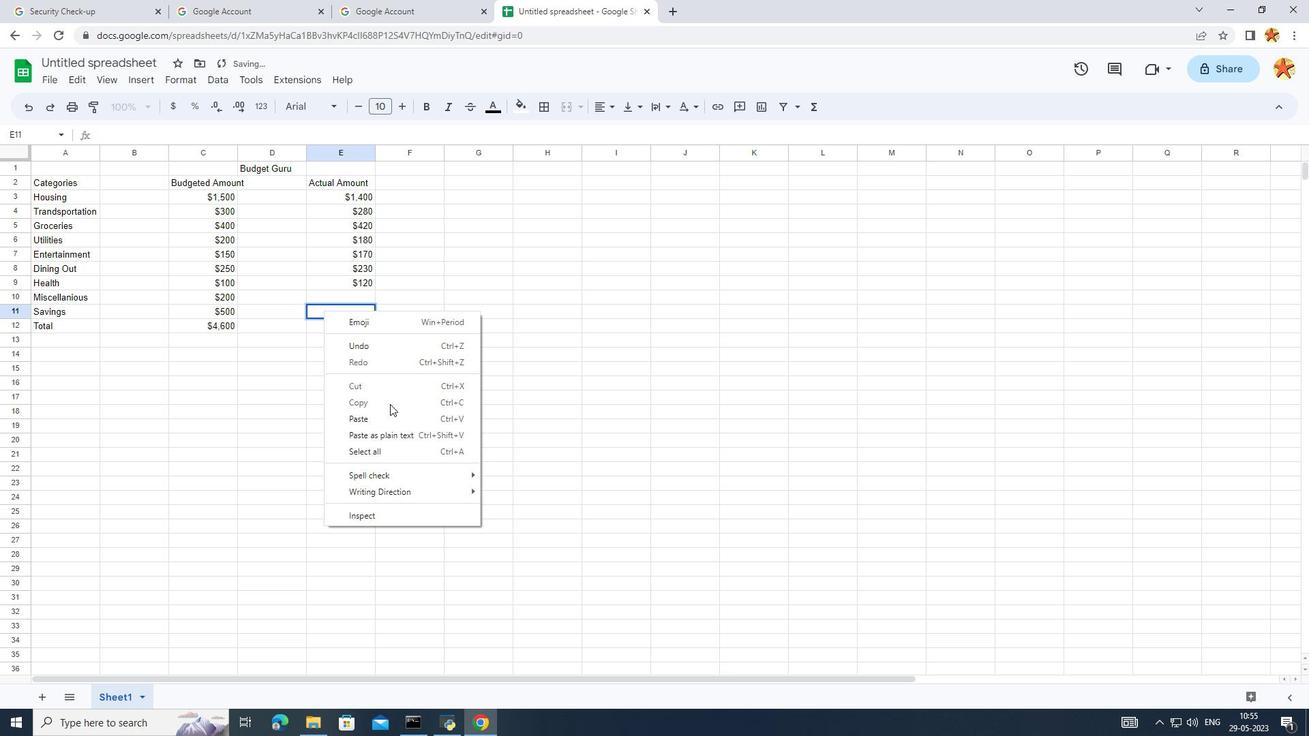 
Action: Mouse pressed left at (375, 414)
Screenshot: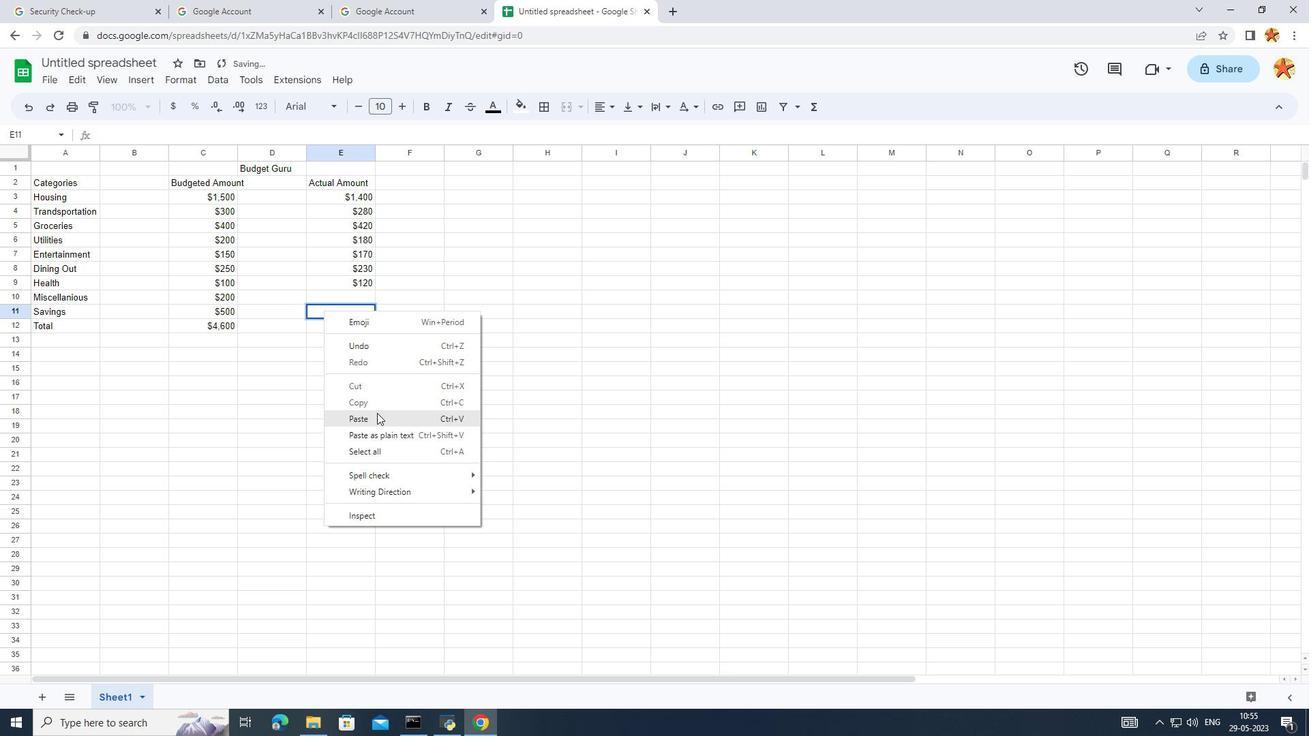 
Action: Mouse moved to (397, 298)
Screenshot: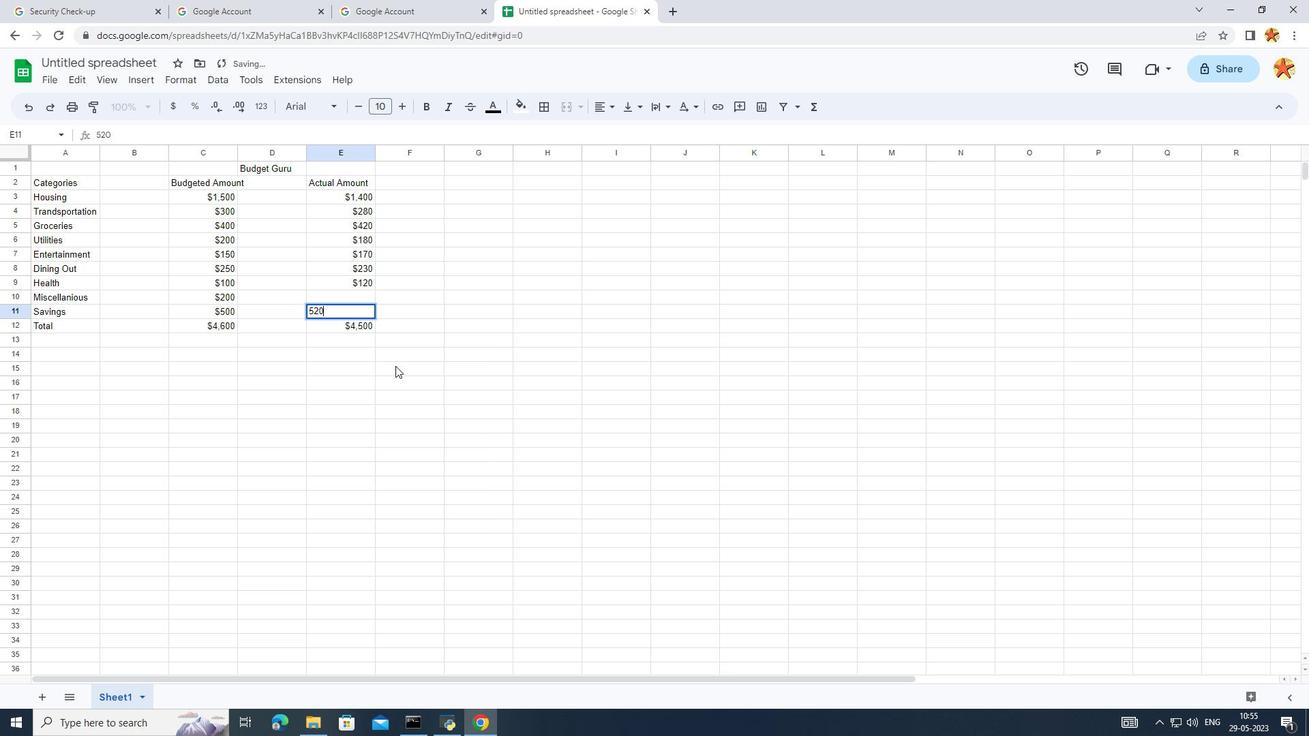 
Action: Mouse pressed left at (397, 298)
Screenshot: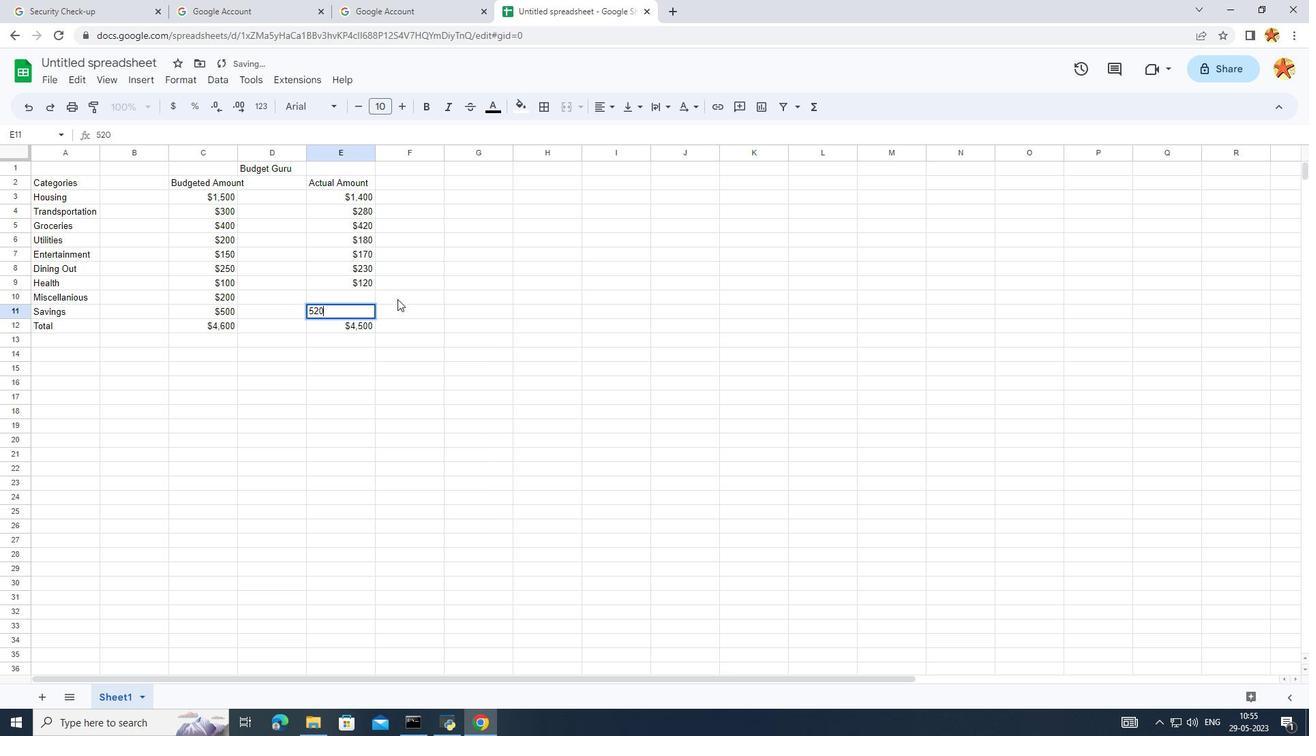 
Action: Mouse moved to (341, 296)
Screenshot: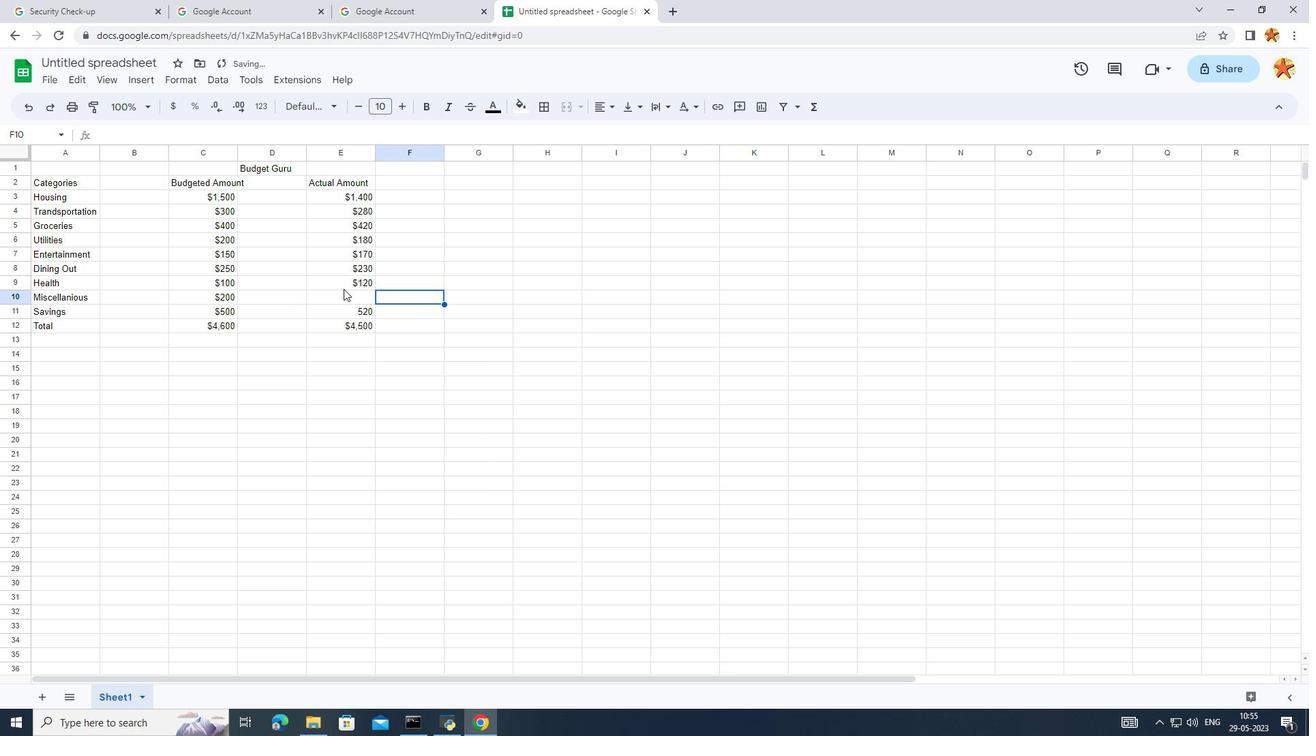 
Action: Mouse pressed left at (341, 296)
Screenshot: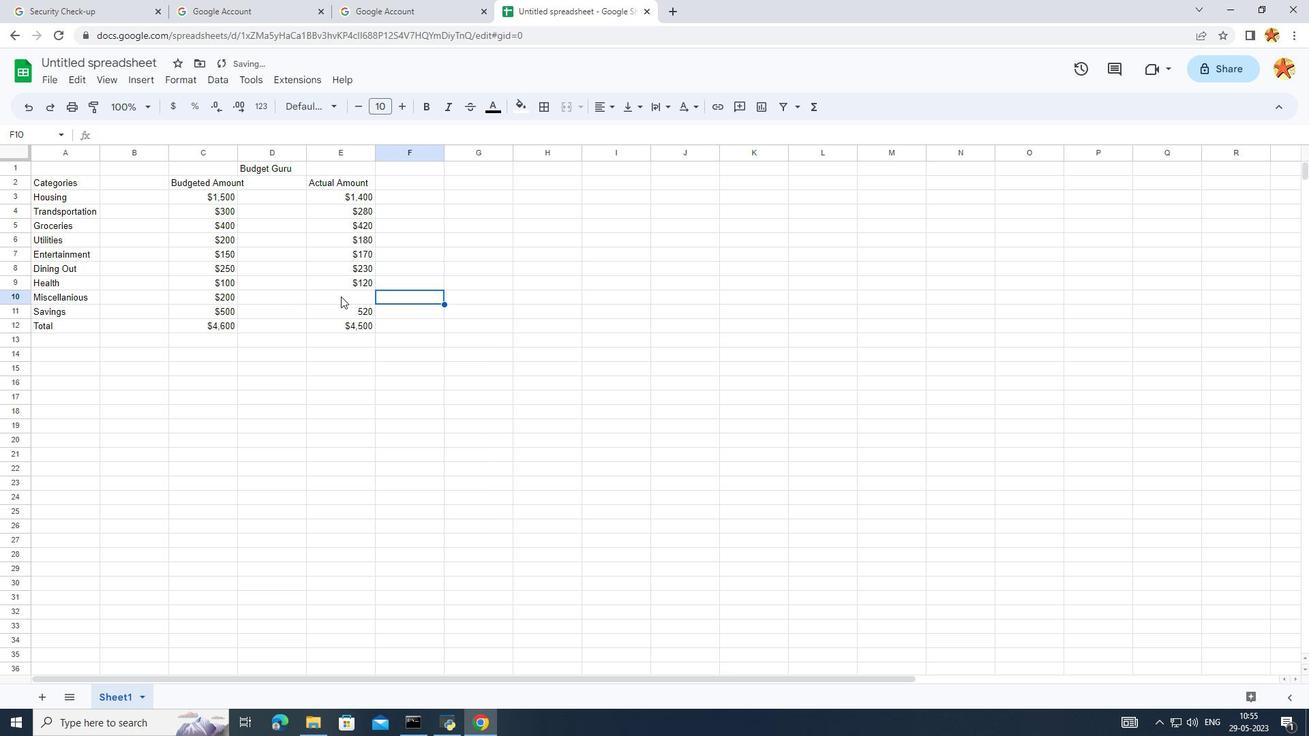 
Action: Mouse pressed left at (341, 296)
Screenshot: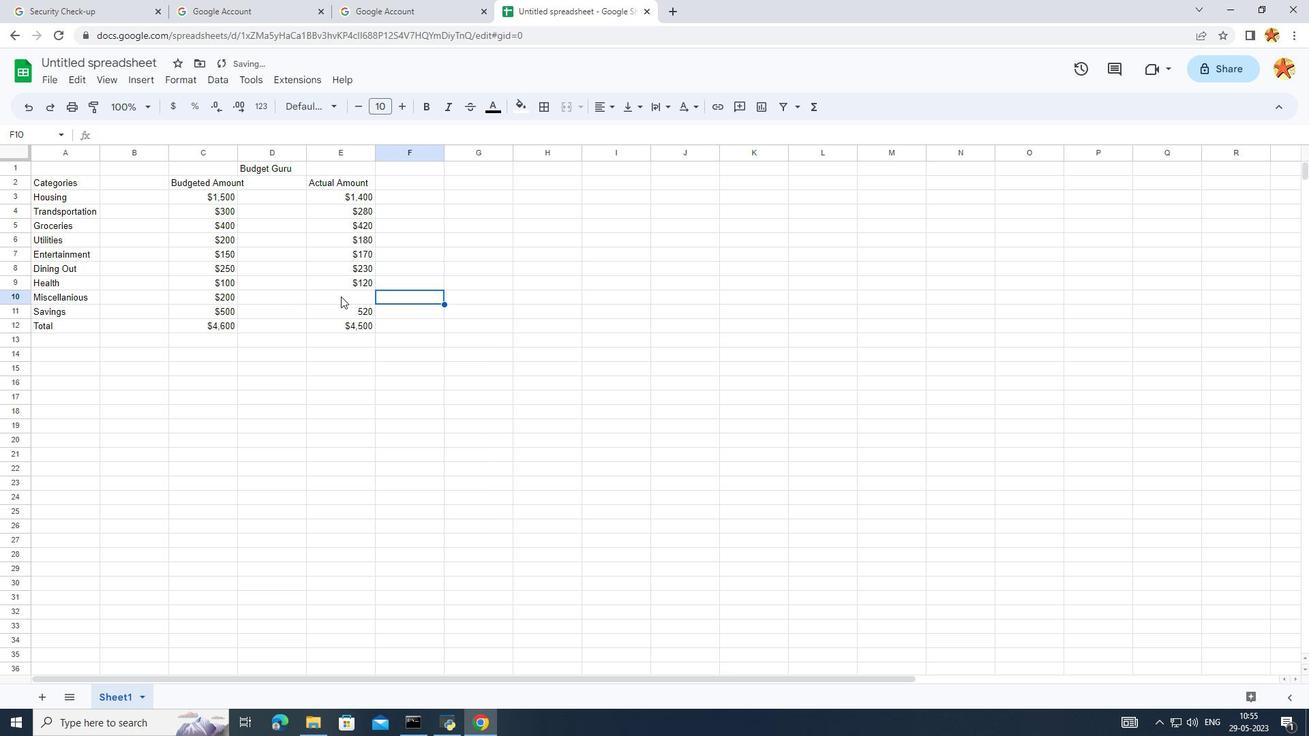 
Action: Mouse moved to (366, 280)
Screenshot: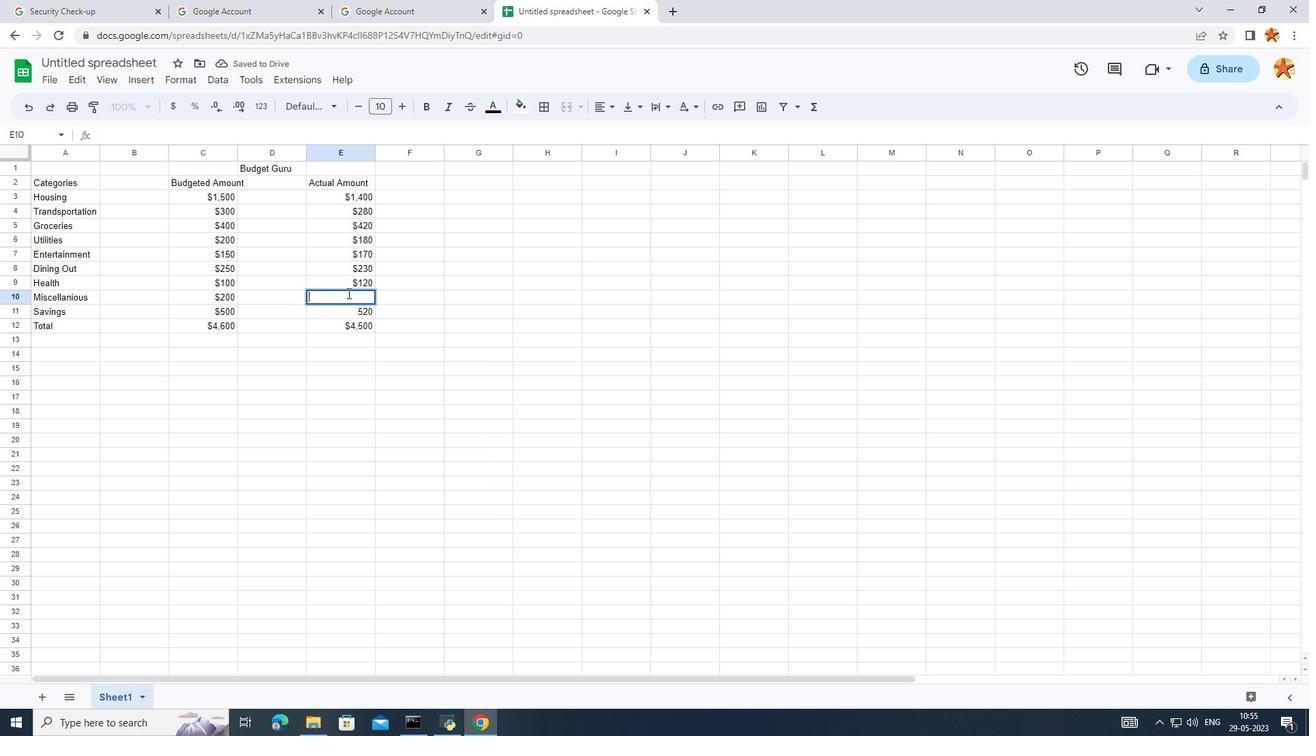 
Action: Key pressed <Key.shift_r><Key.shift_r><Key.shift_r><Key.shift_r><Key.shift_r><Key.shift_r><Key.shift_r><Key.shift_r><Key.shift_r><Key.shift_r><Key.shift_r><Key.shift_r><Key.shift_r><Key.shift_r><Key.shift_r><Key.shift_r><Key.shift_r><Key.shift_r><Key.shift_r><Key.shift_r><Key.shift_r><Key.shift_r><Key.shift_r><Key.shift_r><Key.shift_r><Key.shift_r><Key.shift_r><Key.shift_r><Key.shift_r><Key.shift_r><Key.shift_r><Key.shift_r><Key.shift_r><Key.shift_r><Key.shift_r><Key.shift_r><Key.shift_r><Key.shift_r><Key.shift_r>$180
Screenshot: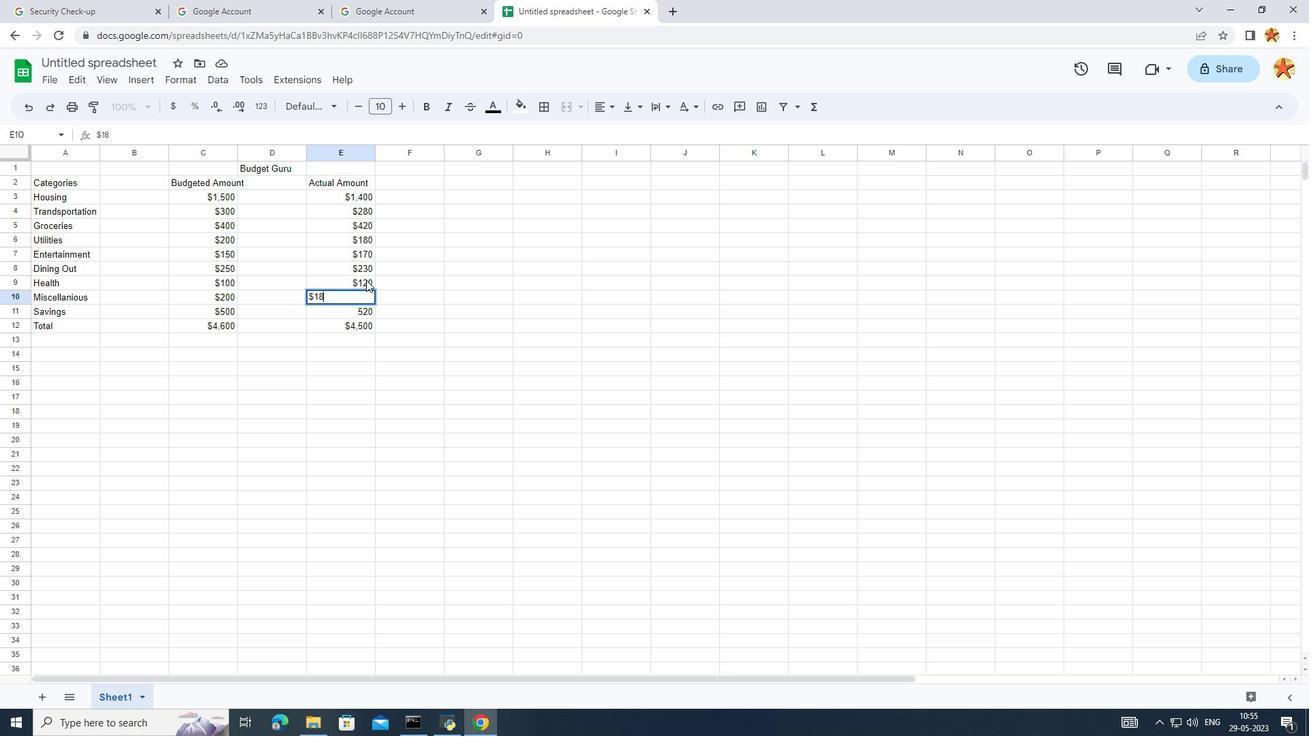 
Action: Mouse moved to (376, 403)
Screenshot: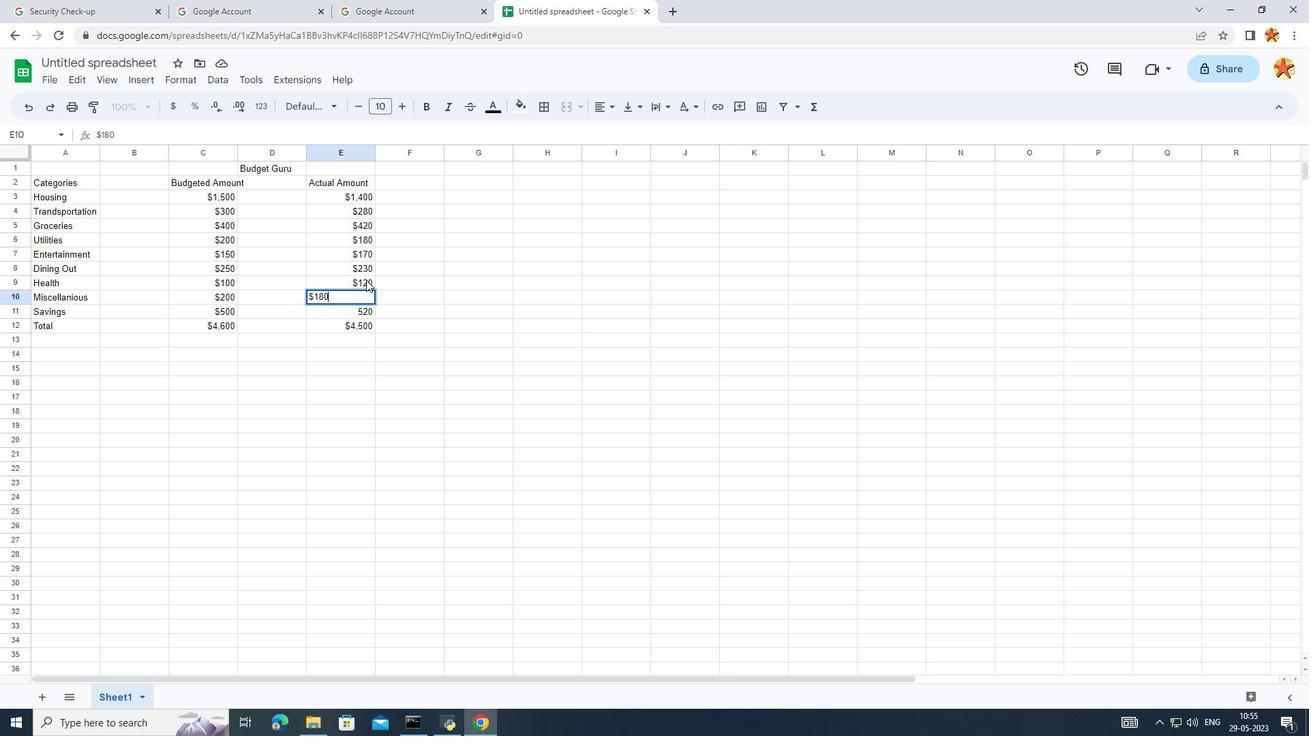
Action: Mouse pressed left at (376, 403)
Screenshot: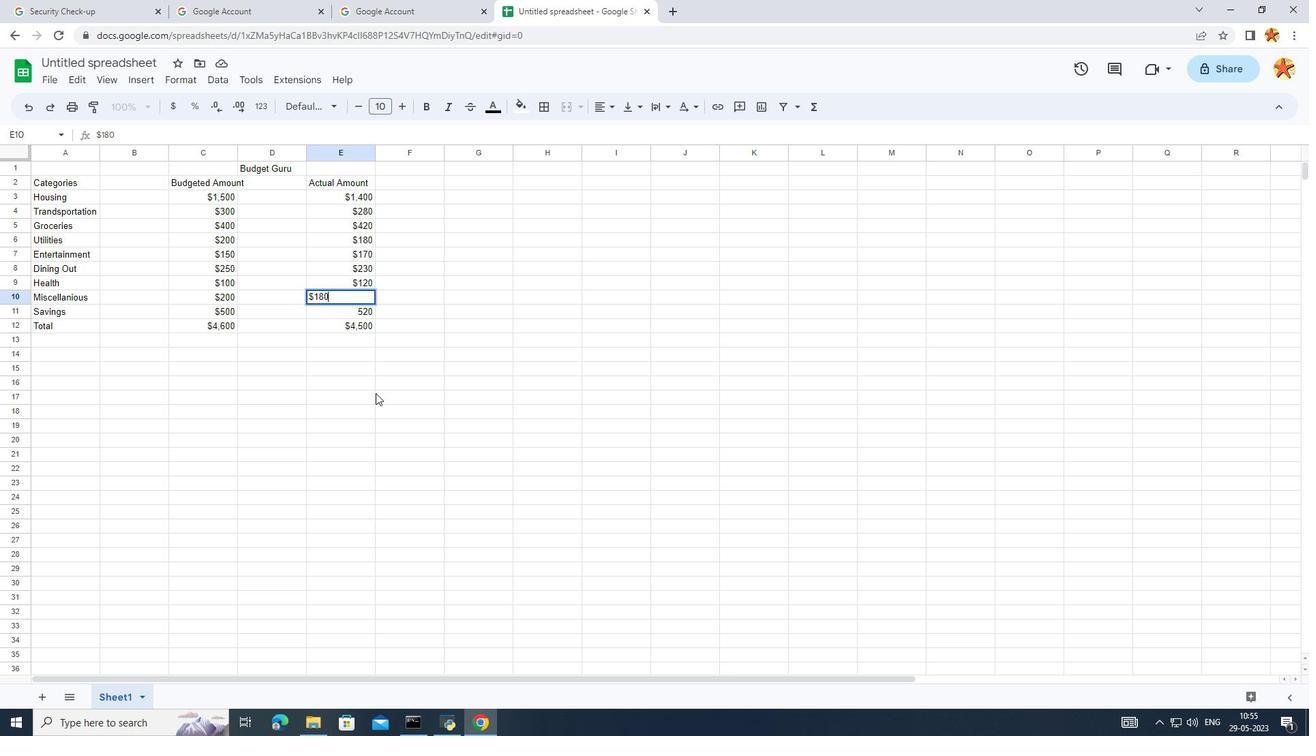 
Action: Mouse moved to (347, 313)
Screenshot: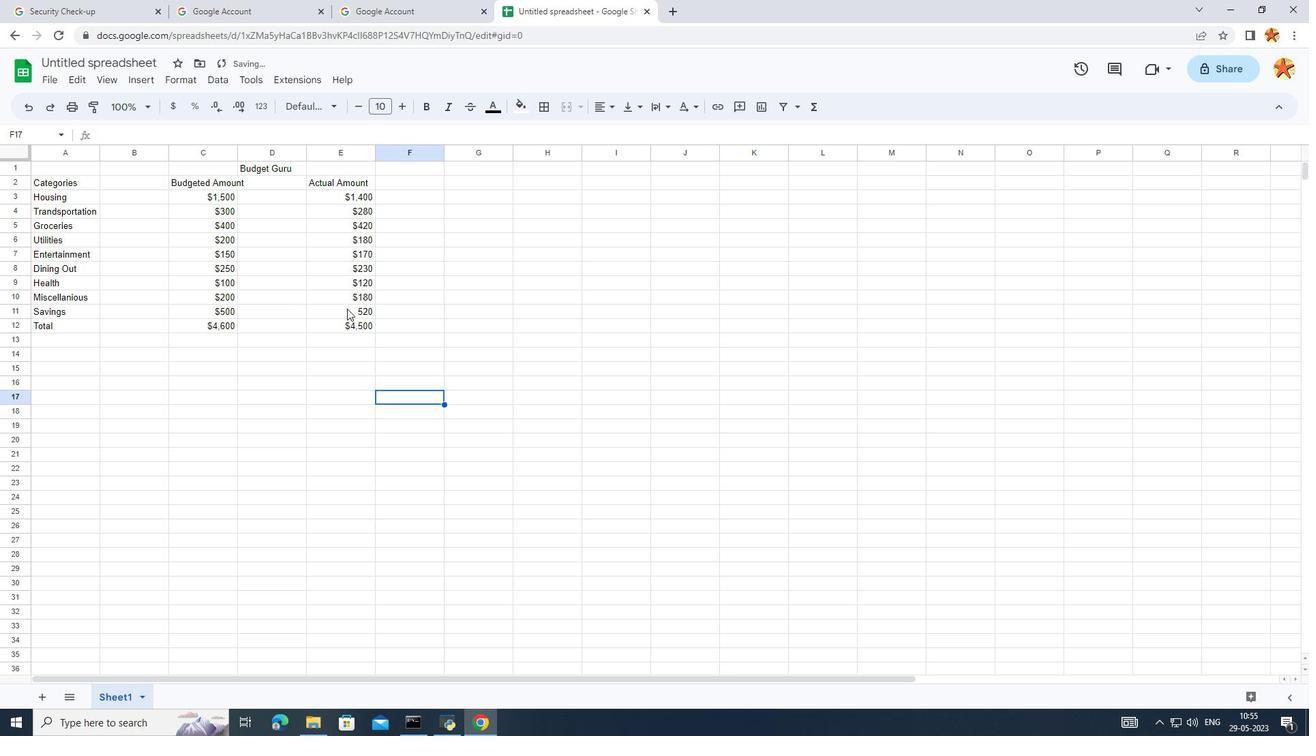 
Action: Mouse pressed left at (347, 313)
Screenshot: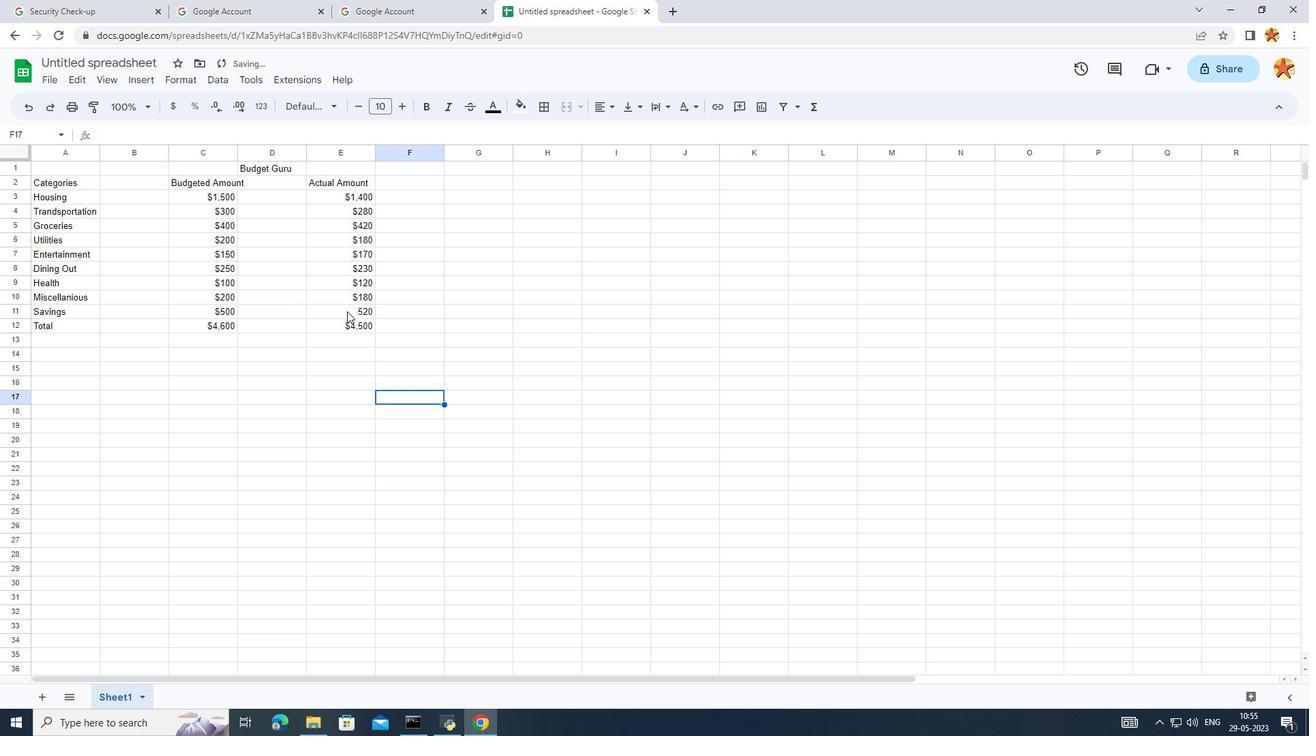 
Action: Mouse pressed left at (347, 313)
Screenshot: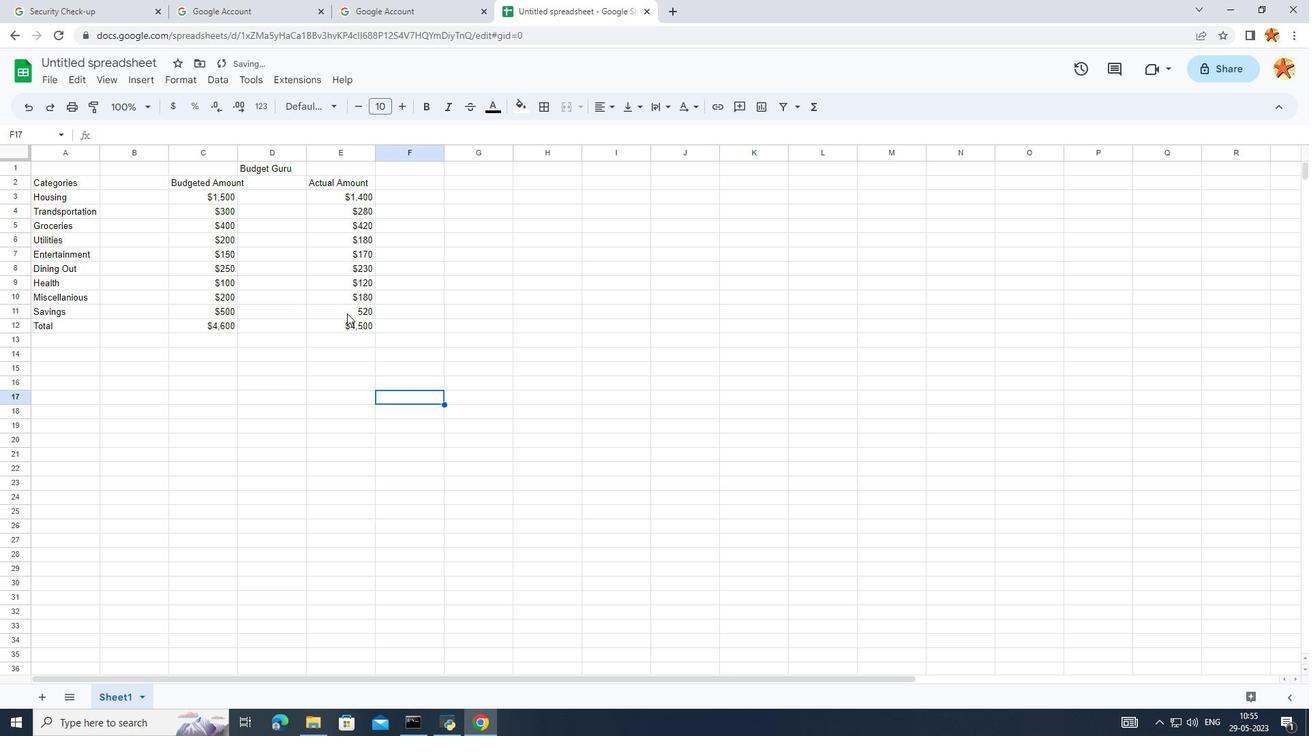 
Action: Mouse moved to (350, 311)
Screenshot: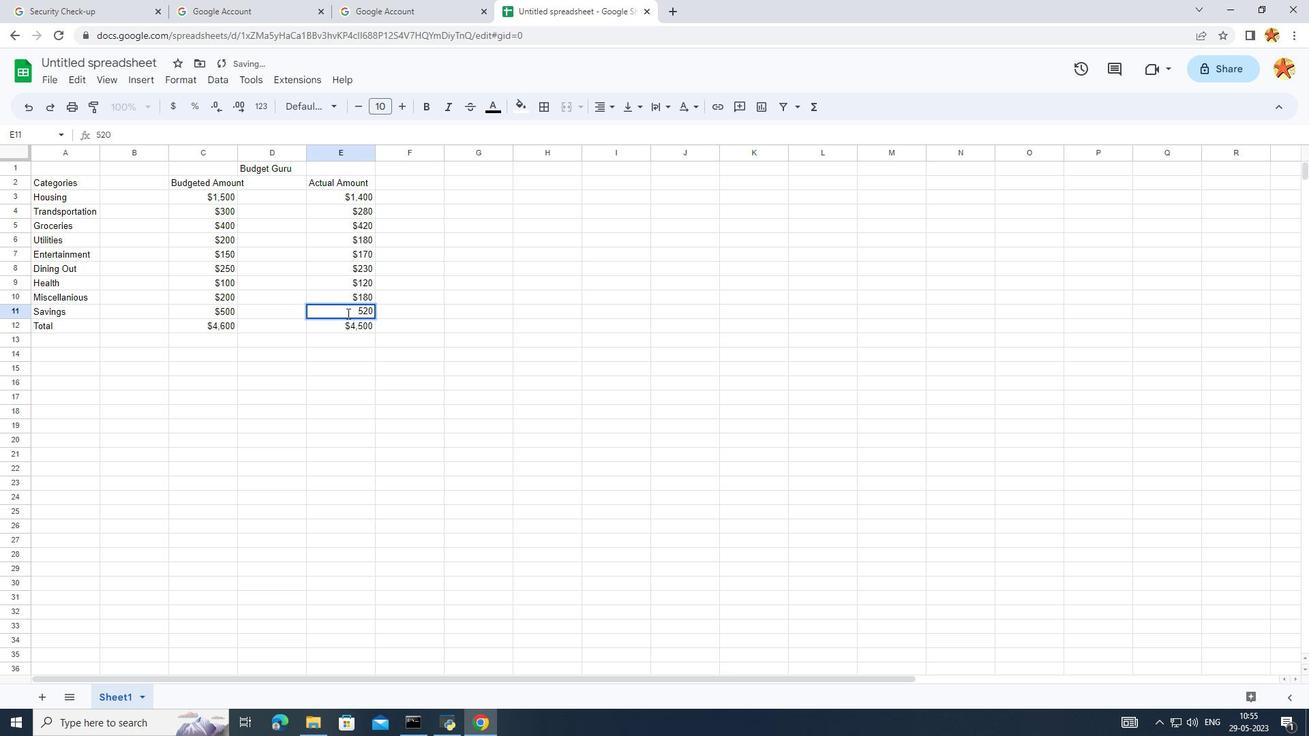 
Action: Mouse pressed left at (350, 311)
Screenshot: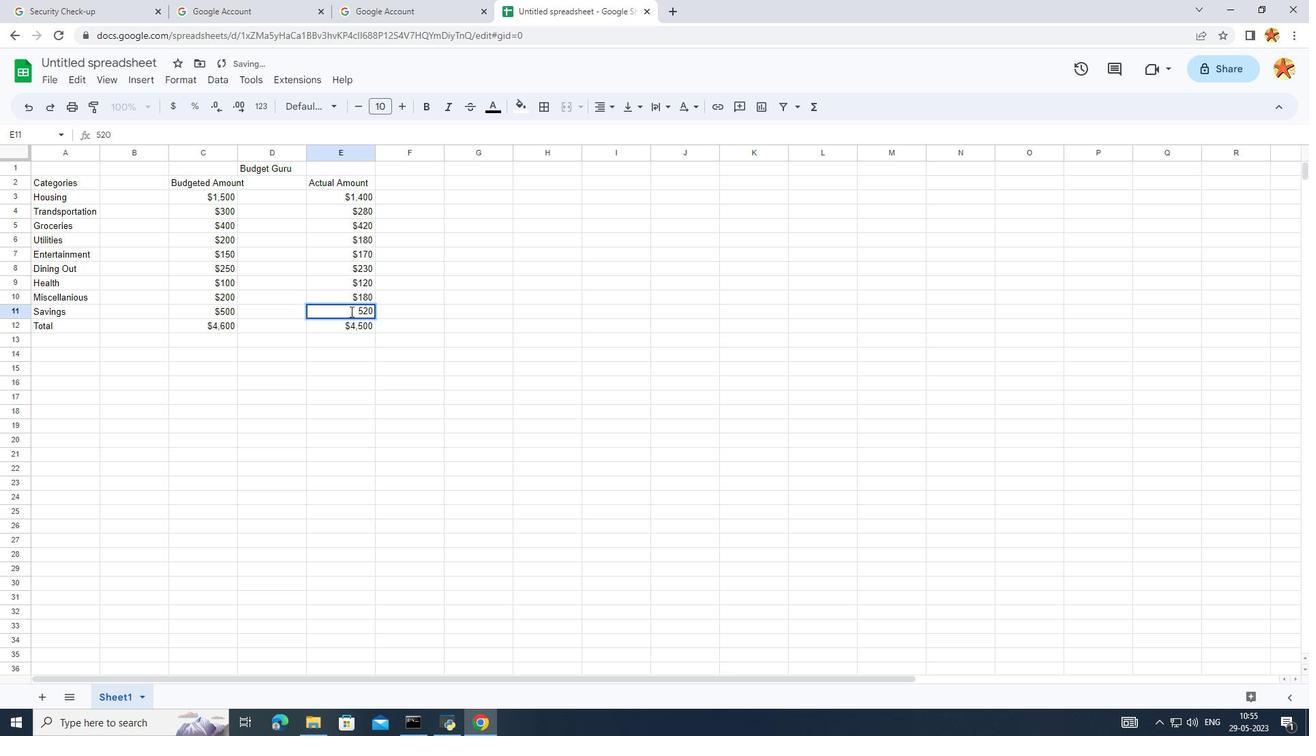 
Action: Key pressed <Key.shift_r><Key.shift_r><Key.shift_r><Key.shift_r><Key.shift_r><Key.shift_r><Key.shift_r><Key.shift_r><Key.shift_r><Key.shift_r><Key.shift_r><Key.shift_r><Key.shift_r><Key.shift_r><Key.shift_r><Key.shift_r><Key.shift_r><Key.shift_r><Key.shift_r><Key.shift_r><Key.shift_r><Key.shift_r><Key.shift_r><Key.shift_r><Key.shift_r><Key.shift_r><Key.shift_r><Key.shift_r><Key.shift_r><Key.shift_r><Key.shift_r><Key.shift_r><Key.shift_r><Key.shift_r><Key.shift_r><Key.shift_r><Key.shift_r><Key.shift_r><Key.shift_r><Key.shift_r>$
Screenshot: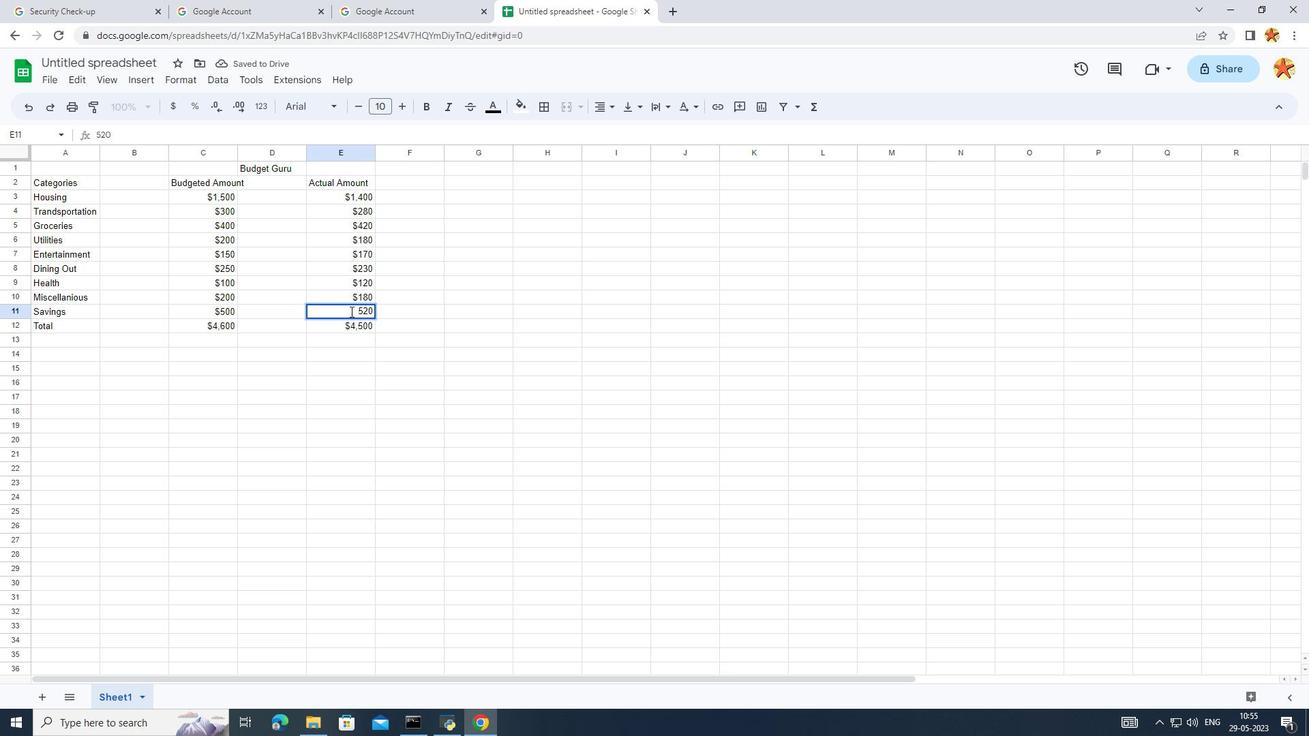 
Action: Mouse moved to (449, 328)
Screenshot: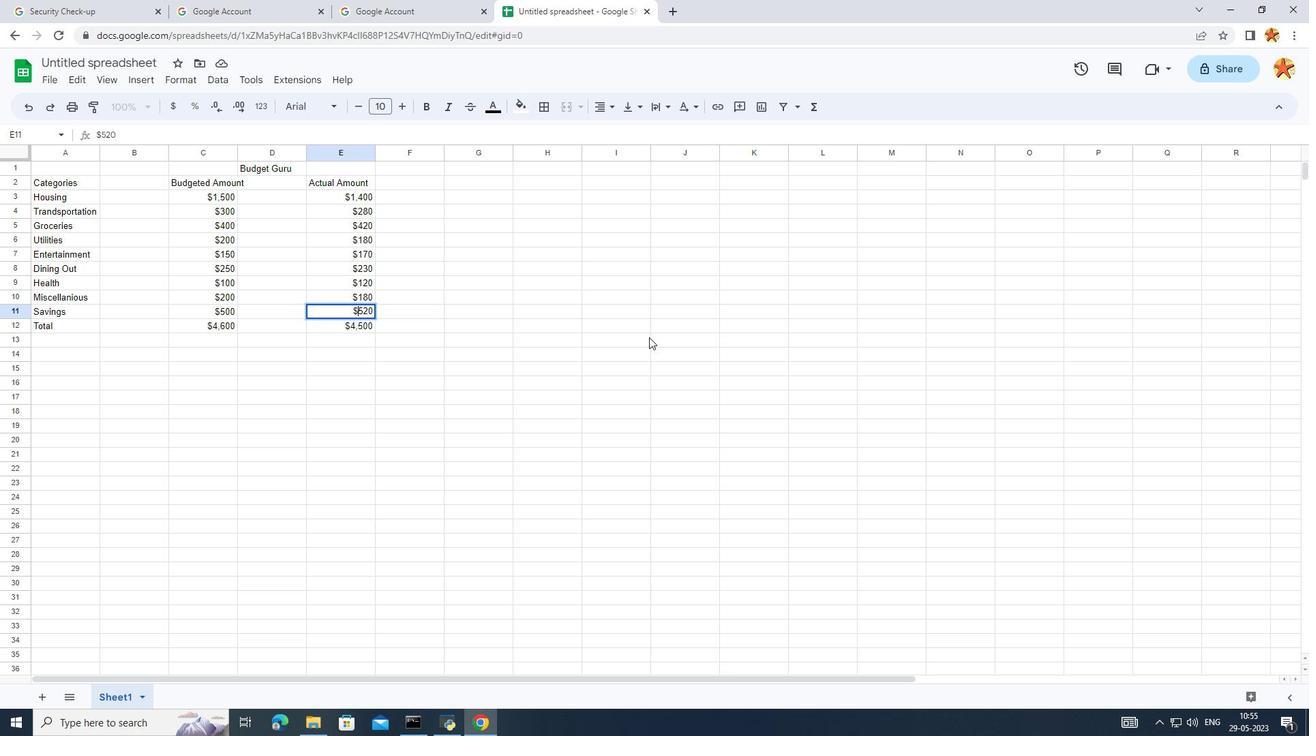 
Action: Mouse pressed left at (449, 328)
Screenshot: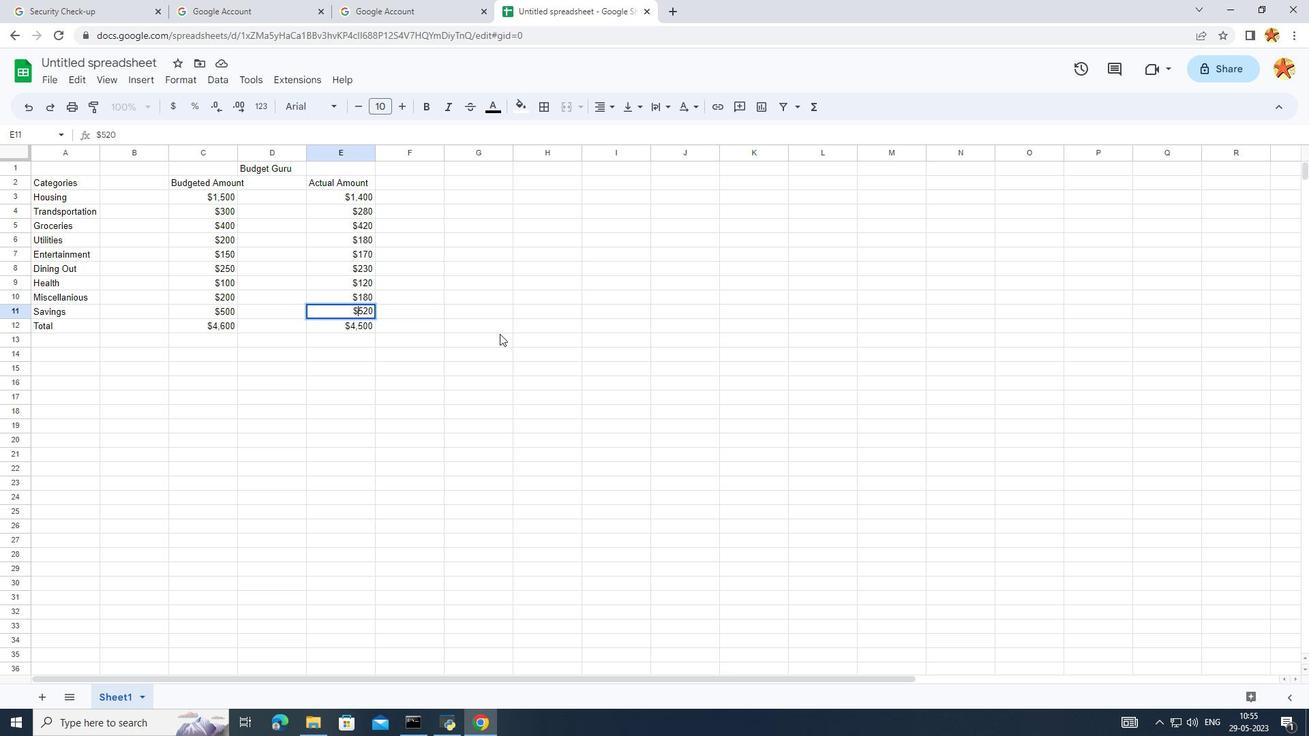 
Action: Mouse moved to (449, 313)
Screenshot: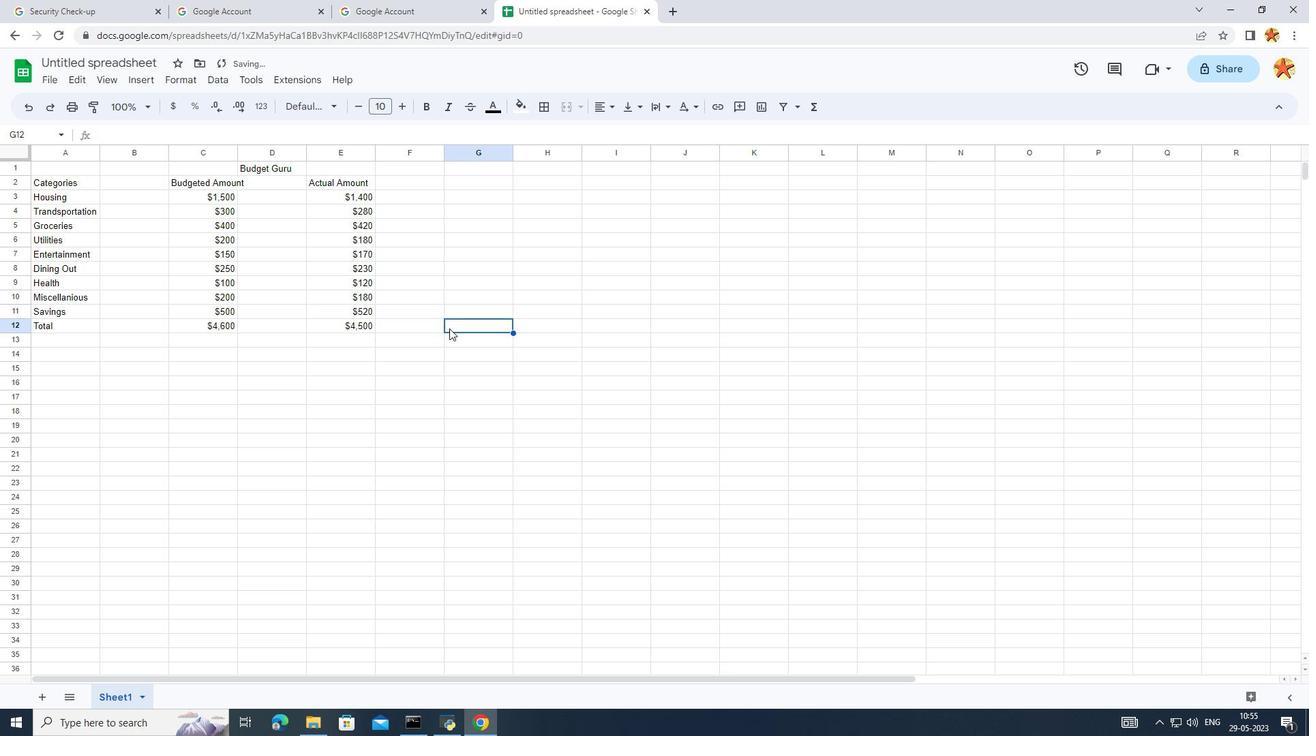 
Action: Mouse scrolled (449, 312) with delta (0, 0)
Screenshot: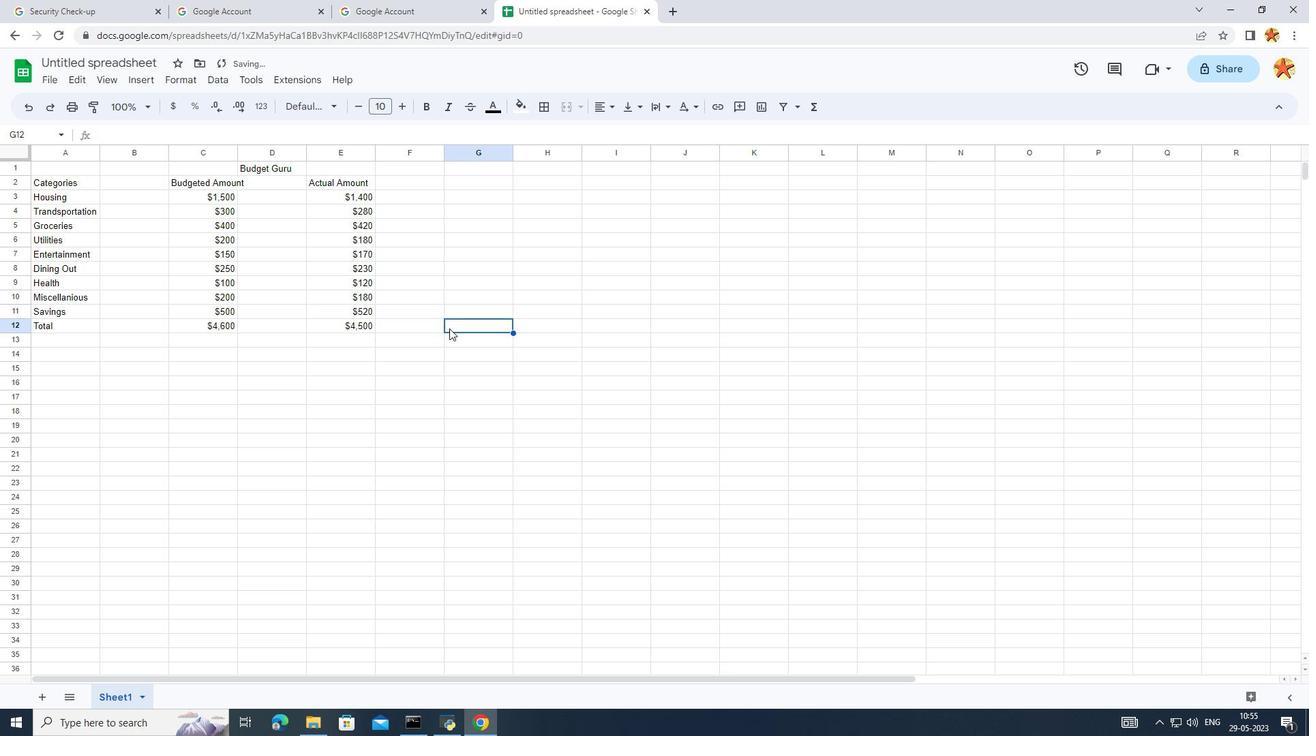 
Action: Mouse moved to (449, 309)
Screenshot: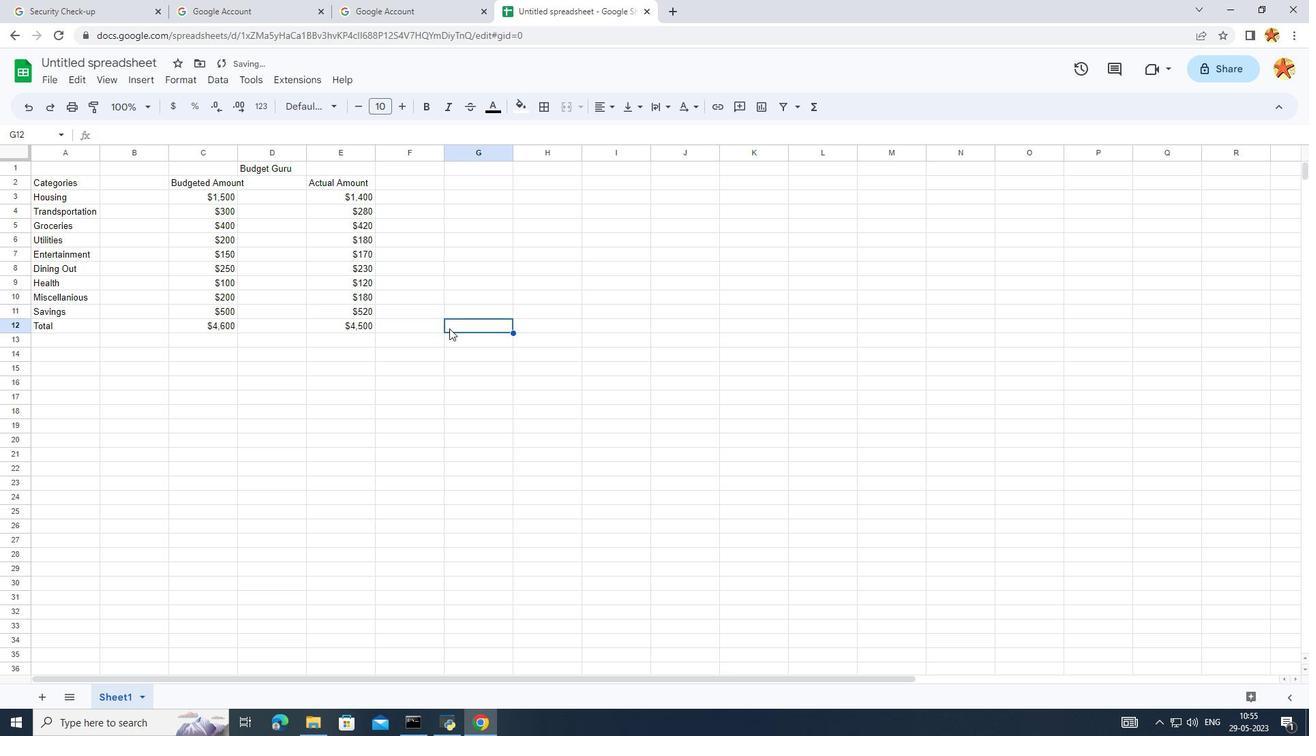 
Action: Mouse scrolled (449, 309) with delta (0, 0)
Screenshot: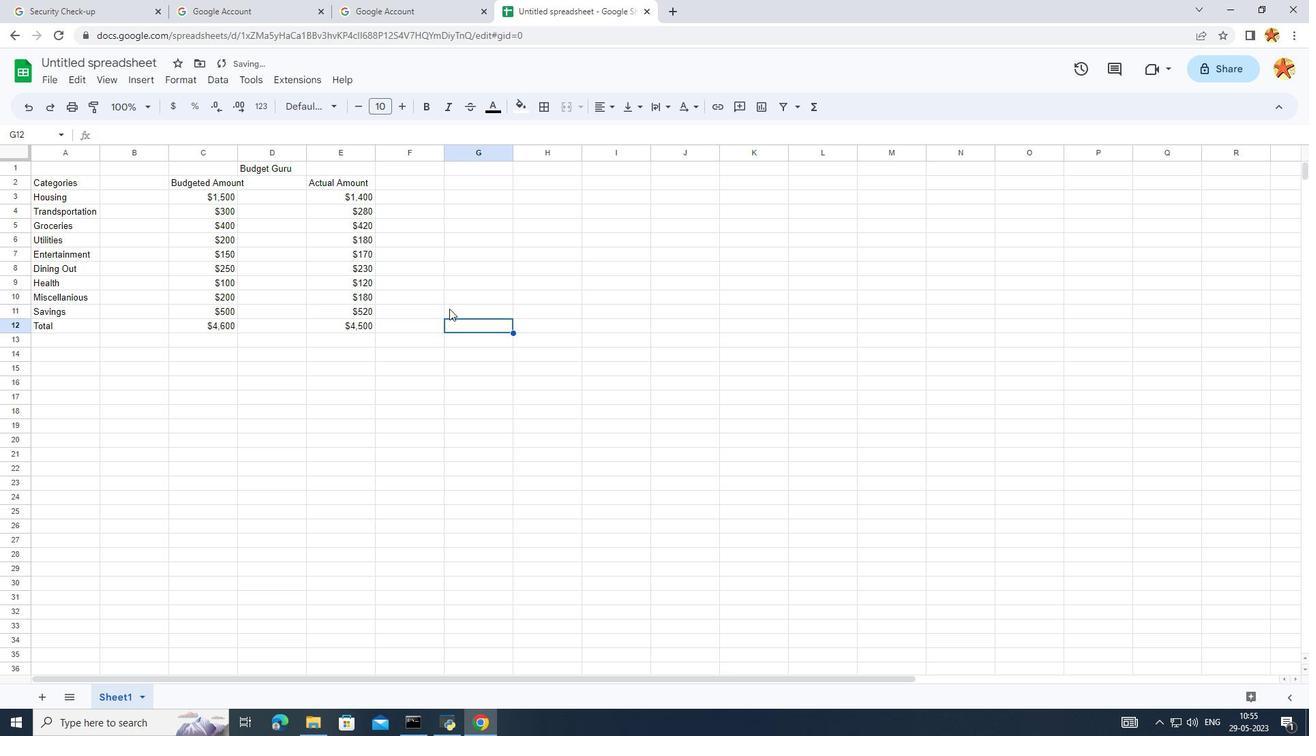 
Action: Mouse scrolled (449, 309) with delta (0, 0)
Screenshot: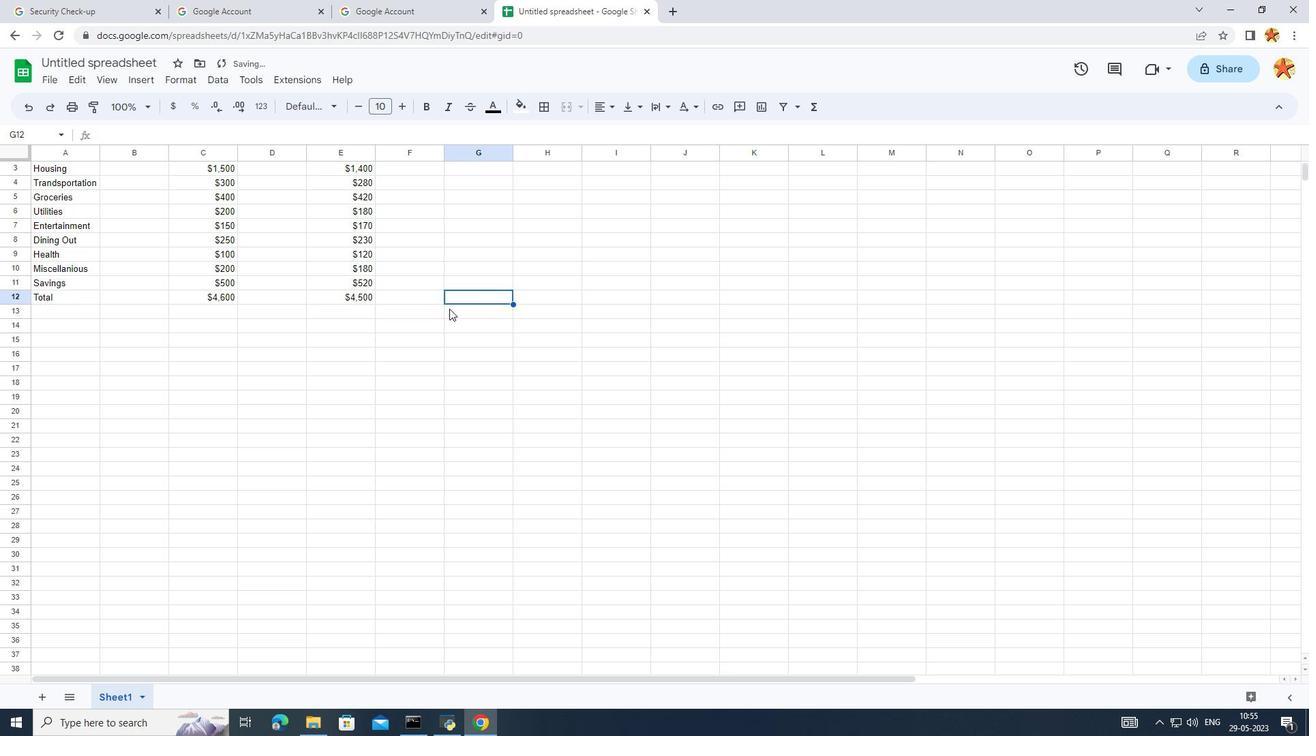 
Action: Mouse scrolled (449, 309) with delta (0, 0)
Screenshot: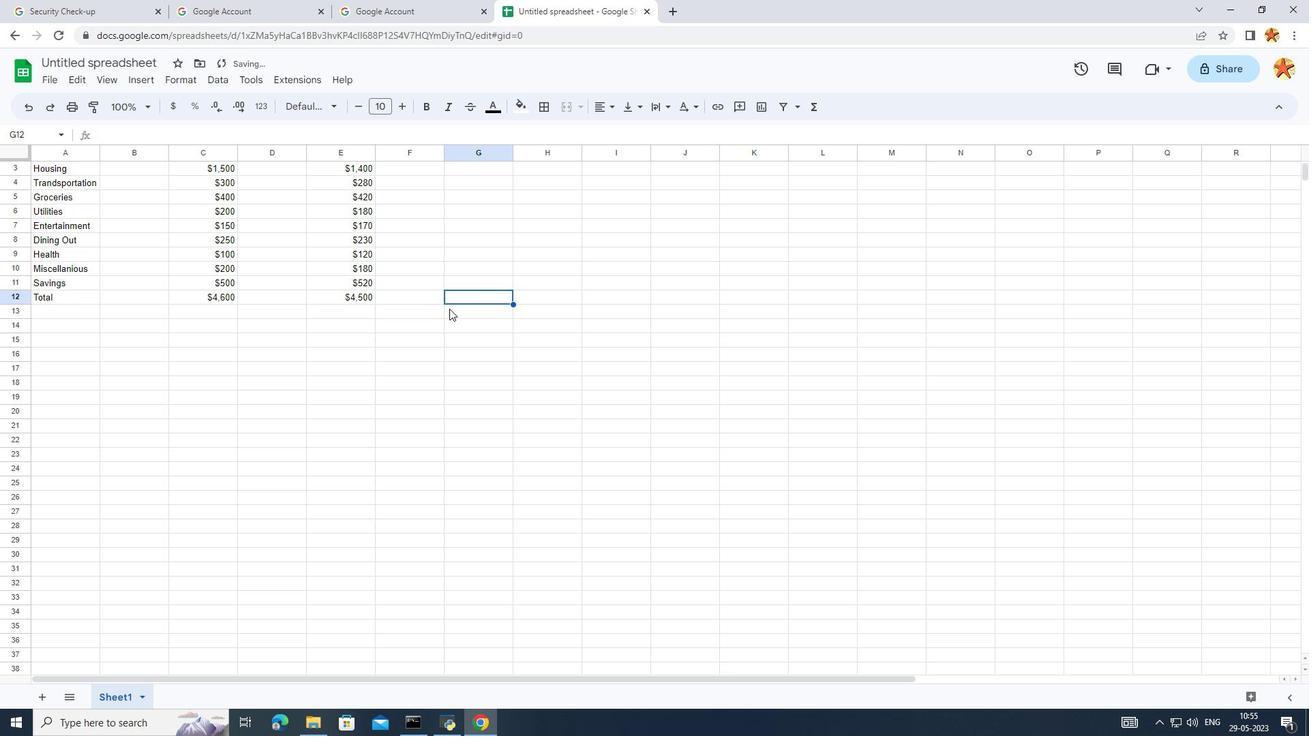 
Action: Mouse moved to (449, 303)
Screenshot: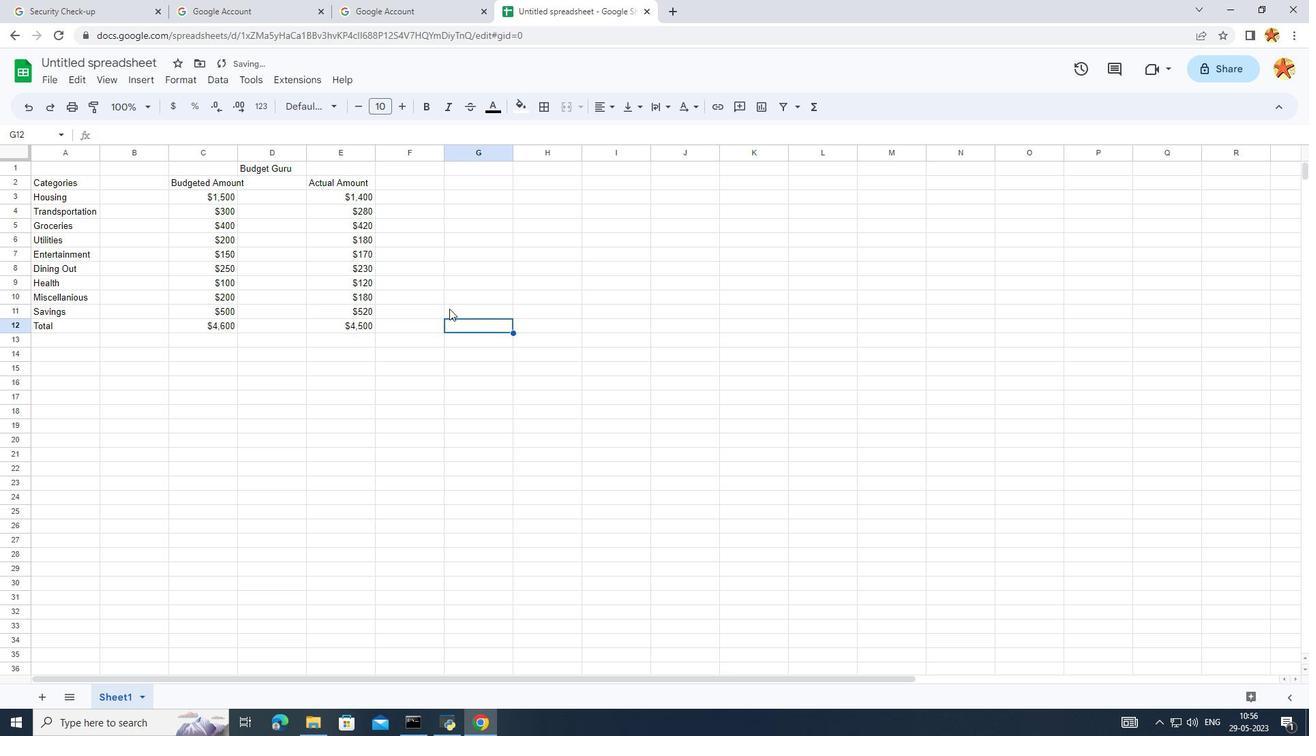 
Action: Mouse scrolled (449, 304) with delta (0, 0)
Screenshot: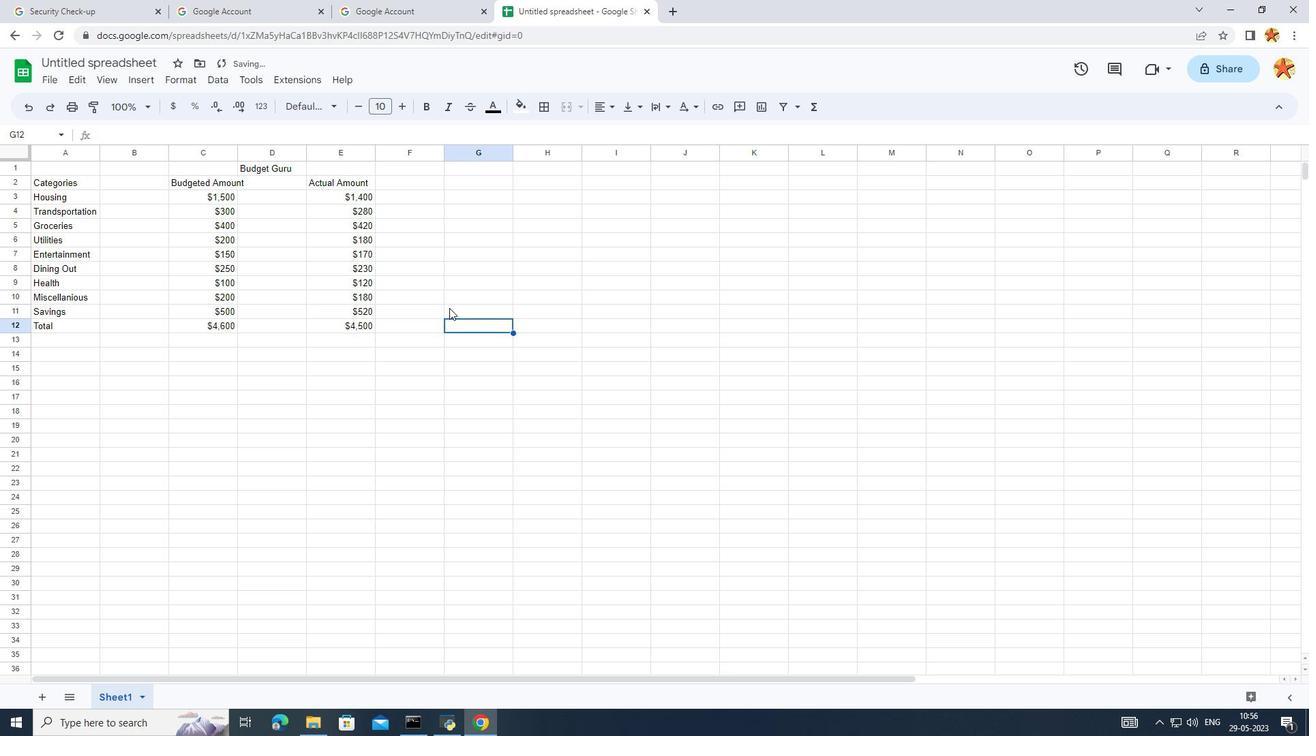 
Action: Mouse moved to (470, 189)
Screenshot: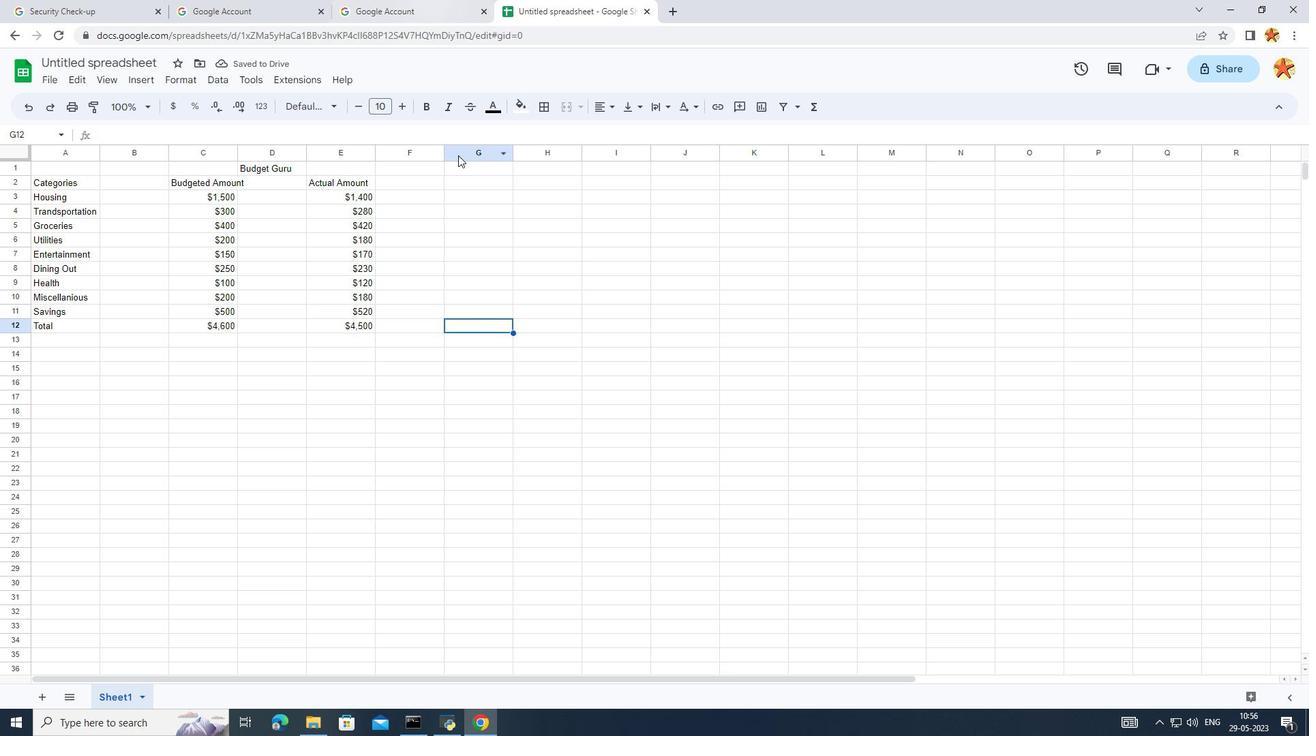 
Action: Mouse pressed left at (470, 189)
Screenshot: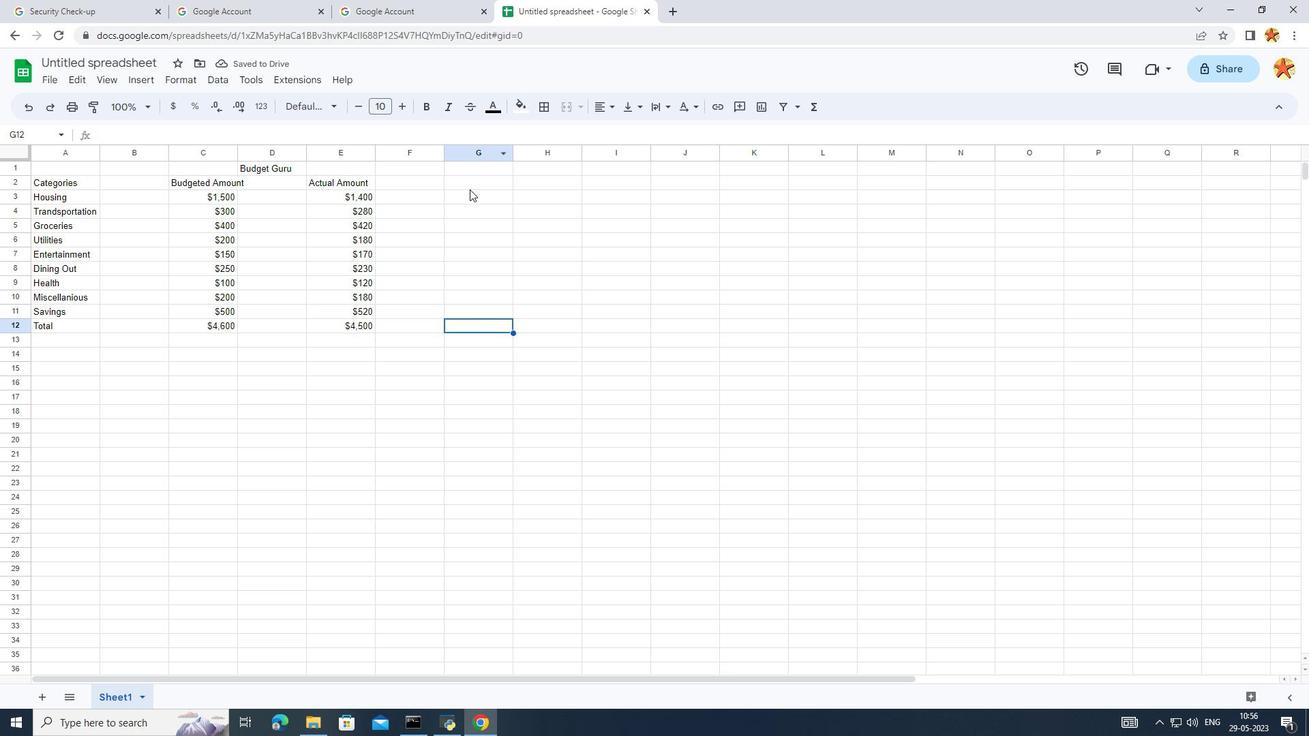 
Action: Mouse pressed left at (470, 189)
Screenshot: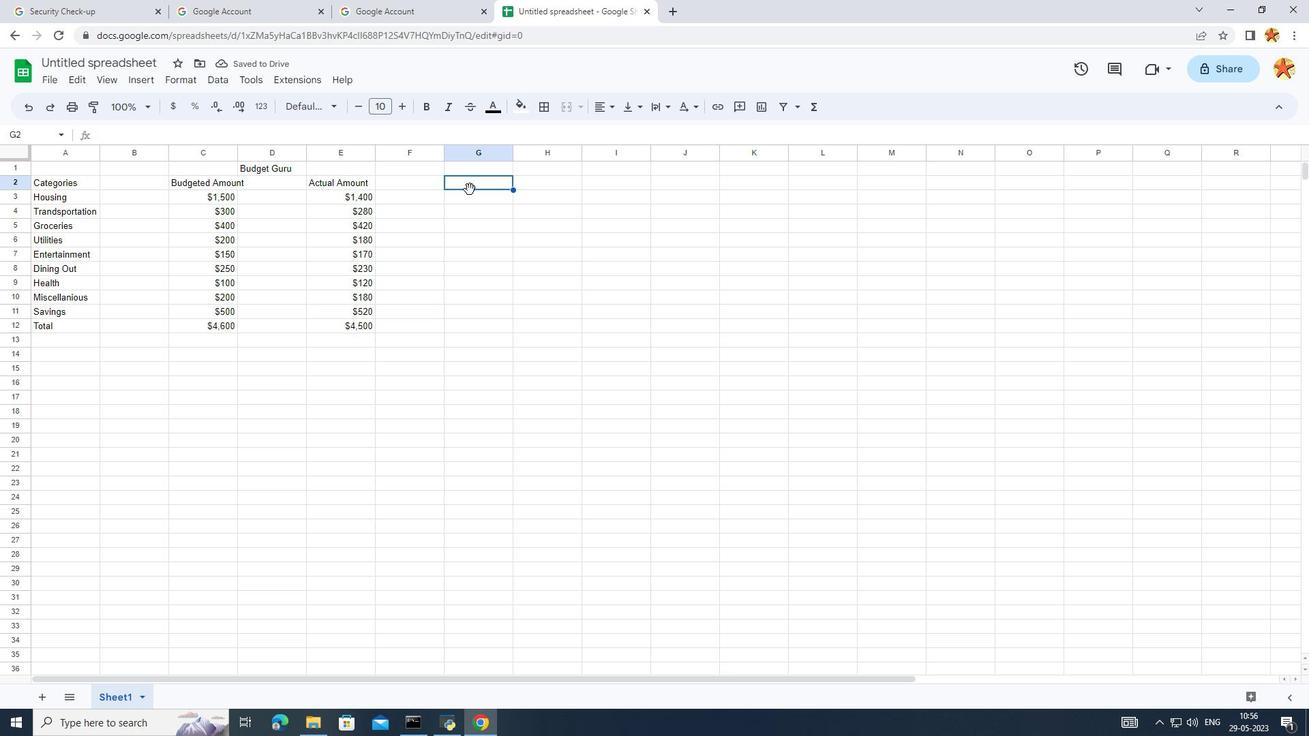 
Action: Key pressed <Key.caps_lock>D<Key.caps_lock>ifference<Key.enter><Key.shift_r><Key.shift_r><Key.shift_r>-<Key.shift_r><Key.shift_r><Key.shift_r><Key.shift_r><Key.shift_r><Key.shift_r><Key.shift_r><Key.shift_r>%<Key.backspace><Key.shift_r><Key.shift_r><Key.shift_r><Key.shift_r><Key.shift_r><Key.shift_r><Key.shift_r><Key.shift_r>$q100<Key.backspace><Key.backspace><Key.backspace><Key.backspace>100
Screenshot: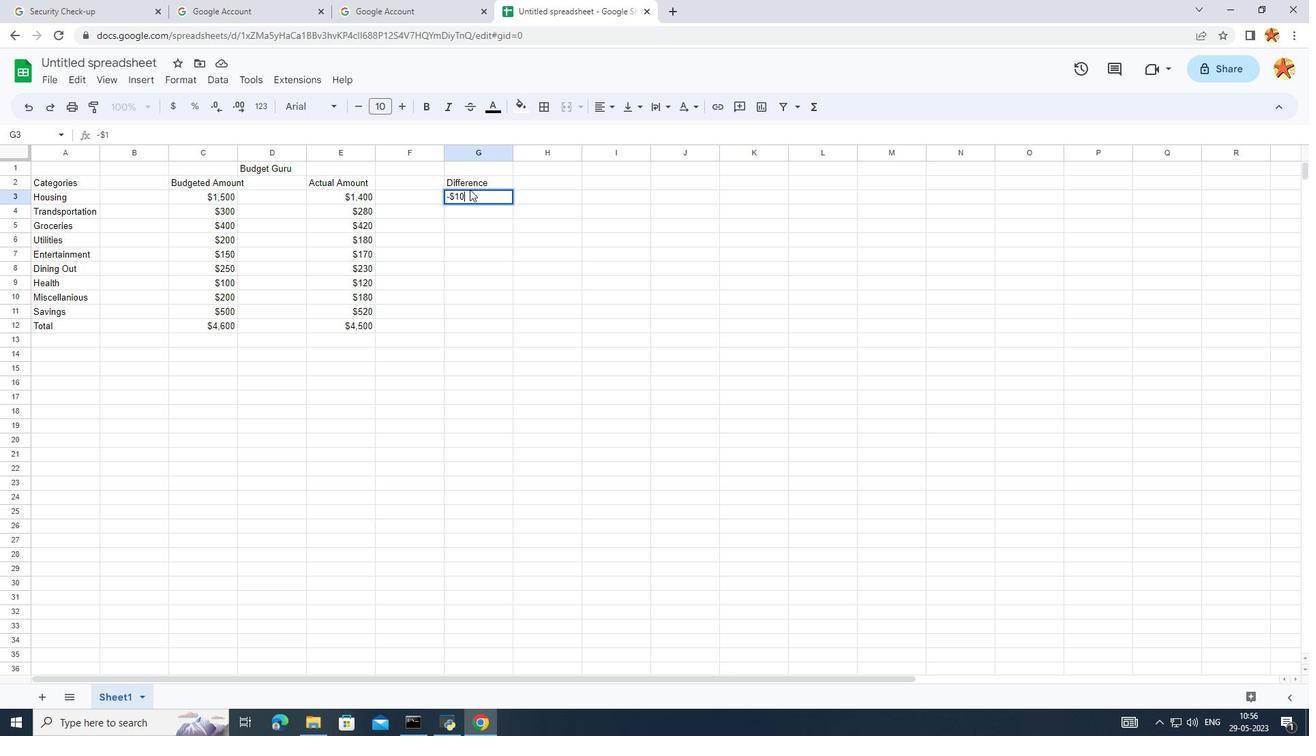 
Action: Mouse scrolled (470, 188) with delta (0, 0)
Screenshot: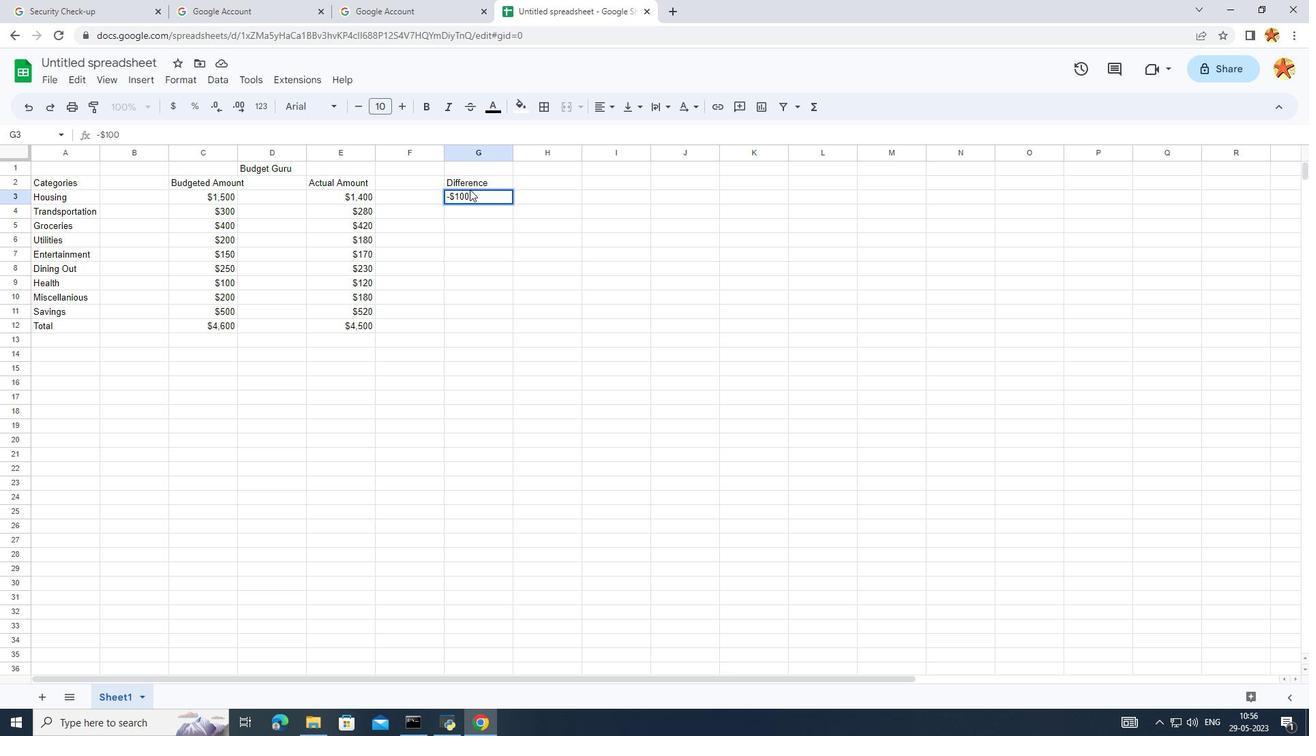 
Action: Mouse moved to (465, 208)
Screenshot: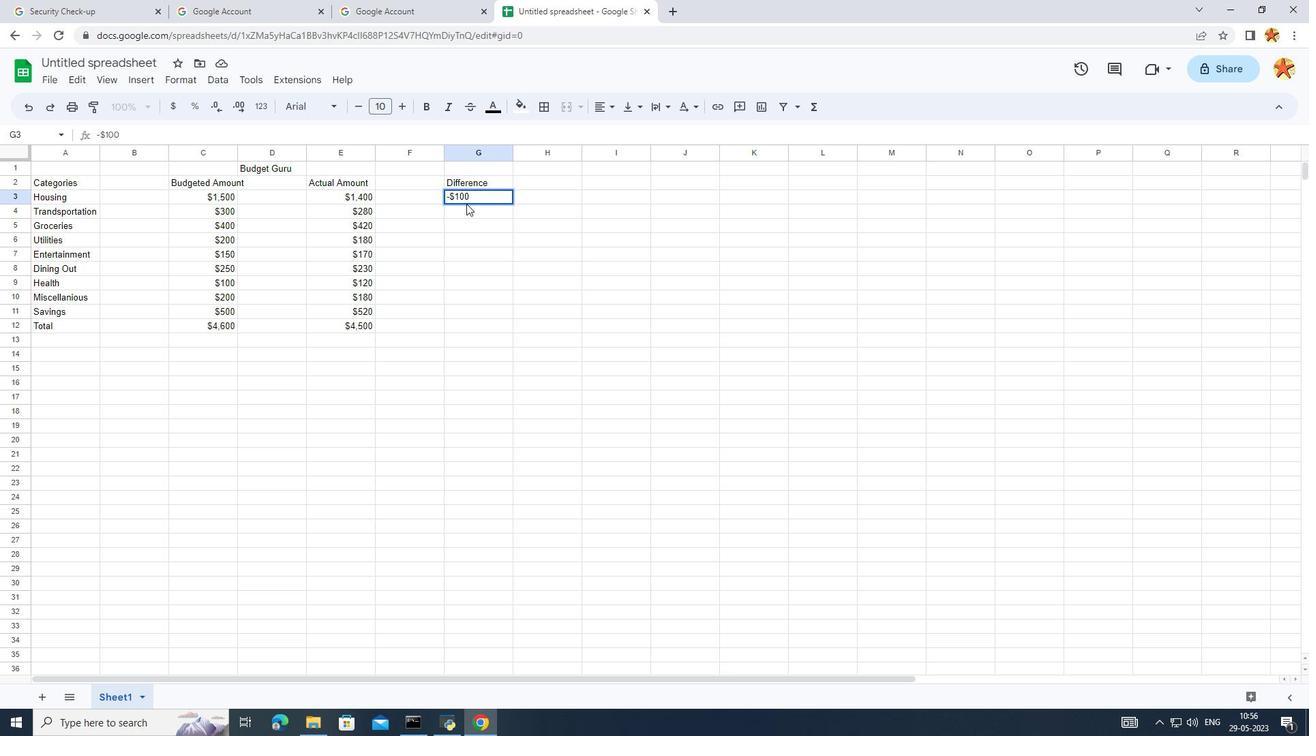 
Action: Mouse pressed left at (465, 208)
Screenshot: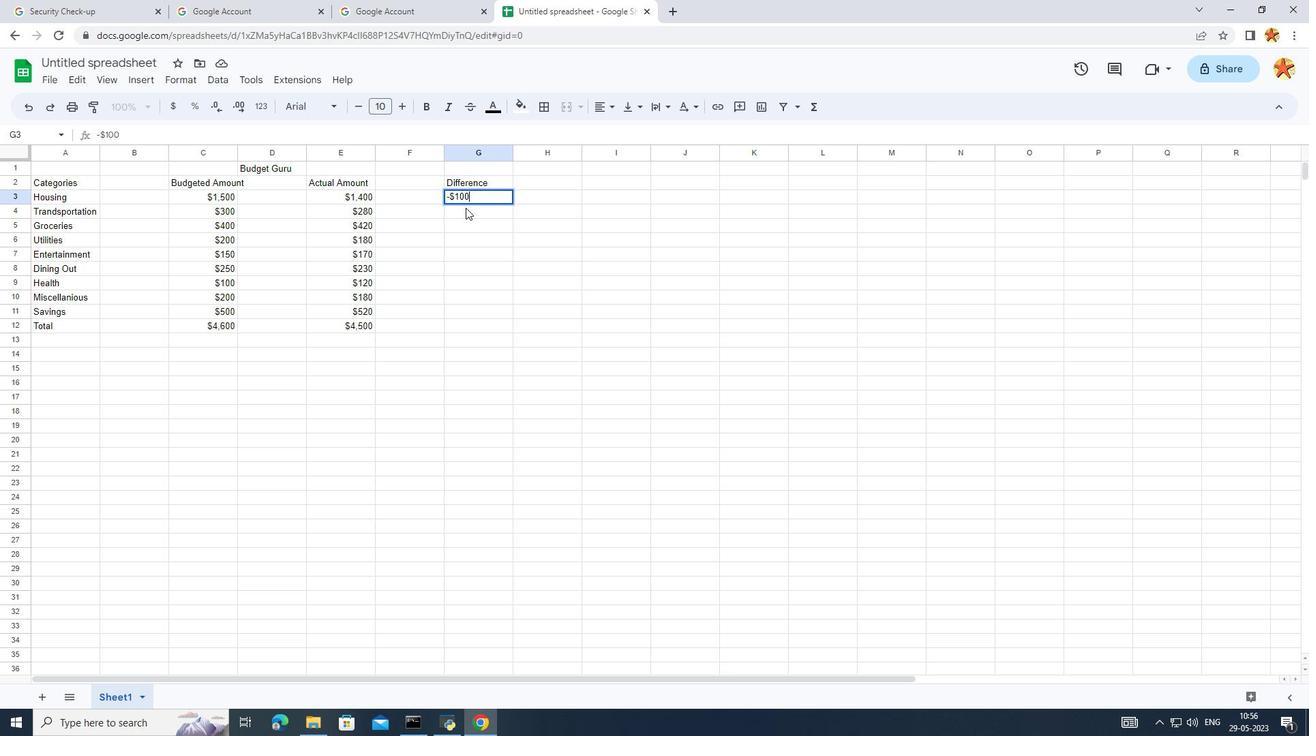 
Action: Key pressed -<Key.shift_r><Key.shift_r><Key.shift_r><Key.shift_r><Key.shift_r><Key.shift_r><Key.shift_r><Key.shift_r><Key.shift_r>$2-<Key.backspace>0<Key.enter><Key.shift_r><Key.shift_r><Key.shift_r><Key.shift_r><Key.shift_r><Key.shift_r><Key.shift_r><Key.shift_r><Key.shift_r><Key.shift_r><Key.shift_r><Key.shift_r><Key.shift_r><Key.shift_r><Key.shift_r><Key.shift_r><Key.shift_r><Key.shift_r><Key.shift_r><Key.shift_r><Key.shift_r><Key.shift_r><Key.shift_r><Key.shift_r><Key.shift_r>+<Key.shift_r><Key.shift_r><Key.shift_r><Key.shift_r><Key.shift_r><Key.shift_r><Key.shift_r><Key.shift_r><Key.shift_r><Key.shift_r><Key.shift_r><Key.shift_r><Key.shift_r><Key.shift_r><Key.shift_r><Key.shift_r><Key.shift_r><Key.shift_r><Key.shift_r><Key.shift_r><Key.shift_r><Key.shift_r><Key.shift_r><Key.shift_r><Key.shift_r><Key.shift_r><Key.shift_r><Key.shift_r><Key.shift_r><Key.shift_r><Key.shift_r><Key.shift_r><Key.shift_r><Key.shift_r><Key.shift_r><Key.shift_r><Key.shift_r><Key.shift_r><Key.shift_r><Key.shift_r><Key.shift_r><Key.shift_r><Key.shift_r><Key.shift_r><Key.shift_r><Key.shift_r><Key.shift_r><Key.shift_r><Key.shift_r><Key.shift_r><Key.shift_r><Key.shift_r><Key.shift_r><Key.shift_r><Key.shift_r><Key.shift_r><Key.shift_r><Key.shift_r><Key.shift_r><Key.shift_r><Key.shift_r><Key.shift_r><Key.shift_r><Key.shift_r><Key.shift_r><Key.shift_r><Key.shift_r><Key.shift_r><Key.shift_r><Key.shift_r><Key.shift_r>$20<Key.enter><Key.backspace>
Screenshot: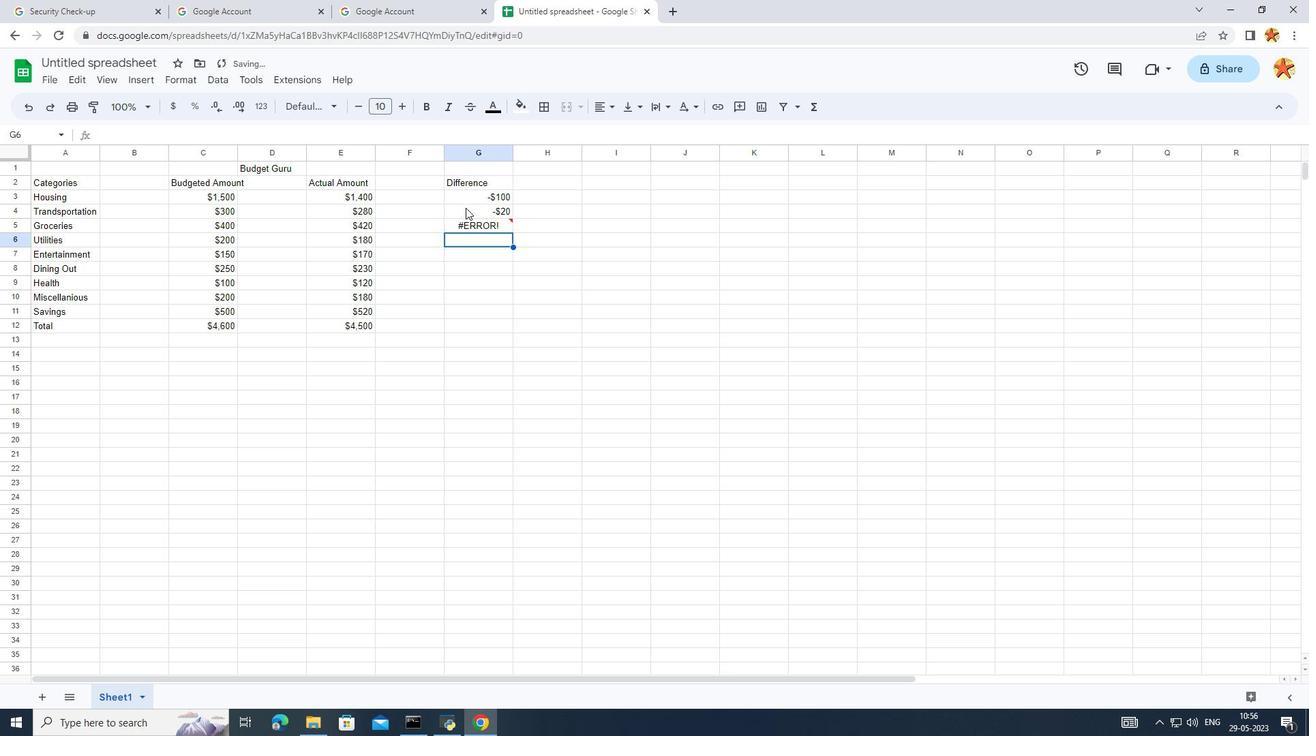 
Action: Mouse moved to (474, 208)
Screenshot: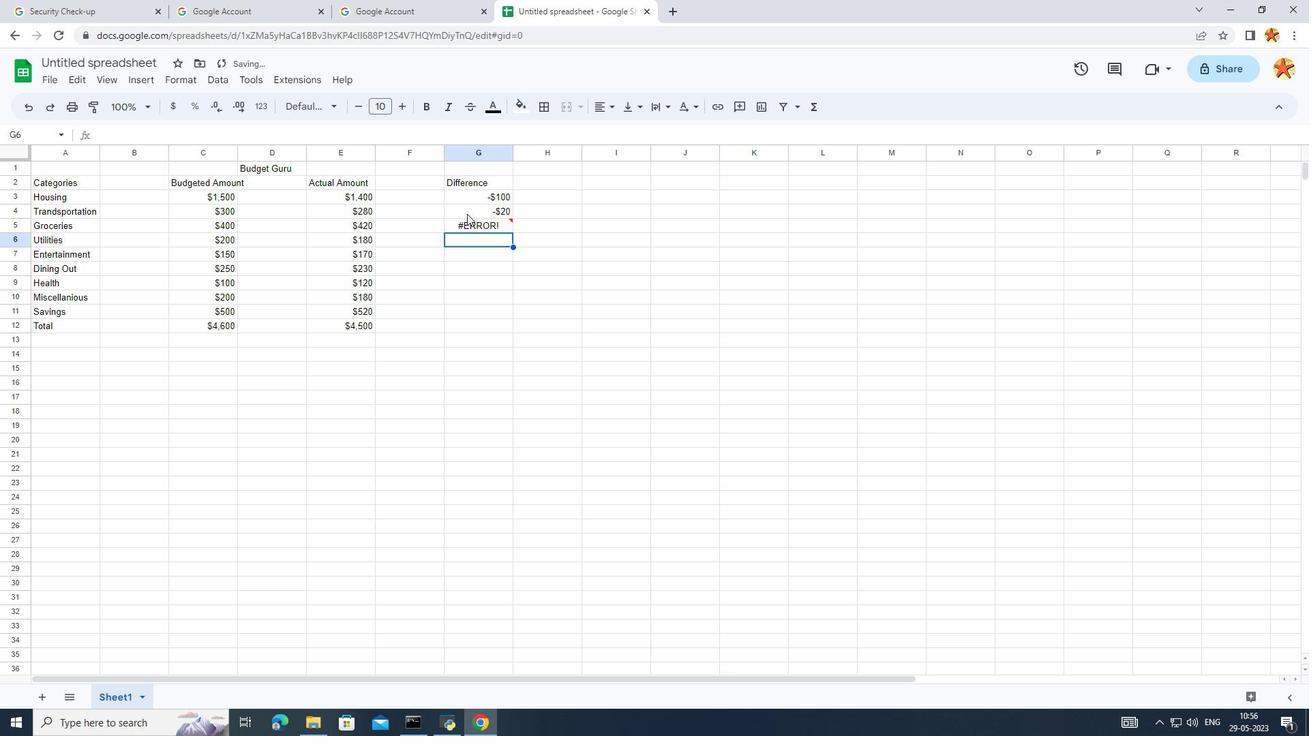 
Action: Mouse pressed left at (474, 208)
Screenshot: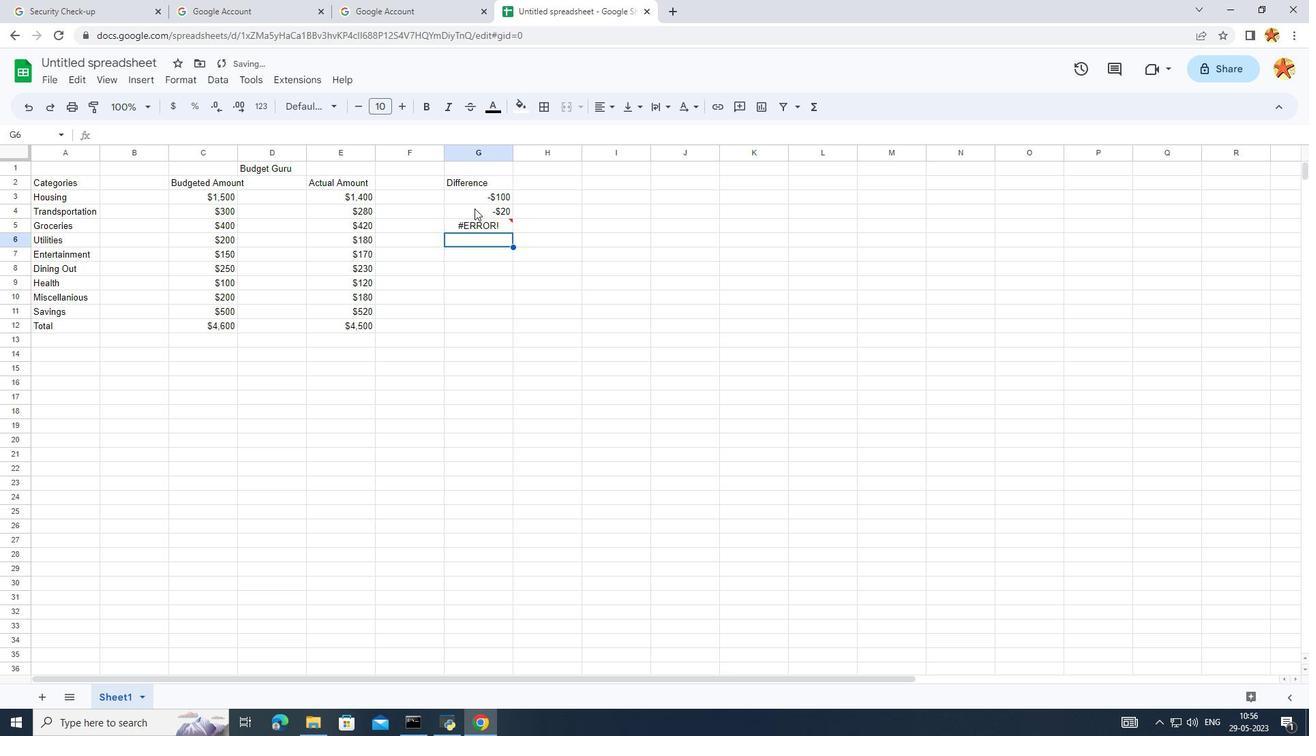 
Action: Mouse moved to (468, 223)
Screenshot: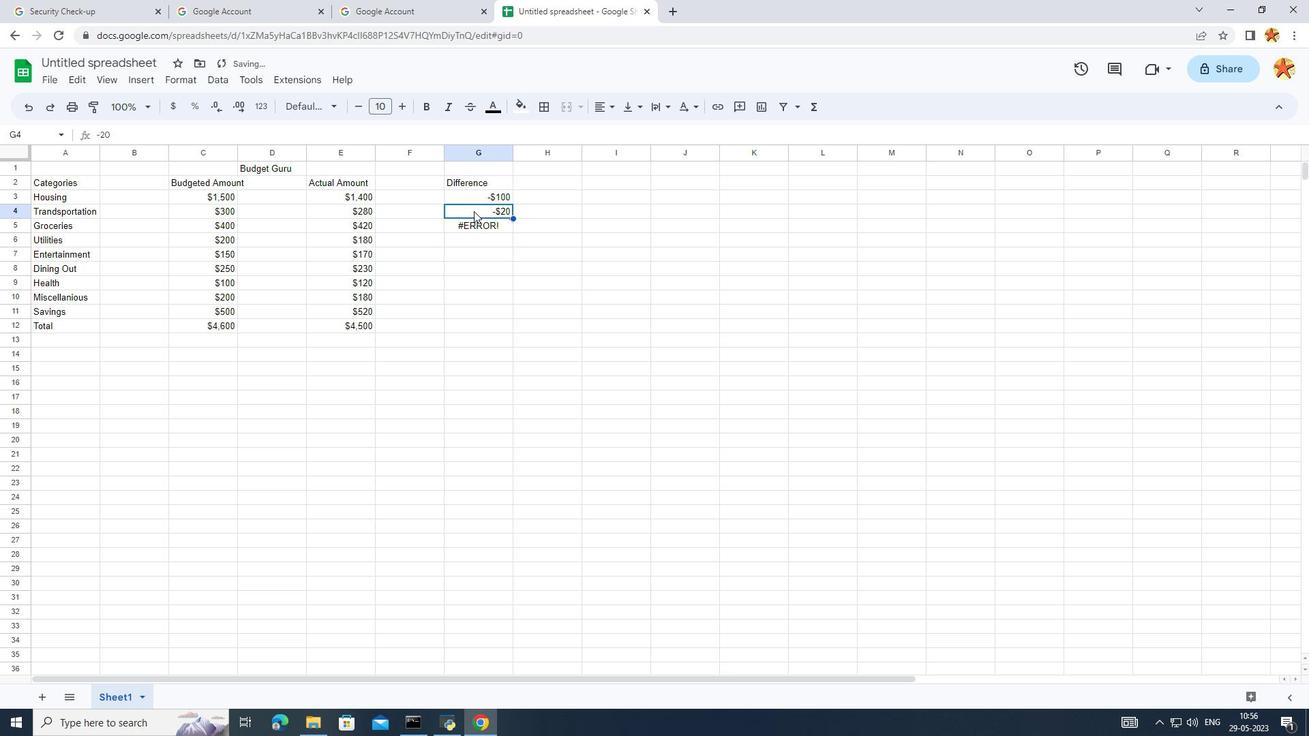 
Action: Mouse pressed left at (468, 223)
Screenshot: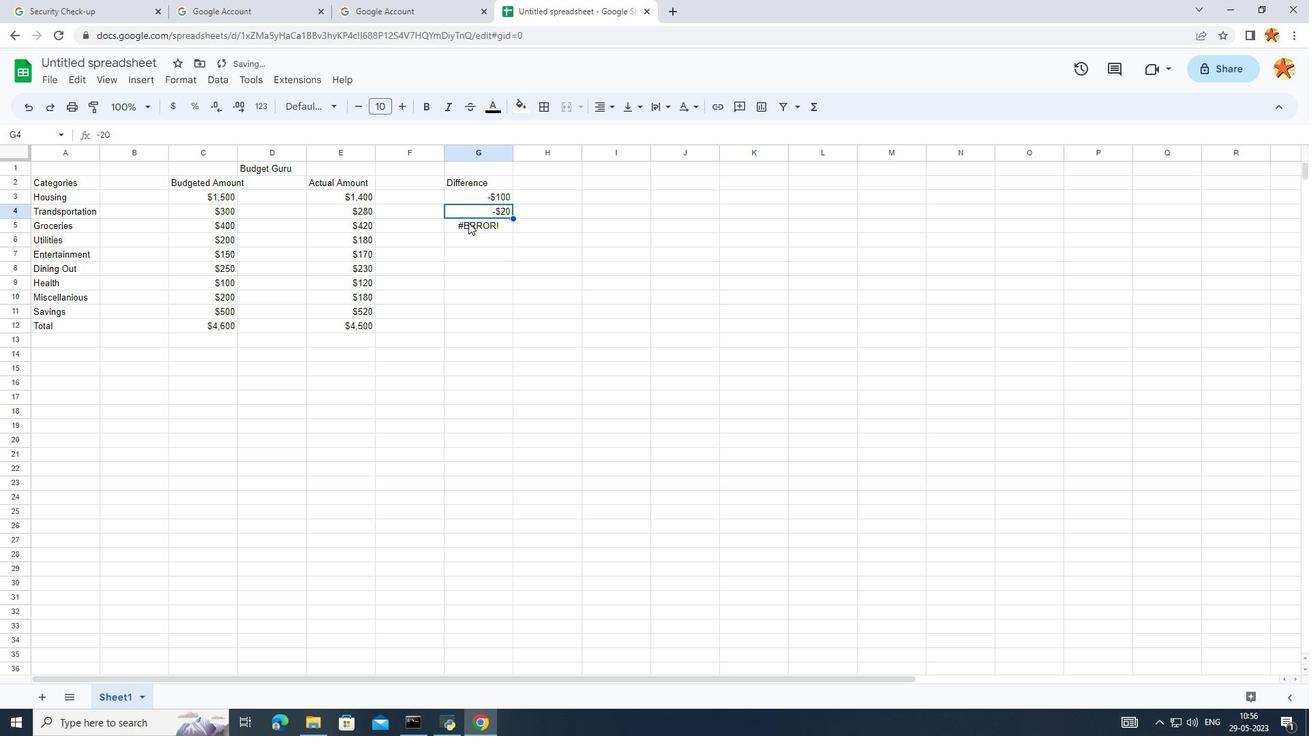
Action: Mouse pressed left at (468, 223)
Screenshot: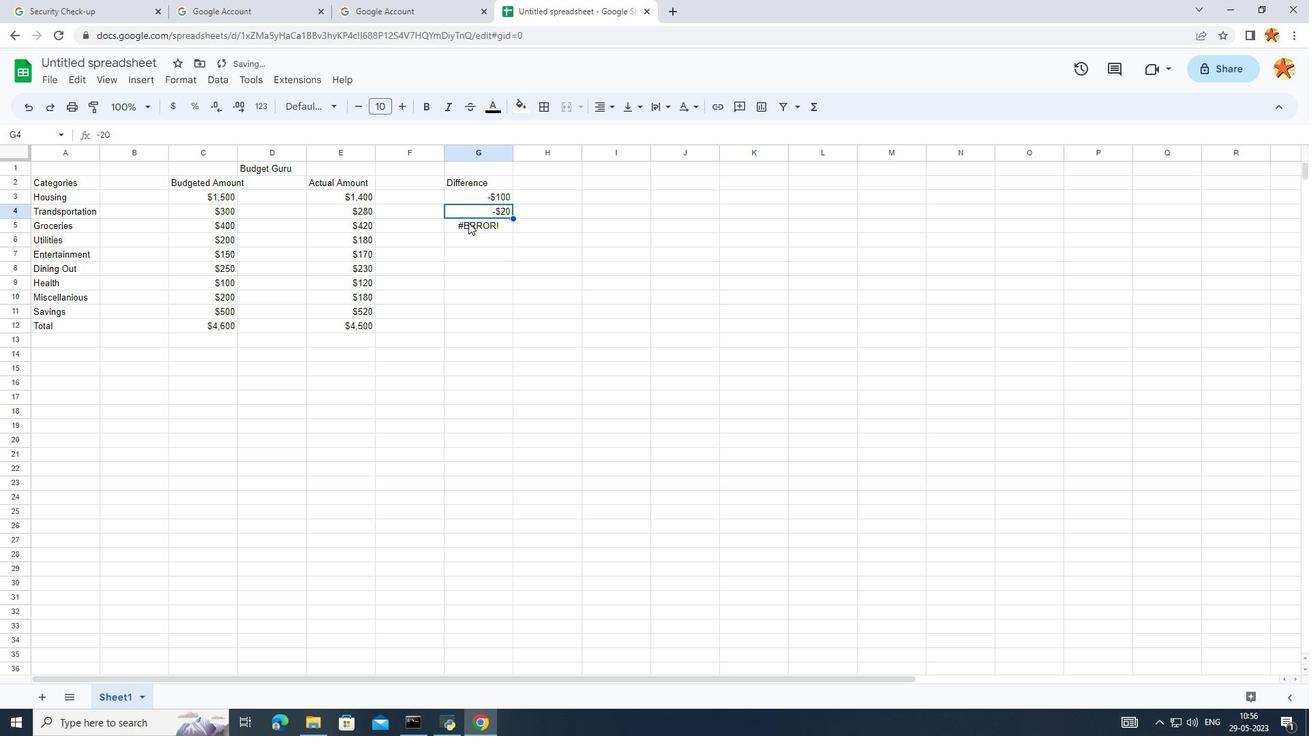 
Action: Mouse moved to (448, 221)
Screenshot: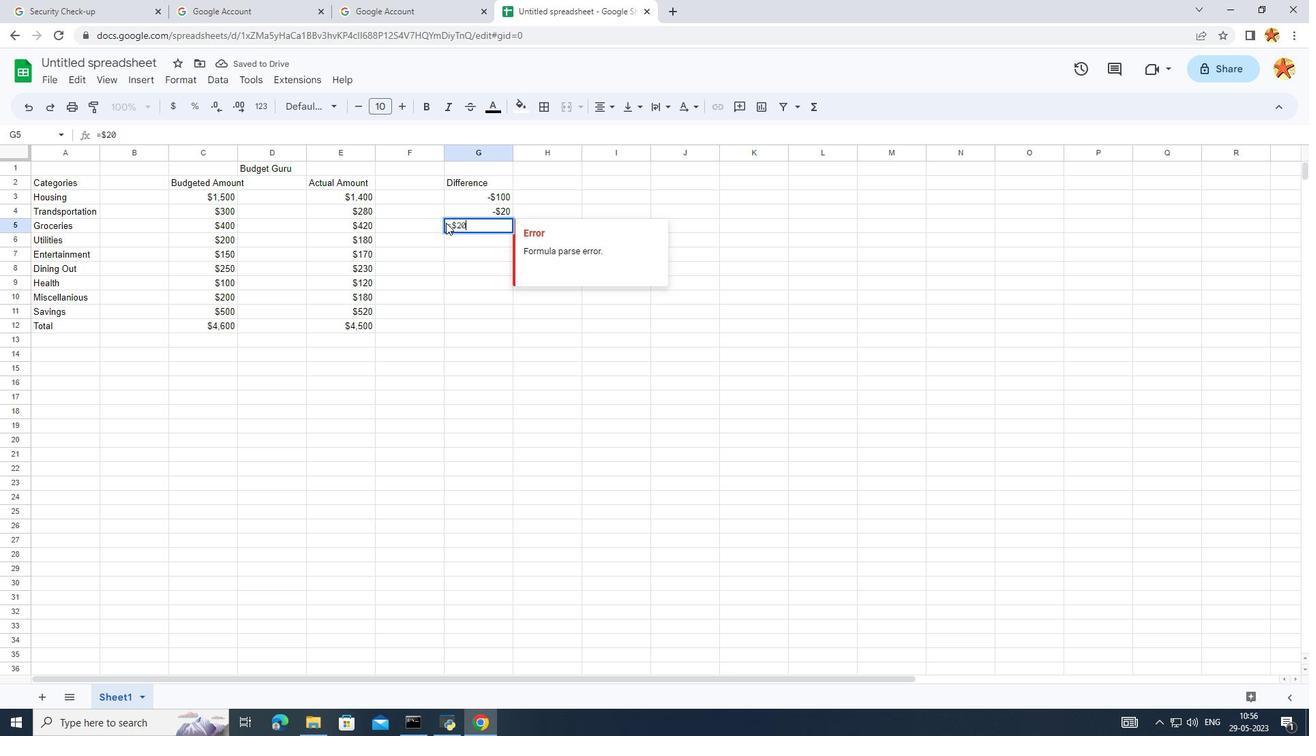 
Action: Mouse pressed left at (448, 221)
Screenshot: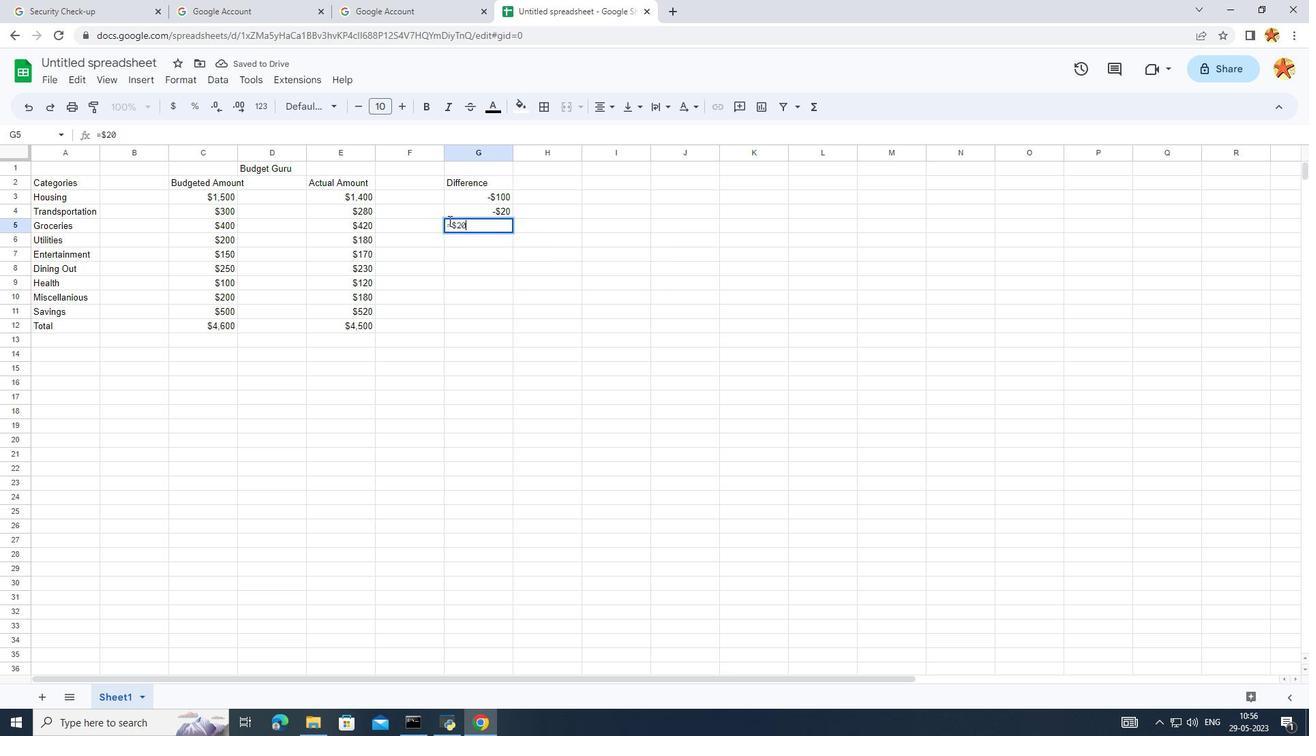 
Action: Mouse moved to (454, 223)
Screenshot: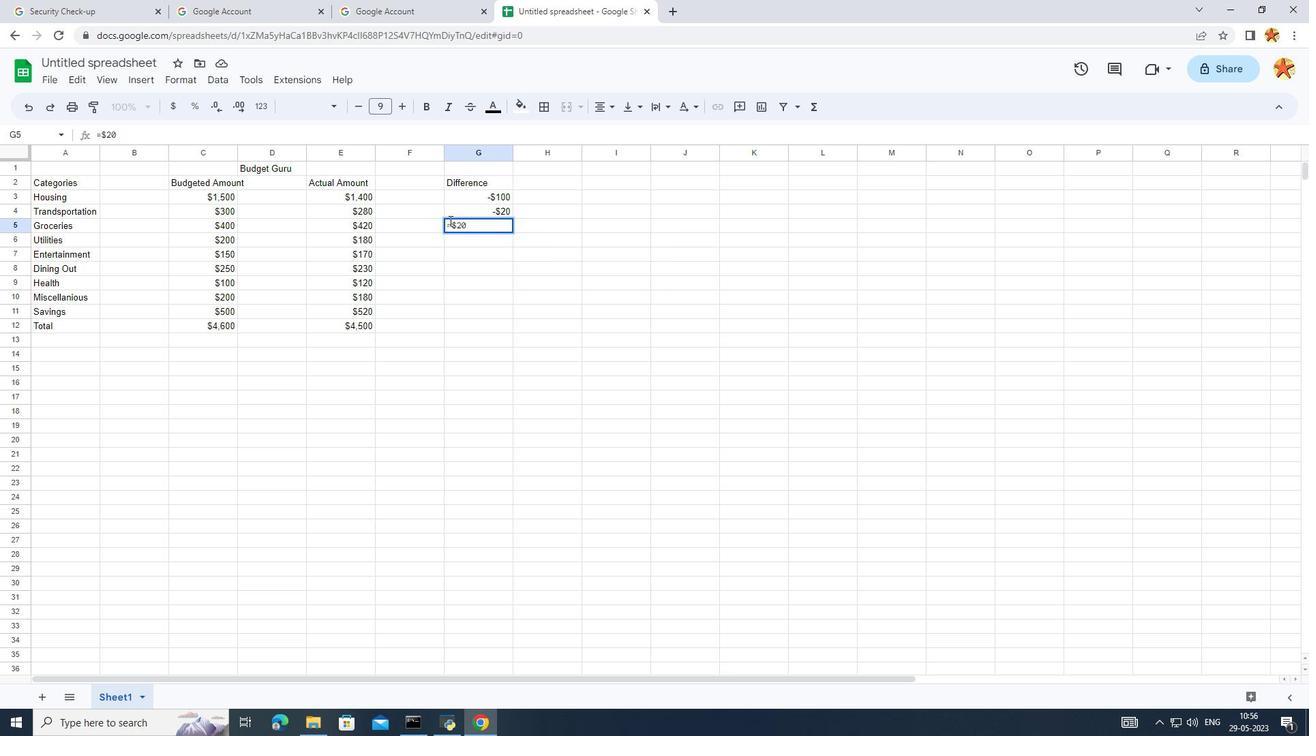 
Action: Mouse pressed left at (454, 223)
Screenshot: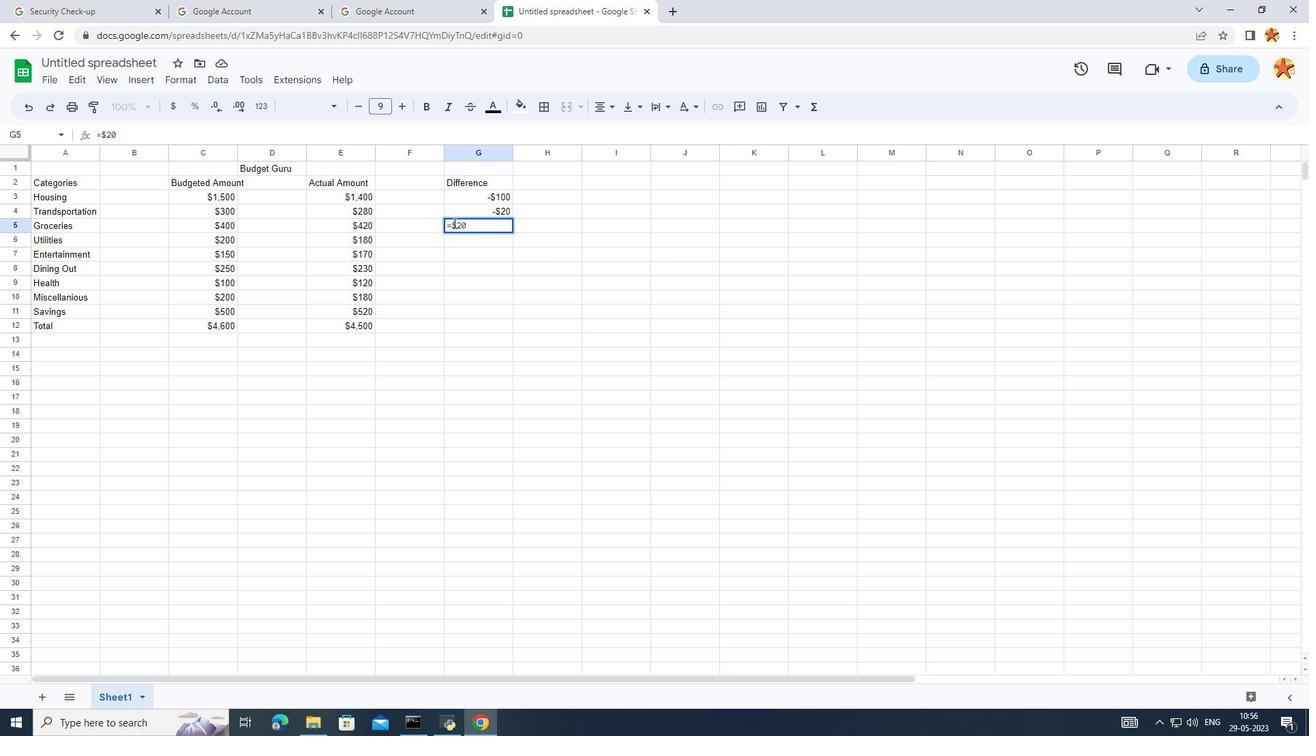 
Action: Mouse moved to (448, 221)
Screenshot: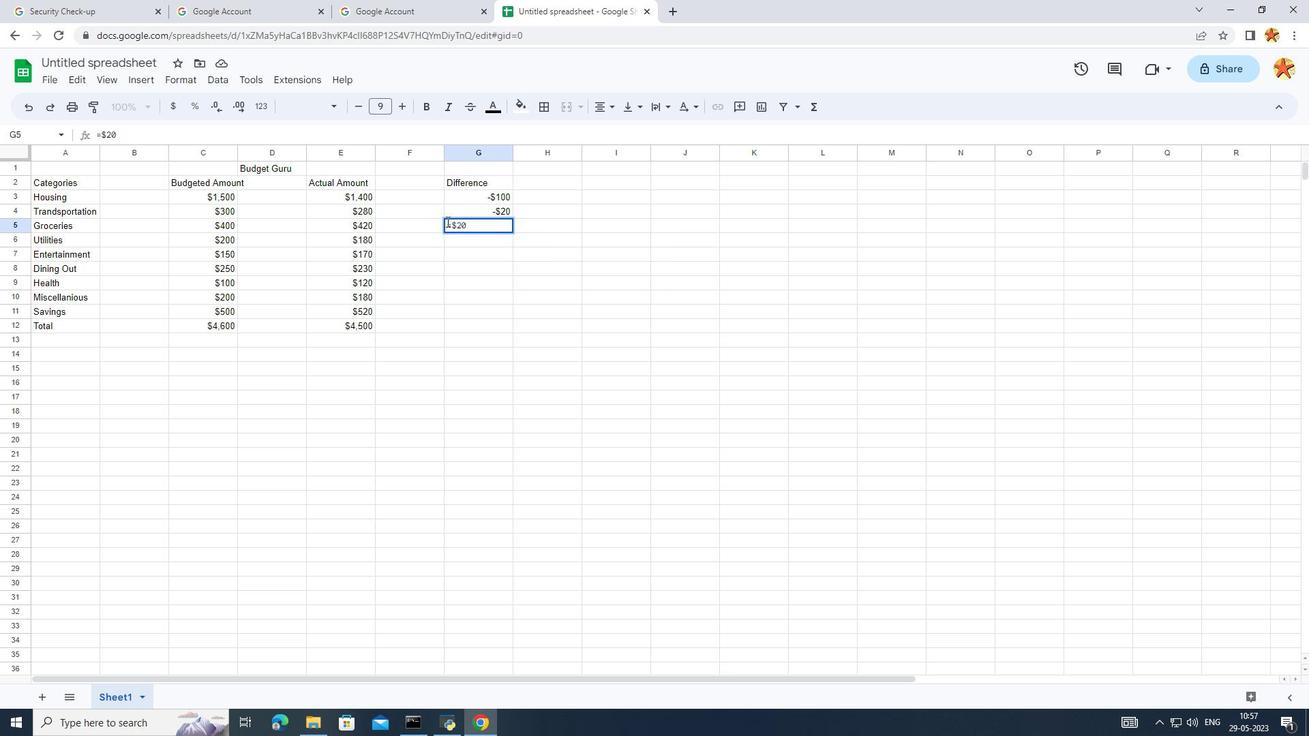 
Action: Mouse pressed left at (448, 221)
Screenshot: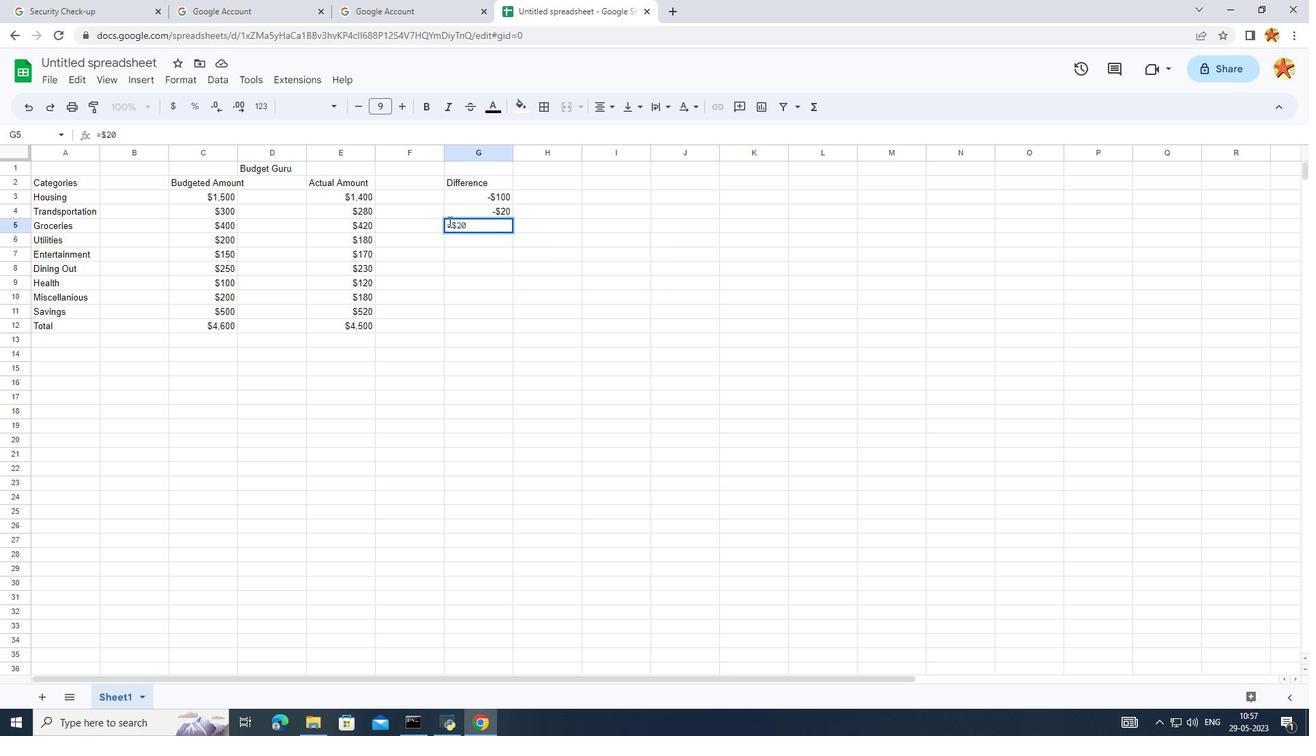 
Action: Mouse moved to (450, 221)
Screenshot: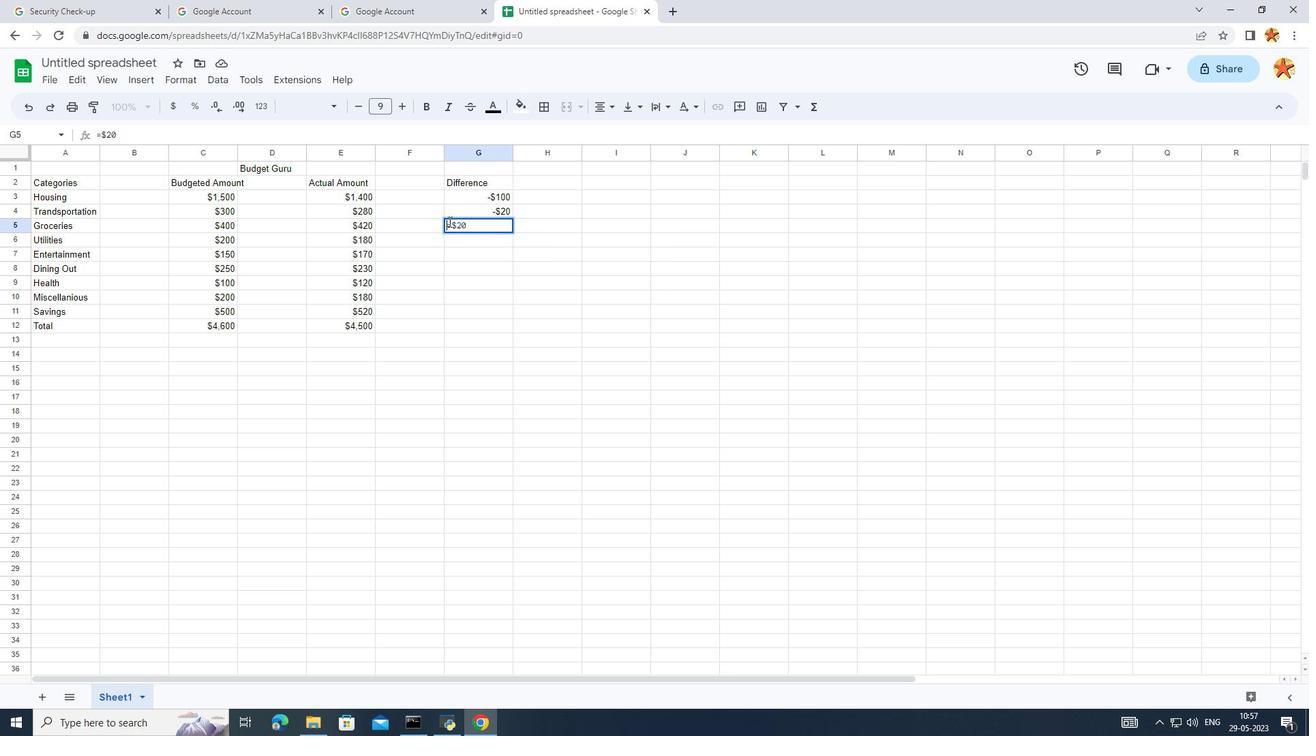 
Action: Mouse pressed left at (450, 221)
Screenshot: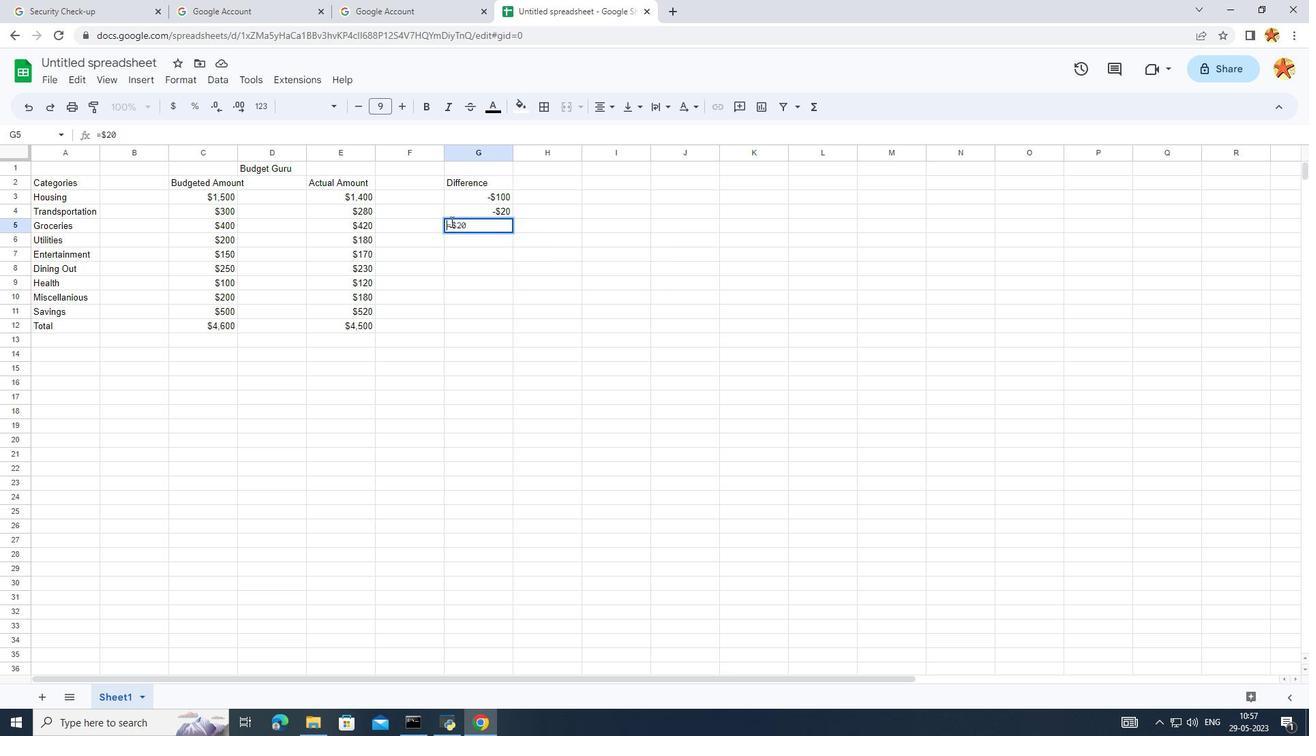 
Action: Key pressed <Key.backspace><Key.shift_r>+<Key.backspace><Key.left><Key.left><Key.left><Key.shift_r>+
Screenshot: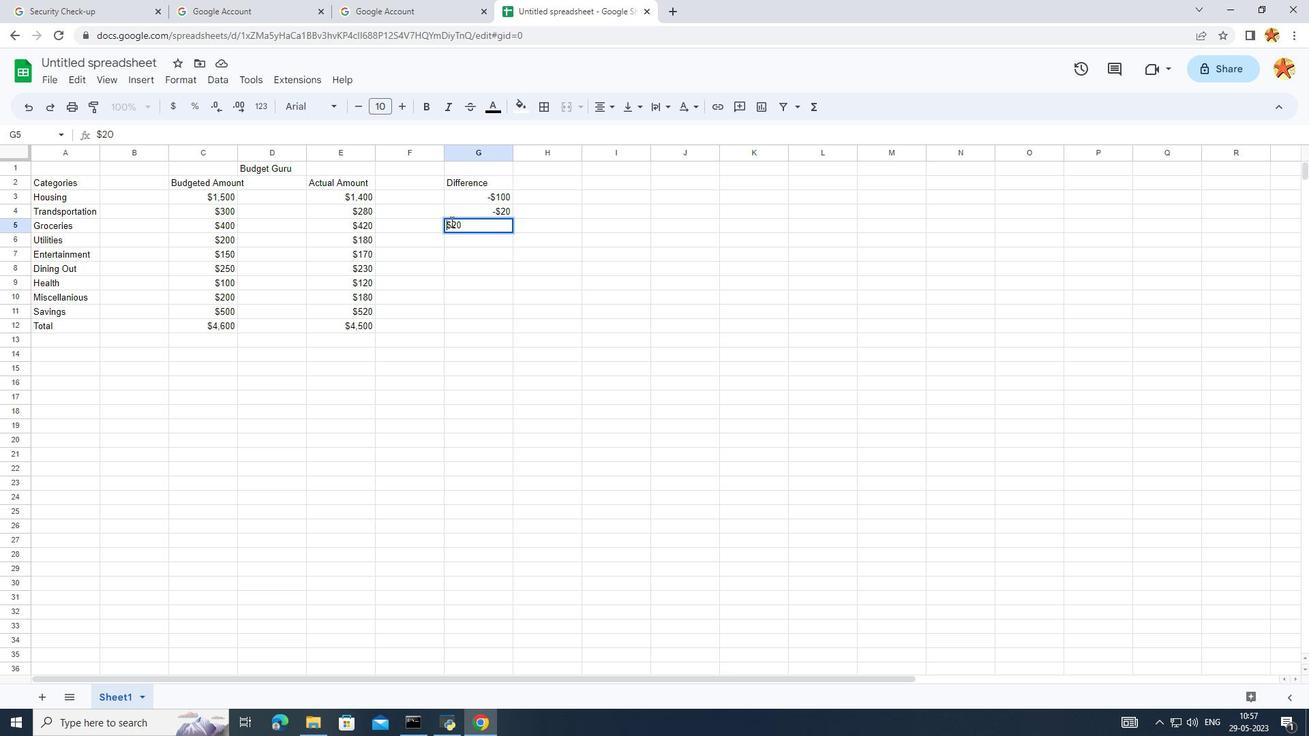 
Action: Mouse moved to (466, 246)
Screenshot: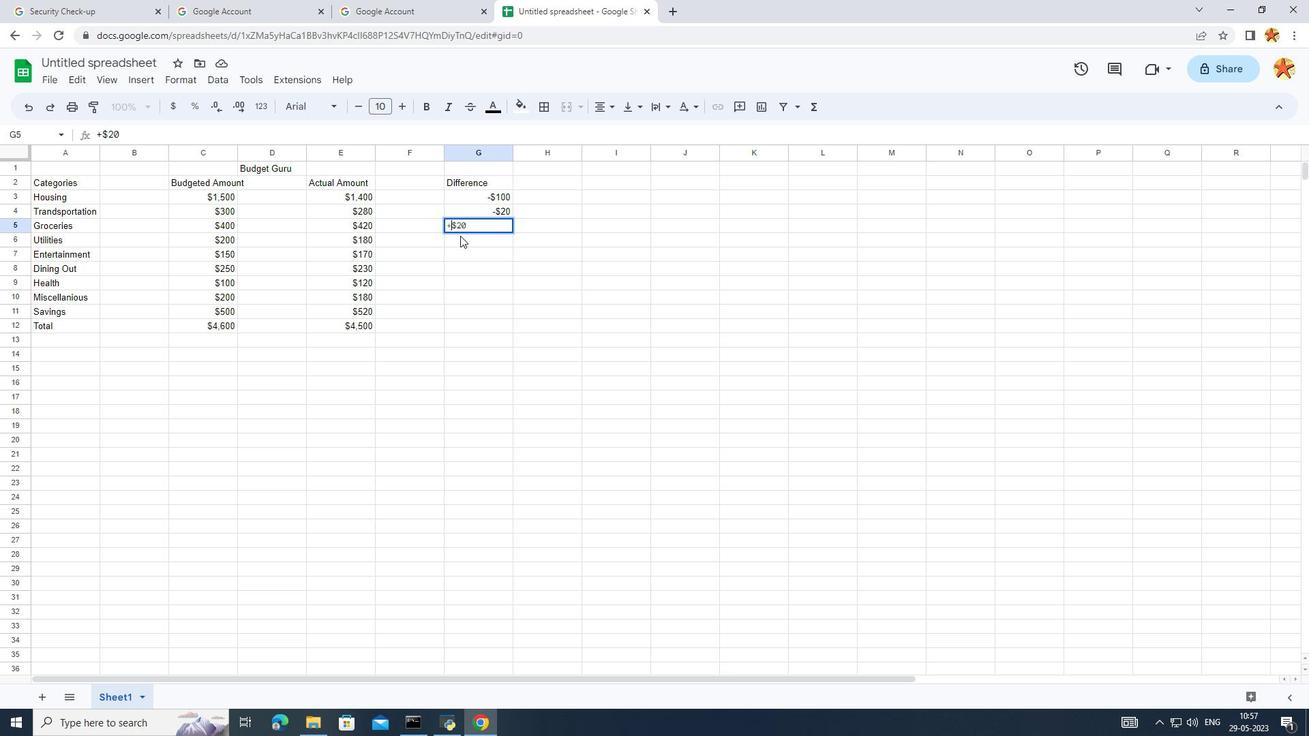 
Action: Mouse pressed left at (466, 246)
Screenshot: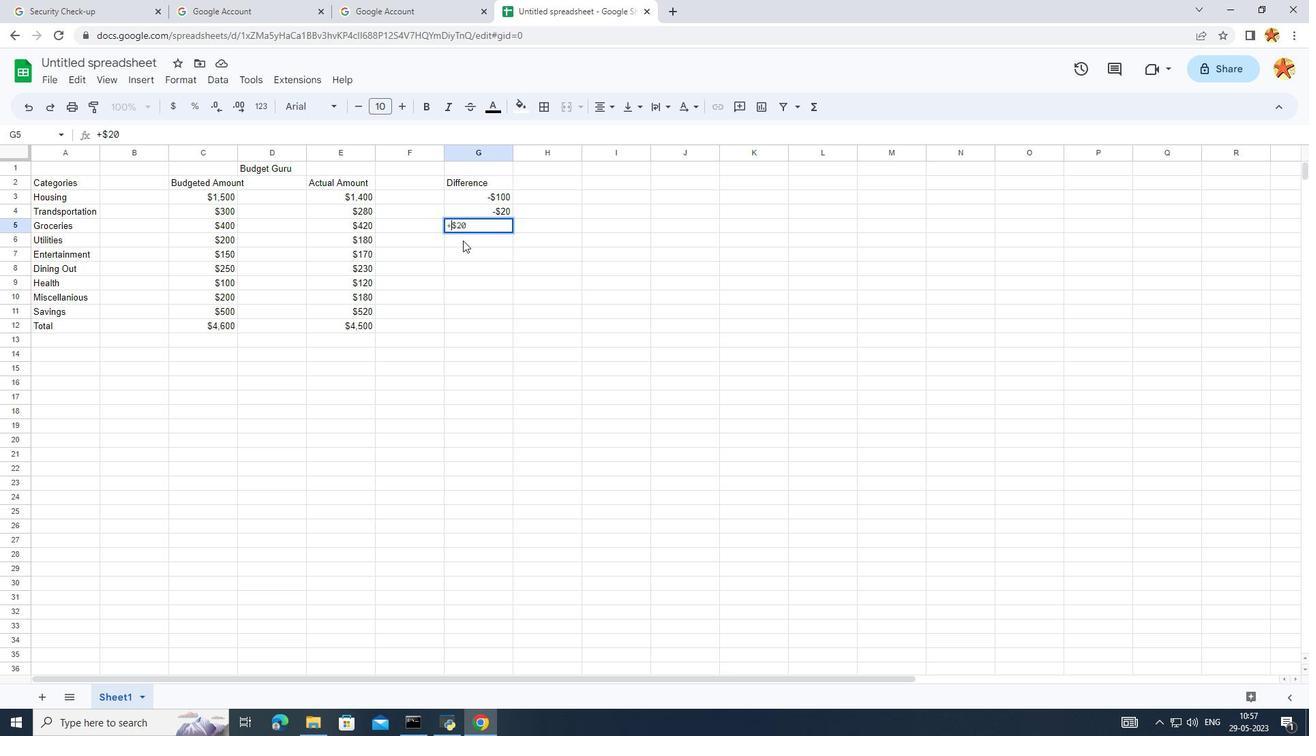 
Action: Mouse moved to (485, 218)
Screenshot: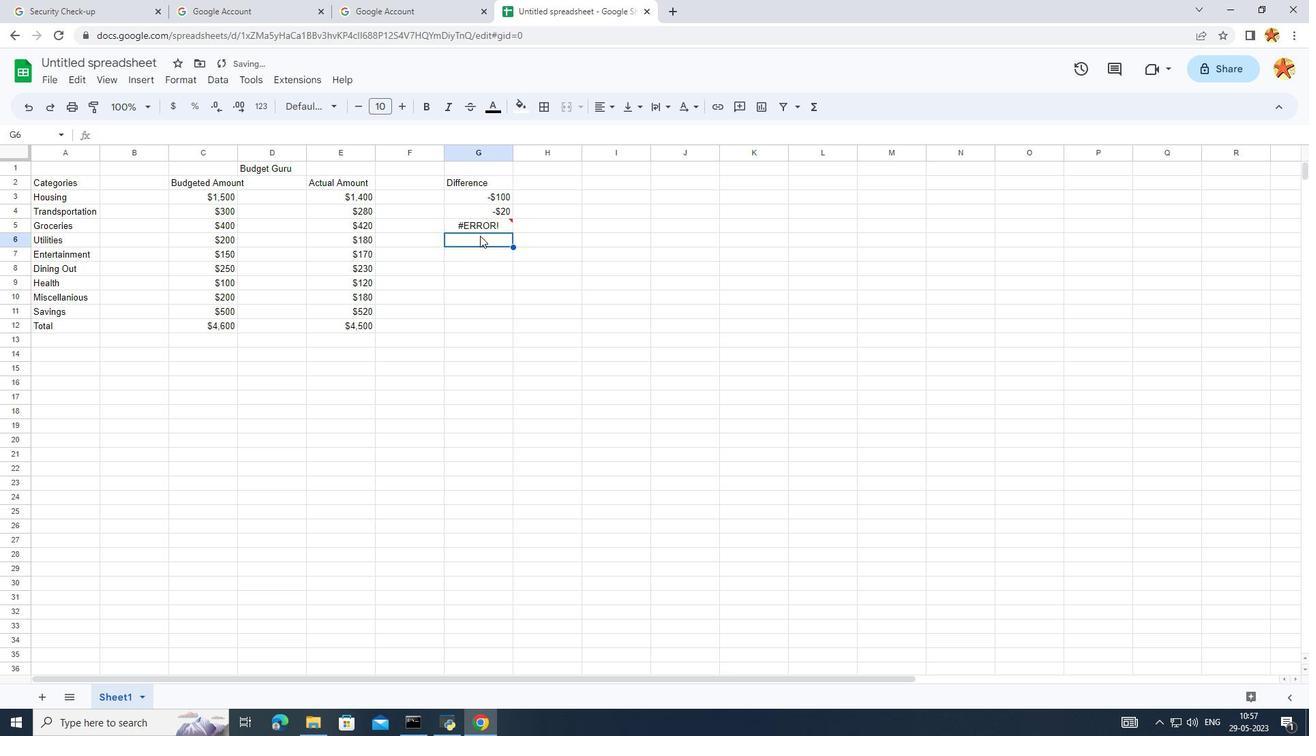 
Action: Mouse pressed left at (485, 218)
Screenshot: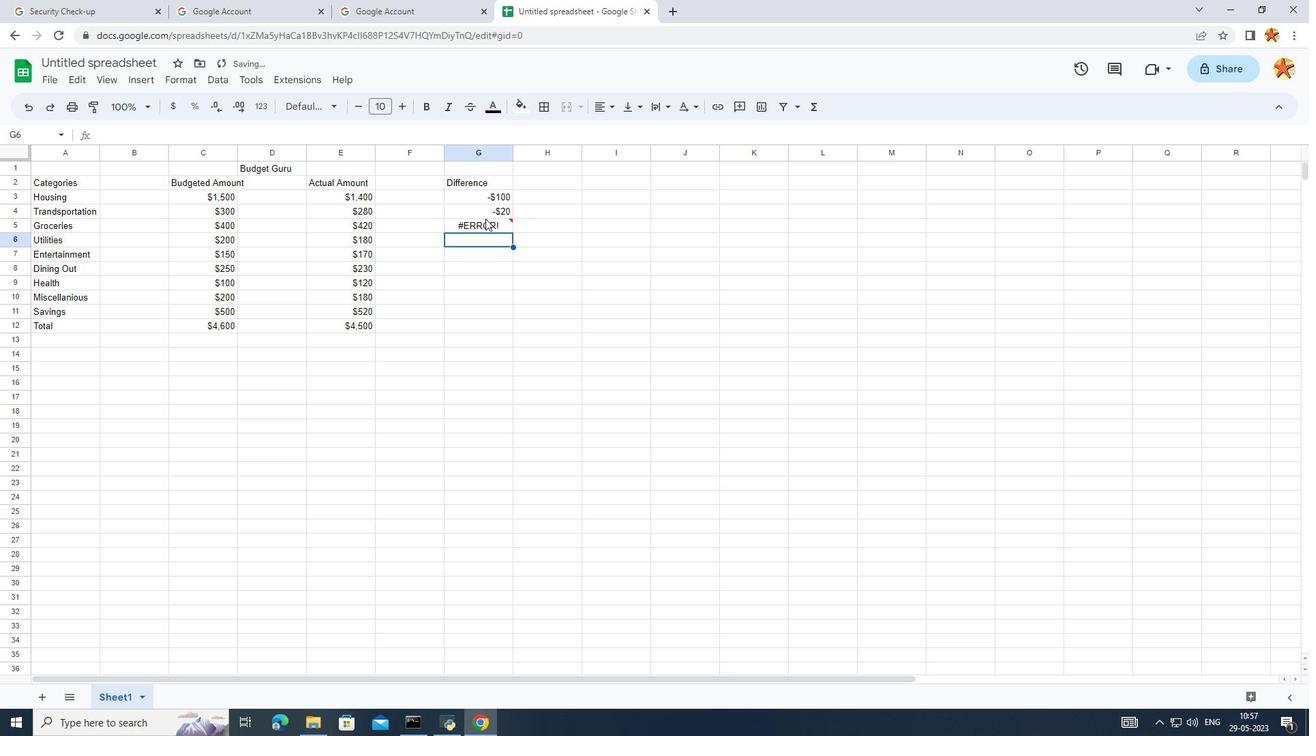 
Action: Mouse pressed left at (485, 218)
Screenshot: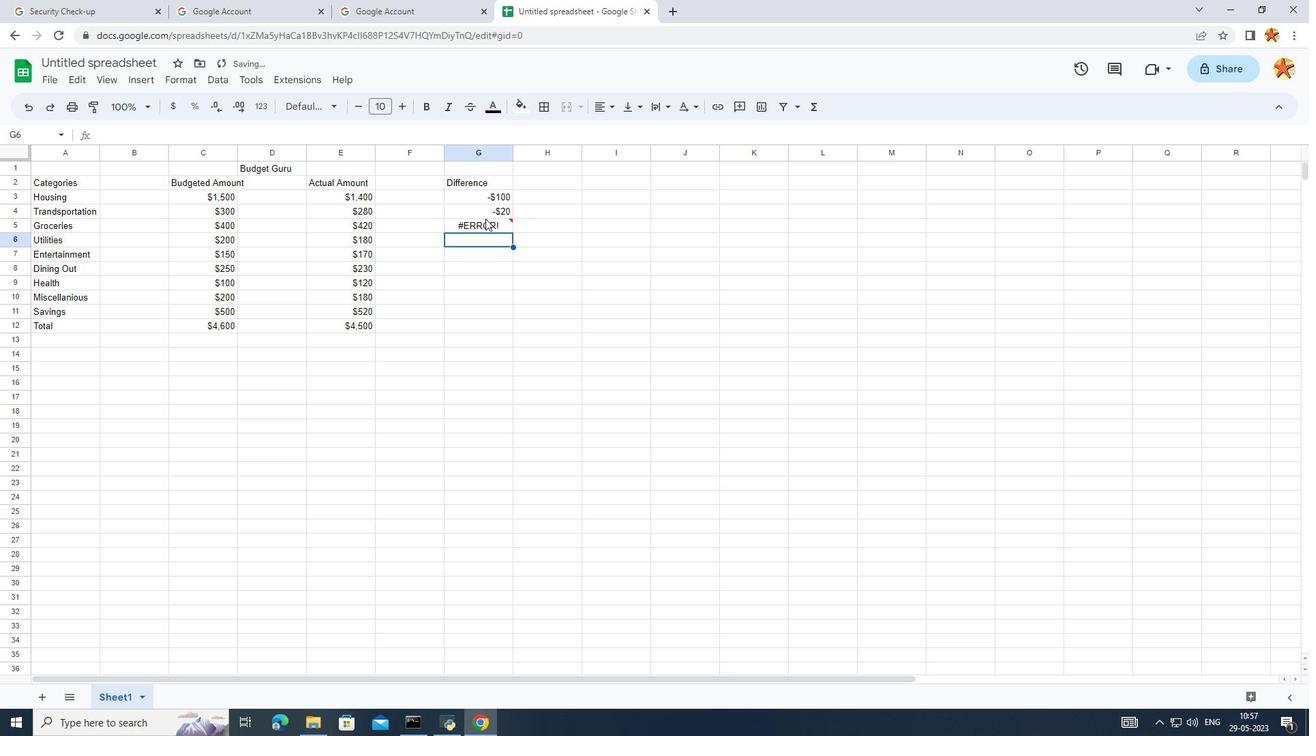 
Action: Mouse moved to (483, 221)
Screenshot: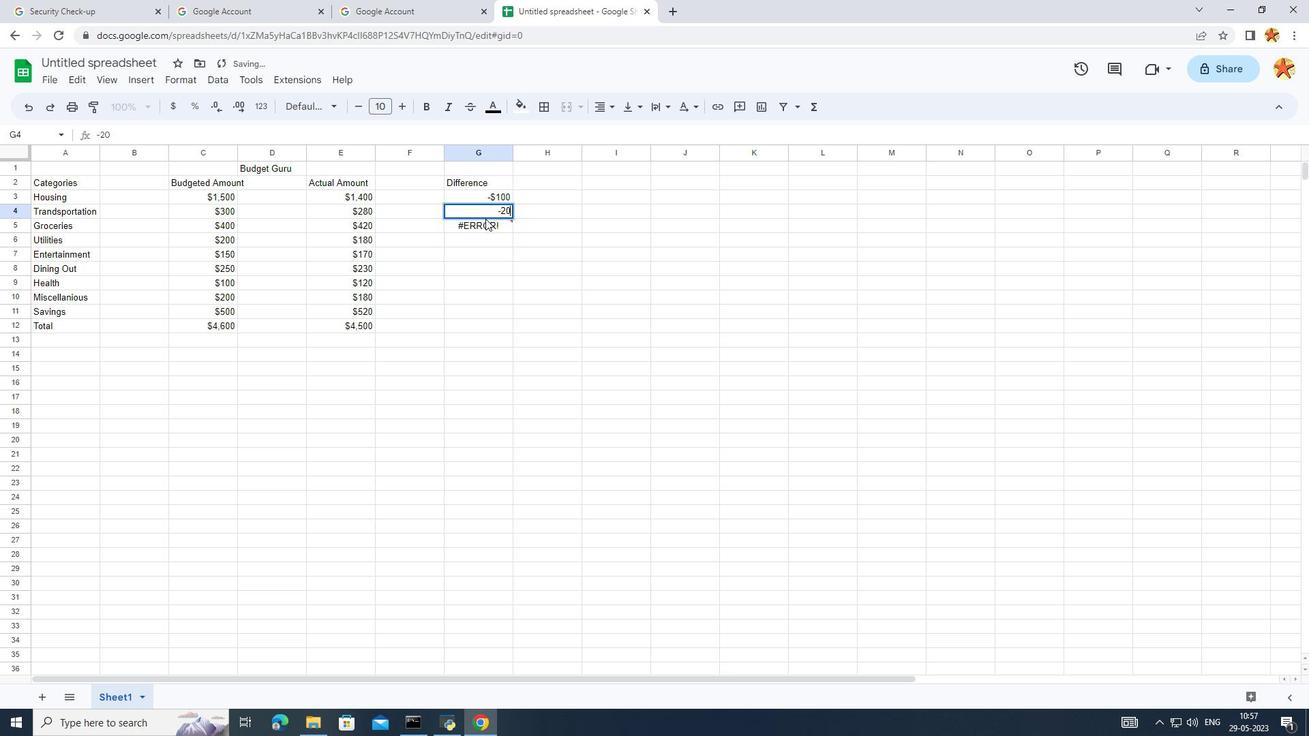 
Action: Mouse pressed left at (483, 221)
Screenshot: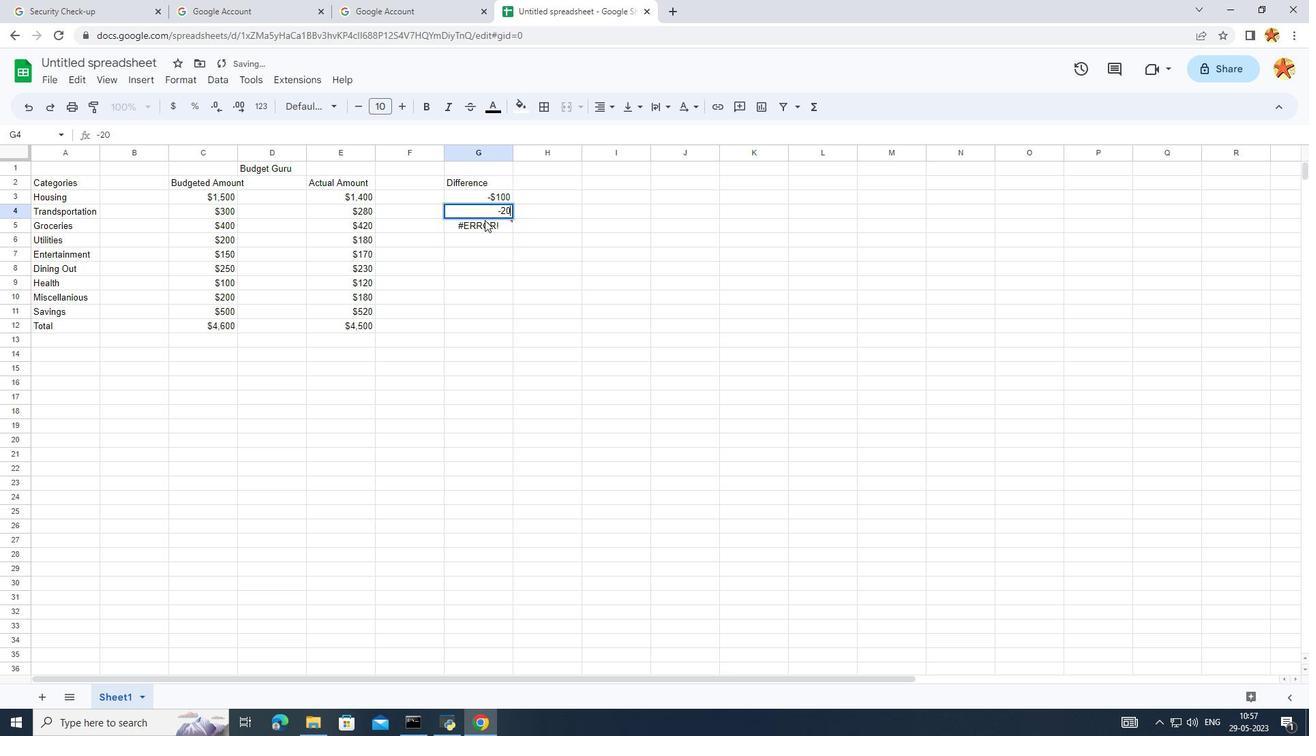 
Action: Mouse pressed left at (483, 221)
Screenshot: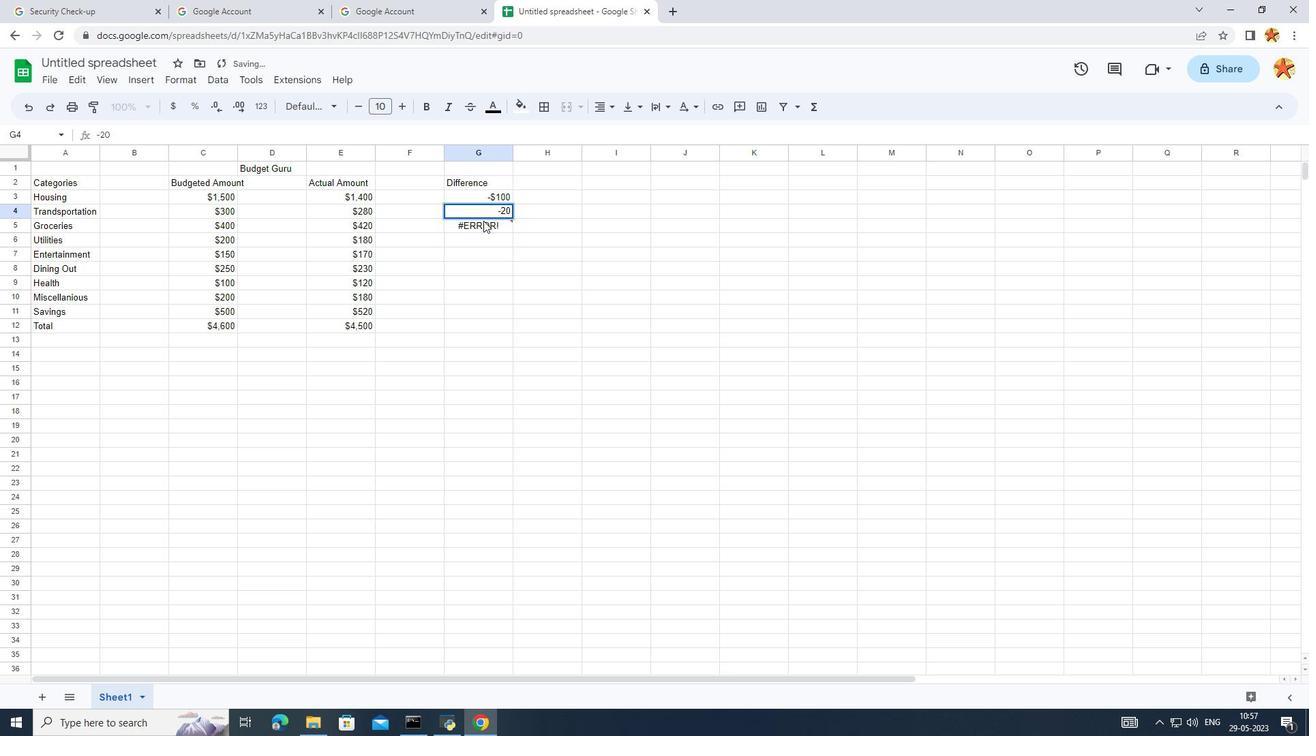 
Action: Mouse moved to (452, 224)
Screenshot: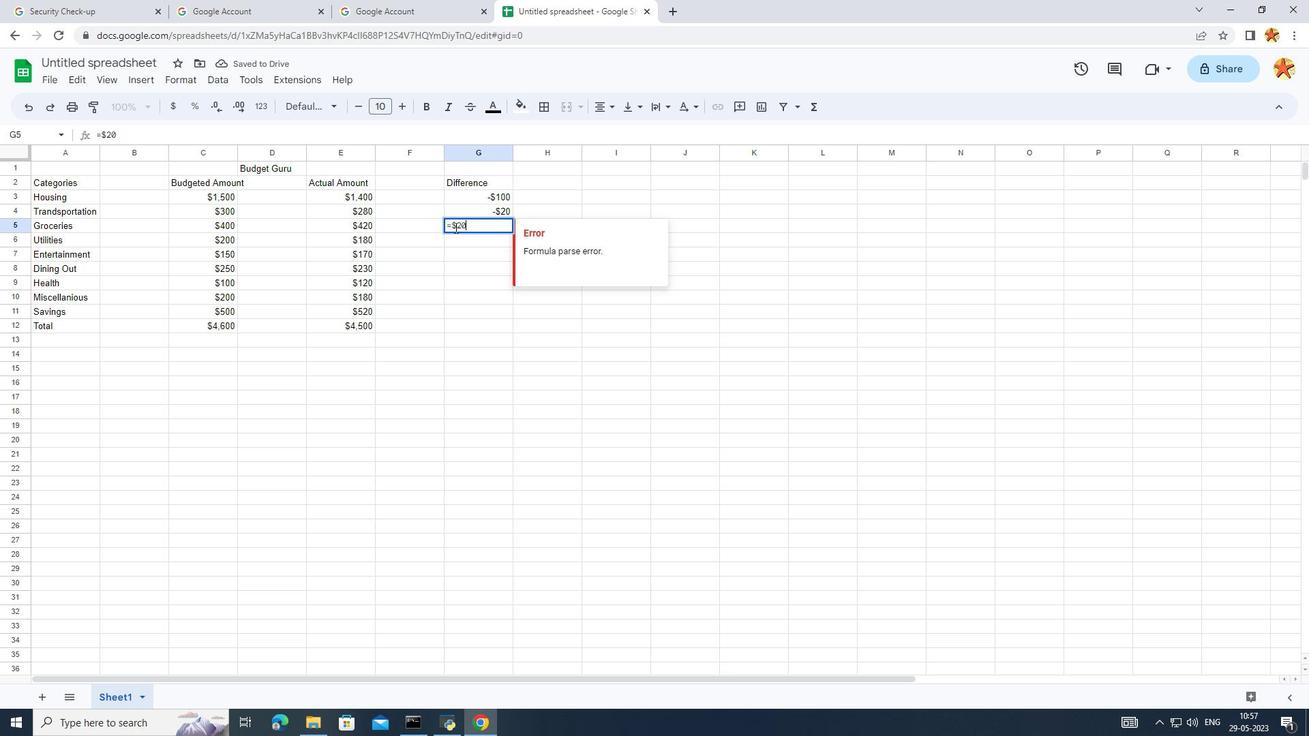 
Action: Mouse pressed left at (452, 224)
Screenshot: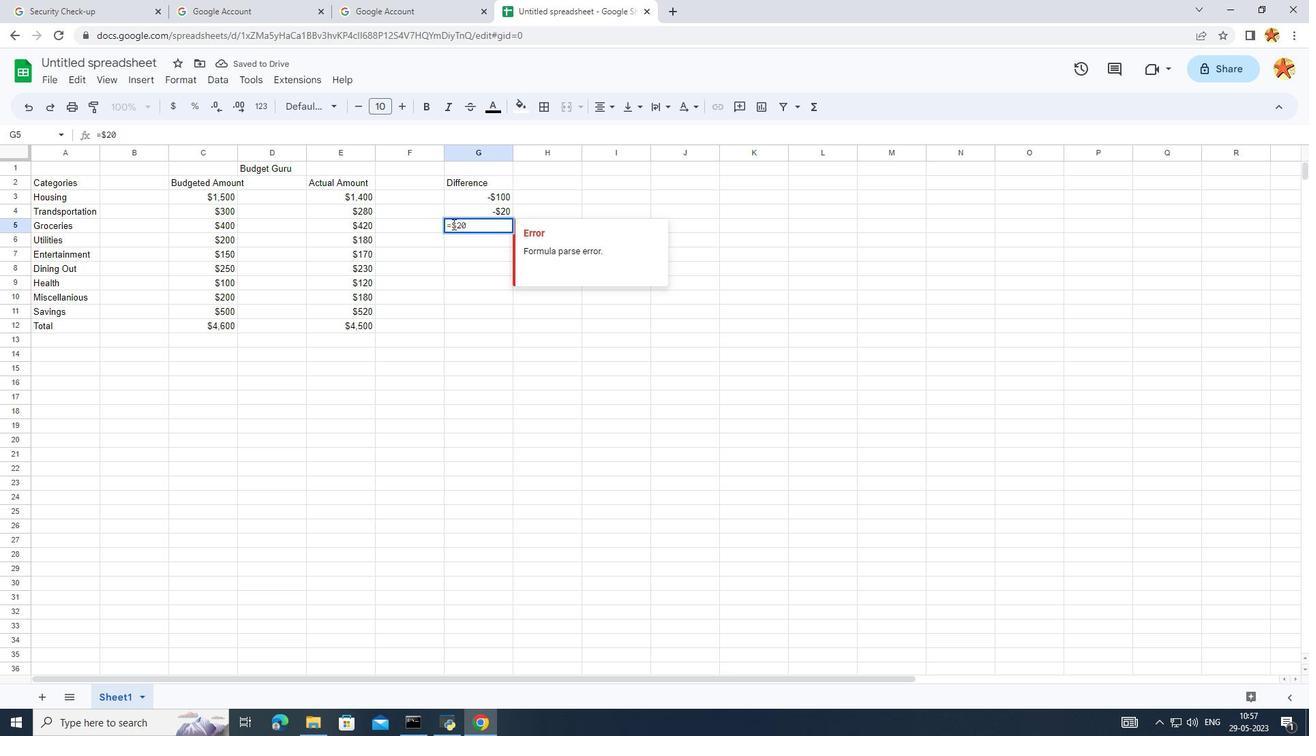 
Action: Key pressed <Key.backspace><Key.shift_r><Key.shift_r><Key.shift_r>+
Screenshot: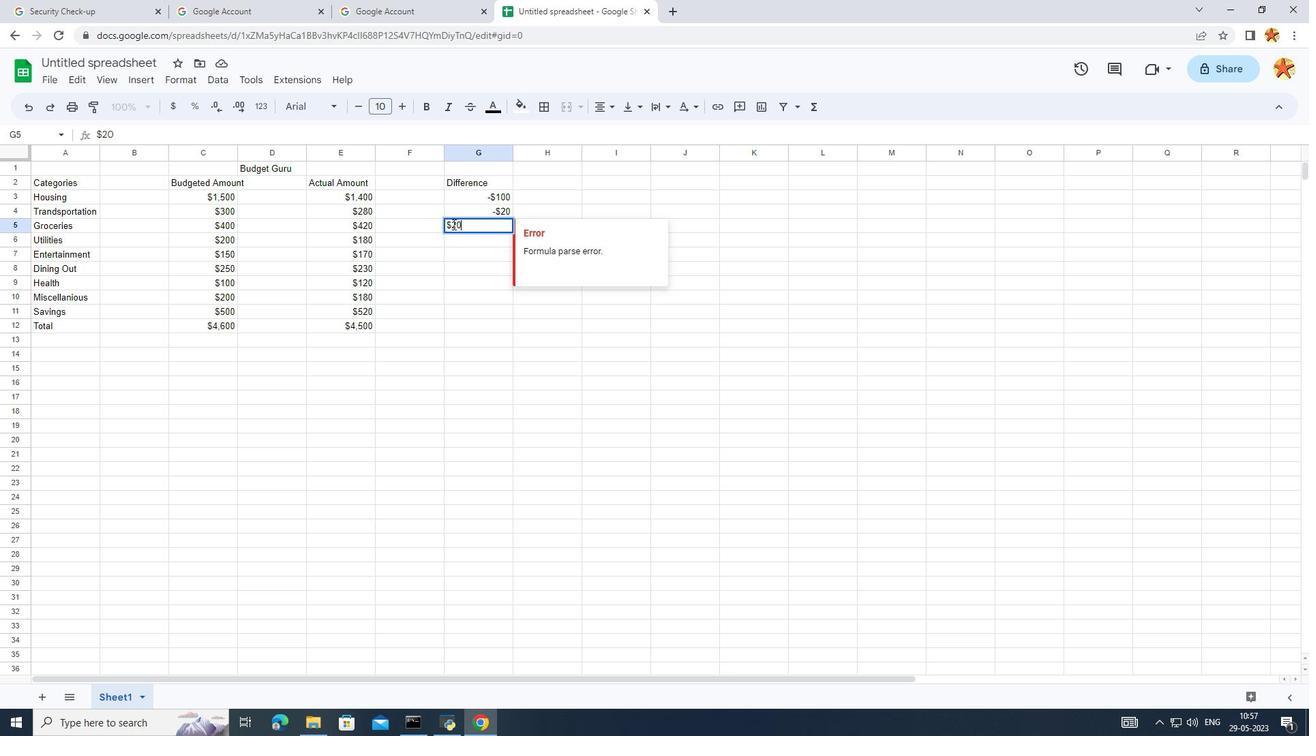
Action: Mouse moved to (461, 219)
Screenshot: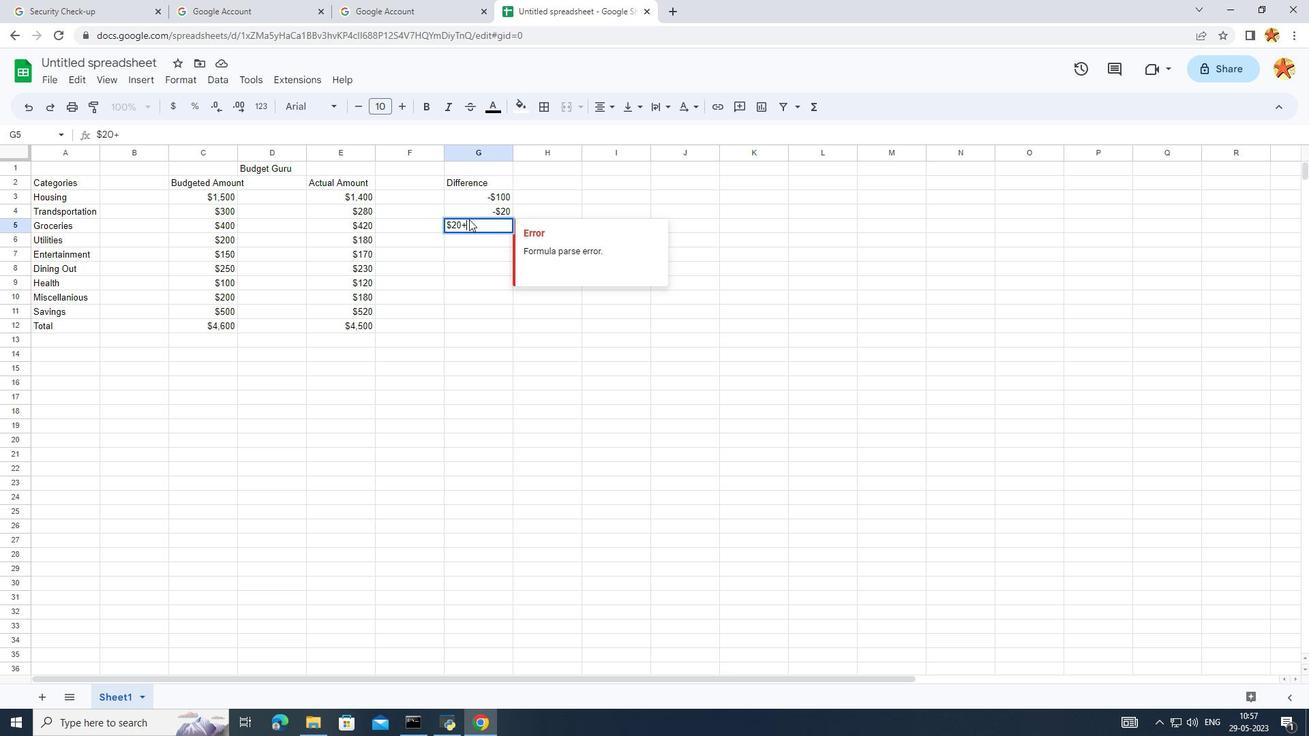 
Action: Mouse pressed left at (461, 219)
Screenshot: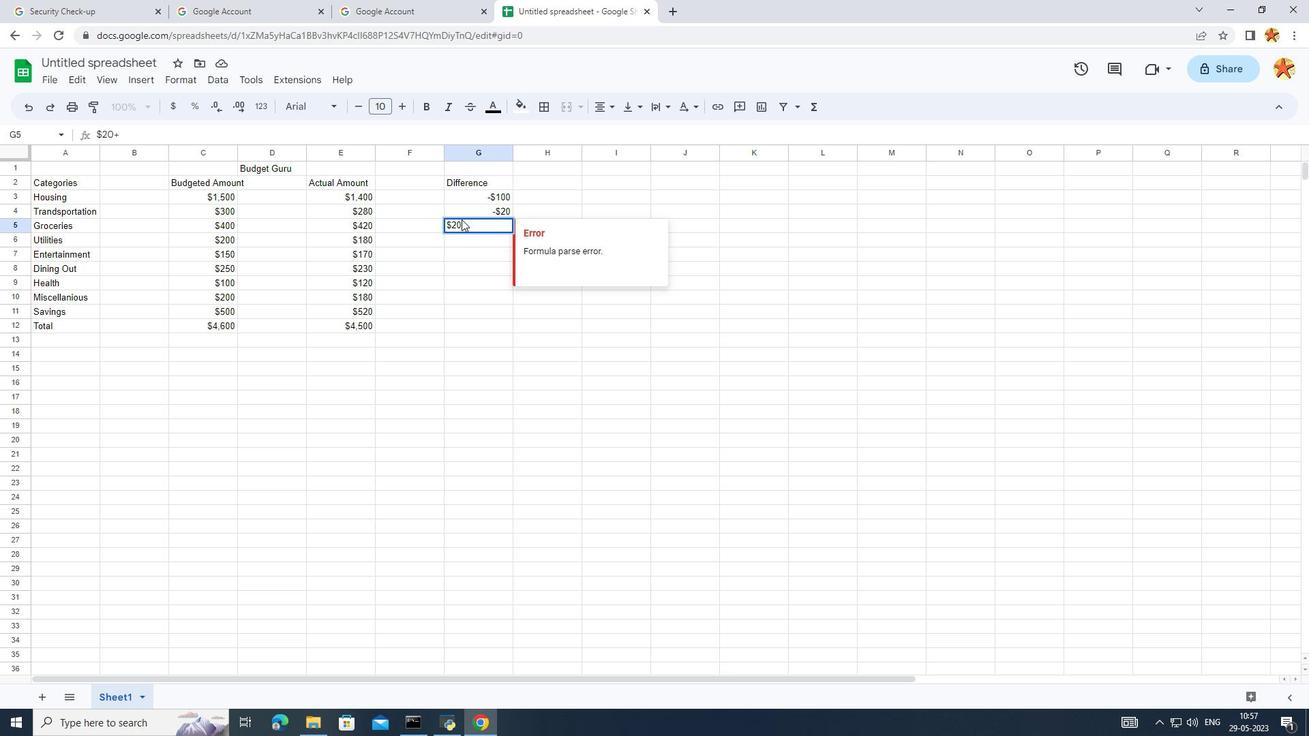 
Action: Mouse moved to (459, 219)
Screenshot: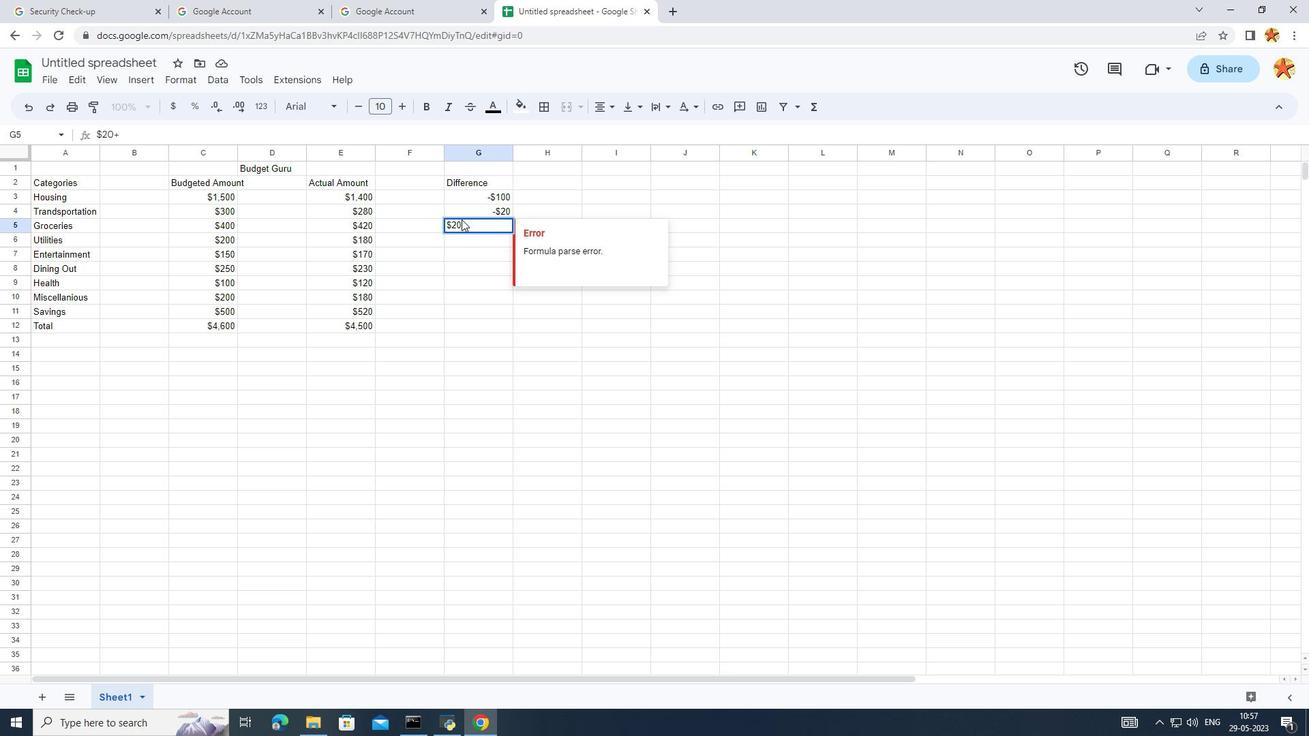 
Action: Mouse pressed left at (459, 219)
Screenshot: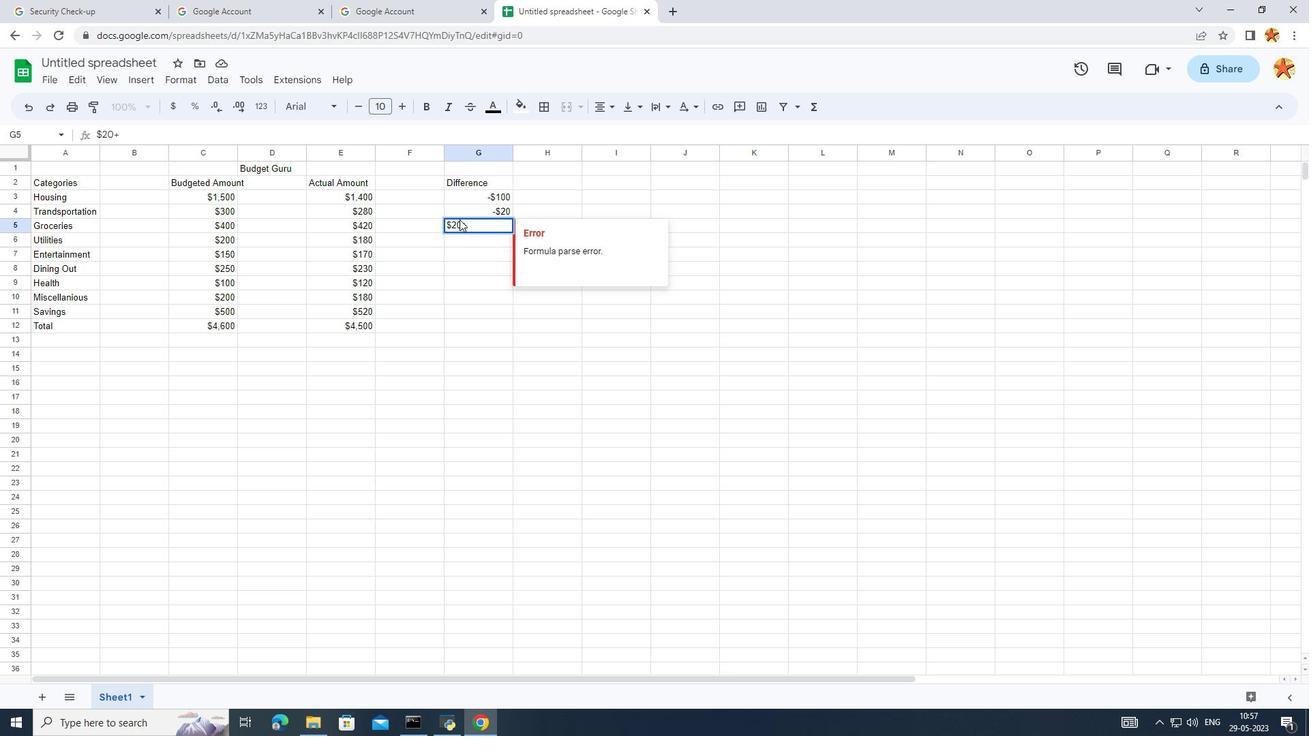 
Action: Mouse moved to (459, 225)
Screenshot: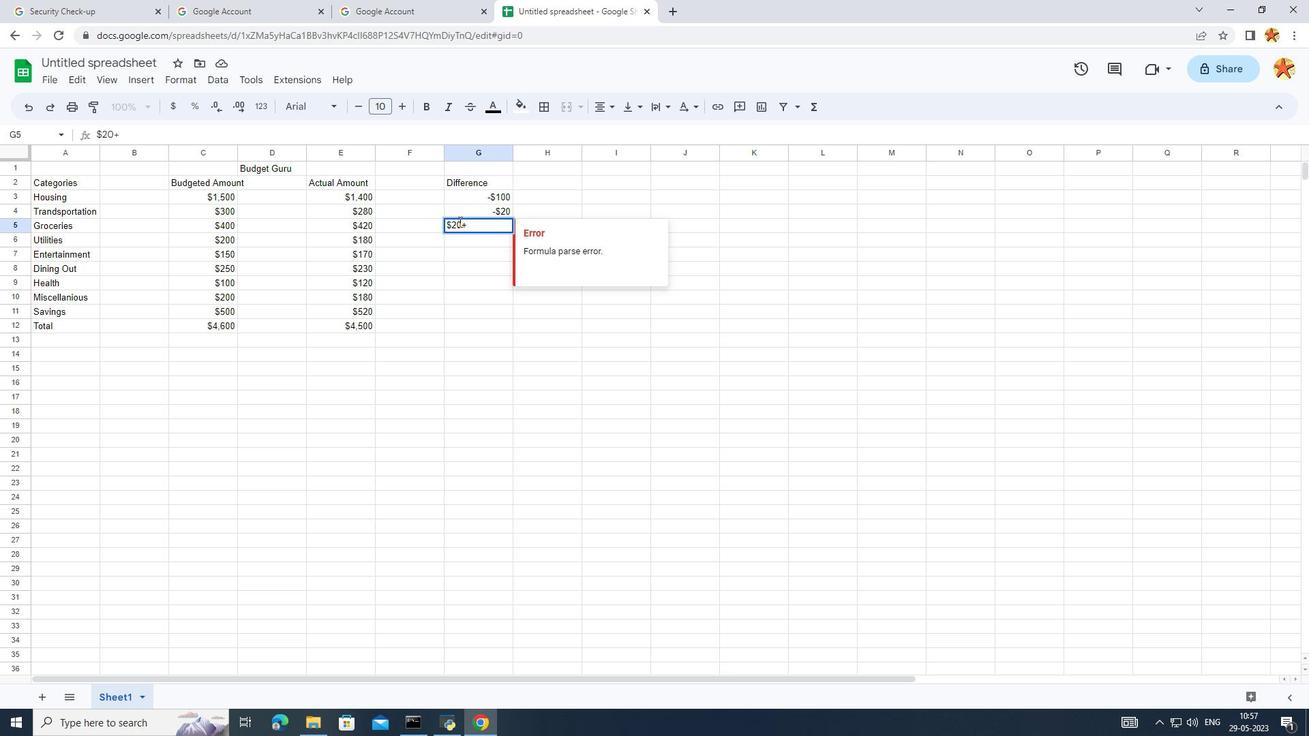 
Action: Mouse pressed left at (459, 225)
Screenshot: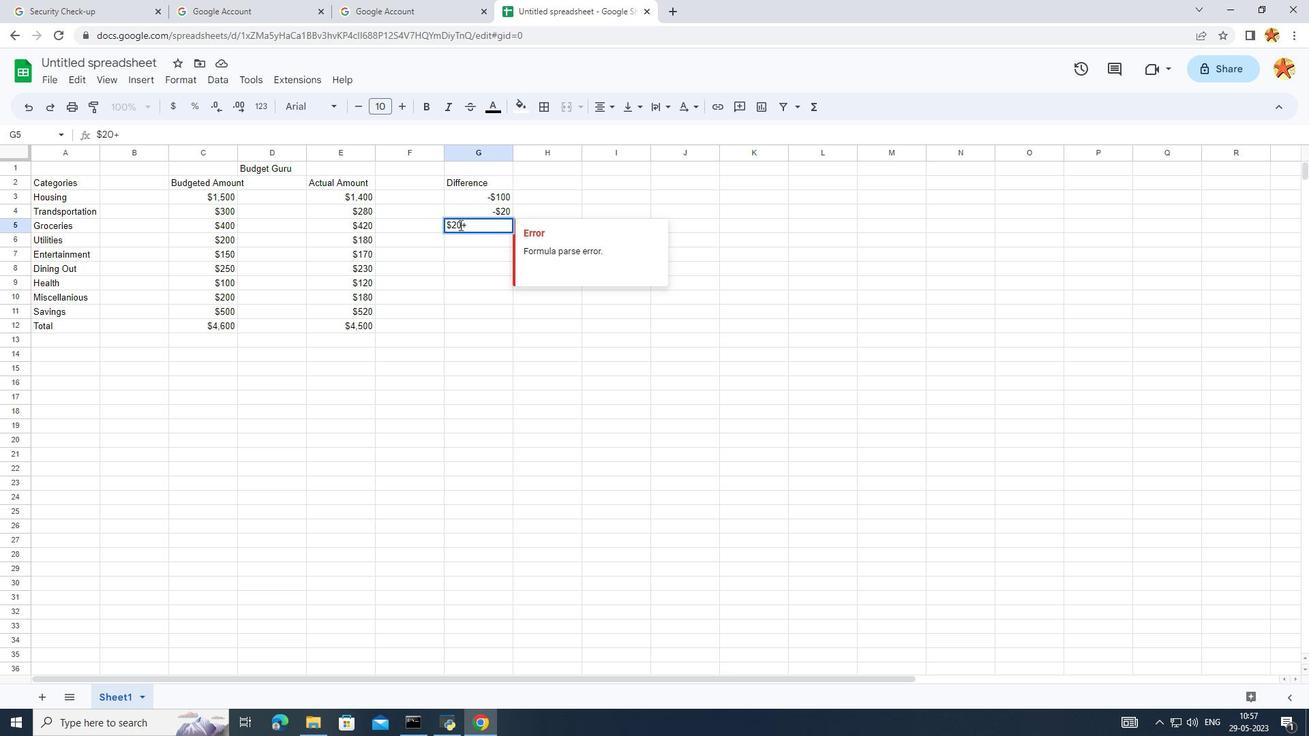 
Action: Key pressed =<Key.backspace><Key.backspace><Key.backspace><Key.backspace>
Screenshot: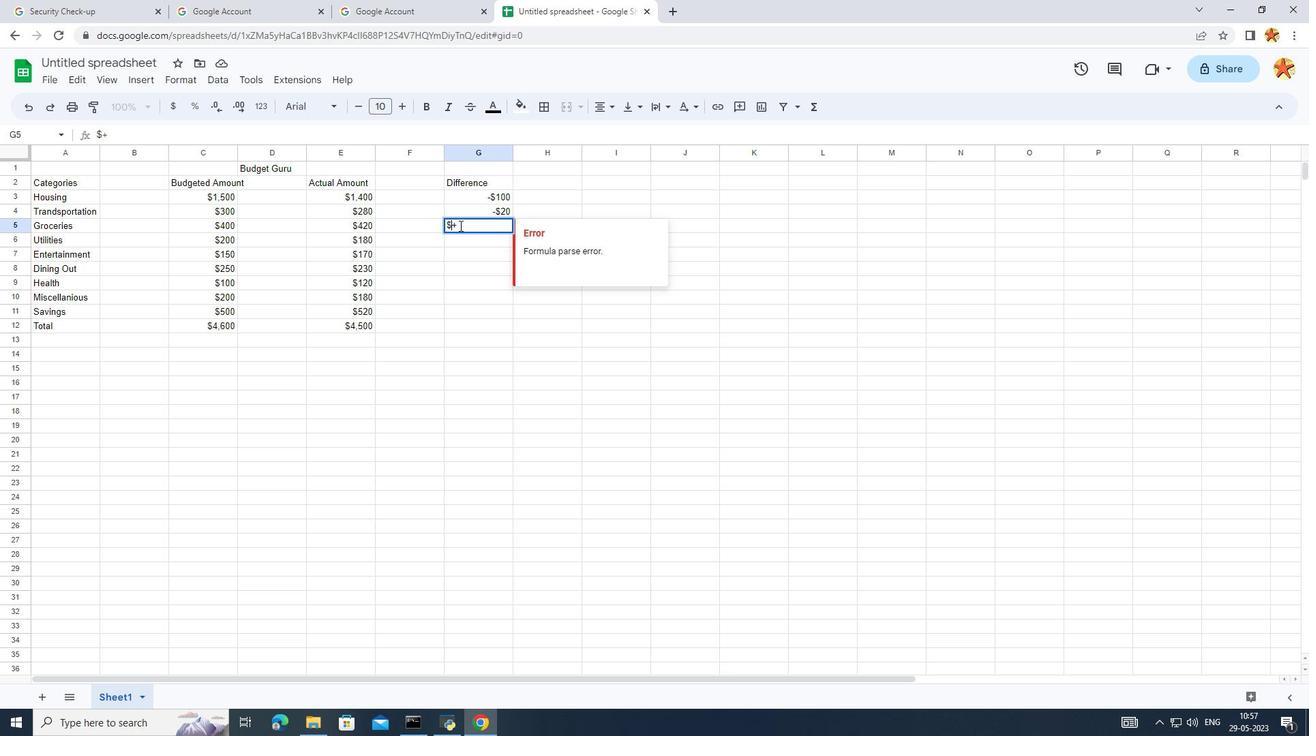 
Action: Mouse pressed left at (459, 225)
Screenshot: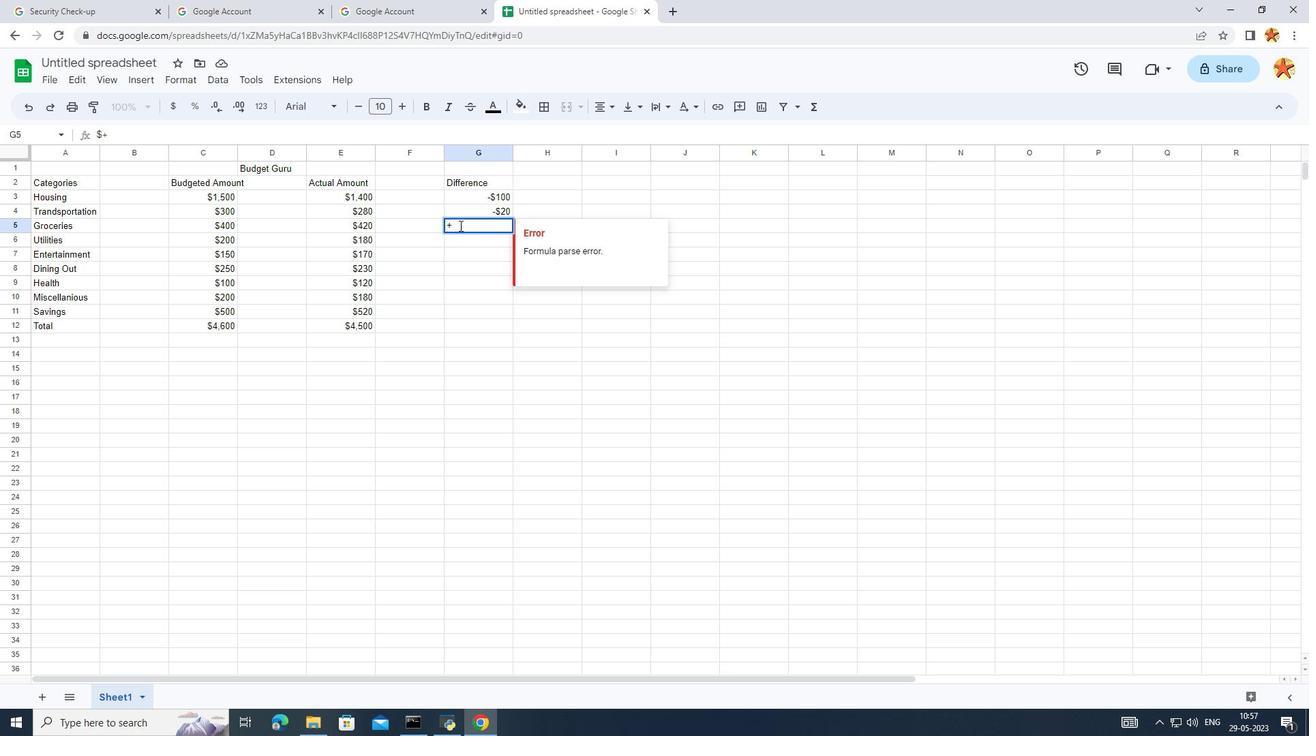 
Action: Key pressed <Key.shift_r><Key.shift_r><Key.shift_r><Key.shift_r><Key.shift_r><Key.shift_r><Key.shift_r><Key.shift_r><Key.shift_r><Key.shift_r><Key.shift_r><Key.shift_r><Key.shift_r><Key.shift_r><Key.shift_r><Key.shift_r><Key.shift_r><Key.shift_r><Key.shift_r><Key.shift_r><Key.shift_r><Key.shift_r><Key.shift_r><Key.shift_r><Key.shift_r><Key.shift_r>$20<Key.enter>
Screenshot: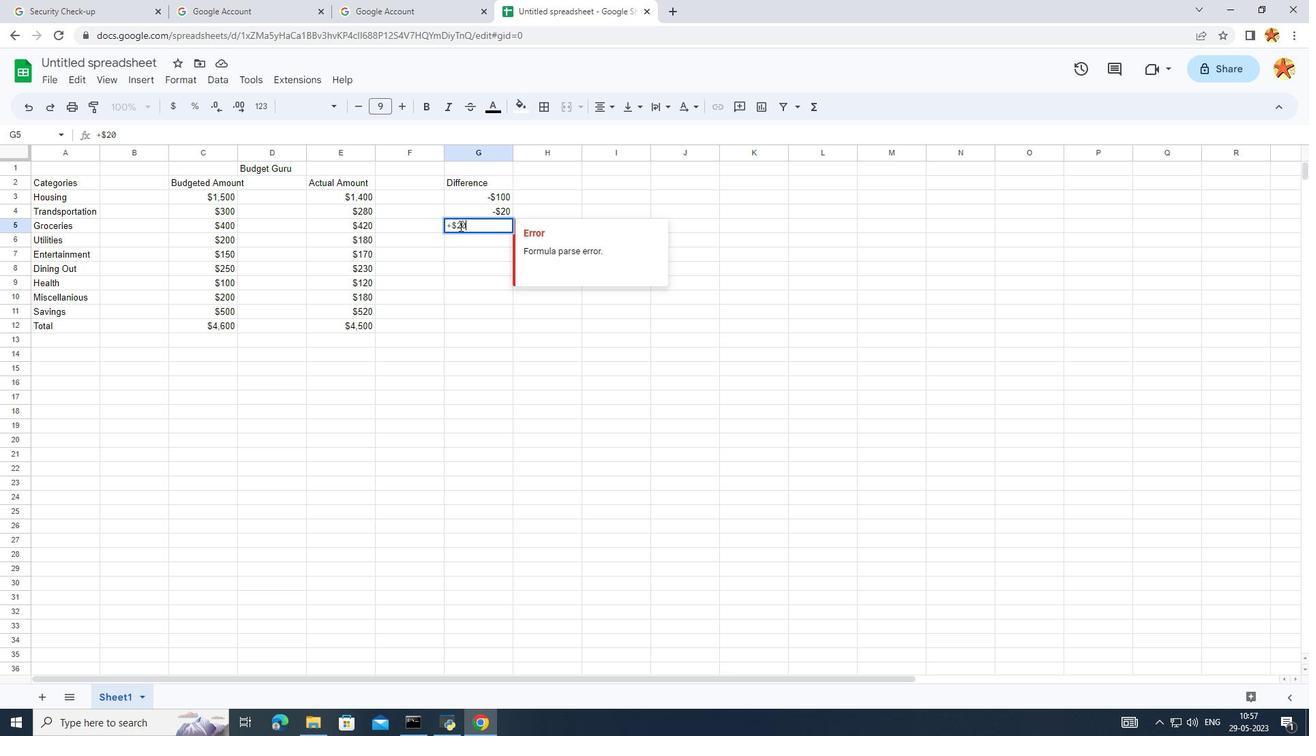 
Action: Mouse moved to (500, 208)
Screenshot: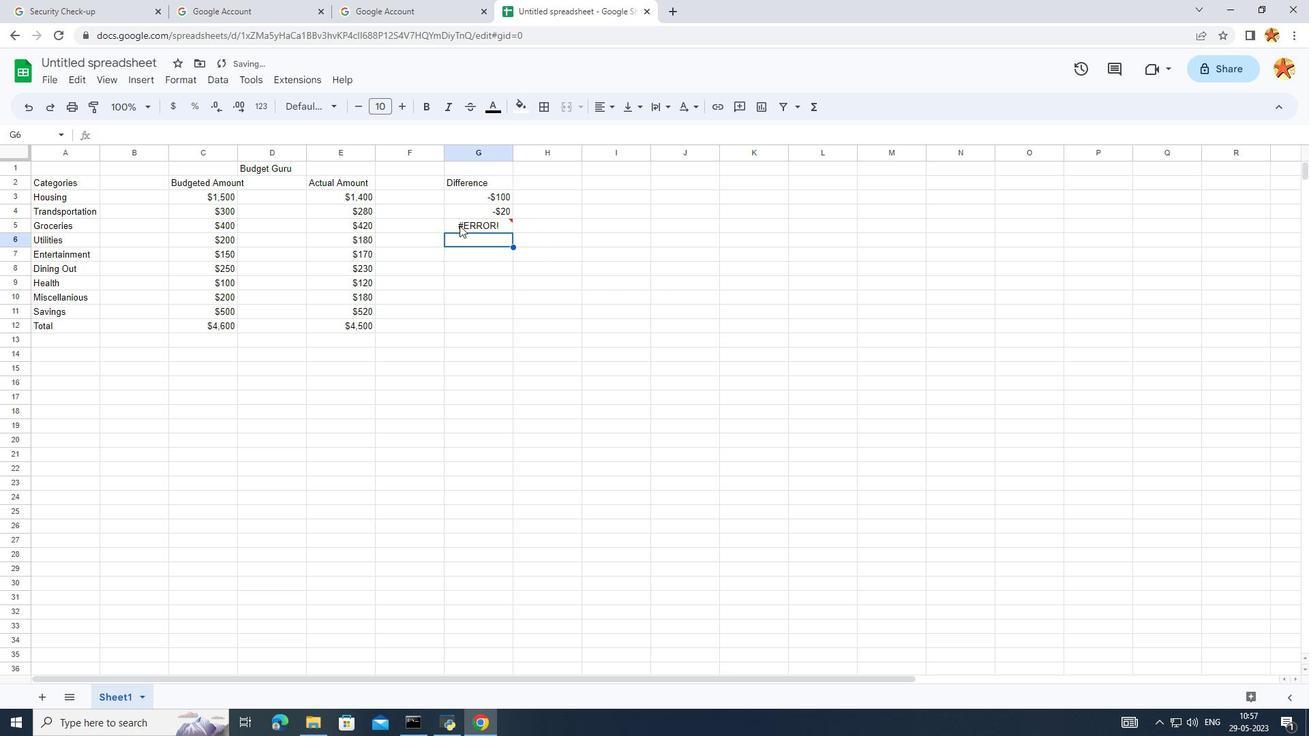 
Action: Mouse pressed left at (500, 208)
Screenshot: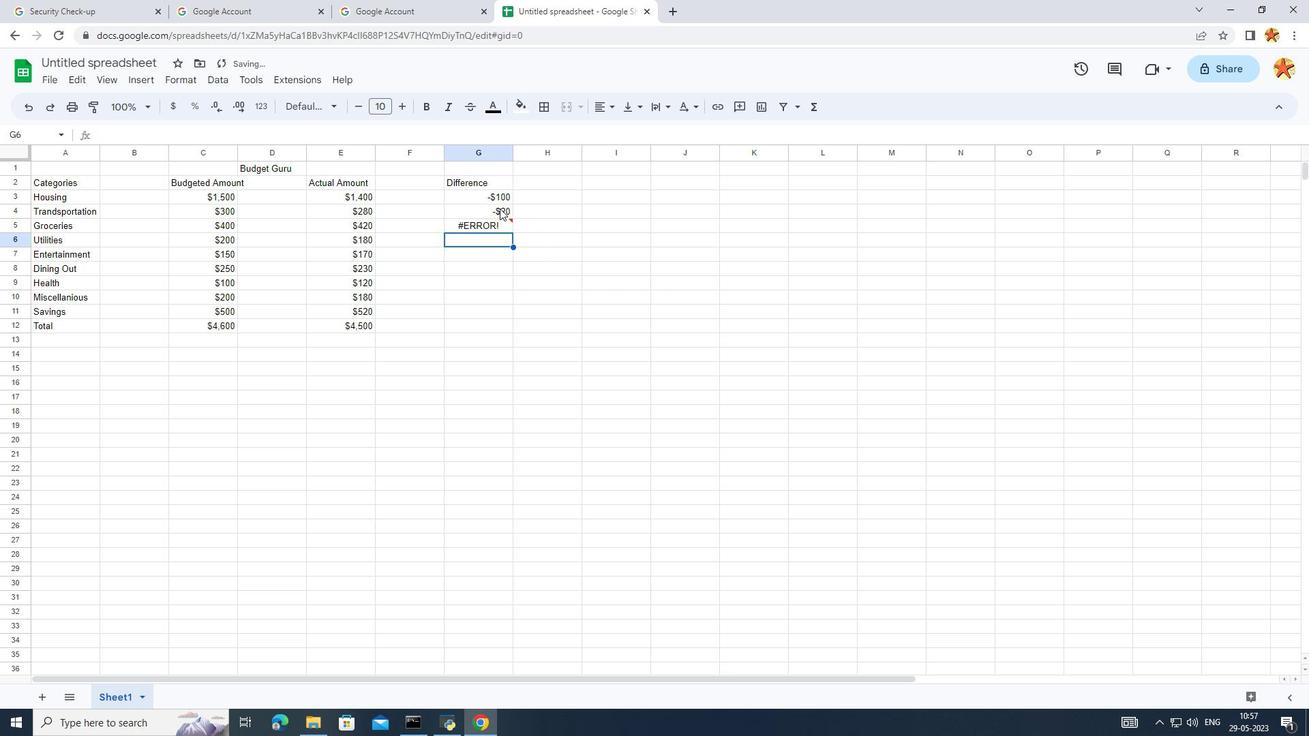 
Action: Mouse moved to (472, 229)
Screenshot: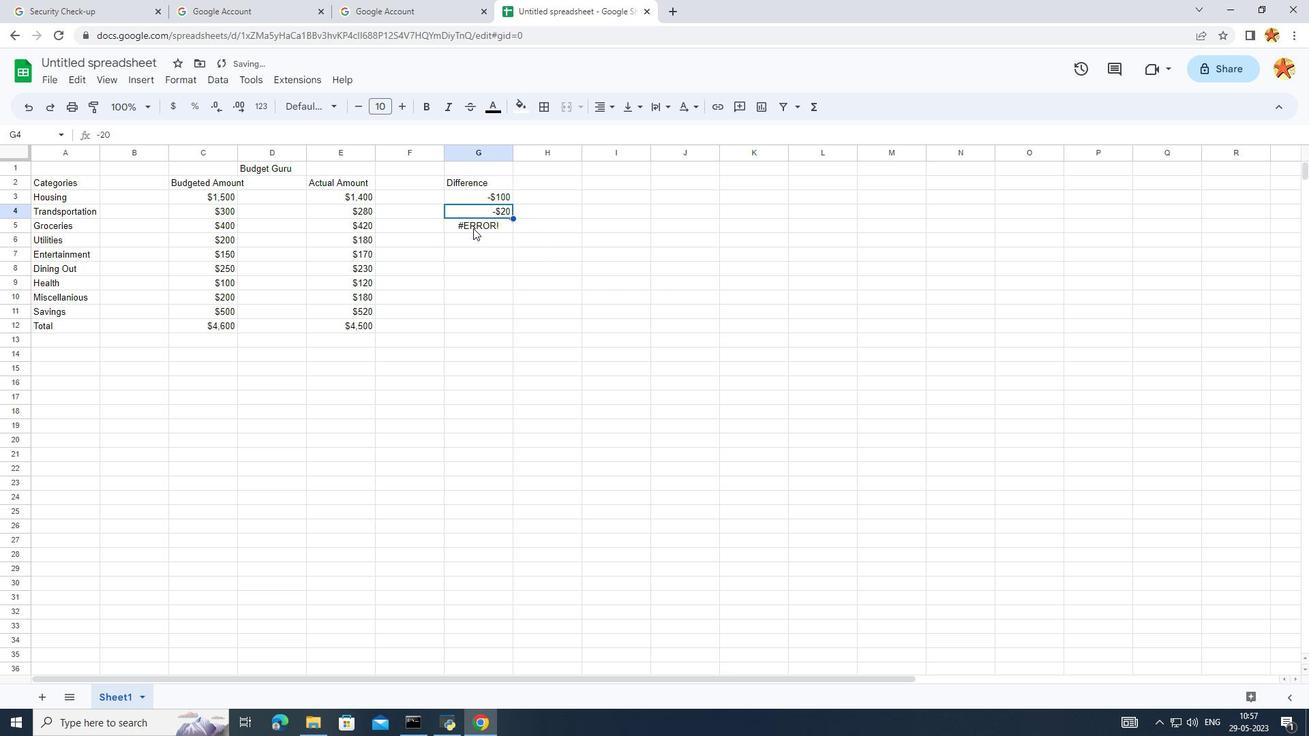 
Action: Mouse pressed left at (472, 229)
Screenshot: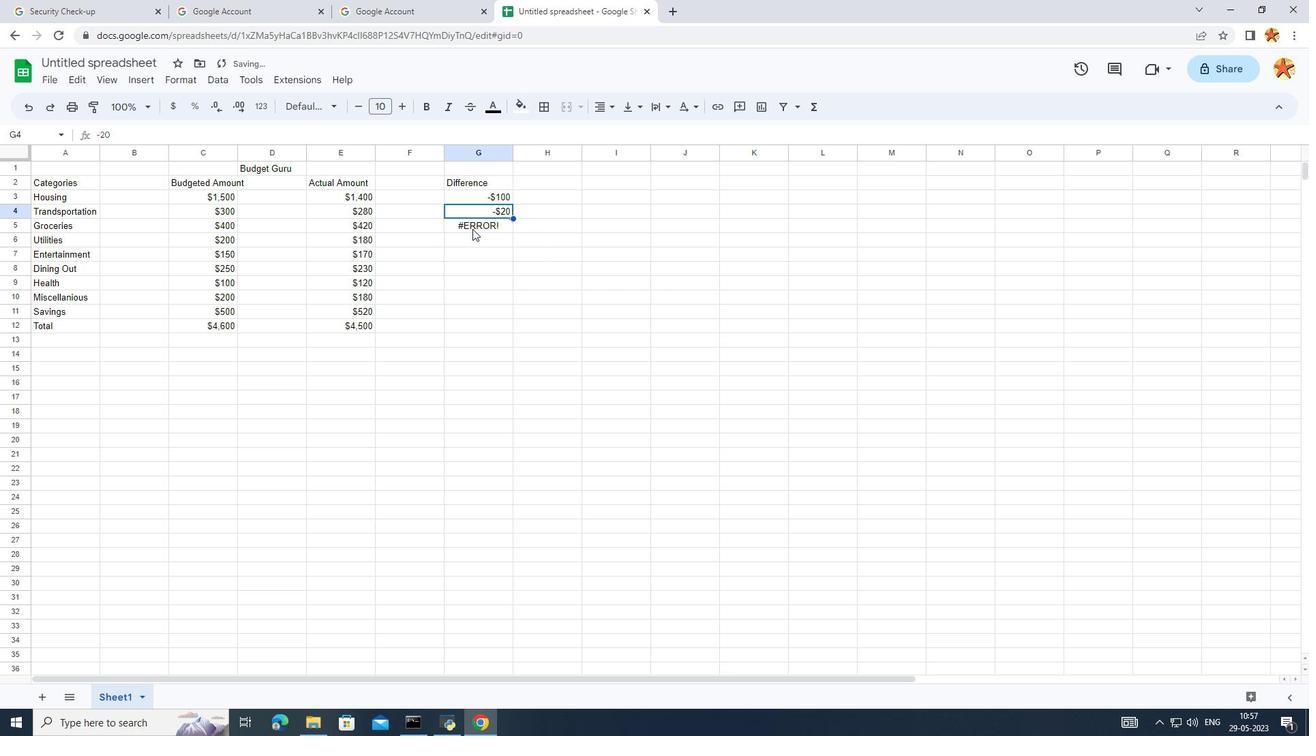 
Action: Mouse pressed left at (472, 229)
Screenshot: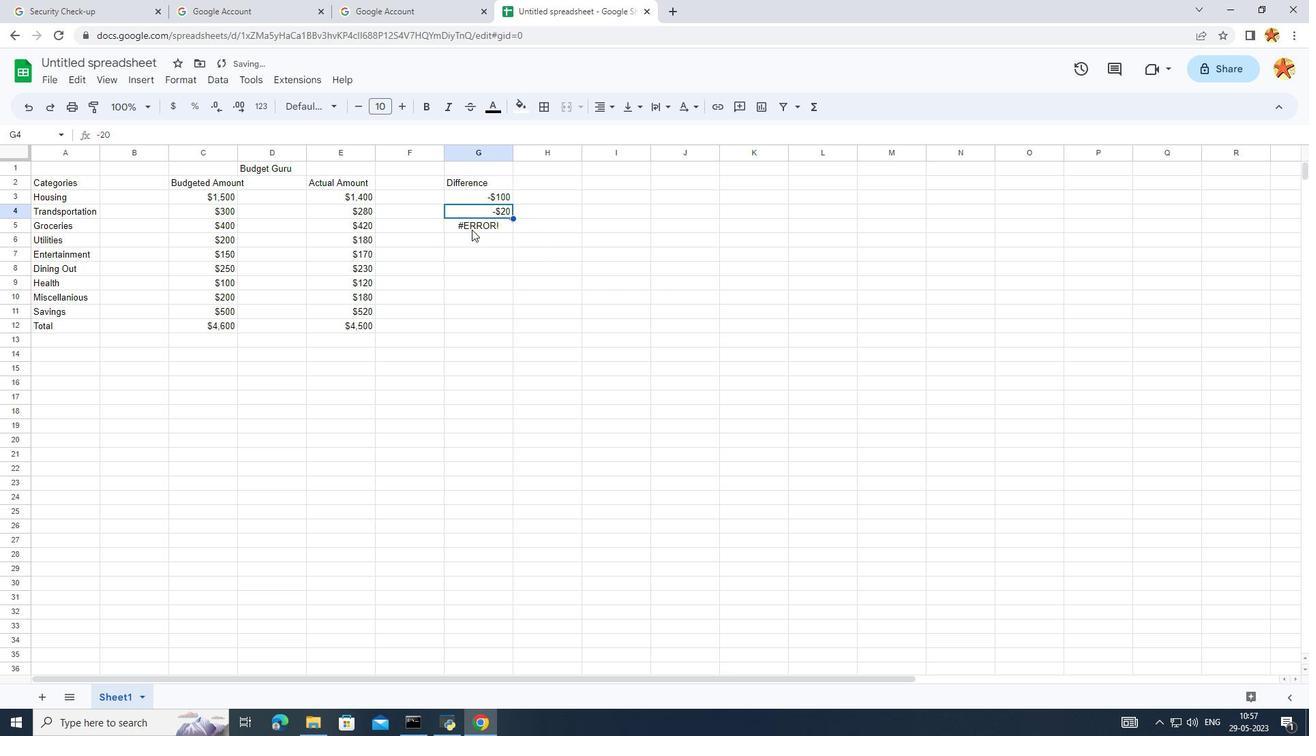 
Action: Mouse moved to (479, 223)
Screenshot: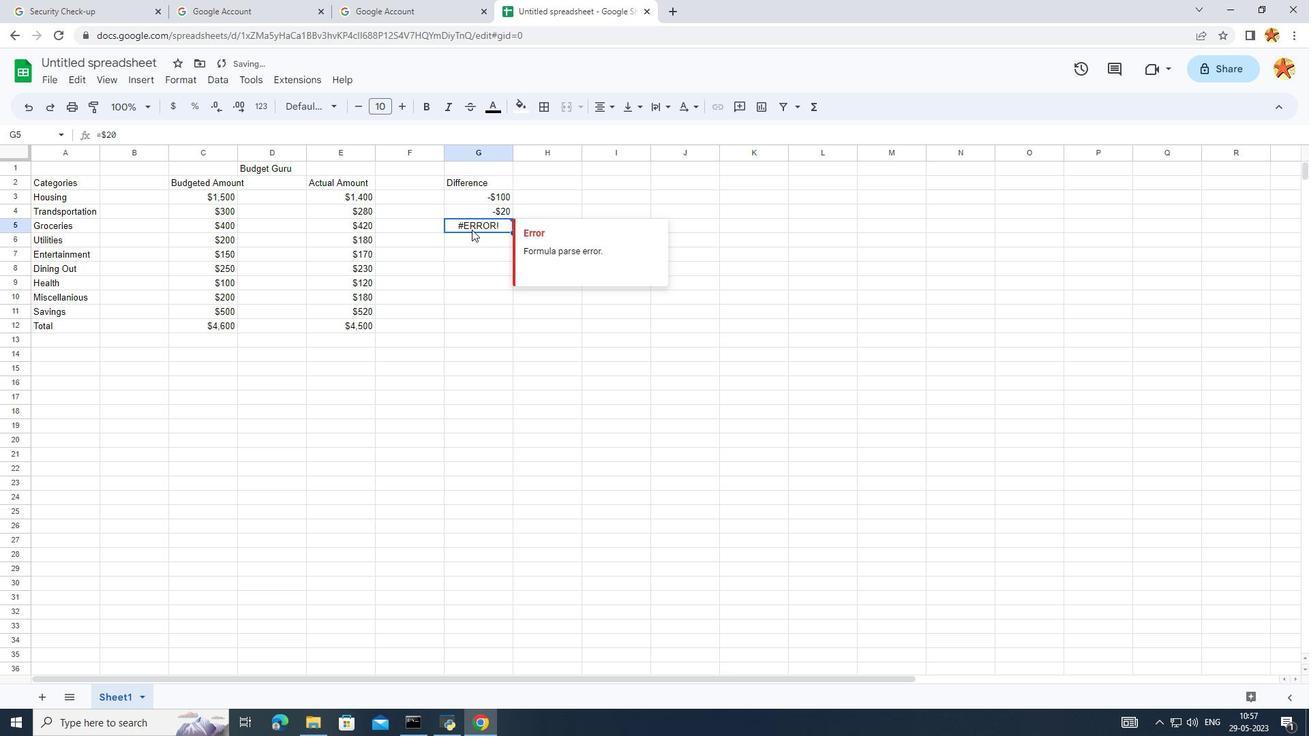 
Action: Mouse pressed left at (479, 223)
Screenshot: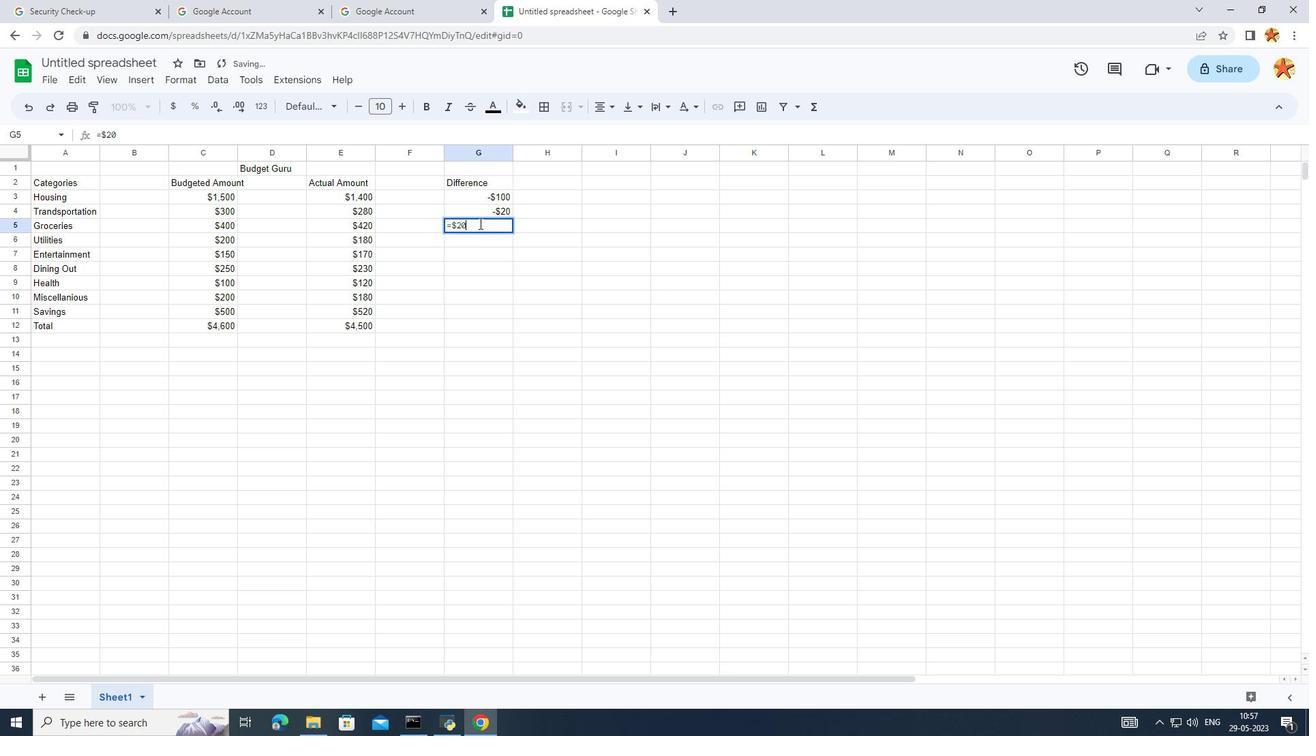 
Action: Mouse pressed left at (479, 223)
Screenshot: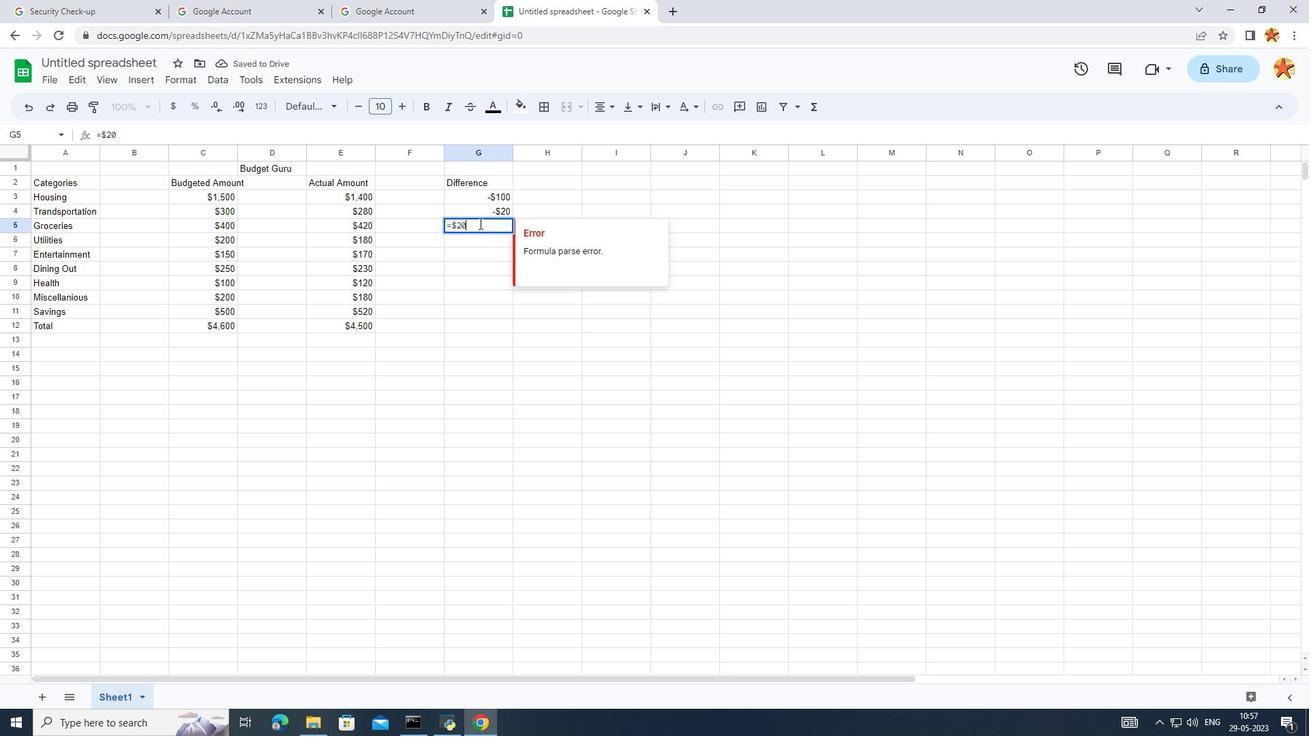 
Action: Key pressed <Key.backspace><Key.backspace><Key.shift_r><Key.shift_r><Key.shift_r><Key.shift_r>+<Key.shift_r><Key.shift_r><Key.shift_r><Key.shift_r><Key.shift_r><Key.shift_r><Key.shift_r><Key.shift_r><Key.shift_r><Key.shift_r><Key.shift_r><Key.shift_r><Key.shift_r><Key.shift_r><Key.shift_r><Key.shift_r><Key.shift_r><Key.shift_r><Key.shift_r><Key.shift_r><Key.shift_r><Key.shift_r><Key.shift_r><Key.shift_r><Key.shift_r>$20<Key.enter>
Screenshot: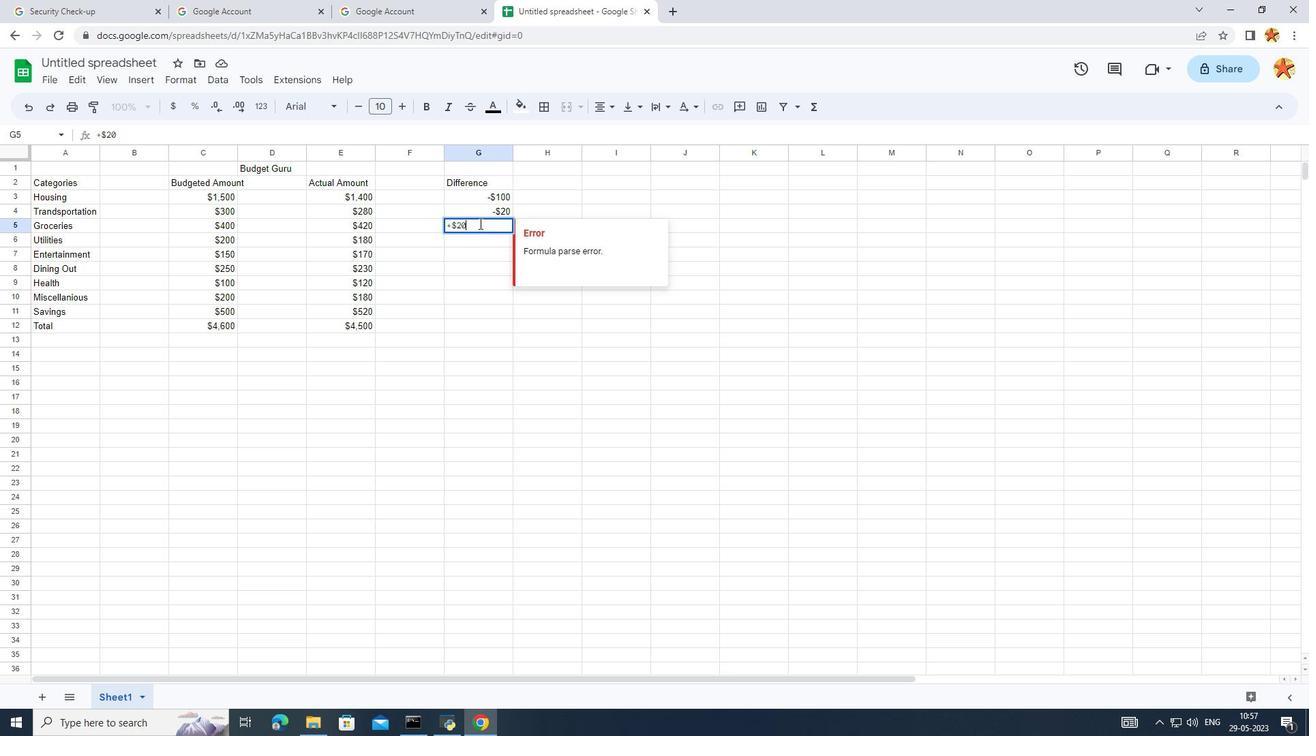 
Action: Mouse moved to (478, 226)
Screenshot: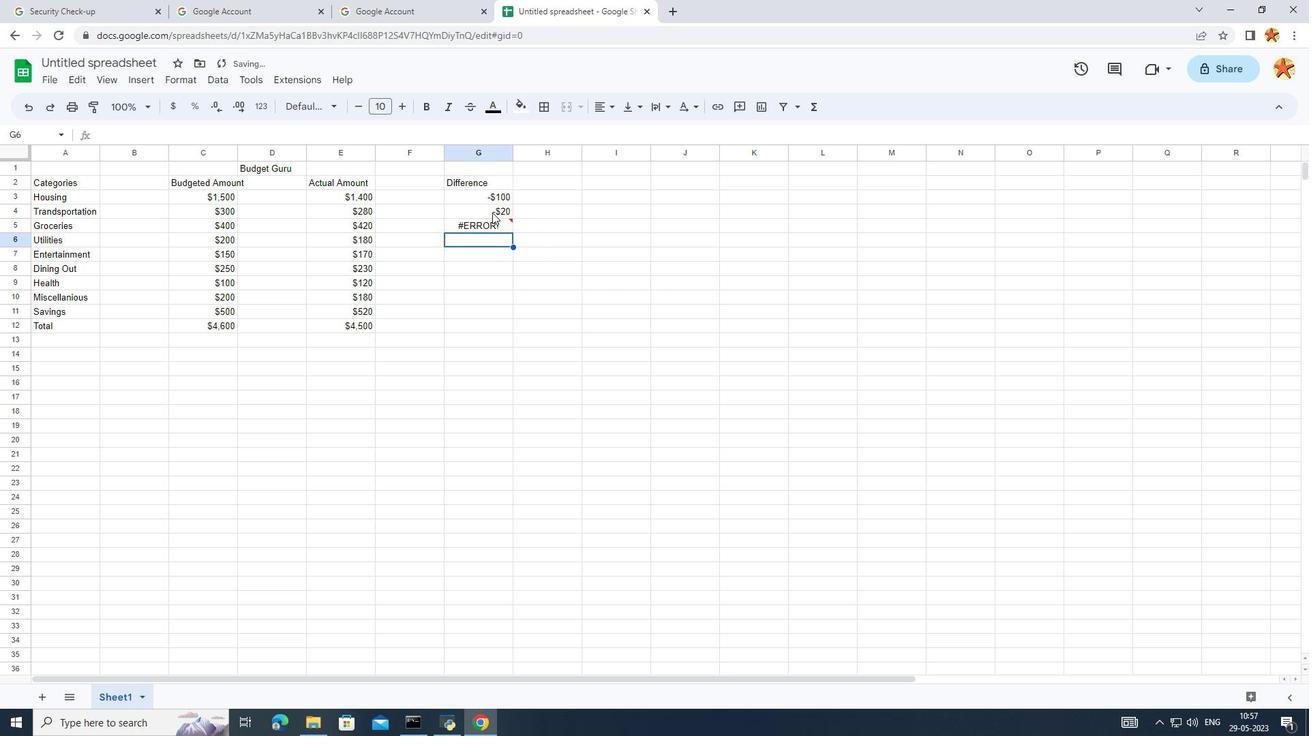 
Action: Mouse pressed left at (478, 226)
Screenshot: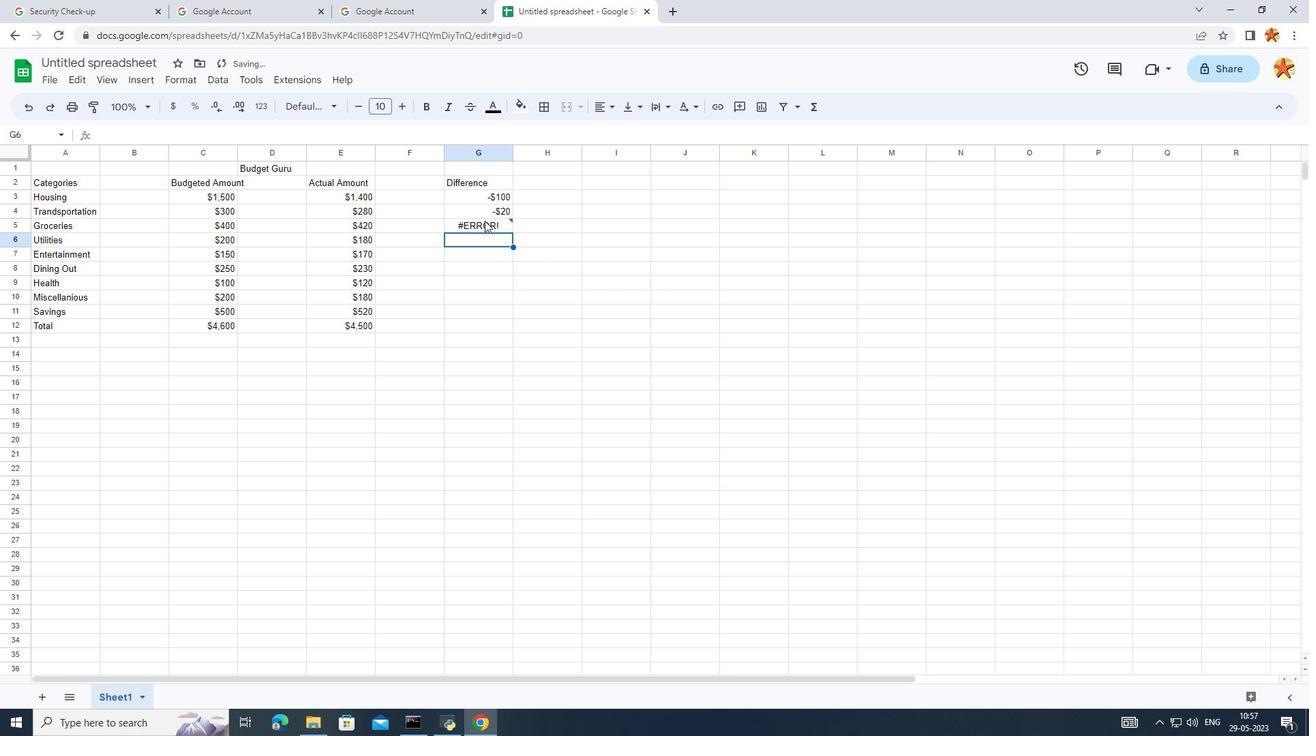 
Action: Mouse pressed left at (478, 226)
Screenshot: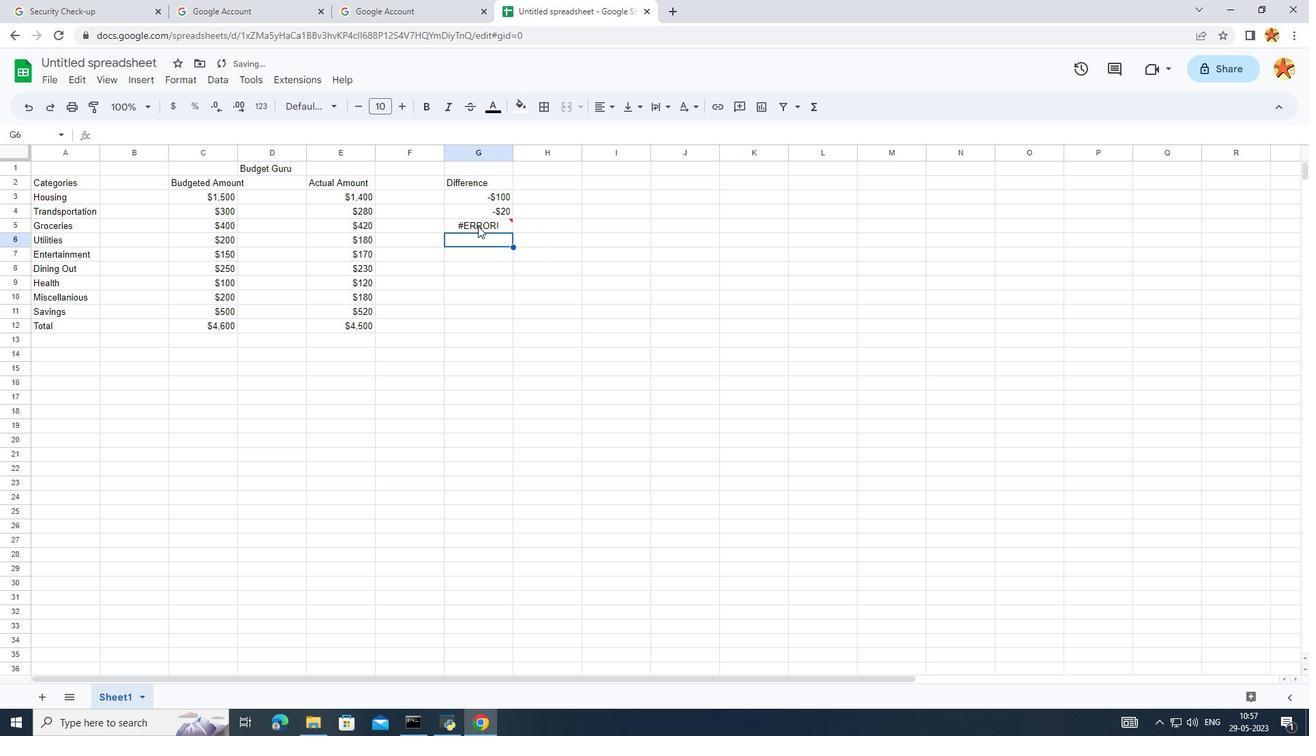 
Action: Mouse moved to (487, 216)
Screenshot: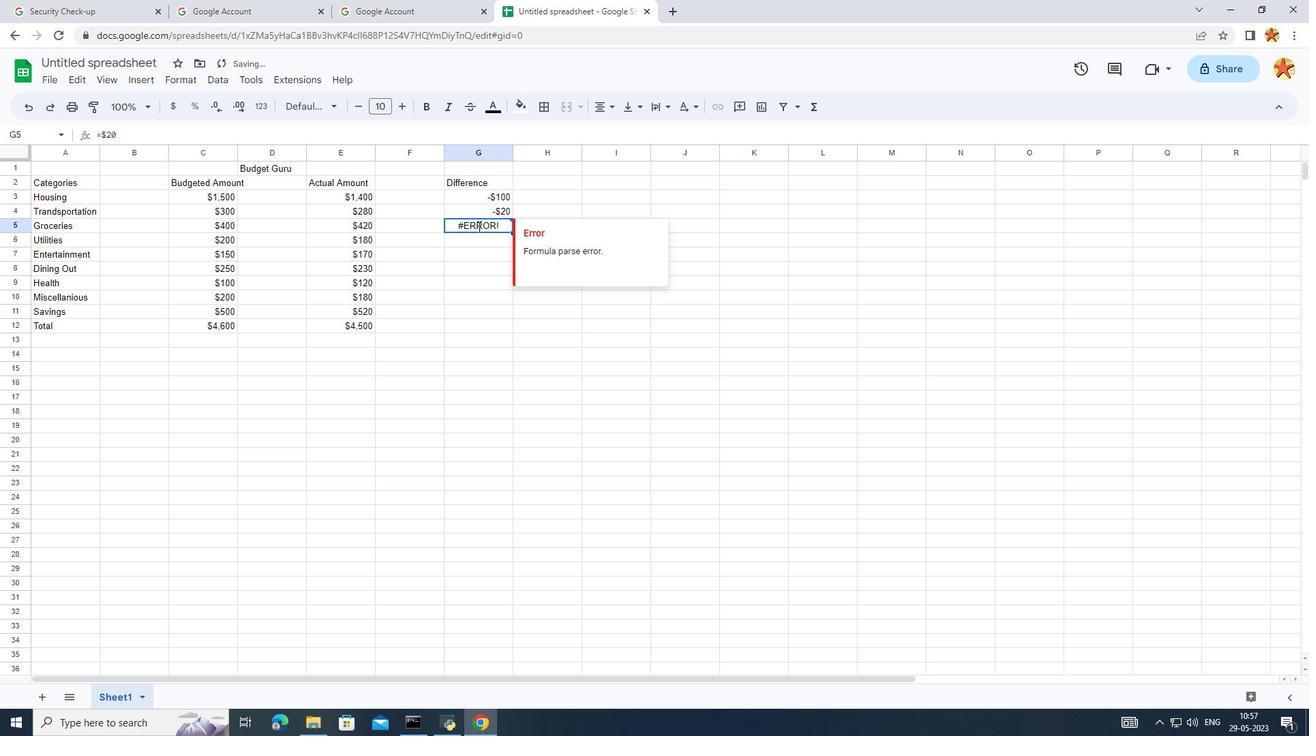 
Action: Mouse pressed left at (487, 216)
Screenshot: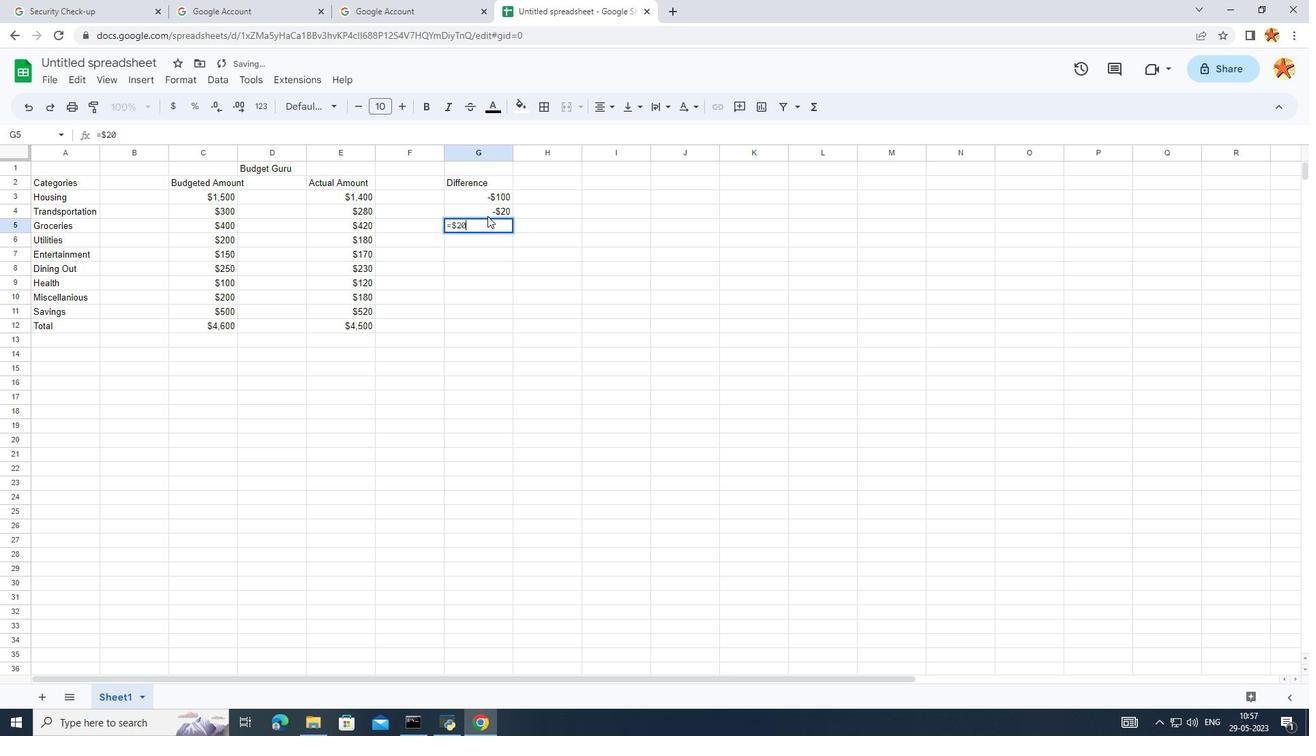 
Action: Mouse pressed left at (487, 216)
Screenshot: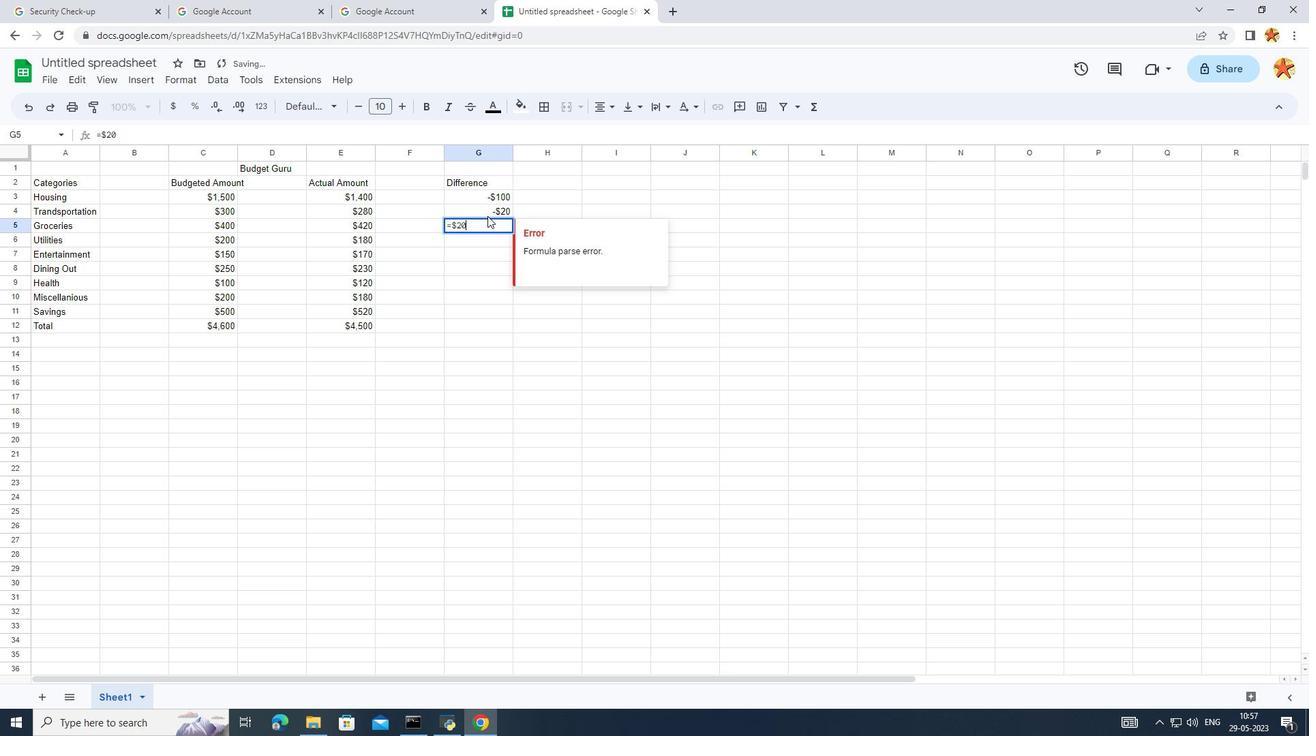 
Action: Mouse moved to (478, 221)
Screenshot: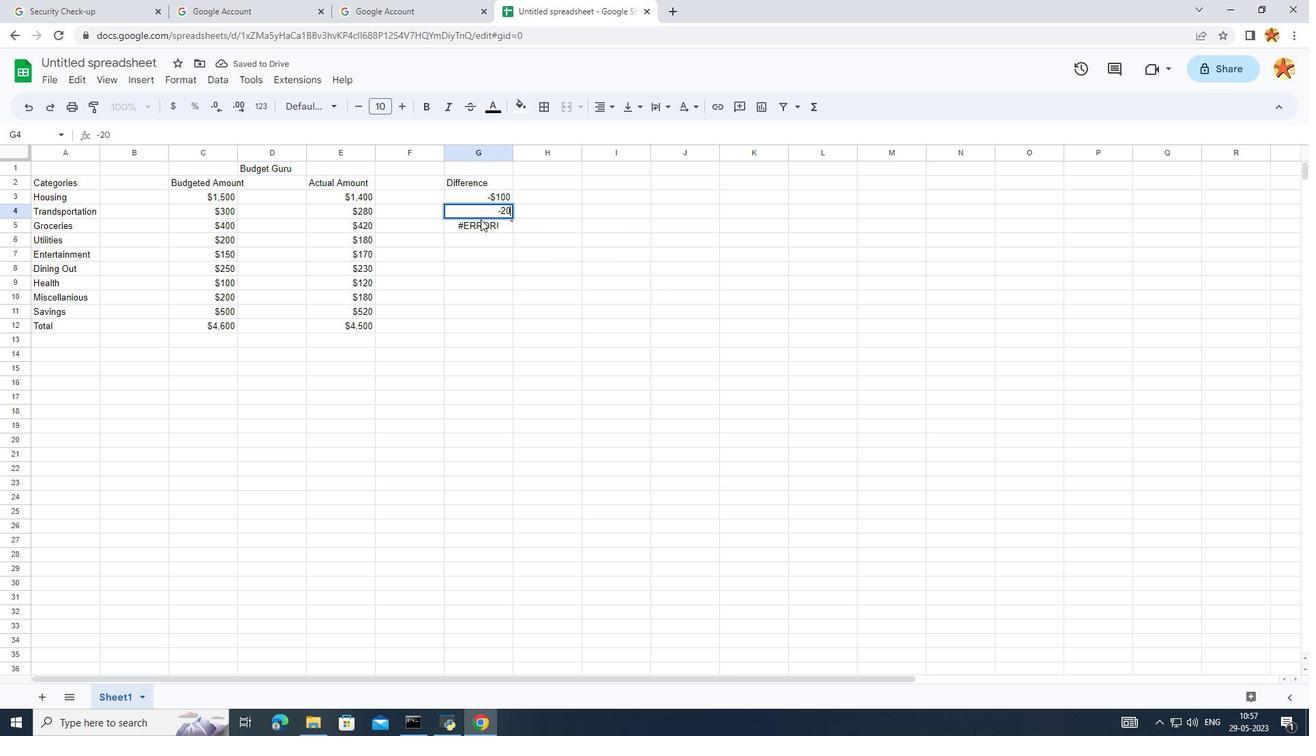 
Action: Mouse pressed left at (478, 221)
Screenshot: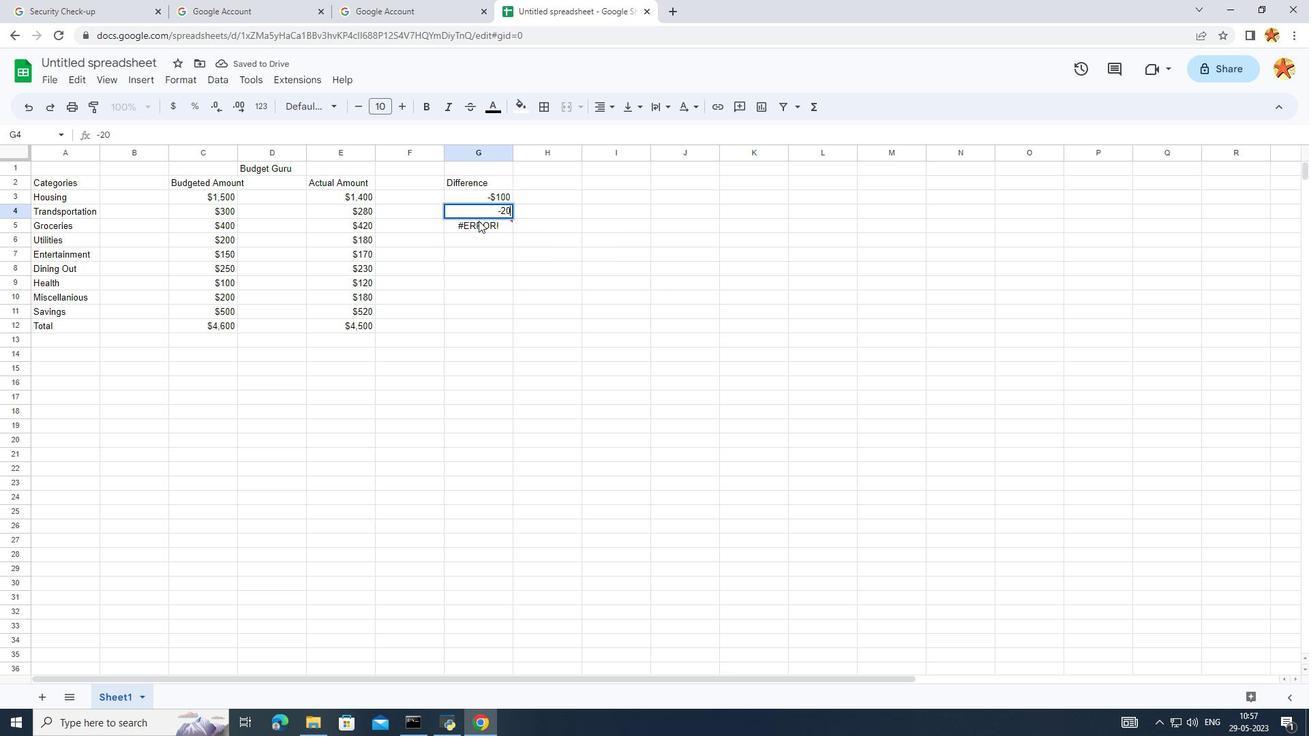 
Action: Mouse pressed left at (478, 221)
Screenshot: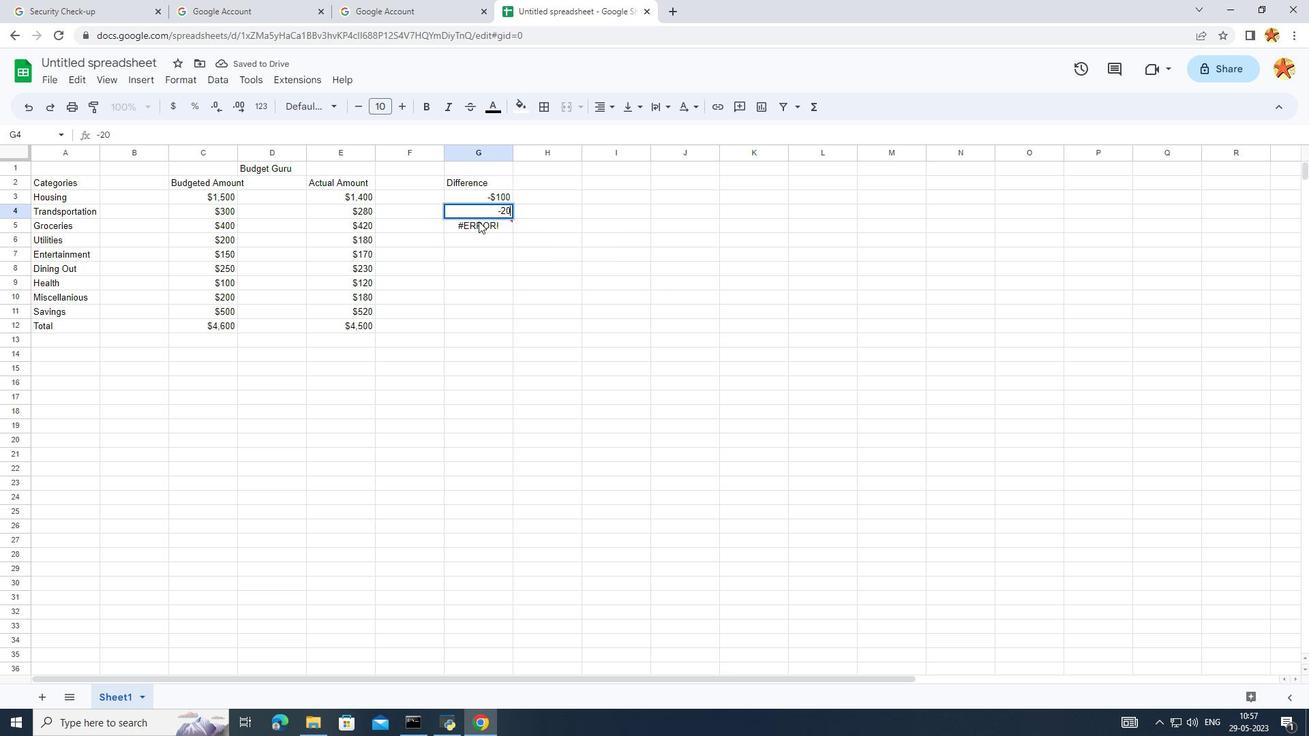 
Action: Mouse moved to (475, 223)
Screenshot: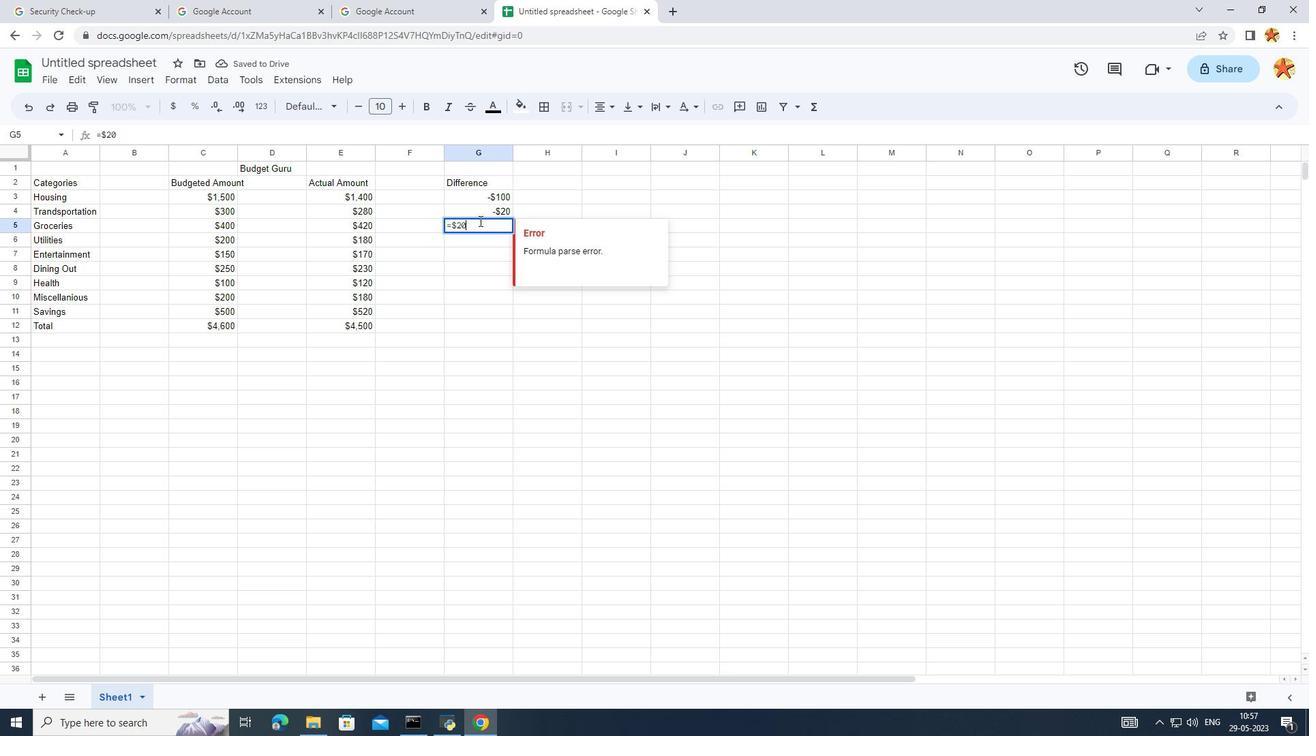 
Action: Mouse pressed left at (475, 223)
Screenshot: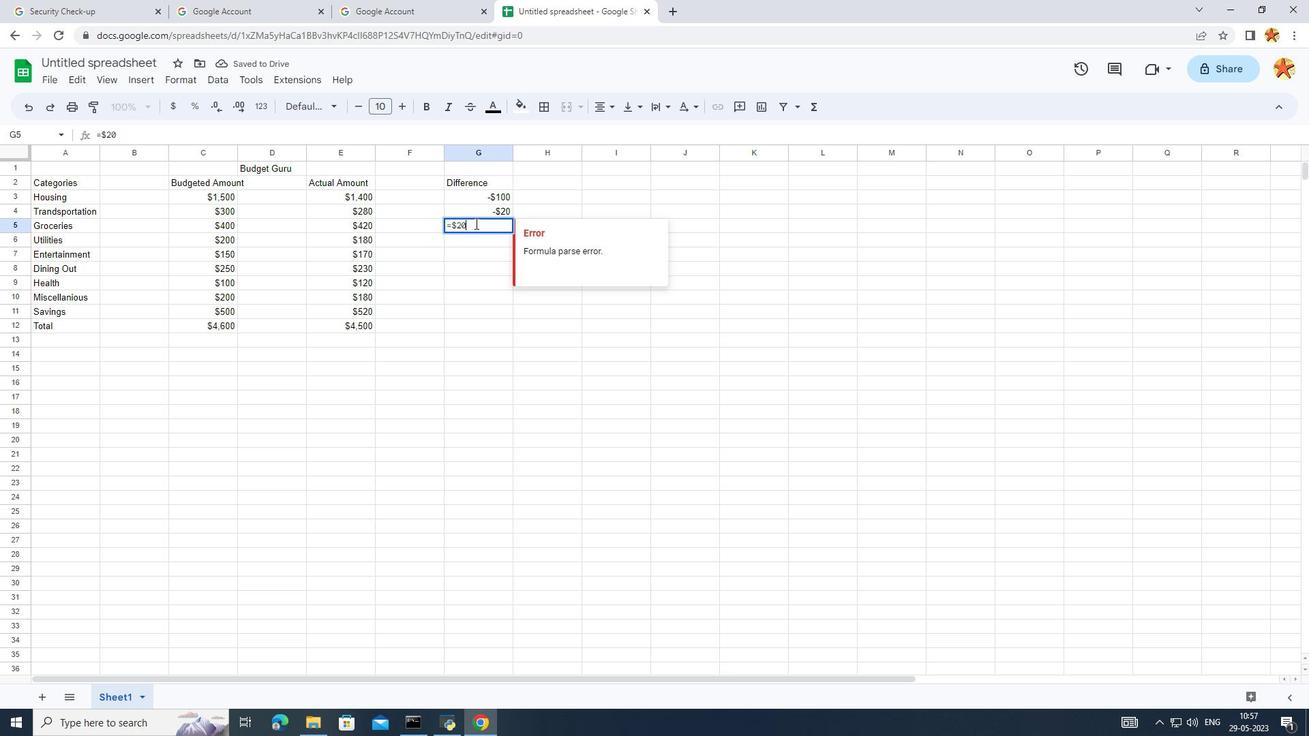 
Action: Mouse moved to (442, 223)
Screenshot: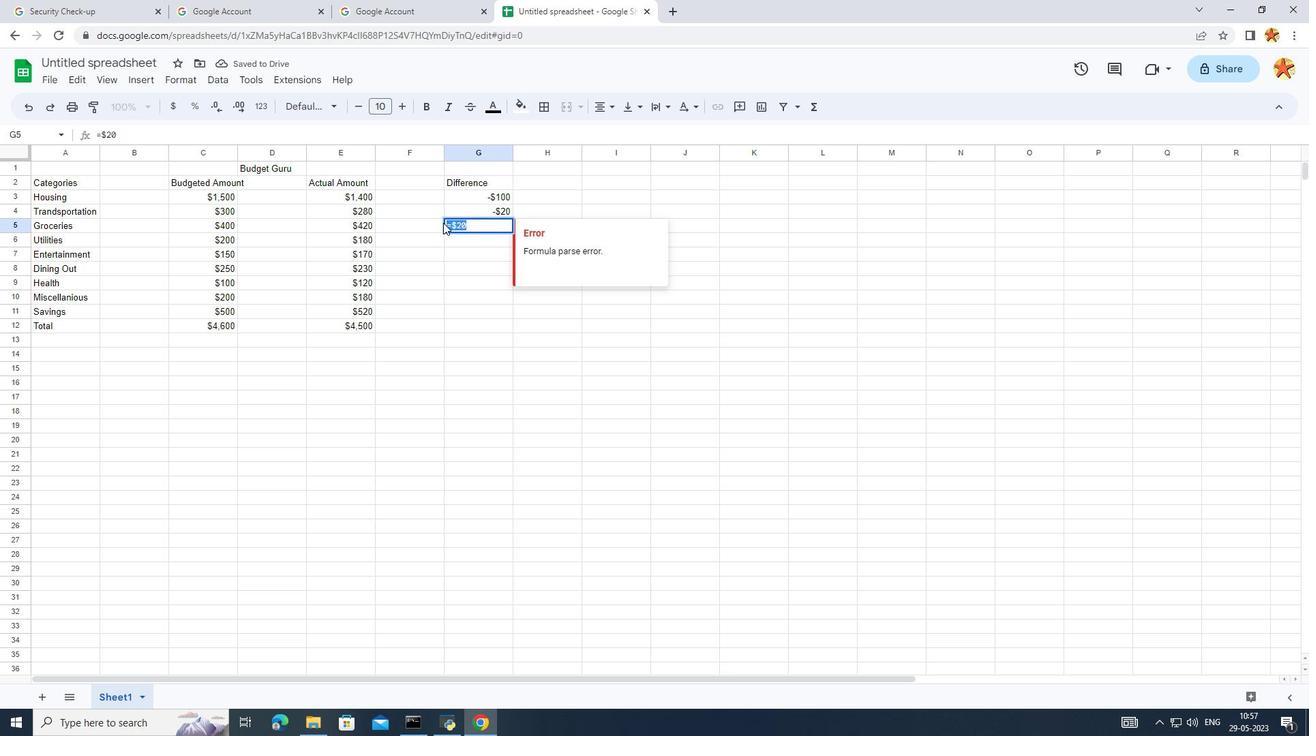 
Action: Key pressed <Key.backspace><Key.shift_r>$20<Key.enter>
Screenshot: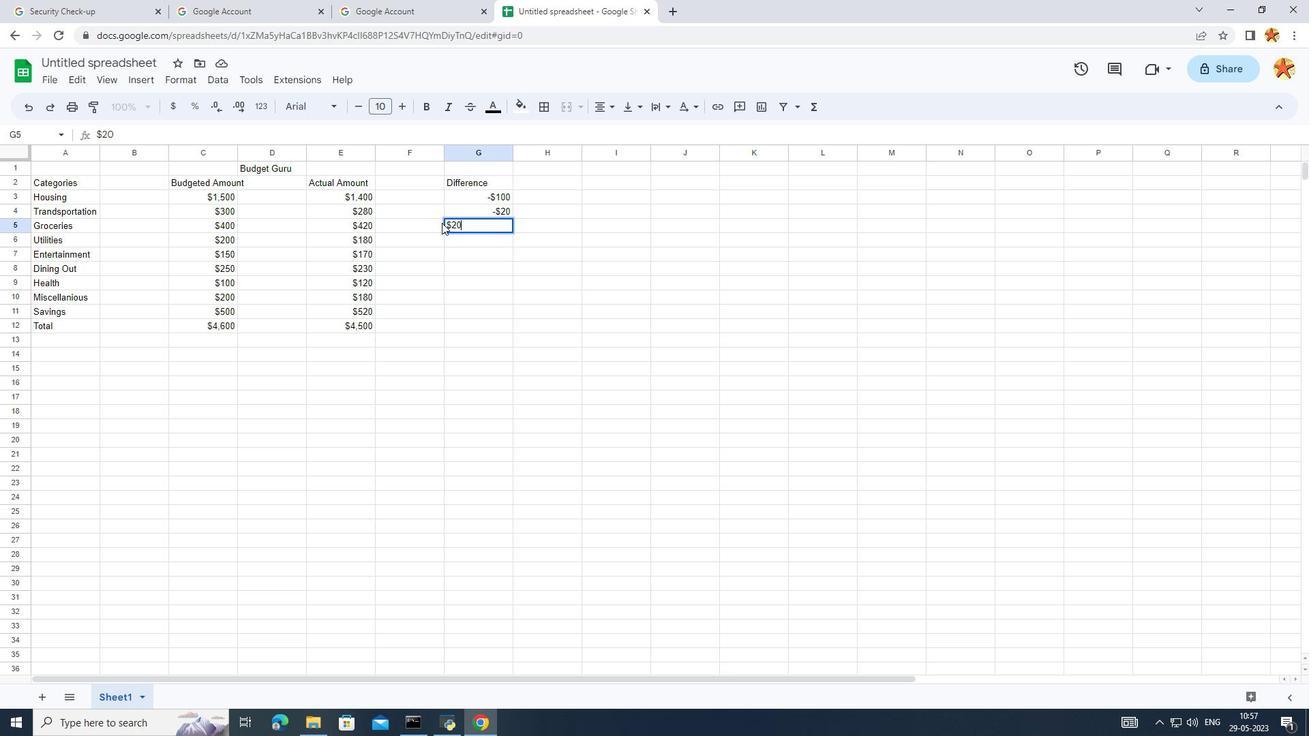 
Action: Mouse moved to (487, 186)
Screenshot: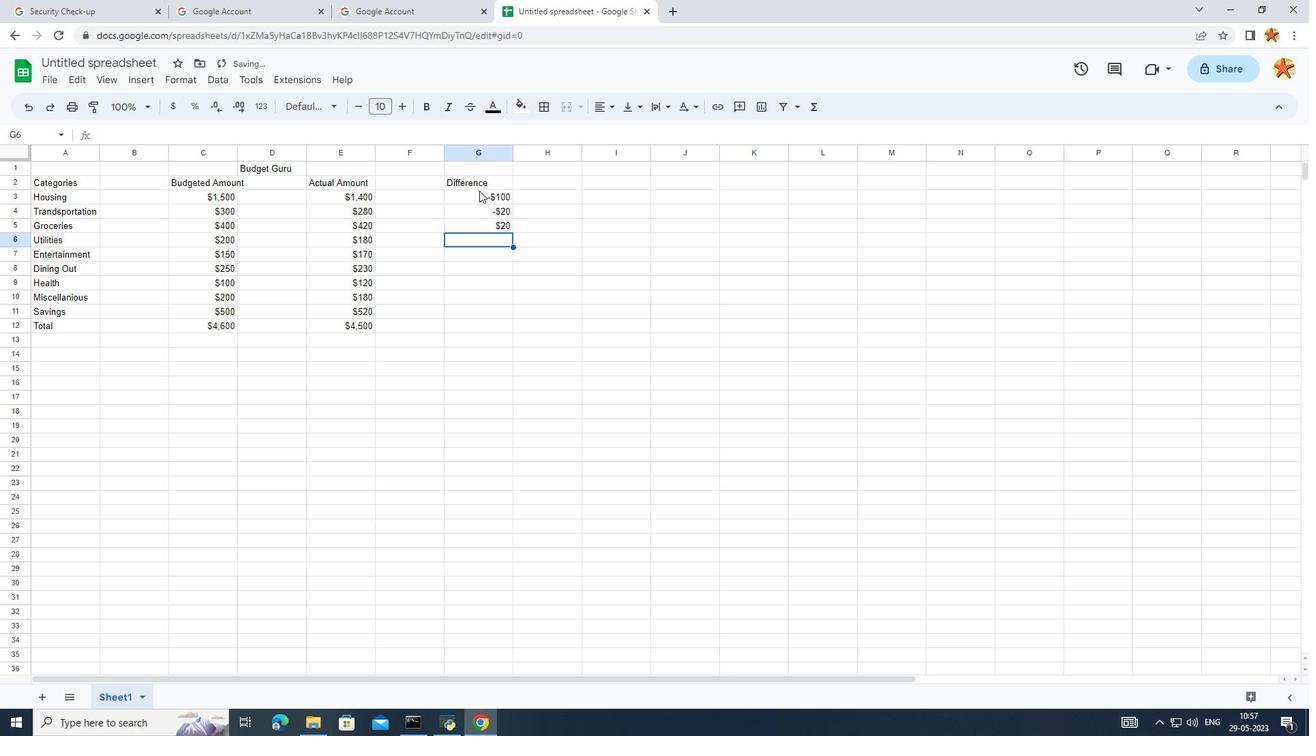 
Action: Mouse pressed left at (487, 186)
Screenshot: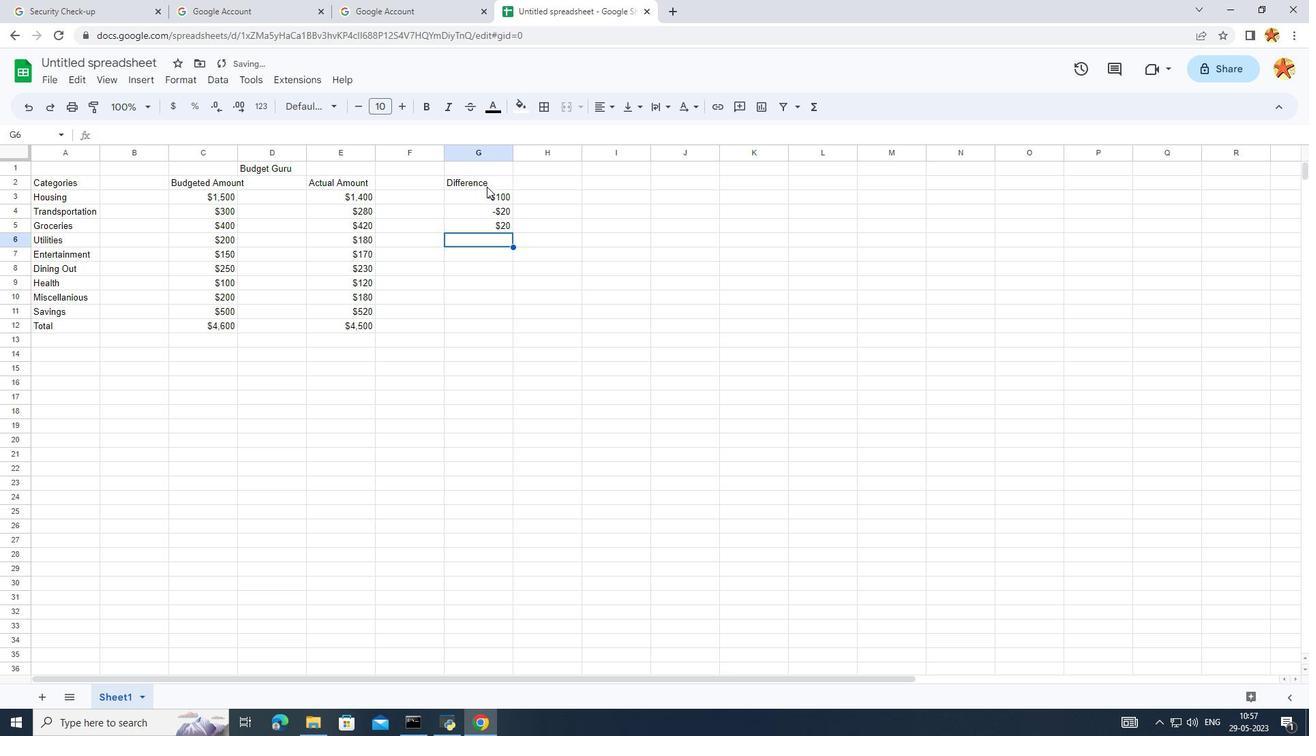 
Action: Mouse moved to (487, 199)
Screenshot: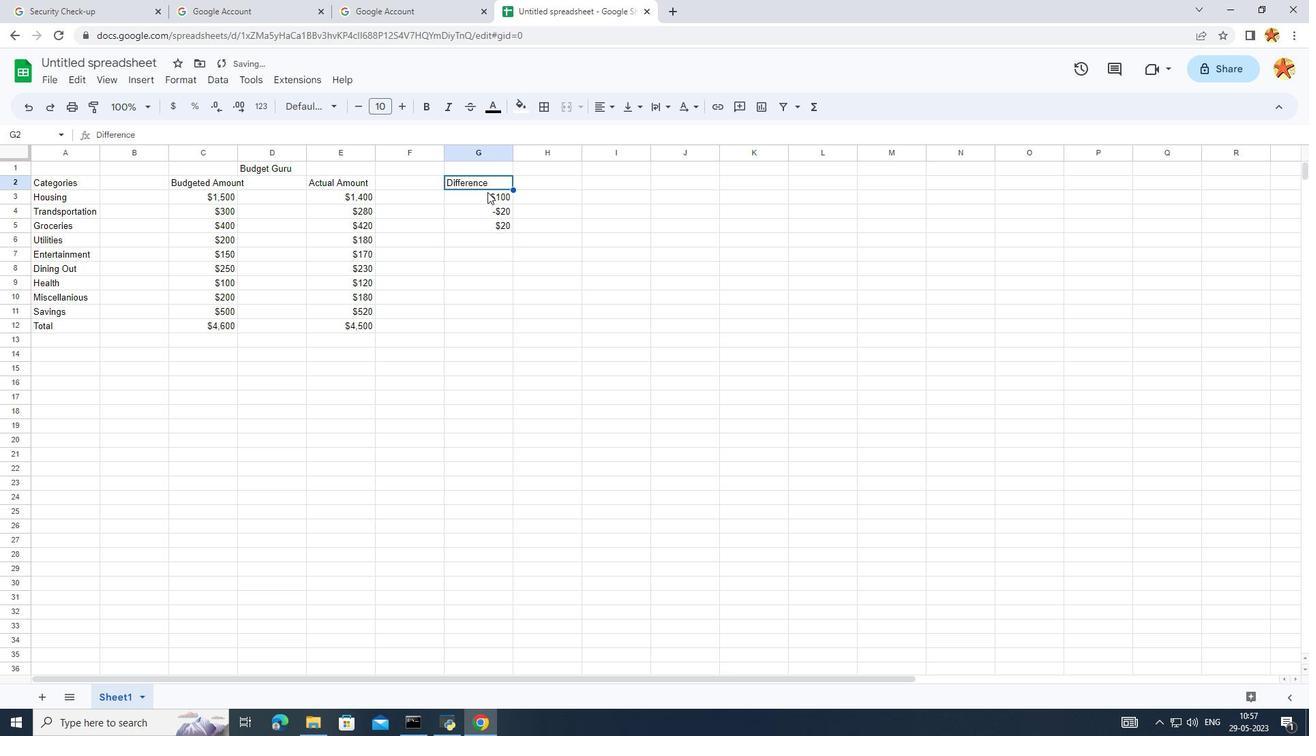 
Action: Mouse pressed left at (487, 199)
Screenshot: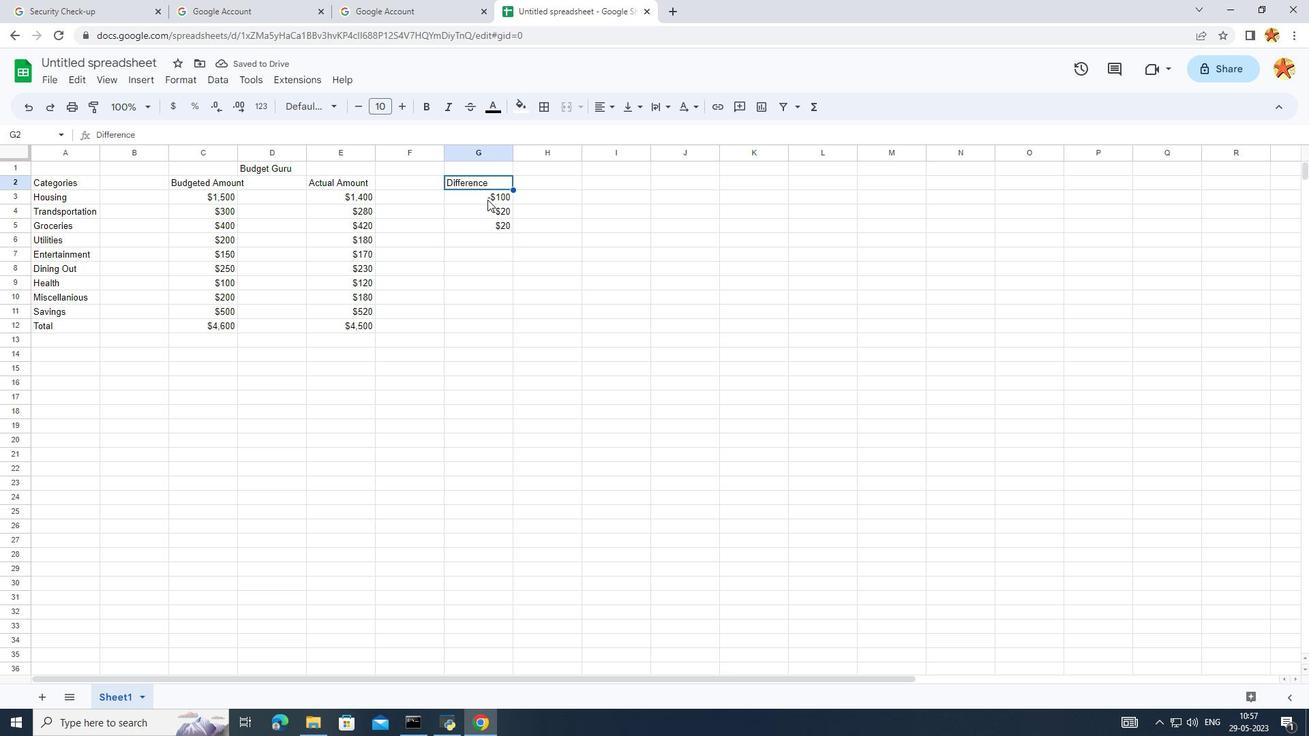 
Action: Mouse pressed left at (487, 199)
Screenshot: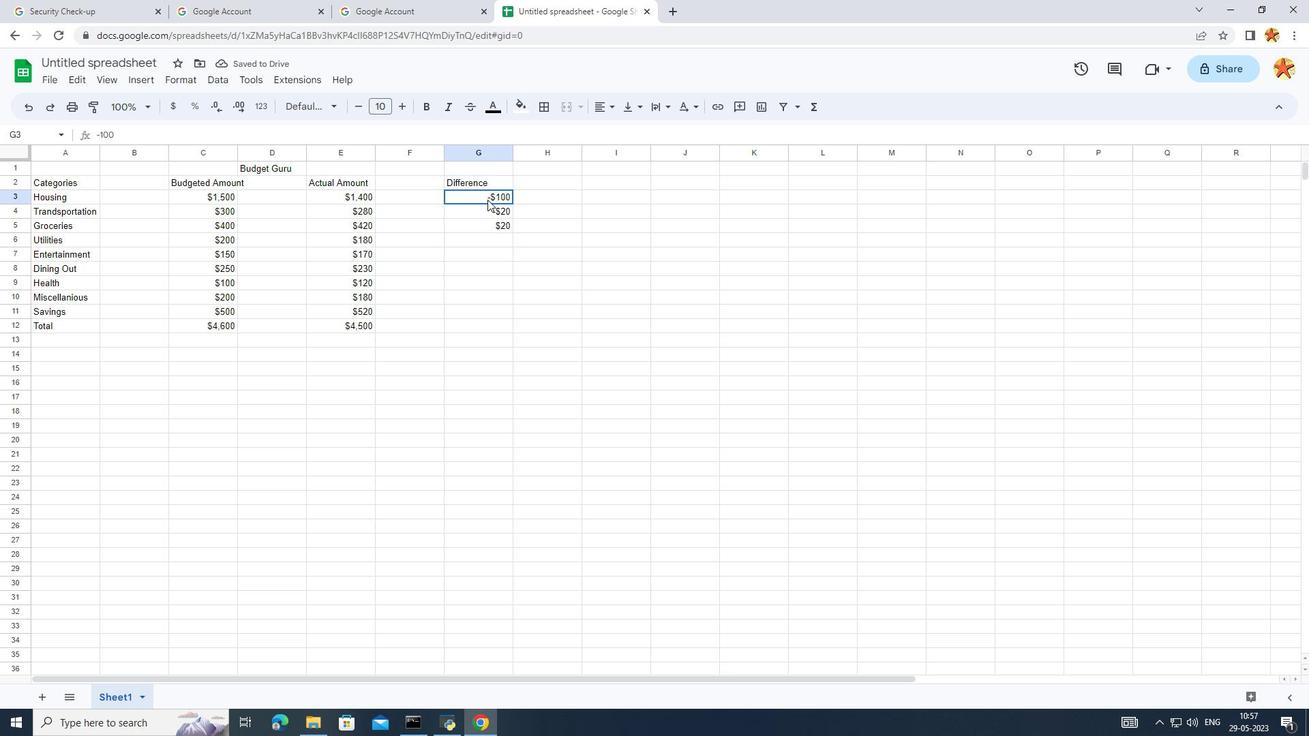 
Action: Mouse moved to (497, 197)
Screenshot: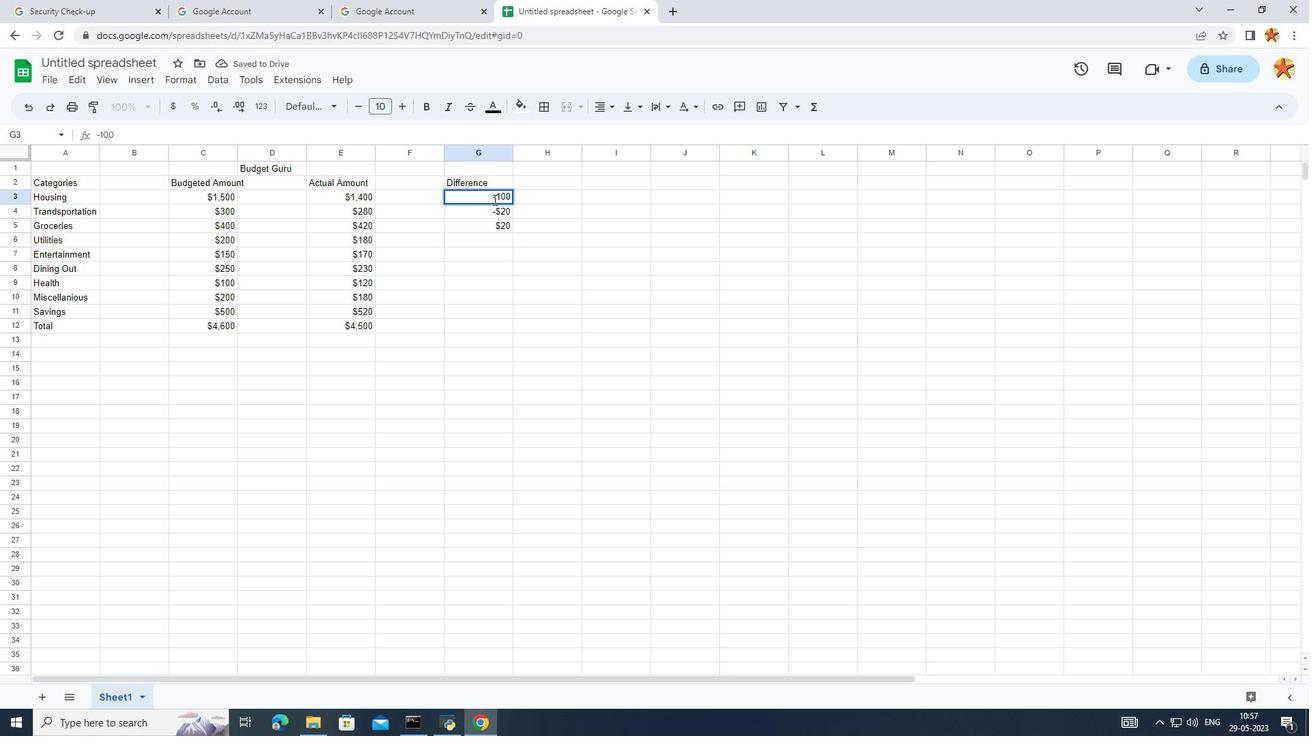 
Action: Mouse pressed left at (497, 197)
Screenshot: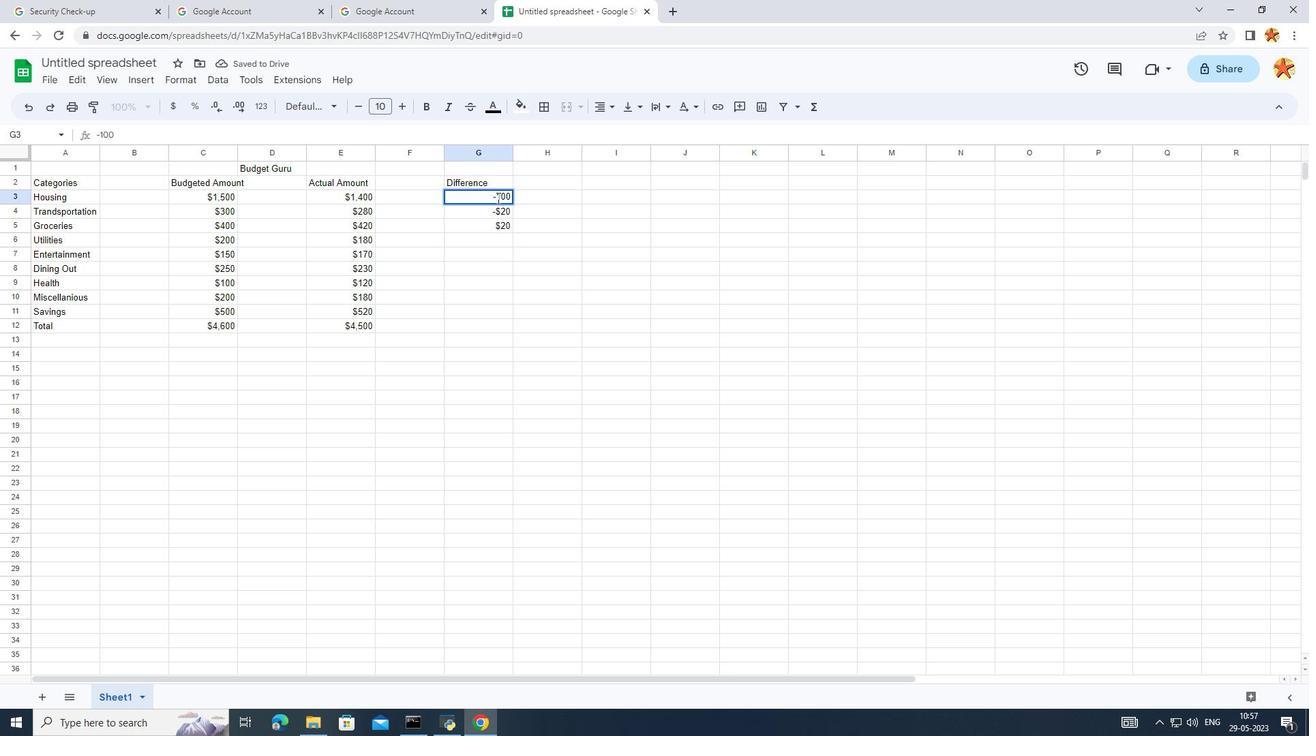 
Action: Key pressed <Key.backspace>
